 Task: Research Airbnb accommodation in Zuru, Nigeria from 10th January 2024 to 25th January 2024 for 3 adults, 1 child. Place can be shared room with 2 bedrooms having 3 beds and 2 bathrooms. Property type can be guest house. Amenities needed are: wifi, TV, free parkinig on premises, gym, breakfast.
Action: Mouse moved to (482, 130)
Screenshot: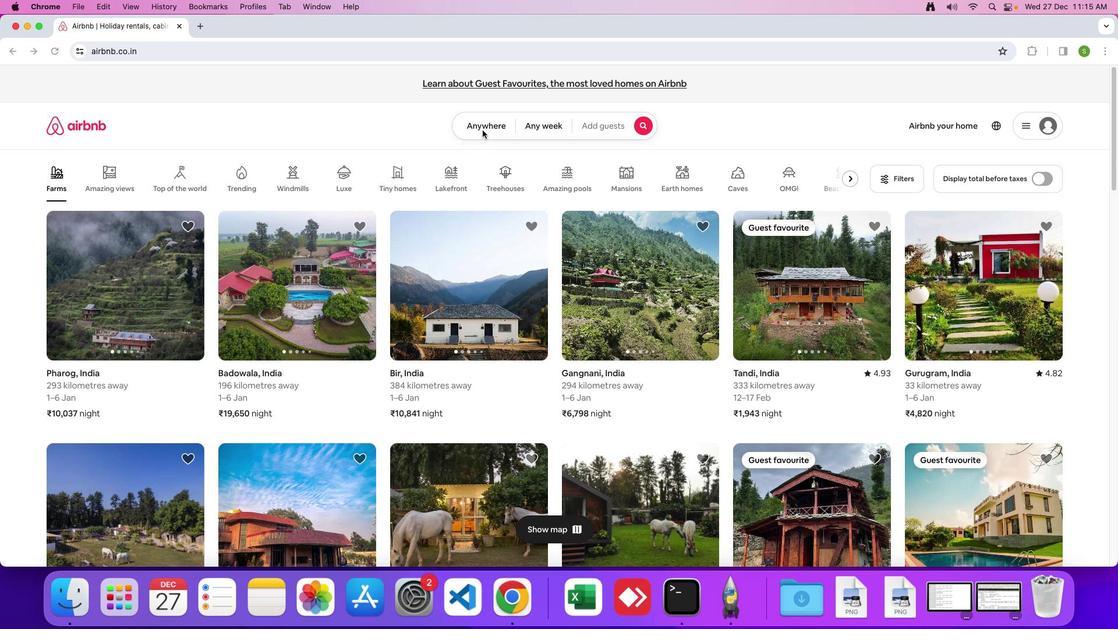 
Action: Mouse pressed left at (482, 130)
Screenshot: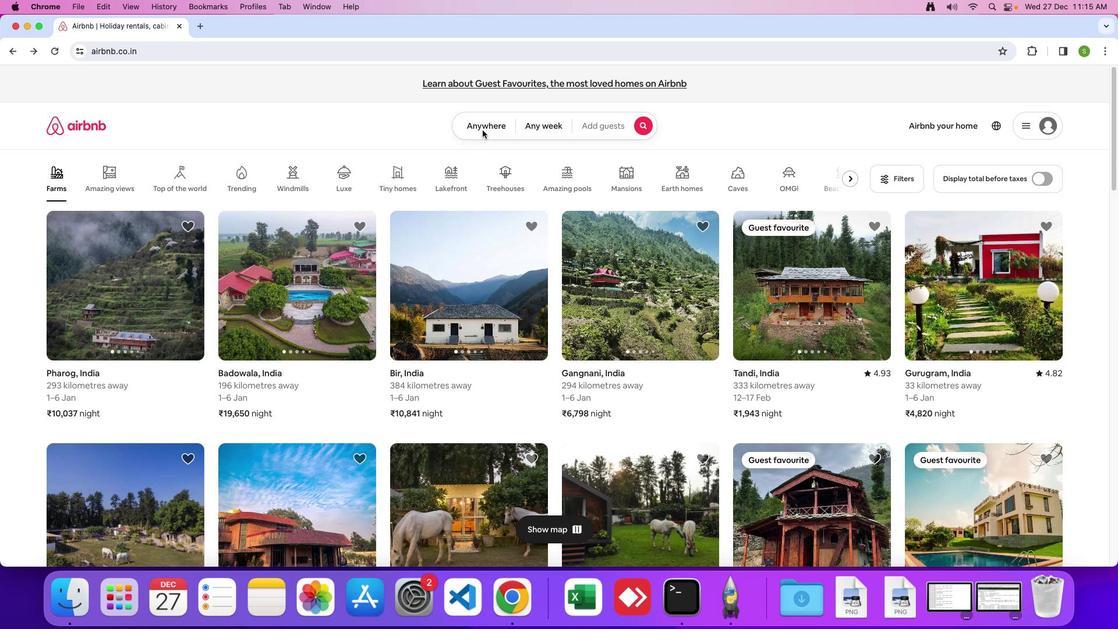 
Action: Mouse moved to (478, 128)
Screenshot: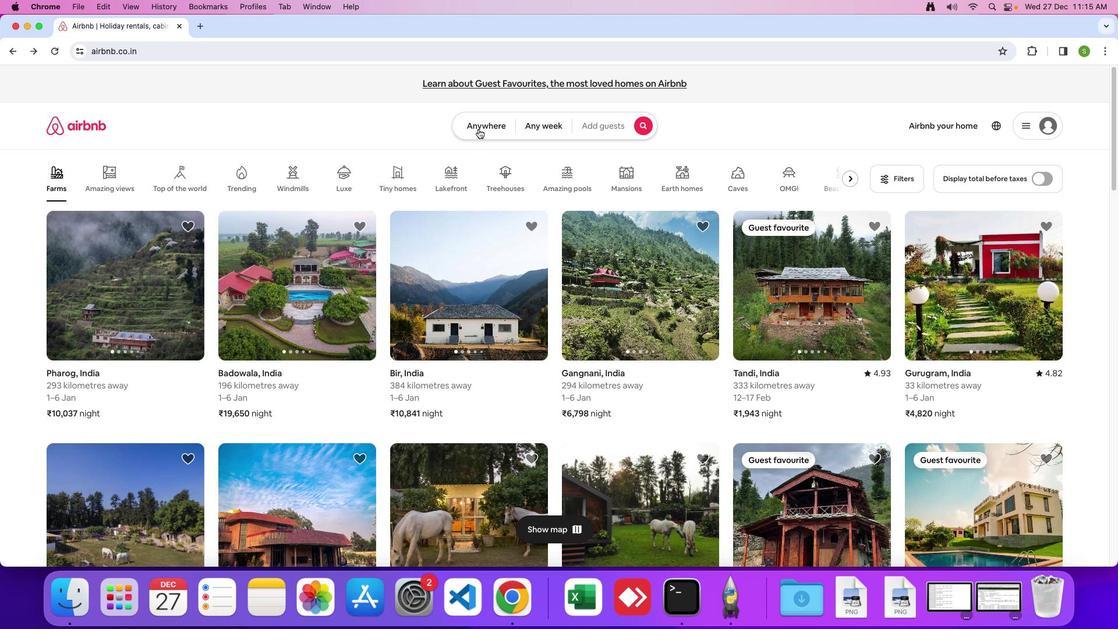 
Action: Mouse pressed left at (478, 128)
Screenshot: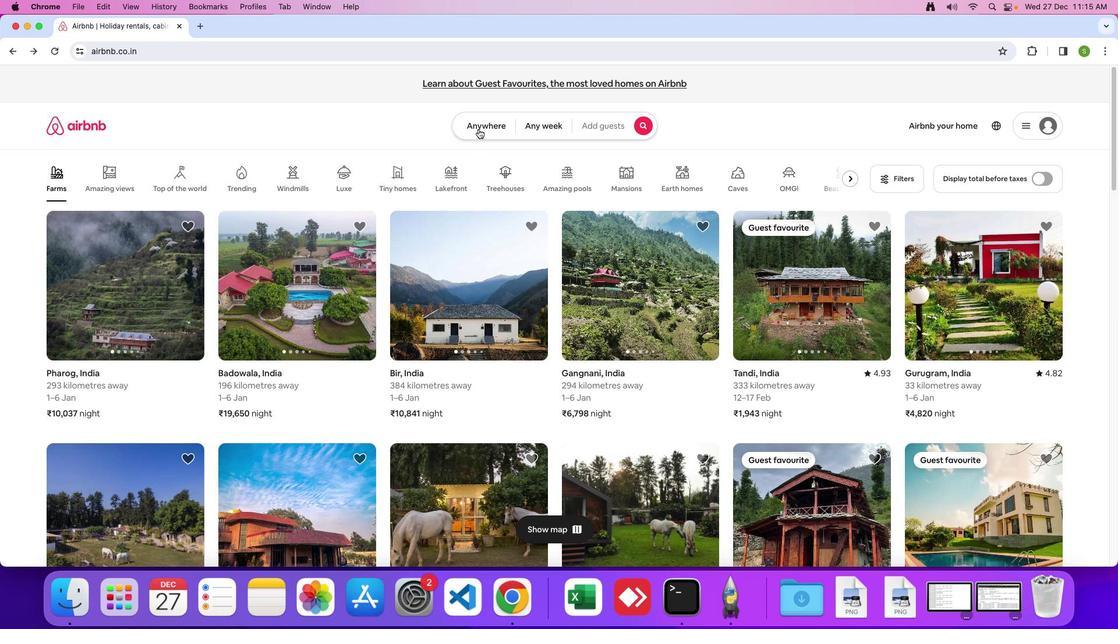 
Action: Mouse moved to (392, 163)
Screenshot: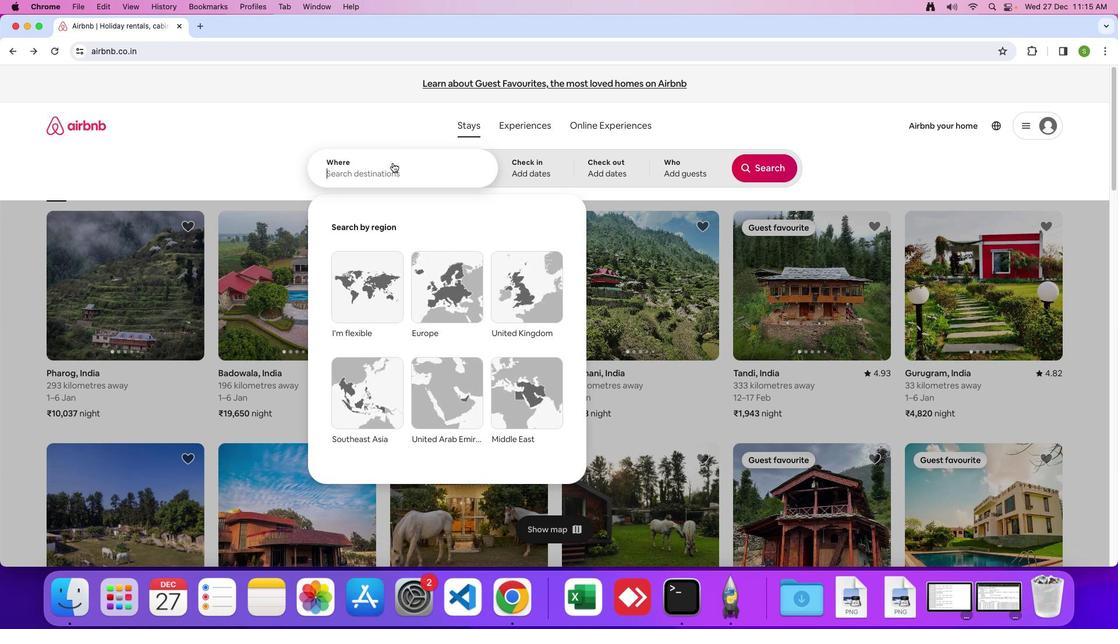 
Action: Mouse pressed left at (392, 163)
Screenshot: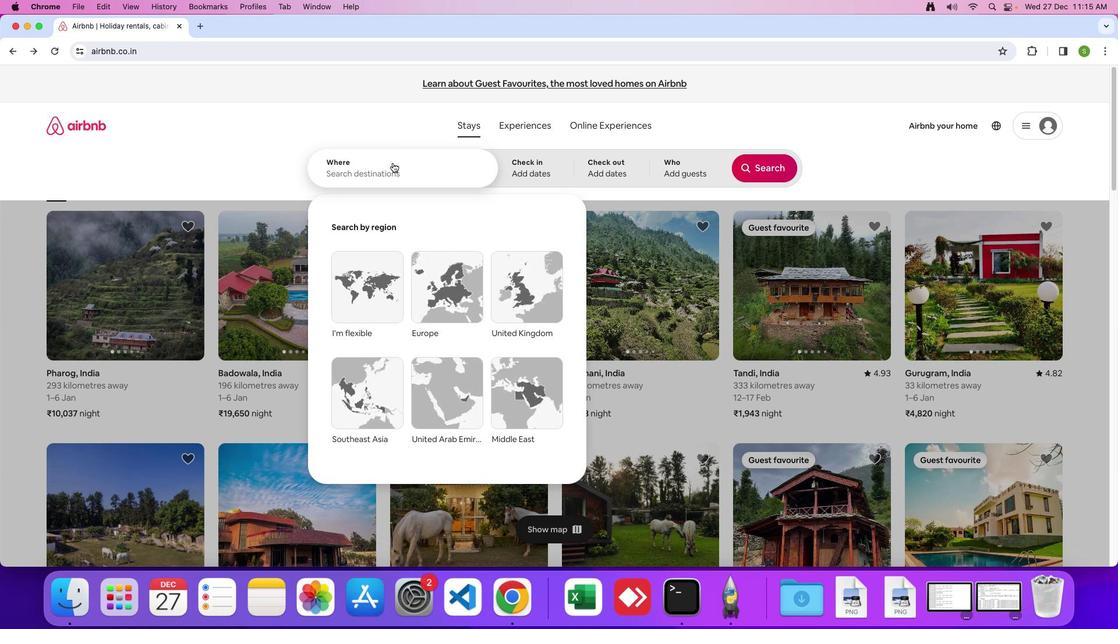 
Action: Mouse moved to (391, 160)
Screenshot: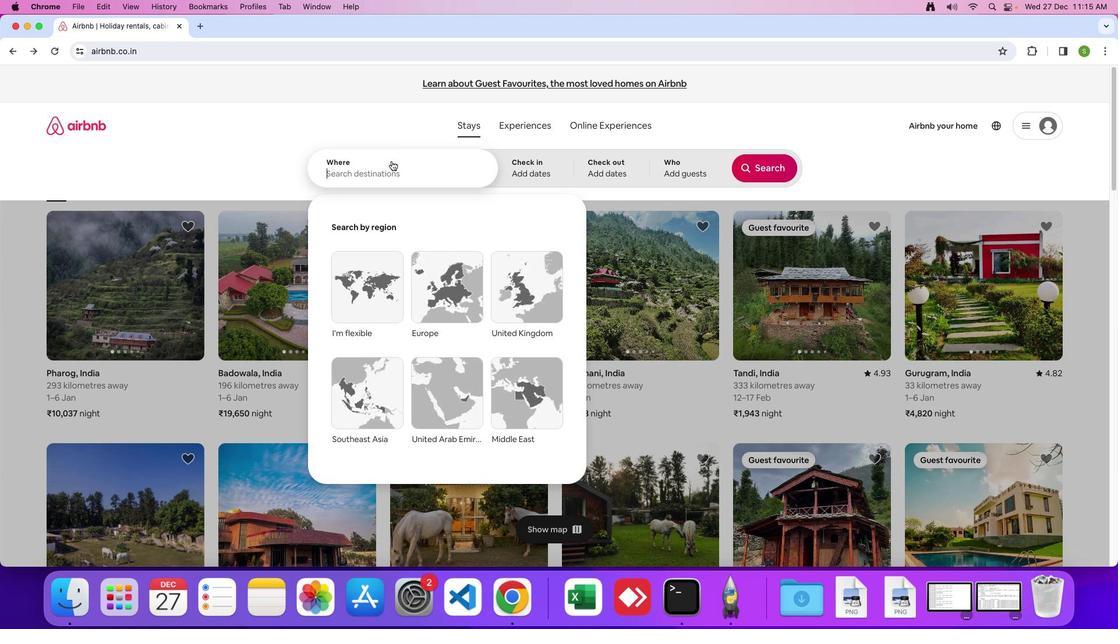 
Action: Key pressed 'Z'Key.caps_lock'u''r''u'','Key.spaceKey.shift'N''i''g''e''r''i''a'Key.enter
Screenshot: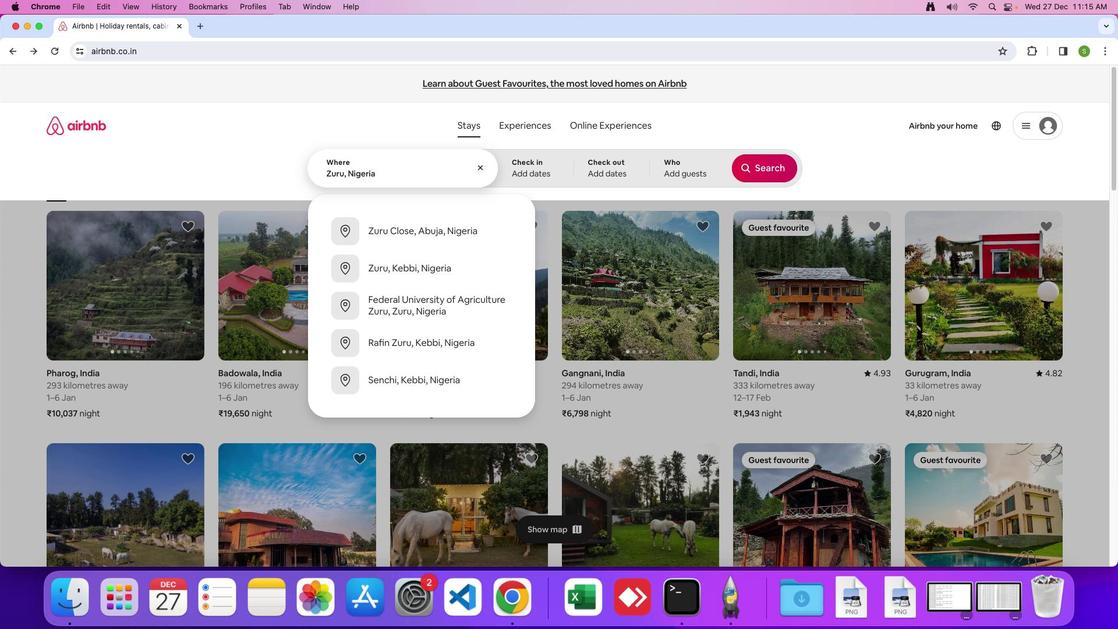 
Action: Mouse moved to (672, 345)
Screenshot: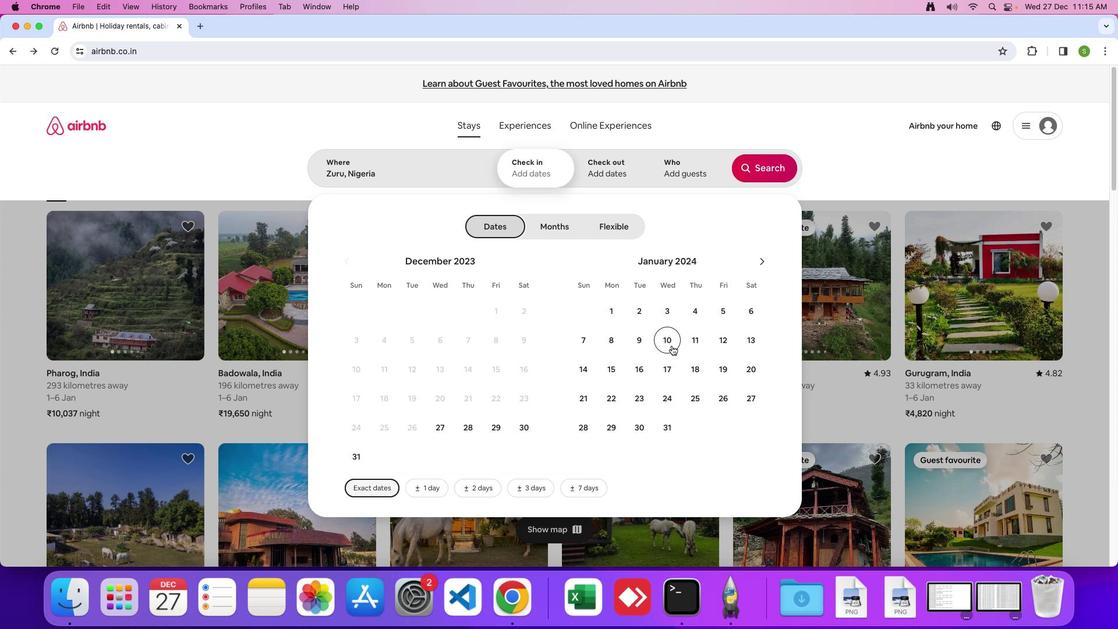 
Action: Mouse pressed left at (672, 345)
Screenshot: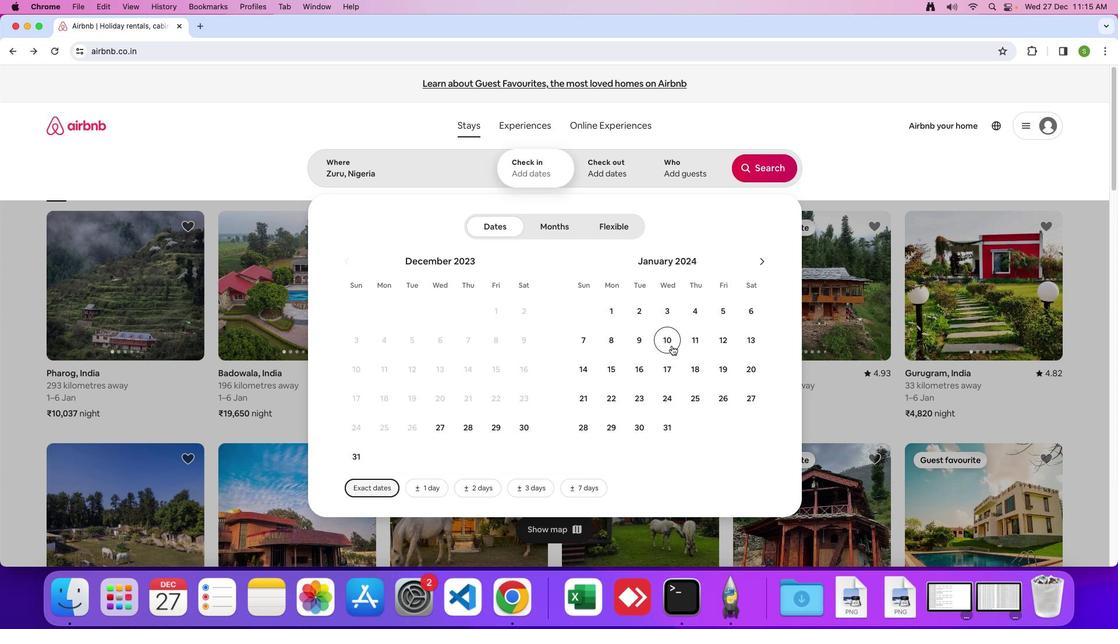 
Action: Mouse moved to (688, 392)
Screenshot: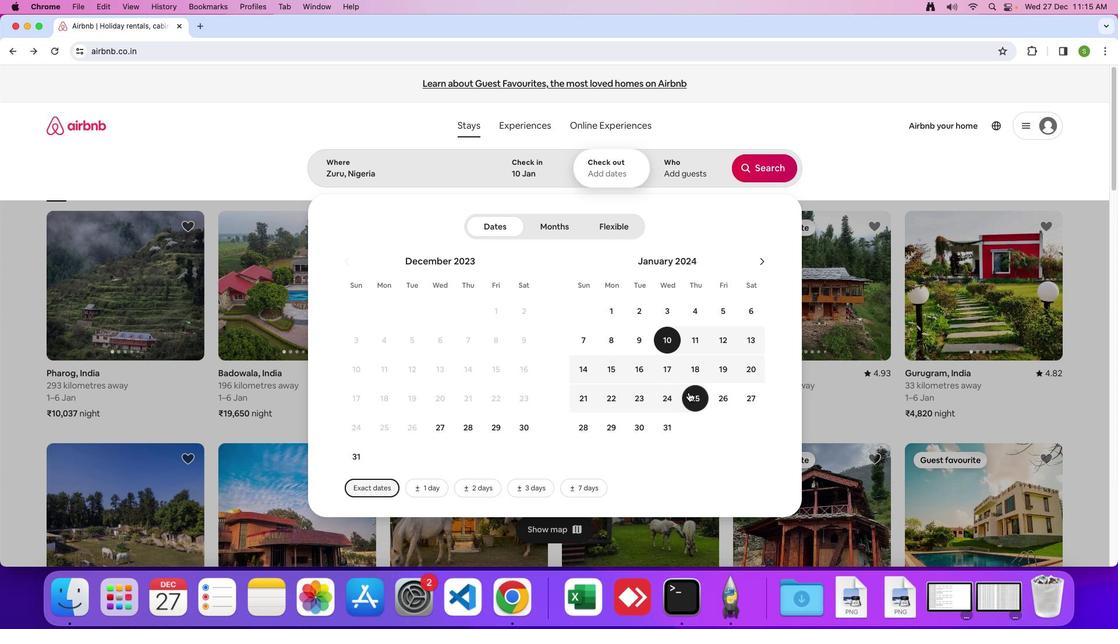 
Action: Mouse pressed left at (688, 392)
Screenshot: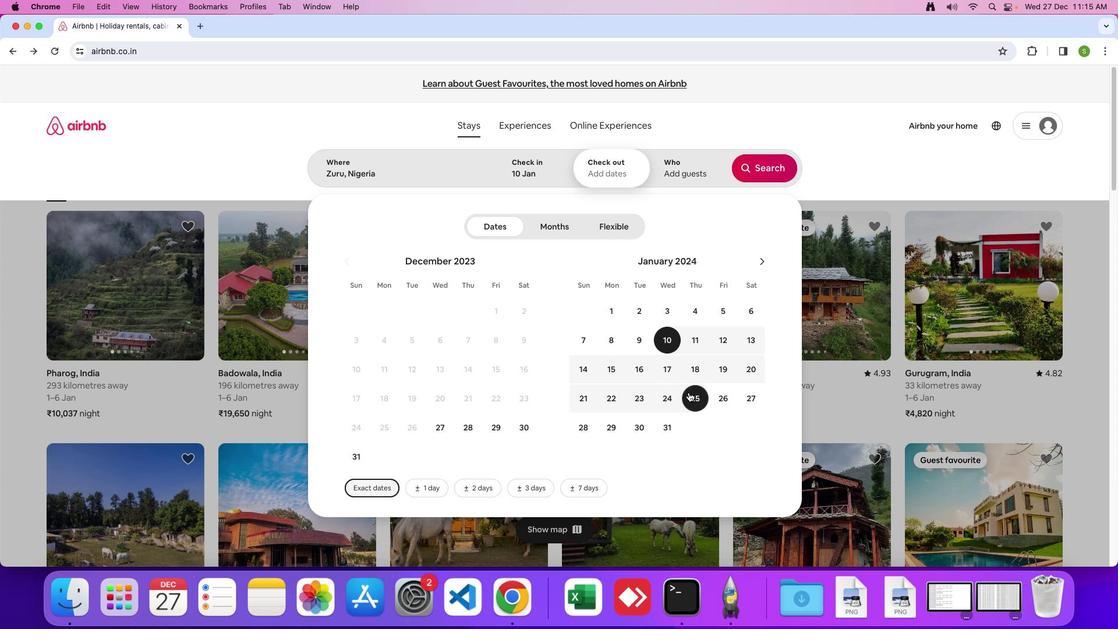 
Action: Mouse moved to (661, 163)
Screenshot: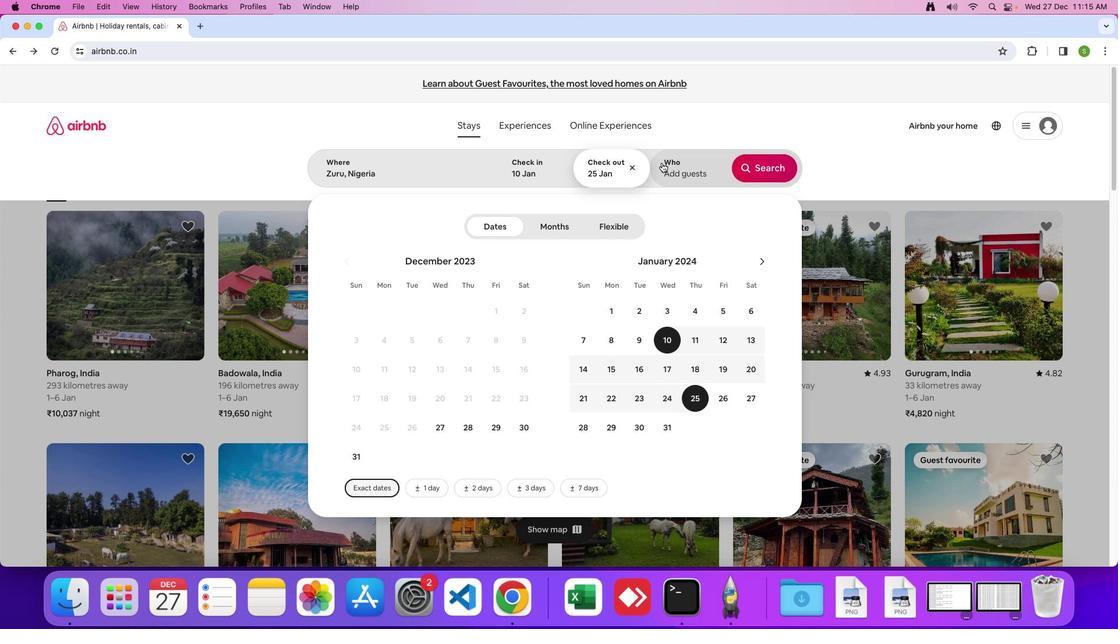 
Action: Mouse pressed left at (661, 163)
Screenshot: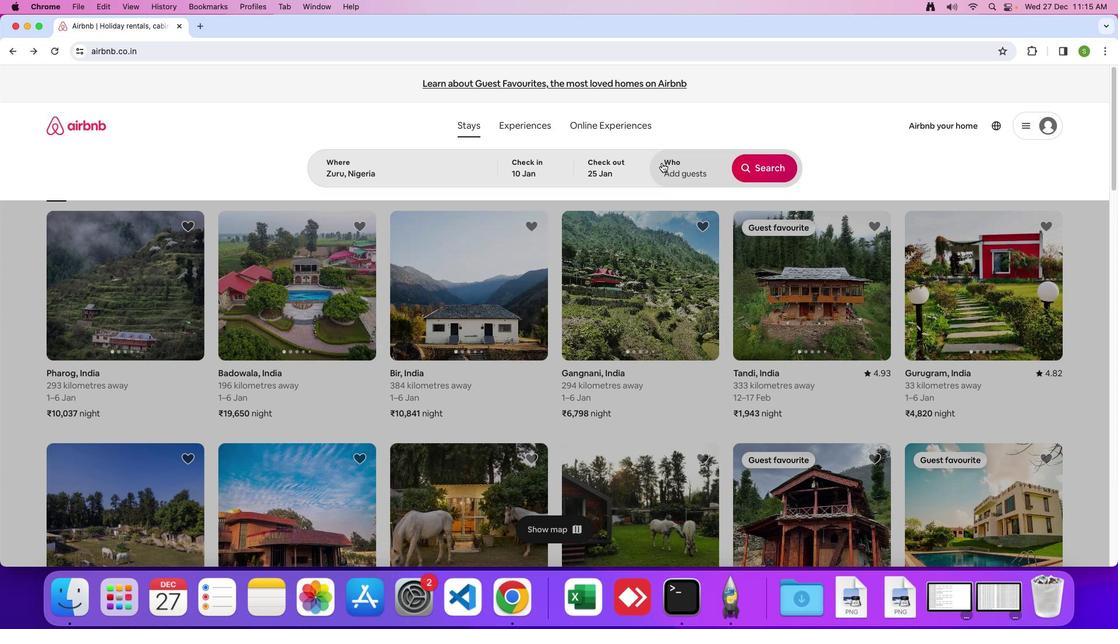 
Action: Mouse moved to (769, 234)
Screenshot: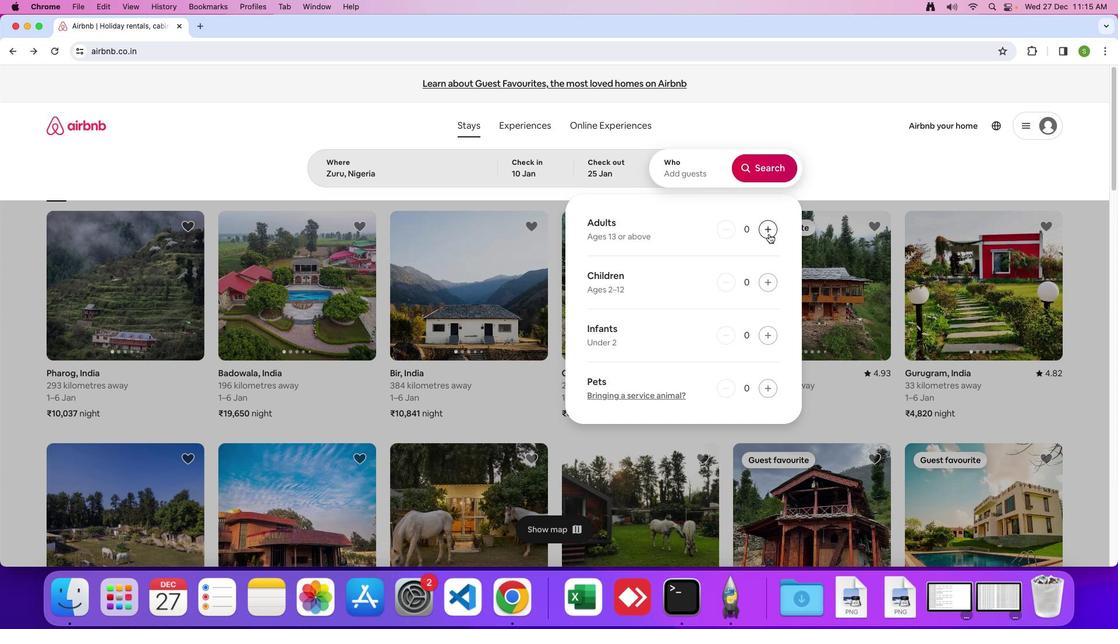 
Action: Mouse pressed left at (769, 234)
Screenshot: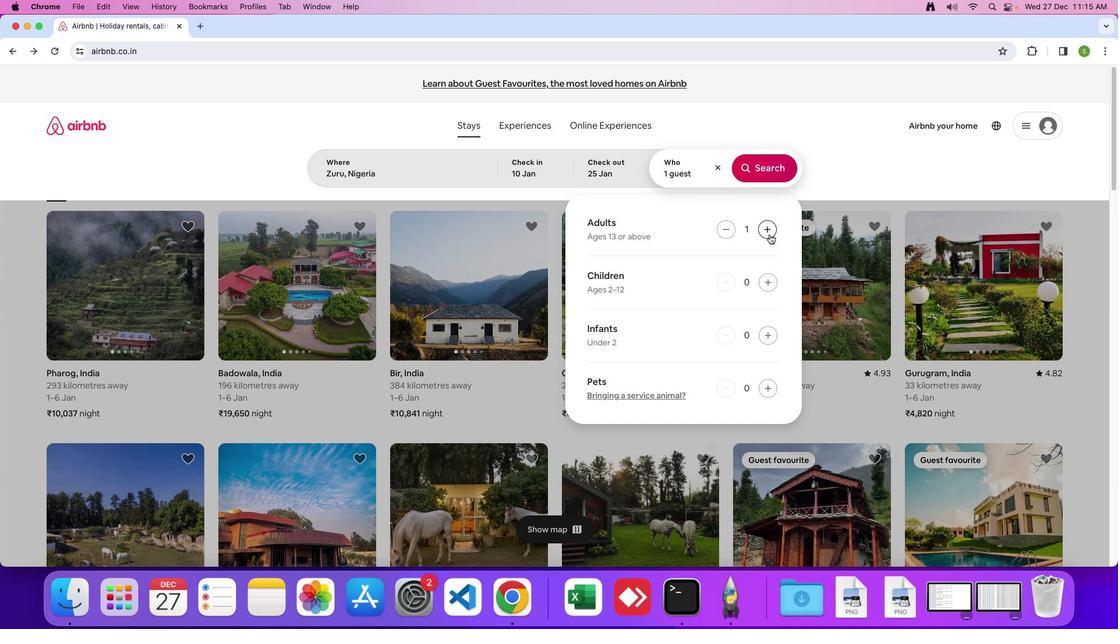 
Action: Mouse moved to (769, 234)
Screenshot: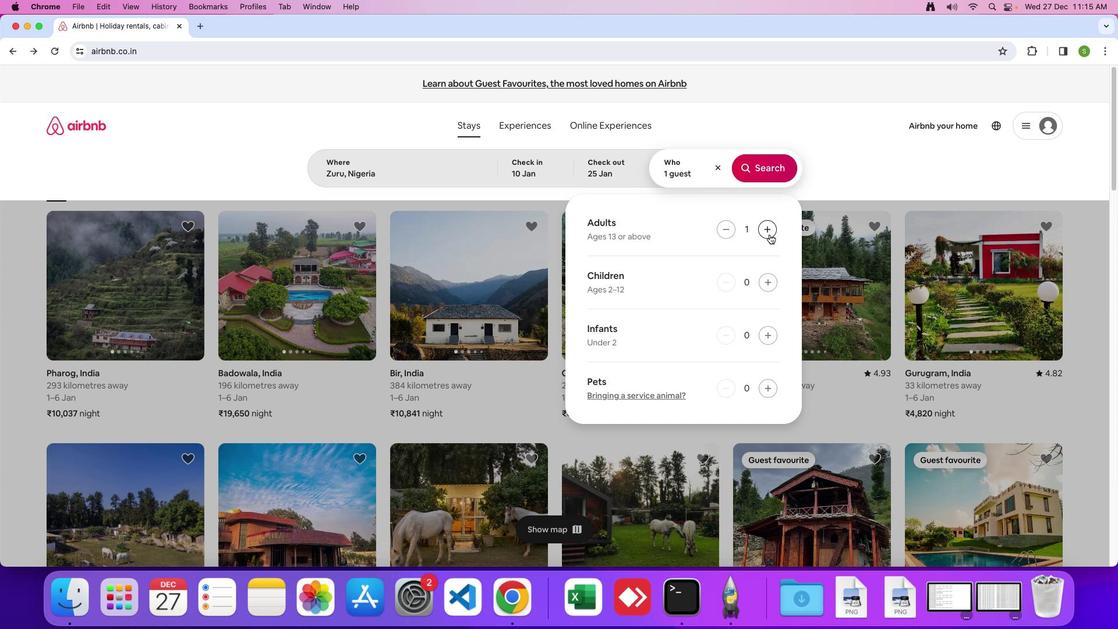 
Action: Mouse pressed left at (769, 234)
Screenshot: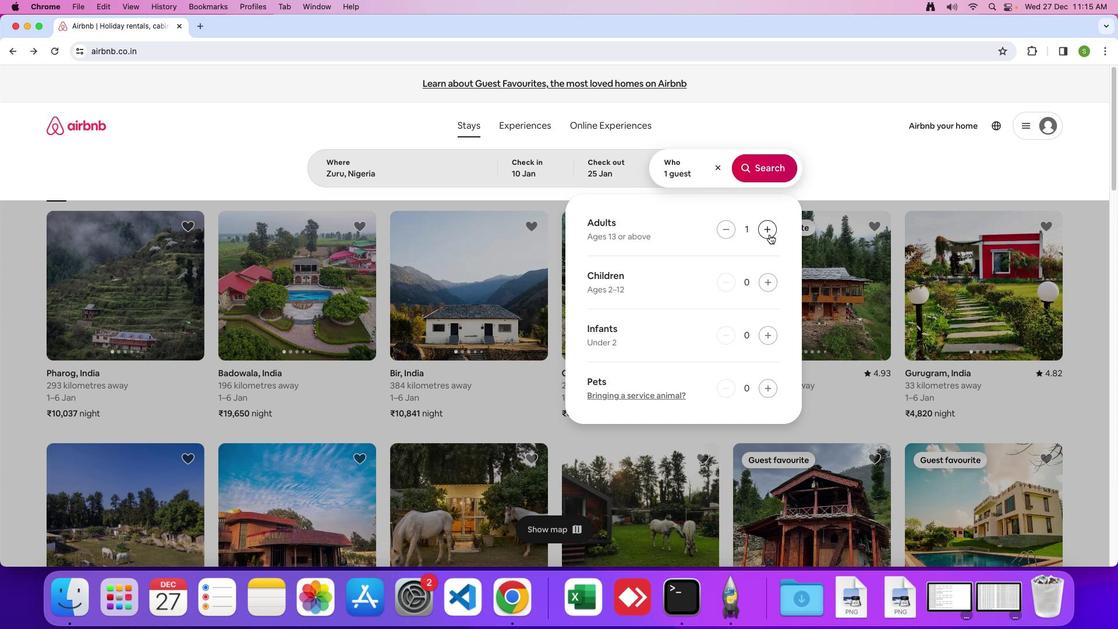 
Action: Mouse pressed left at (769, 234)
Screenshot: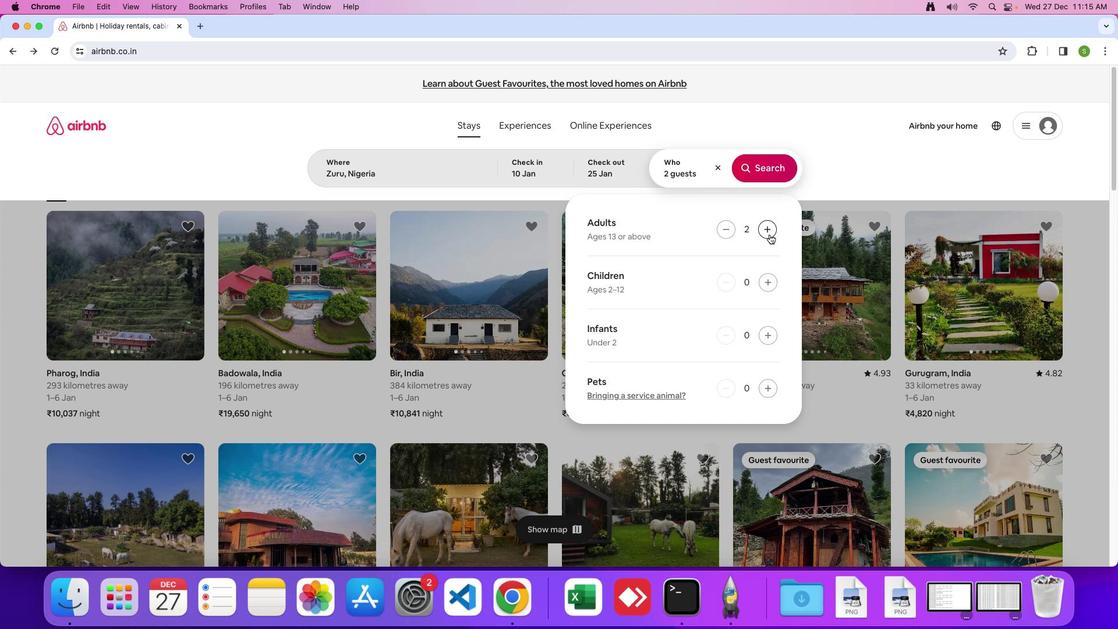 
Action: Mouse moved to (774, 277)
Screenshot: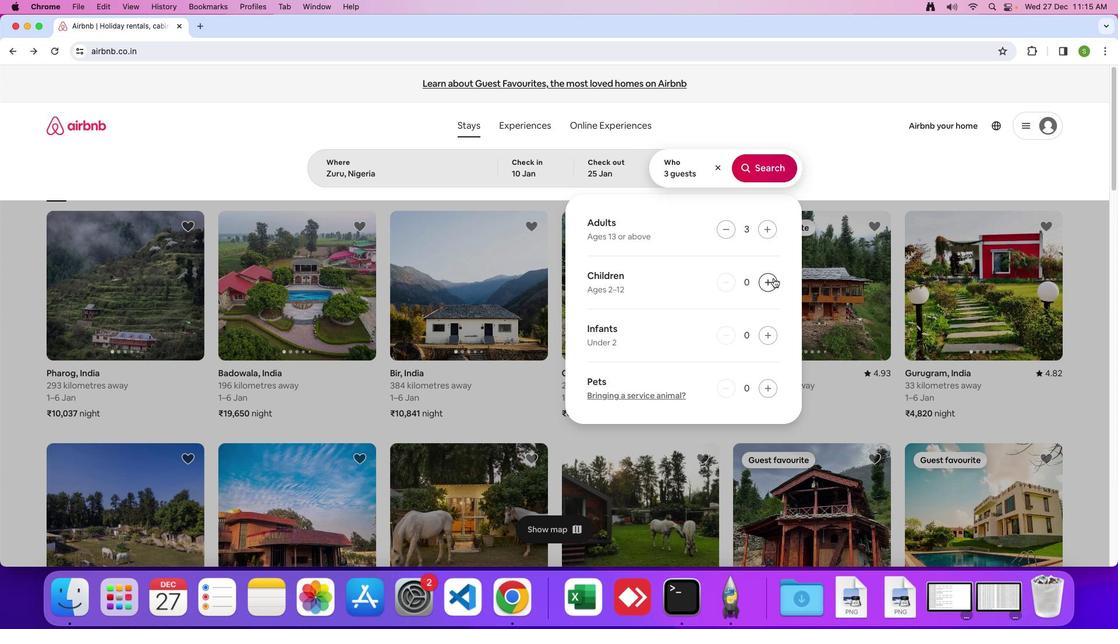 
Action: Mouse pressed left at (774, 277)
Screenshot: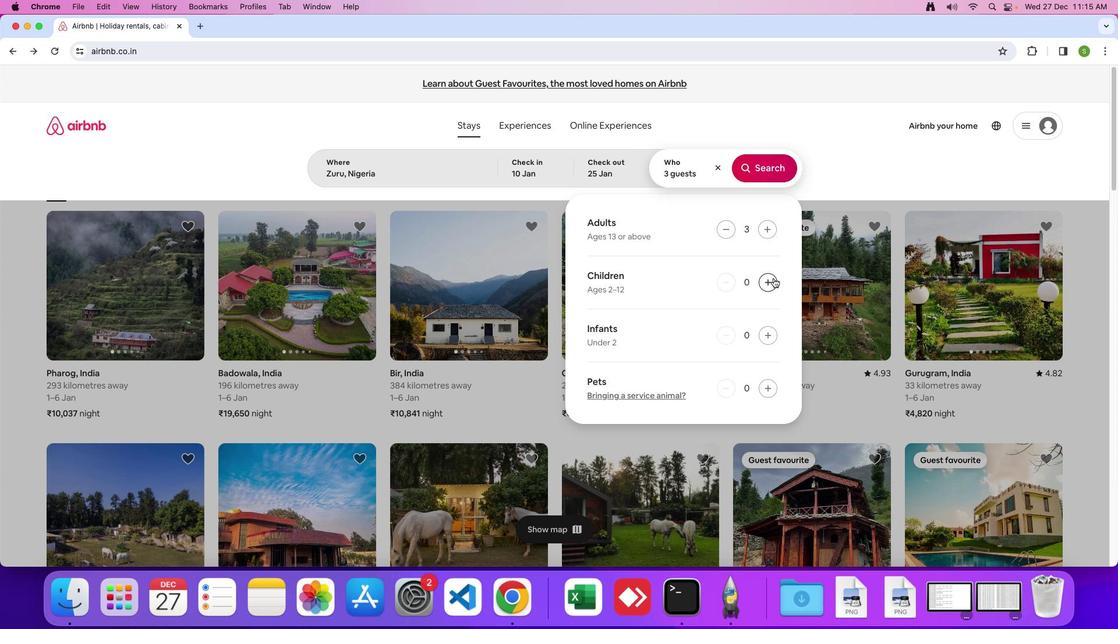 
Action: Mouse moved to (752, 172)
Screenshot: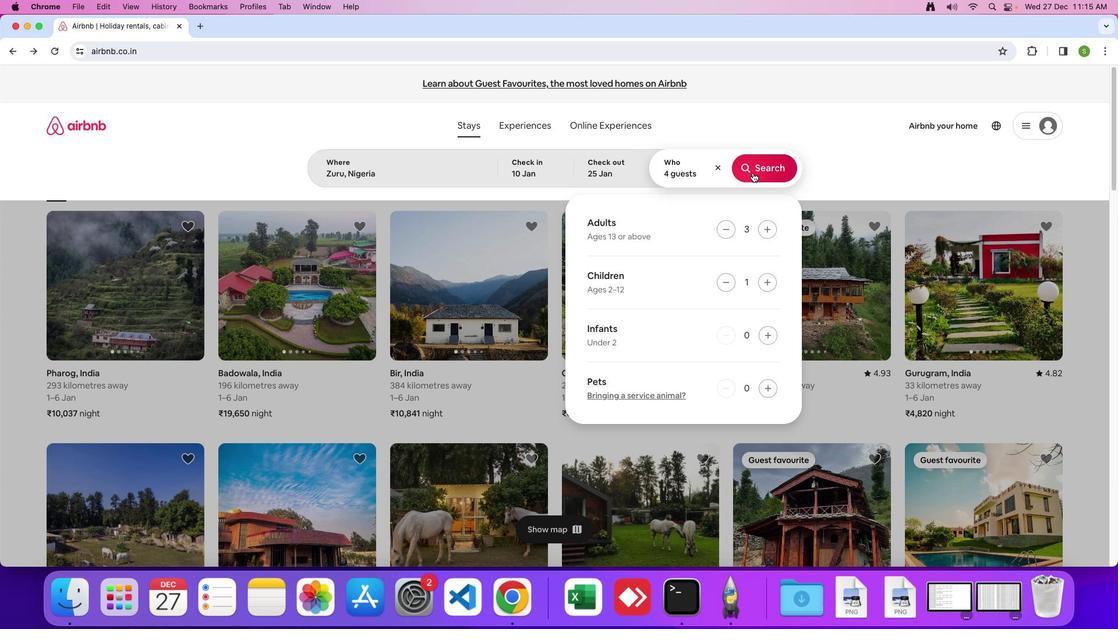 
Action: Mouse pressed left at (752, 172)
Screenshot: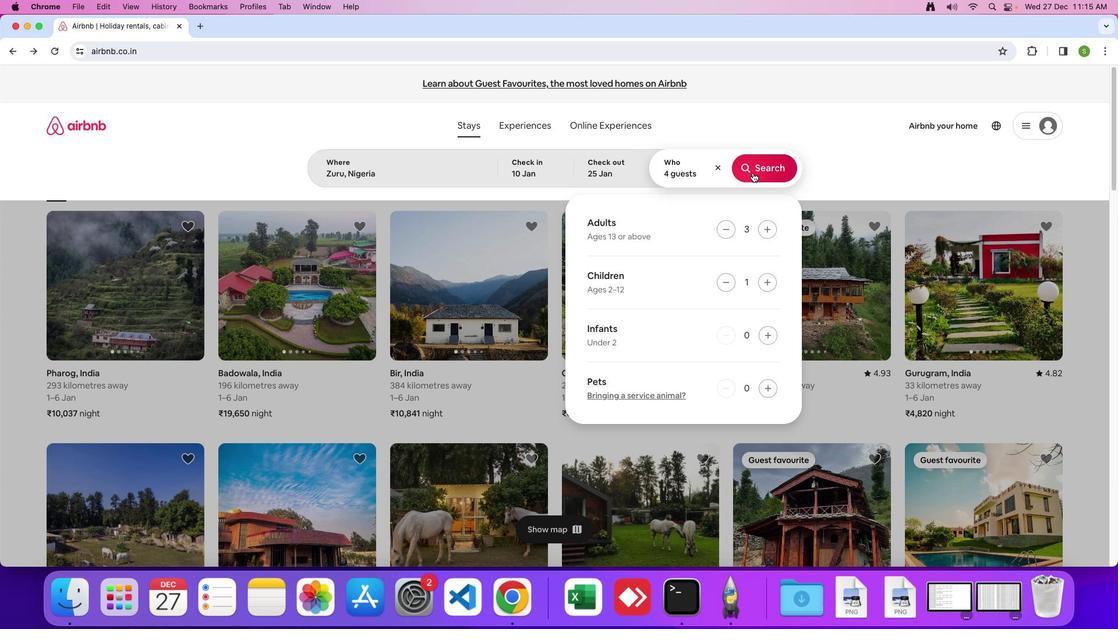 
Action: Mouse moved to (931, 138)
Screenshot: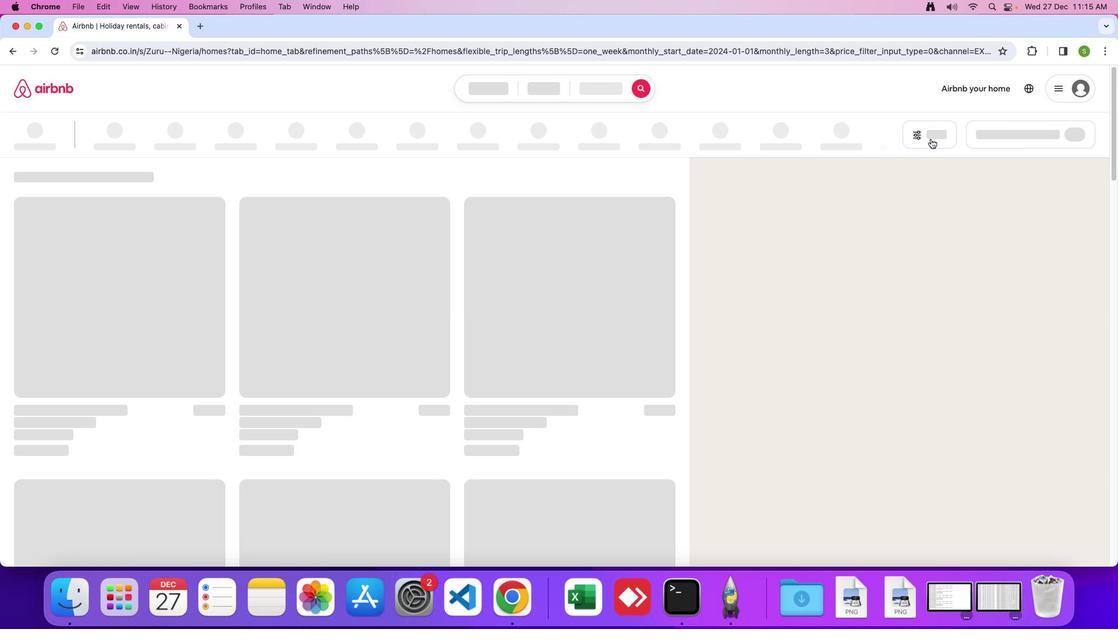 
Action: Mouse pressed left at (931, 138)
Screenshot: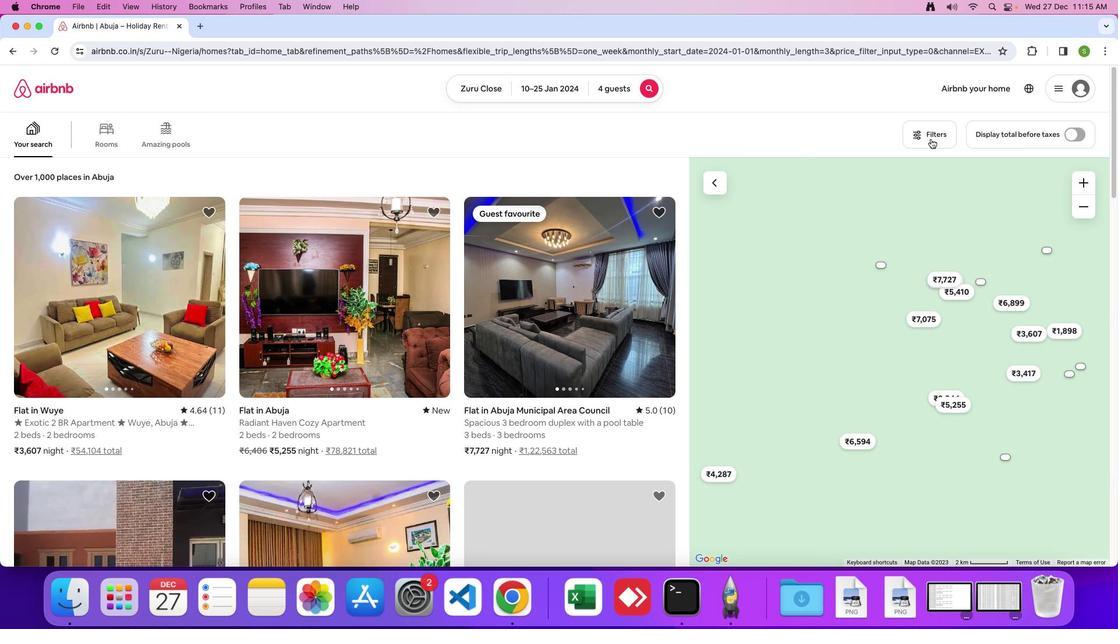 
Action: Mouse moved to (611, 291)
Screenshot: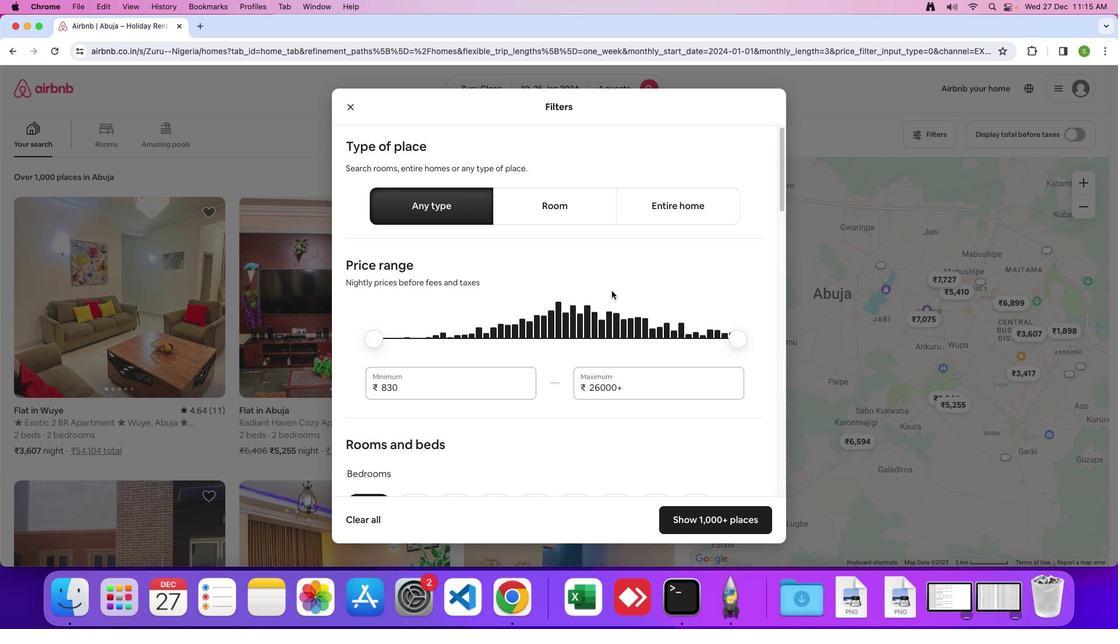 
Action: Mouse scrolled (611, 291) with delta (0, 0)
Screenshot: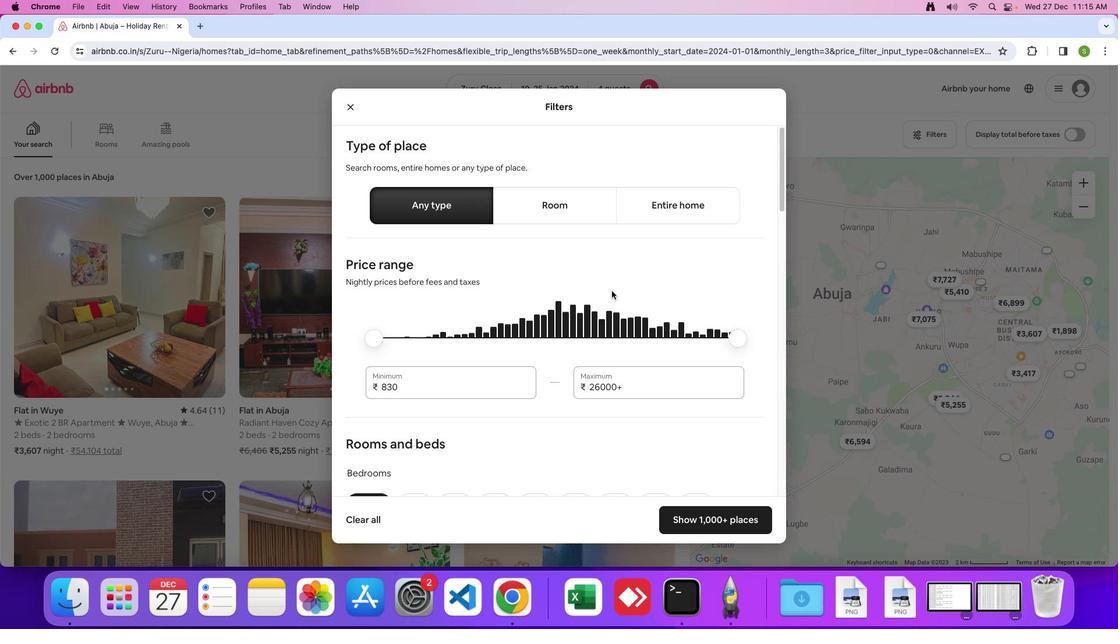 
Action: Mouse moved to (611, 291)
Screenshot: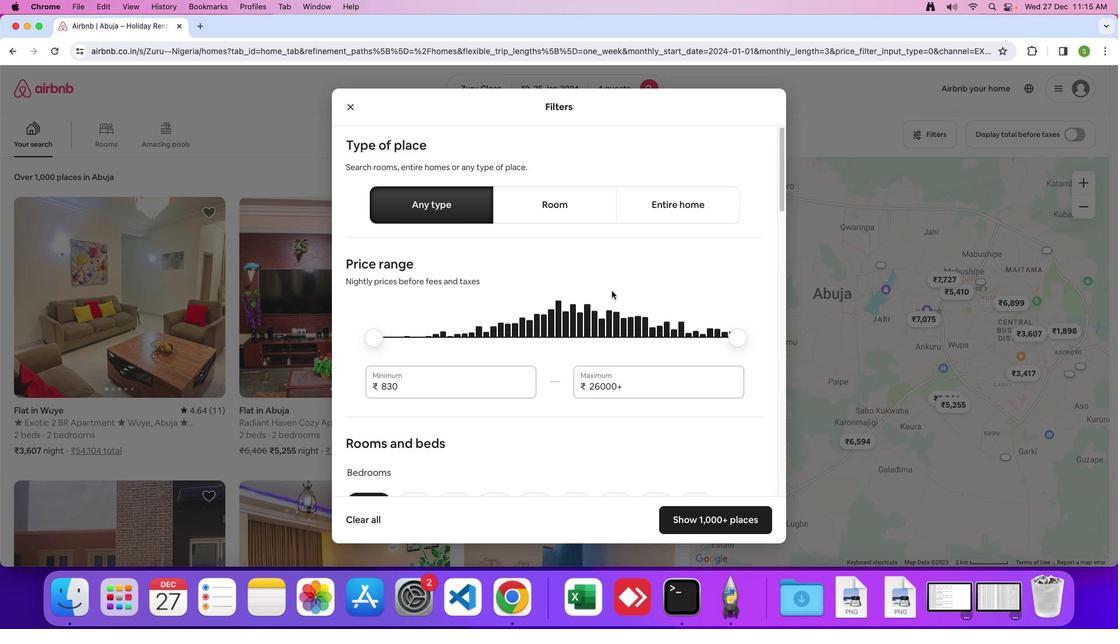 
Action: Mouse scrolled (611, 291) with delta (0, 0)
Screenshot: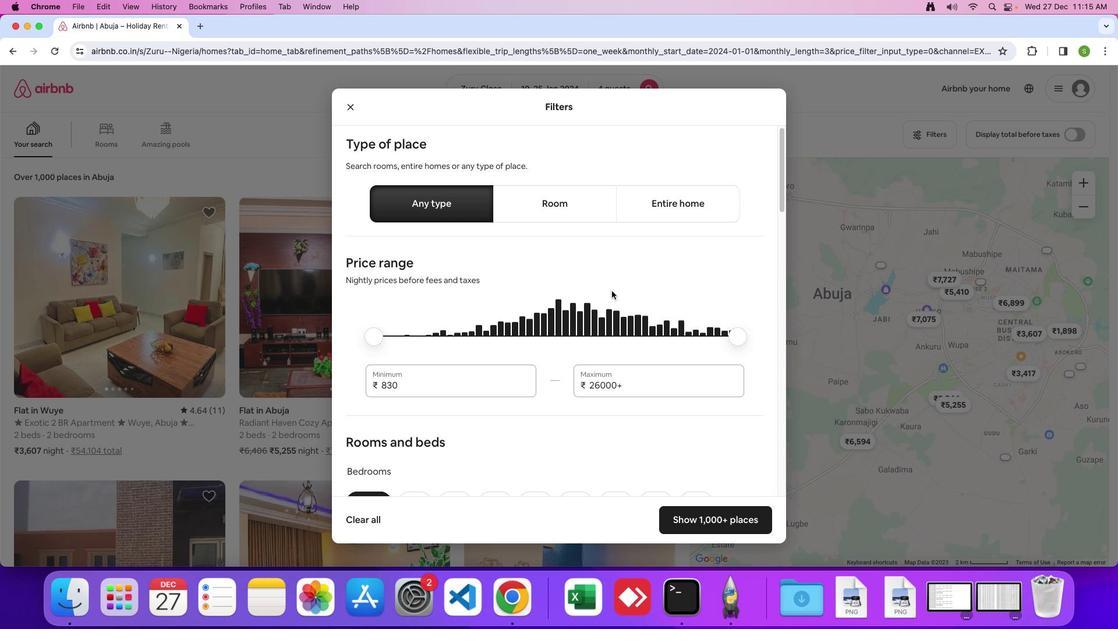
Action: Mouse scrolled (611, 291) with delta (0, 0)
Screenshot: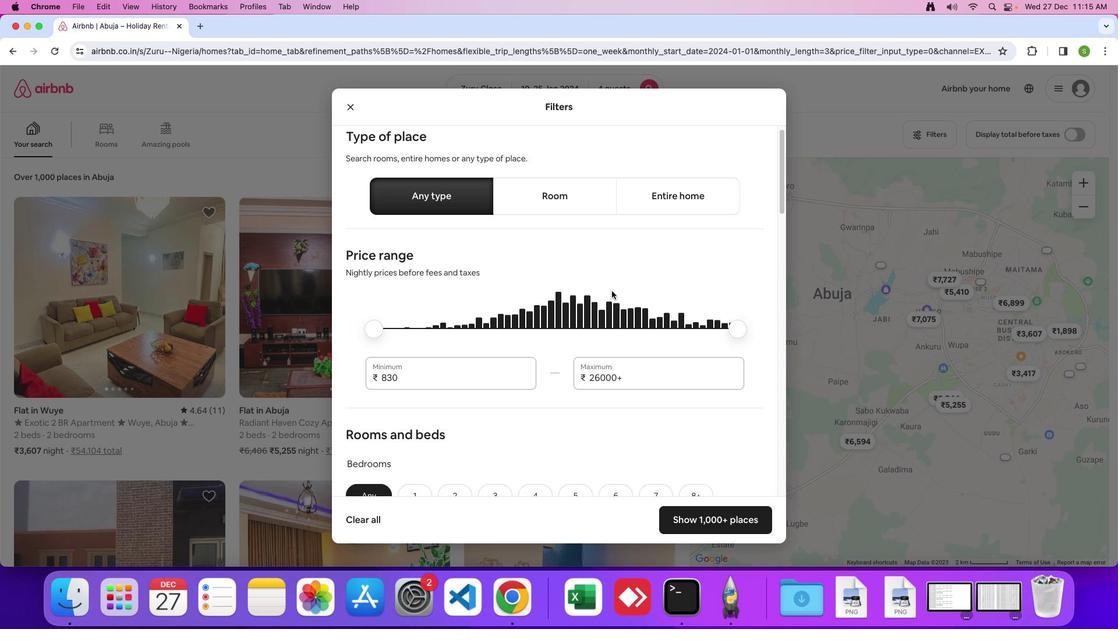 
Action: Mouse scrolled (611, 291) with delta (0, 0)
Screenshot: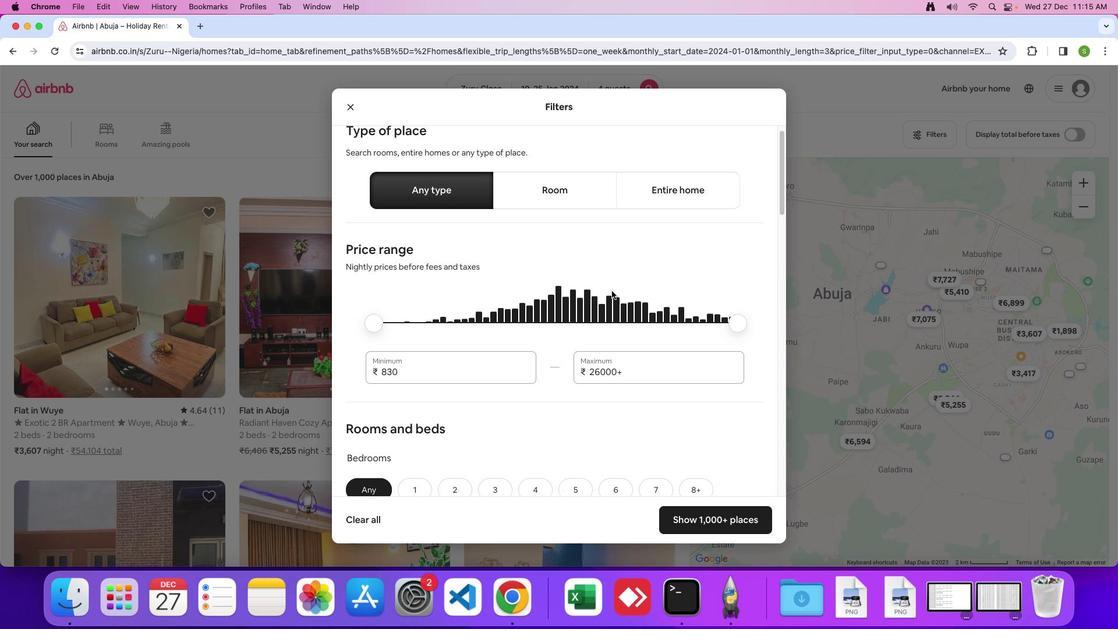 
Action: Mouse scrolled (611, 291) with delta (0, 0)
Screenshot: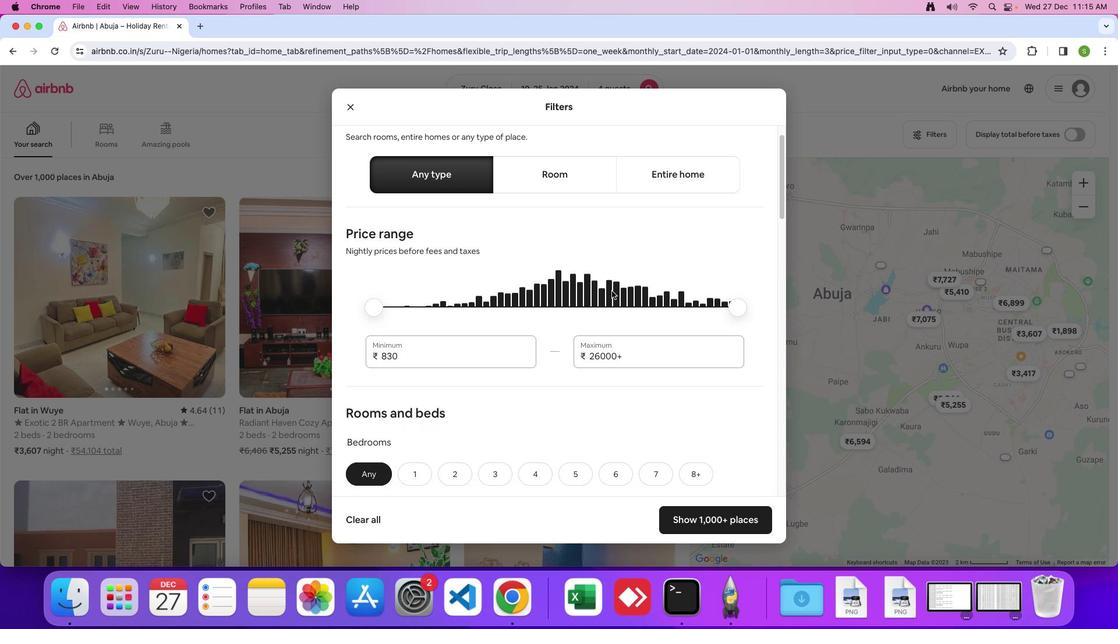 
Action: Mouse scrolled (611, 291) with delta (0, 0)
Screenshot: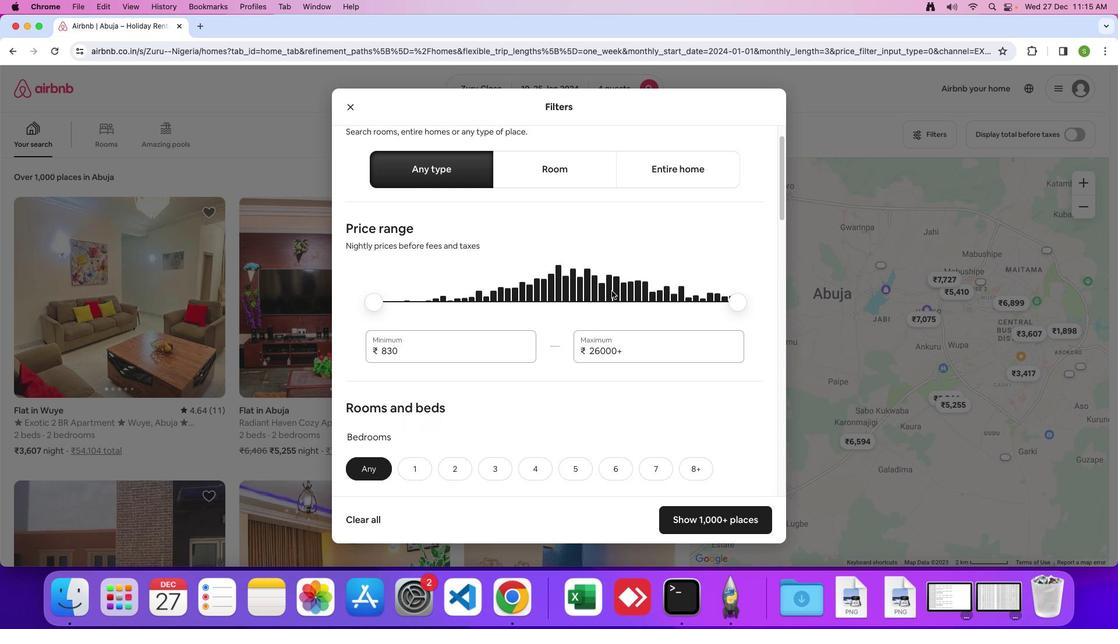 
Action: Mouse scrolled (611, 291) with delta (0, 0)
Screenshot: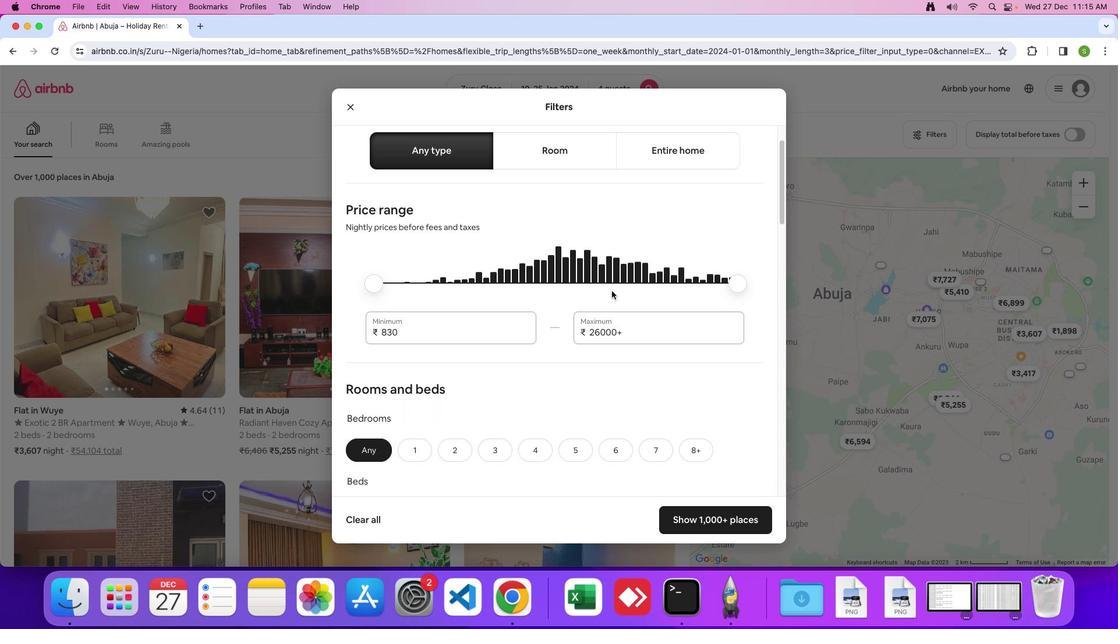 
Action: Mouse scrolled (611, 291) with delta (0, 0)
Screenshot: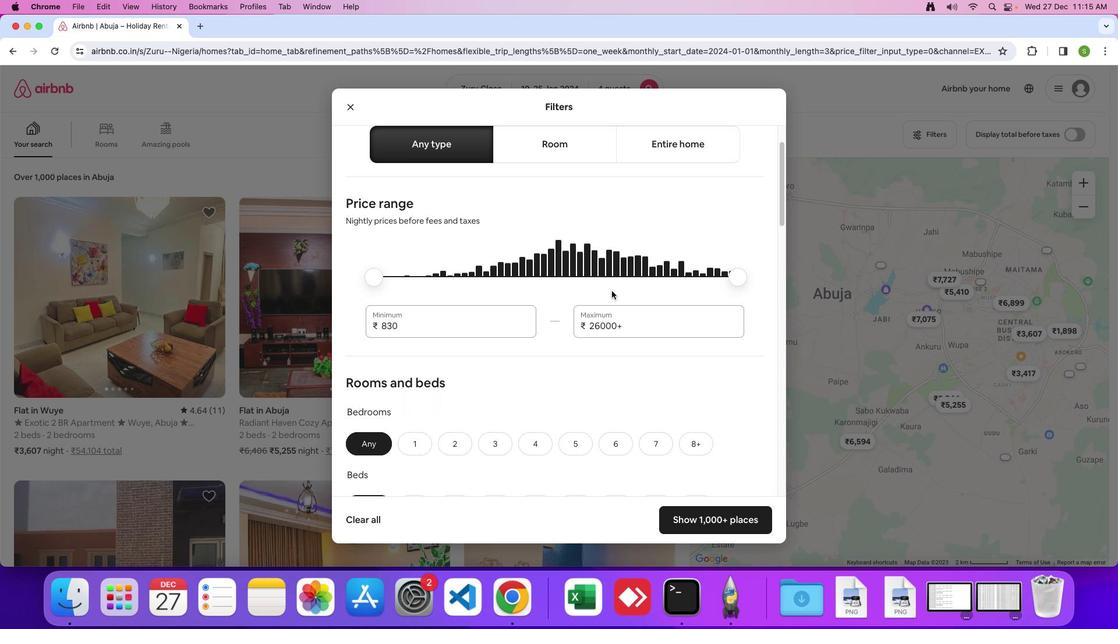 
Action: Mouse scrolled (611, 291) with delta (0, 0)
Screenshot: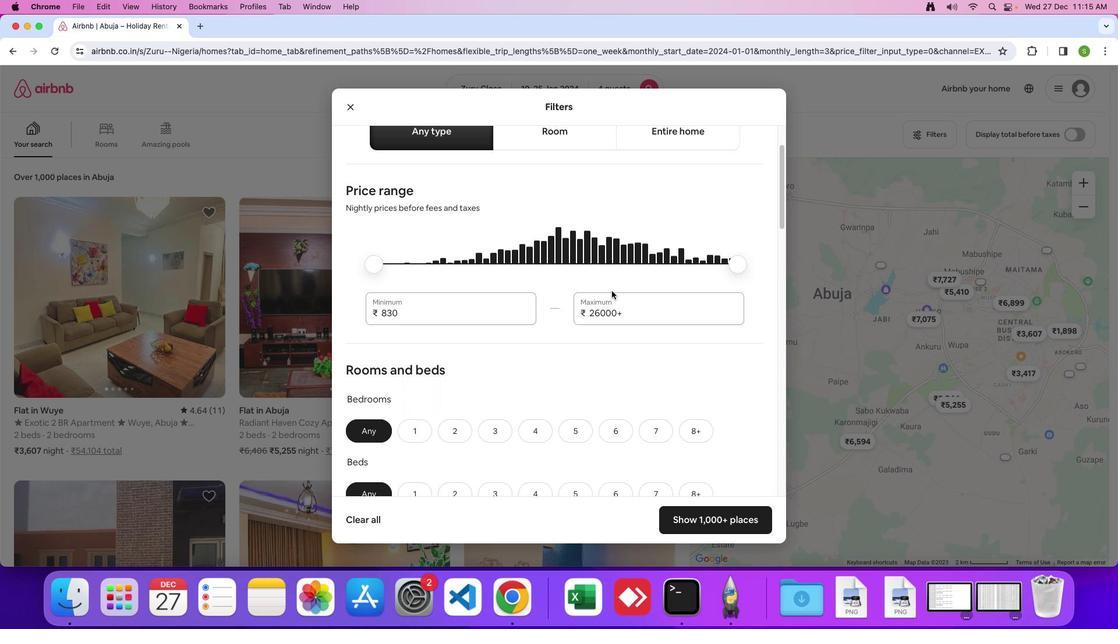 
Action: Mouse scrolled (611, 291) with delta (0, 0)
Screenshot: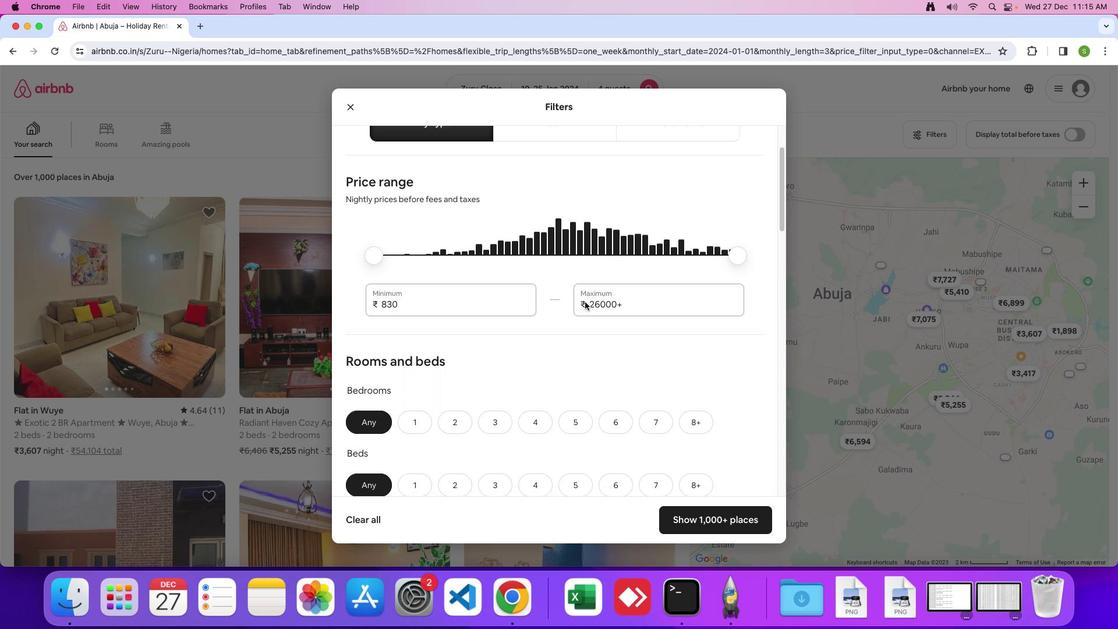 
Action: Mouse moved to (529, 311)
Screenshot: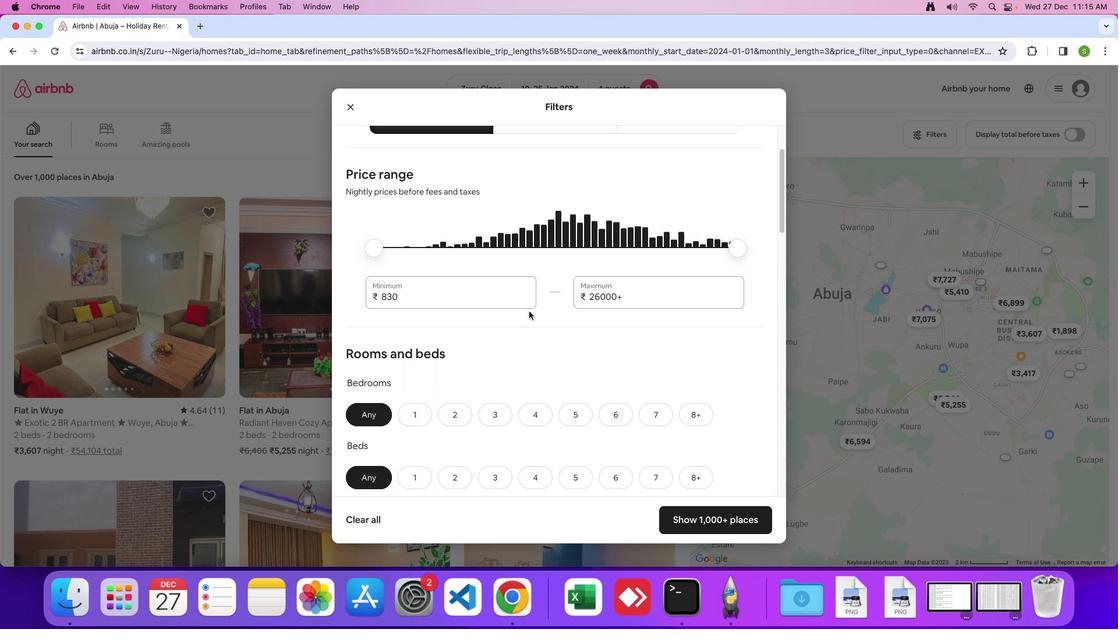 
Action: Mouse scrolled (529, 311) with delta (0, 0)
Screenshot: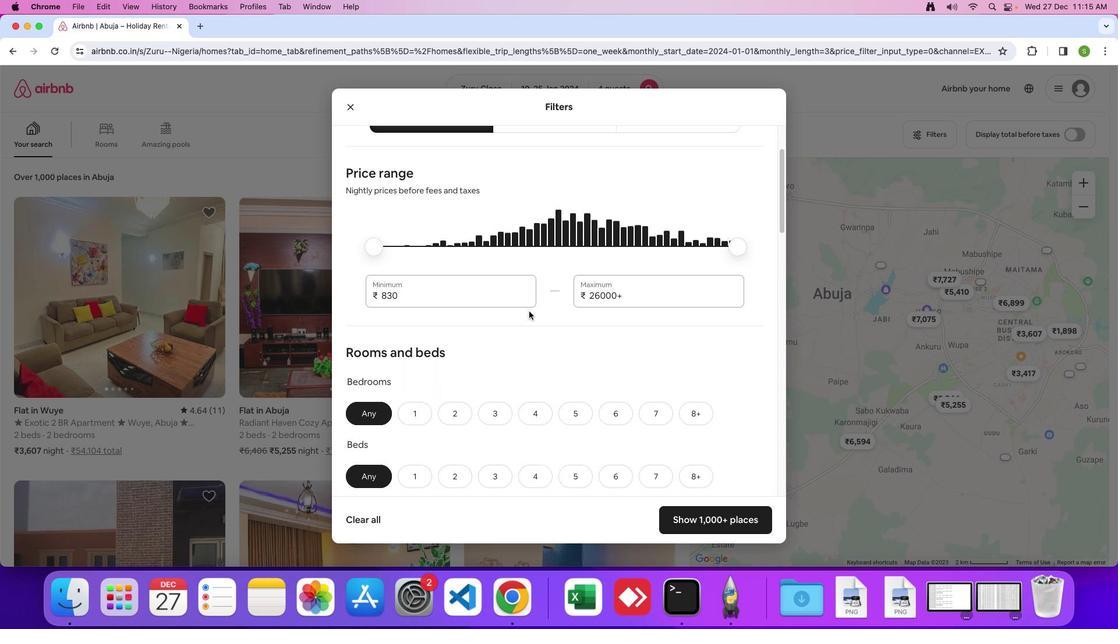 
Action: Mouse scrolled (529, 311) with delta (0, 0)
Screenshot: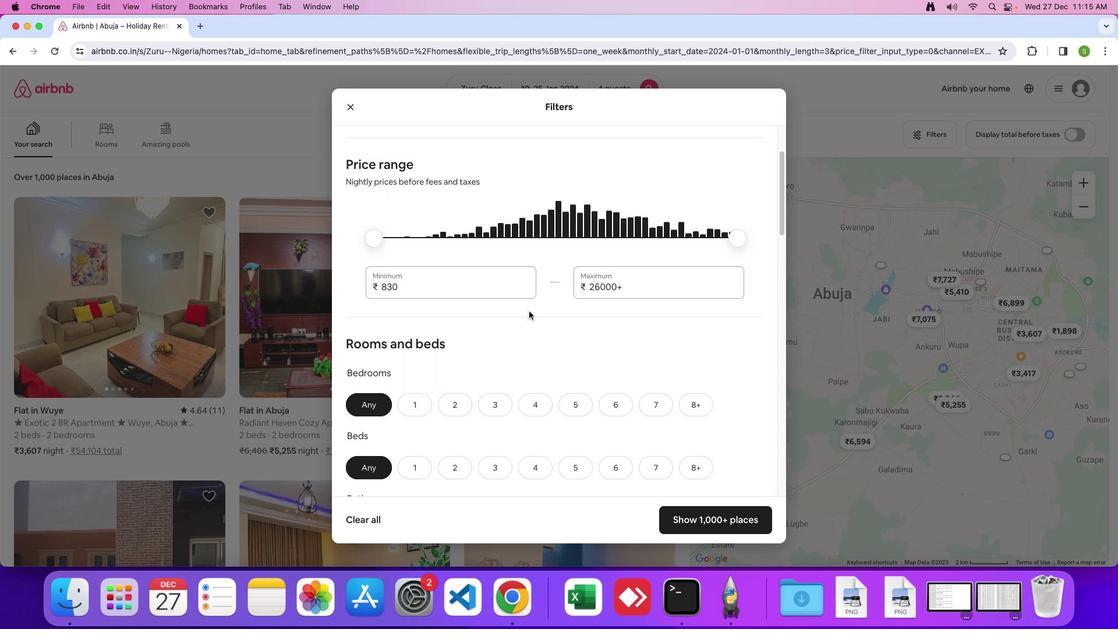
Action: Mouse scrolled (529, 311) with delta (0, 0)
Screenshot: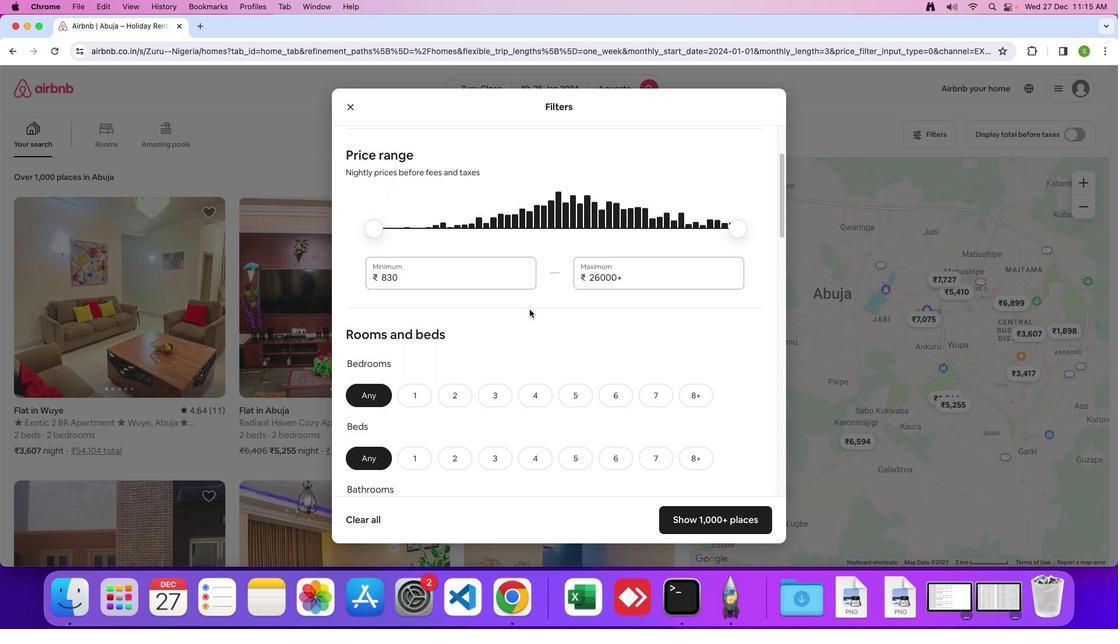 
Action: Mouse moved to (529, 311)
Screenshot: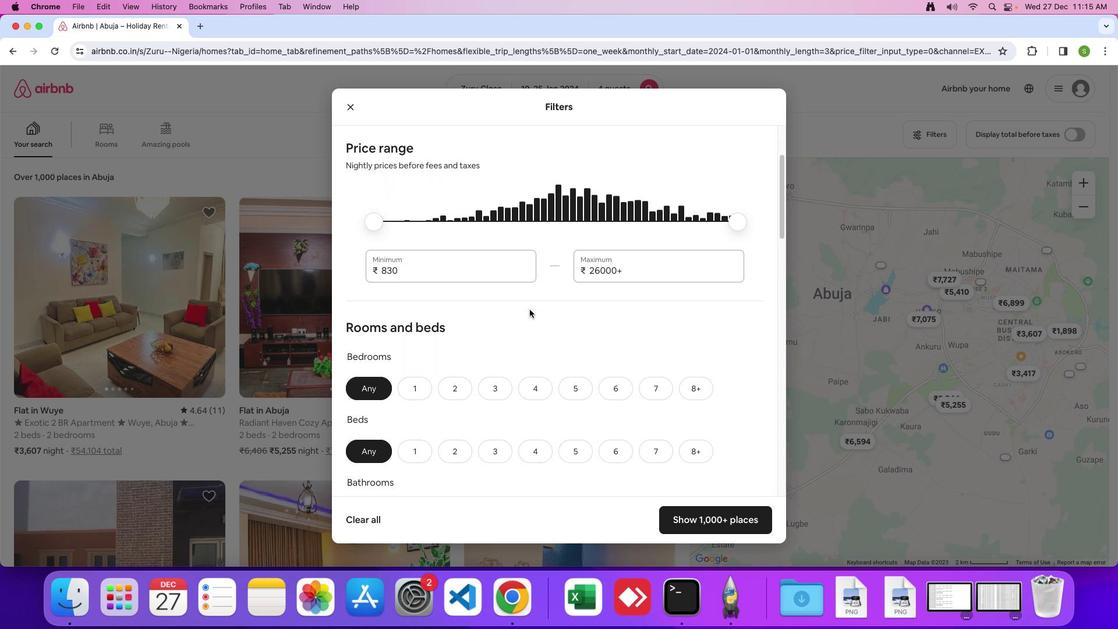 
Action: Mouse scrolled (529, 311) with delta (0, 0)
Screenshot: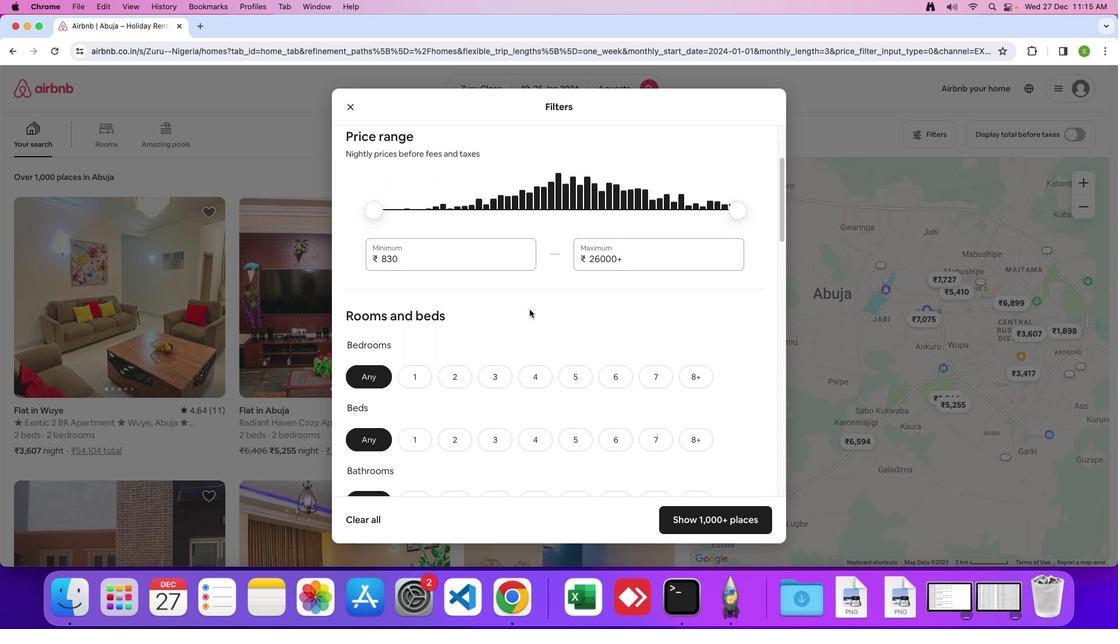 
Action: Mouse moved to (530, 309)
Screenshot: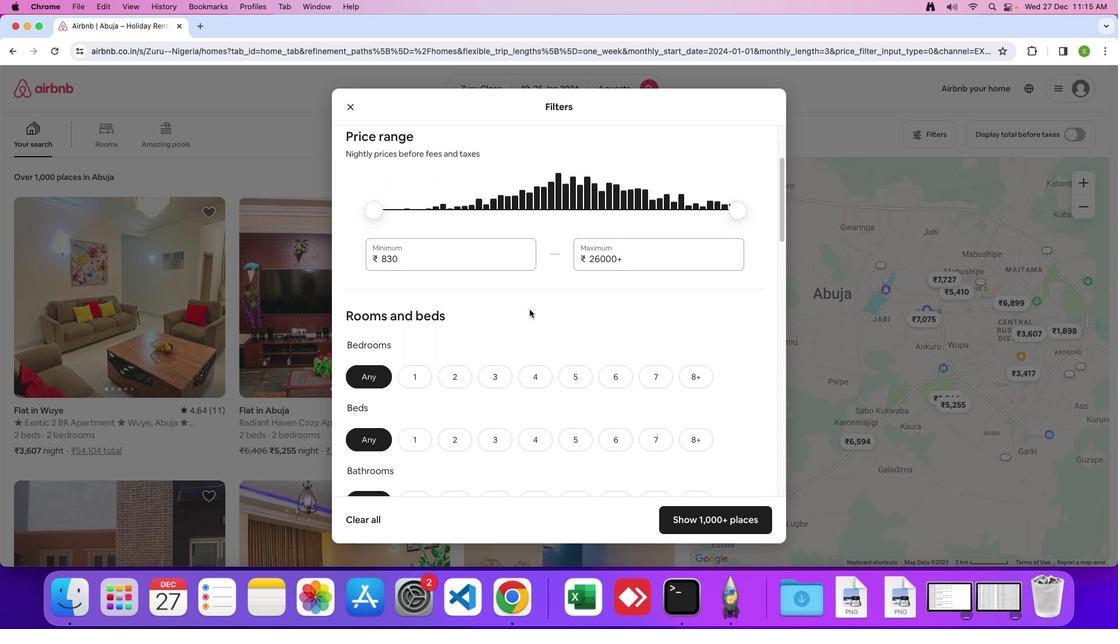 
Action: Mouse scrolled (530, 309) with delta (0, -1)
Screenshot: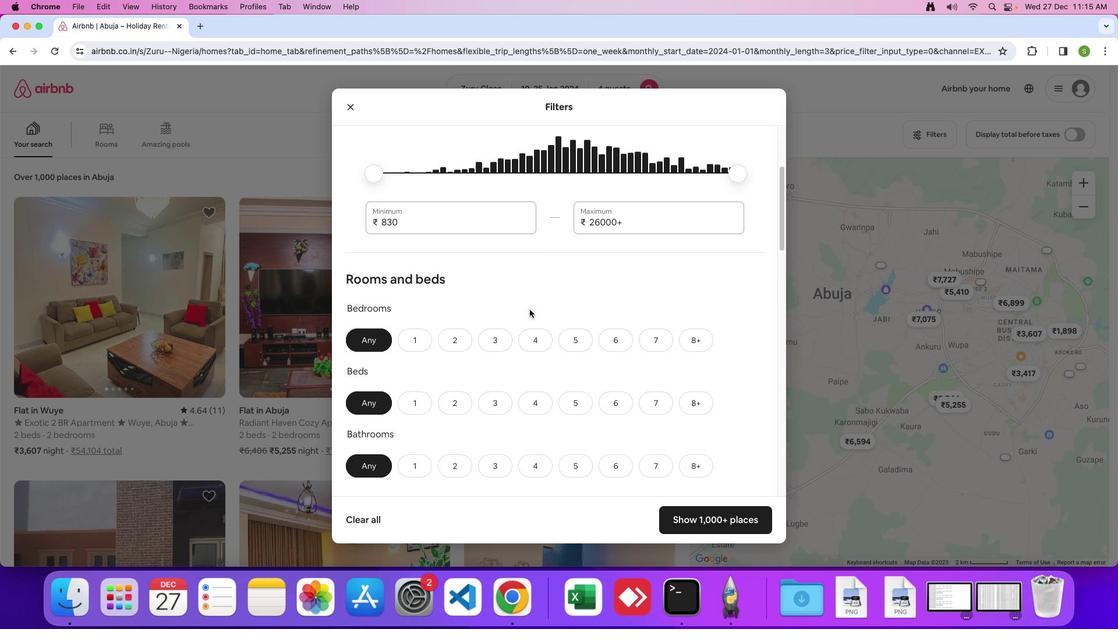 
Action: Mouse scrolled (530, 309) with delta (0, 0)
Screenshot: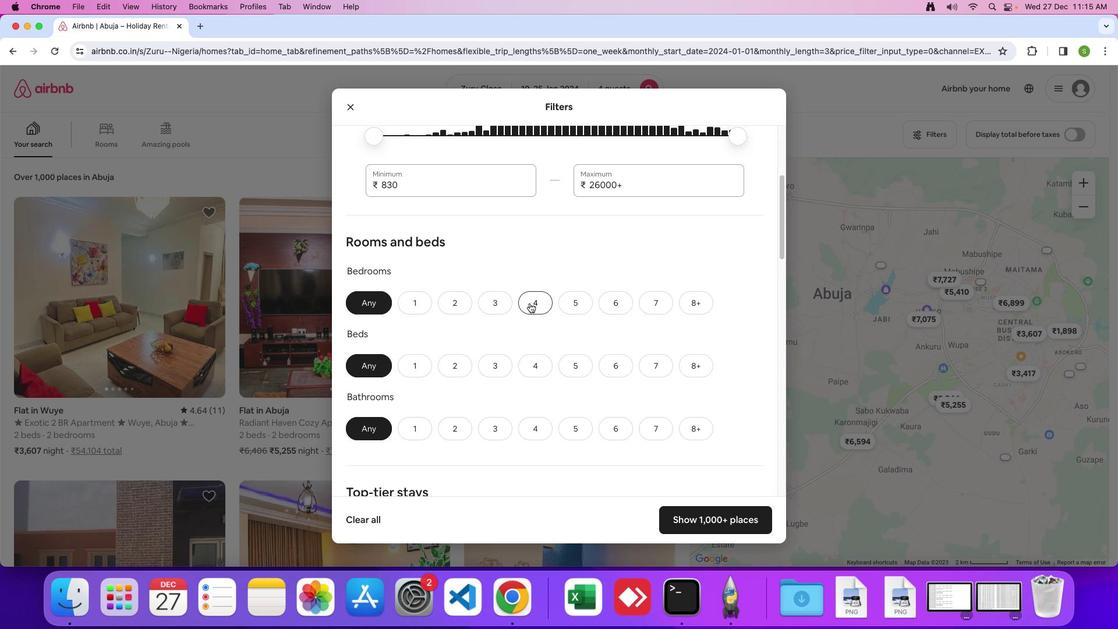 
Action: Mouse scrolled (530, 309) with delta (0, 0)
Screenshot: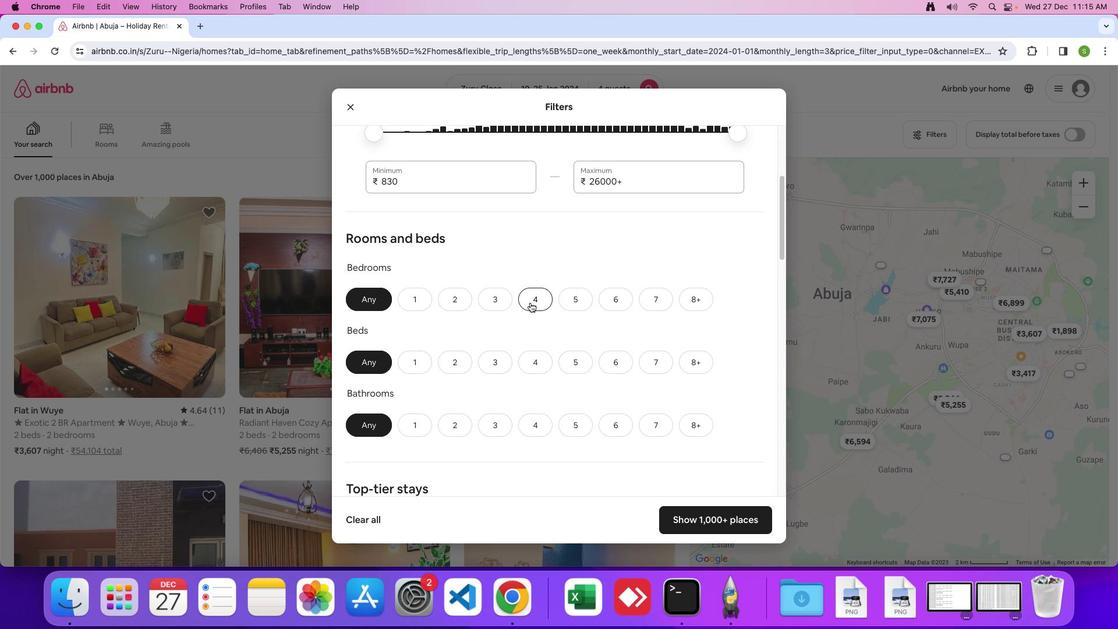 
Action: Mouse moved to (455, 284)
Screenshot: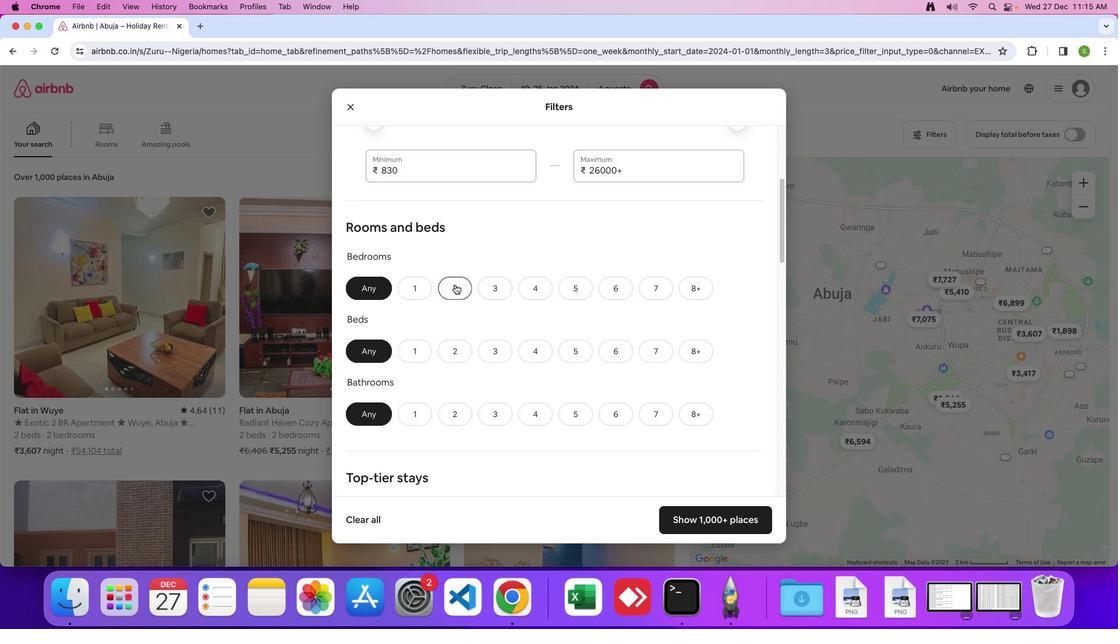 
Action: Mouse pressed left at (455, 284)
Screenshot: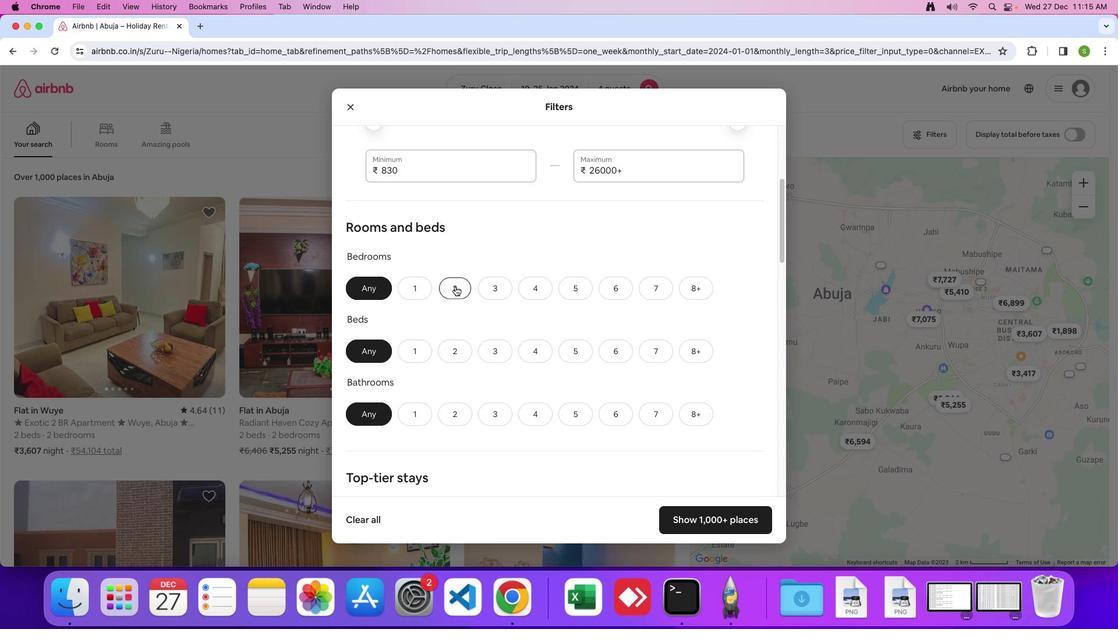 
Action: Mouse moved to (499, 351)
Screenshot: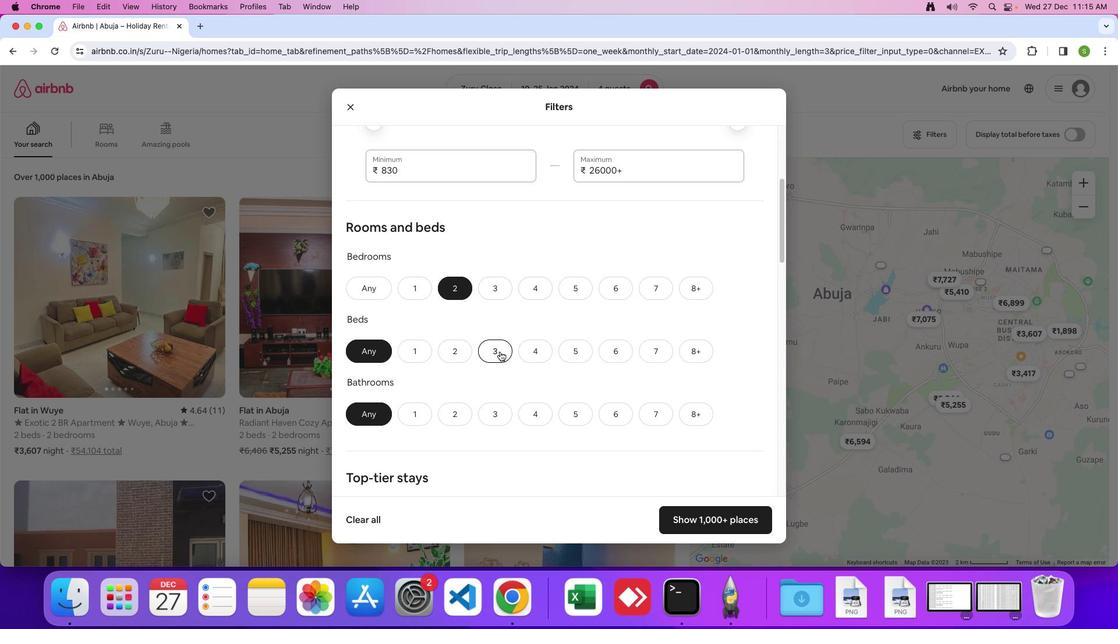 
Action: Mouse pressed left at (499, 351)
Screenshot: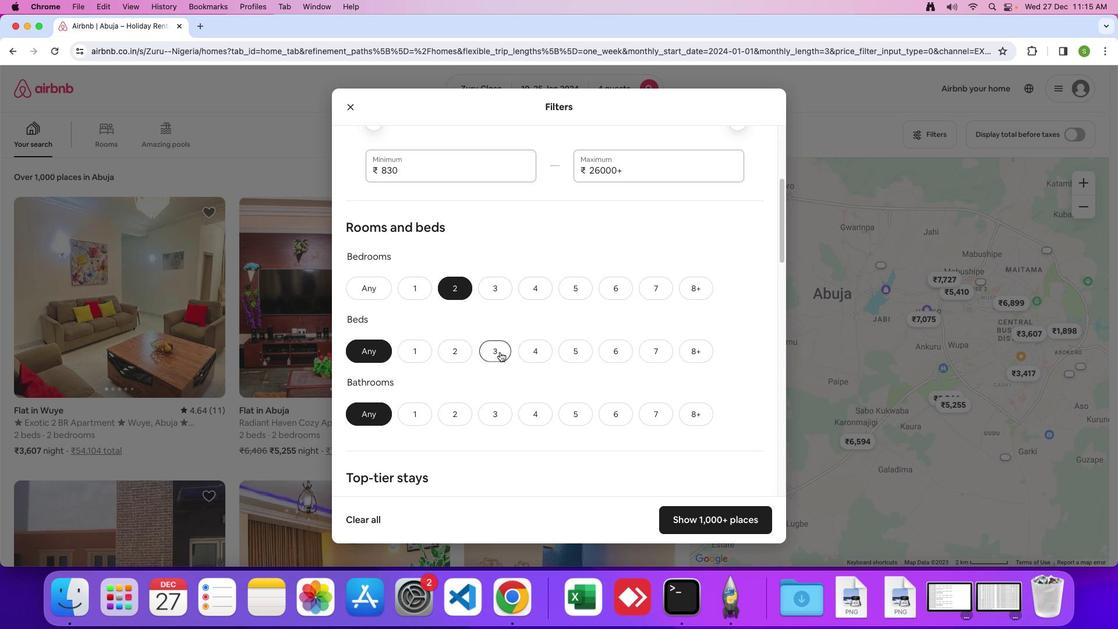
Action: Mouse moved to (455, 417)
Screenshot: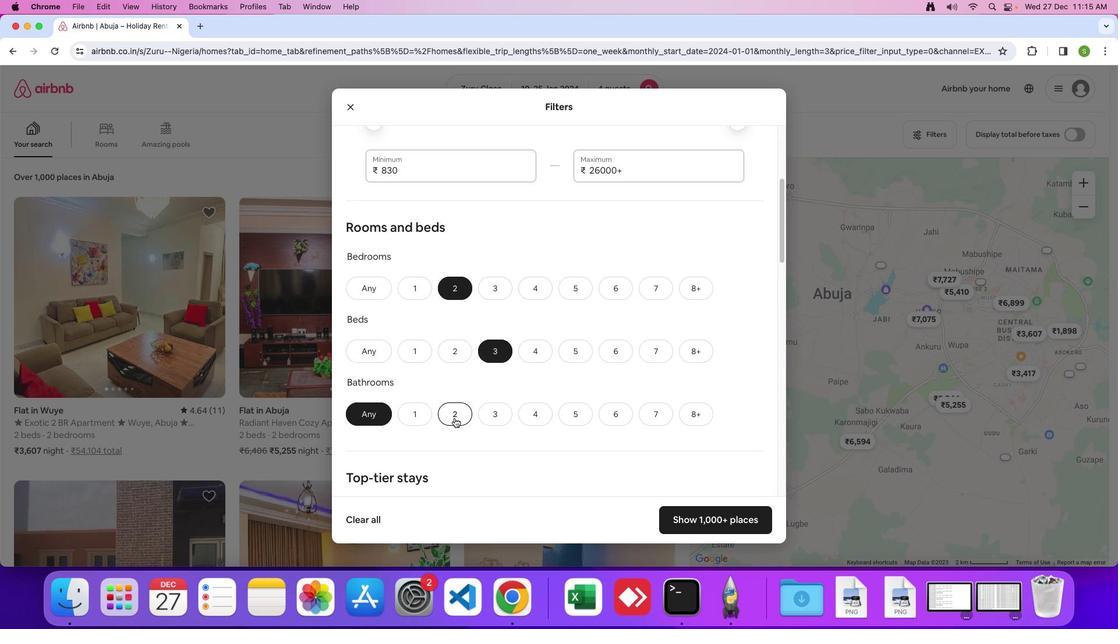 
Action: Mouse pressed left at (455, 417)
Screenshot: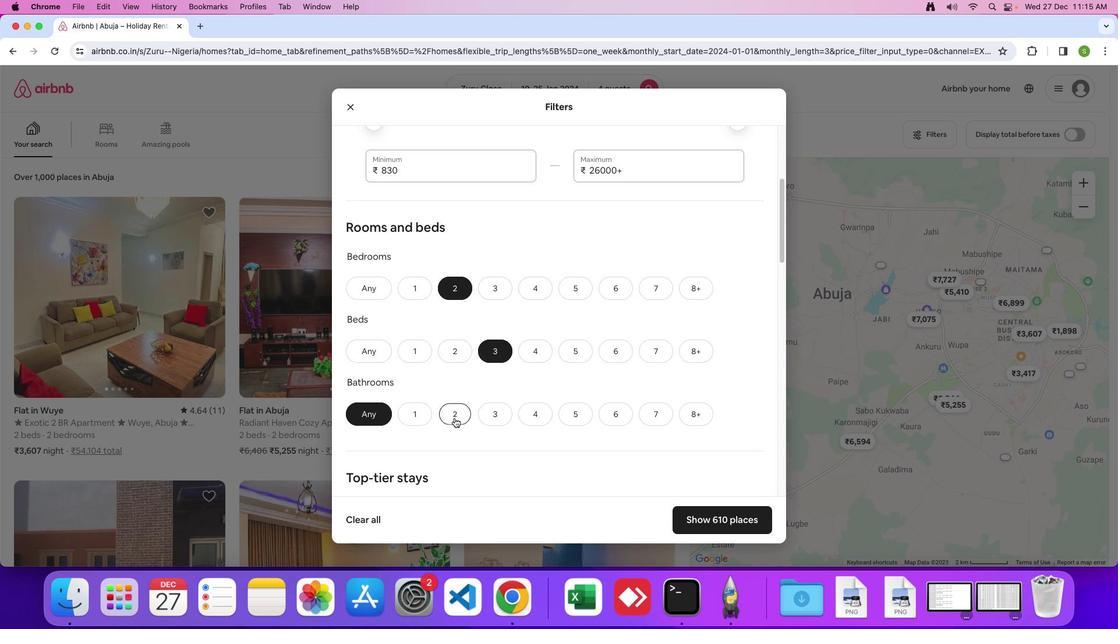 
Action: Mouse moved to (587, 348)
Screenshot: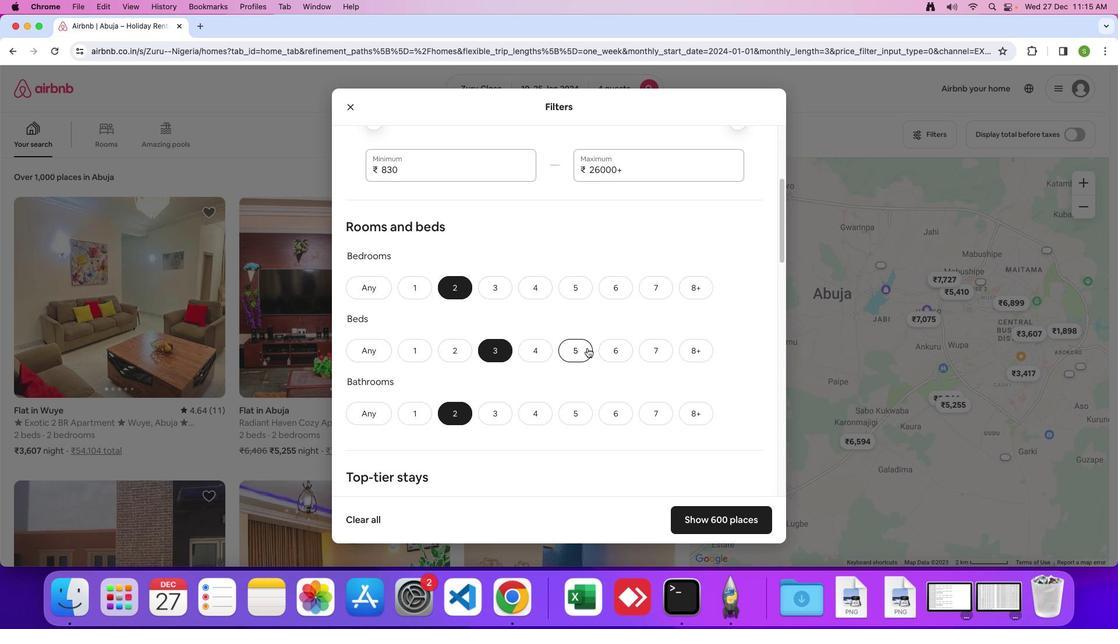 
Action: Mouse scrolled (587, 348) with delta (0, 0)
Screenshot: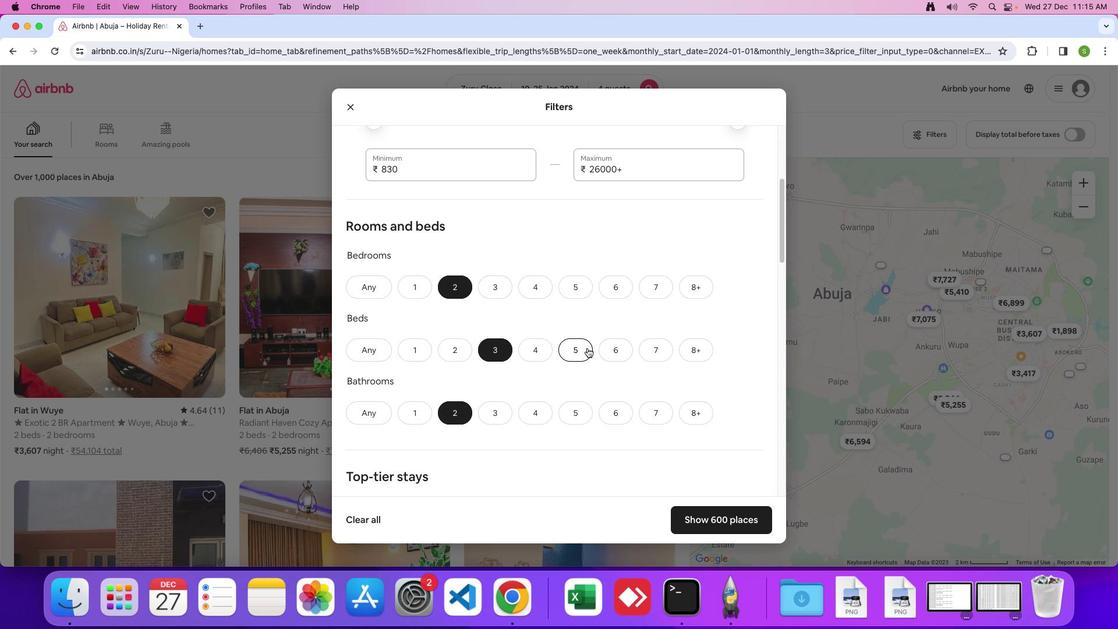 
Action: Mouse moved to (587, 347)
Screenshot: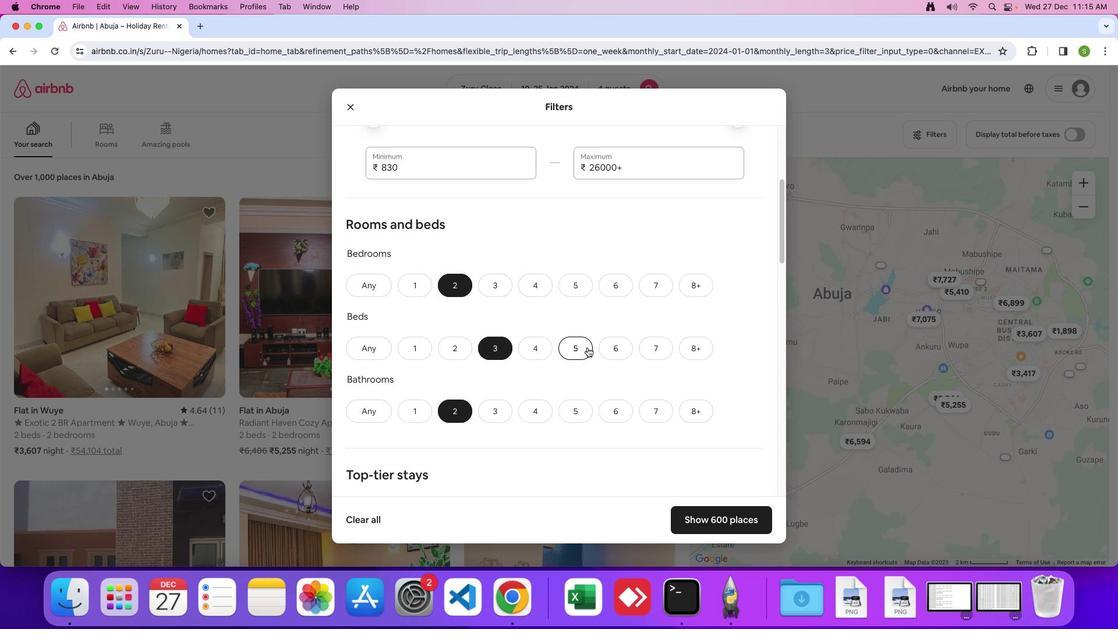 
Action: Mouse scrolled (587, 347) with delta (0, 0)
Screenshot: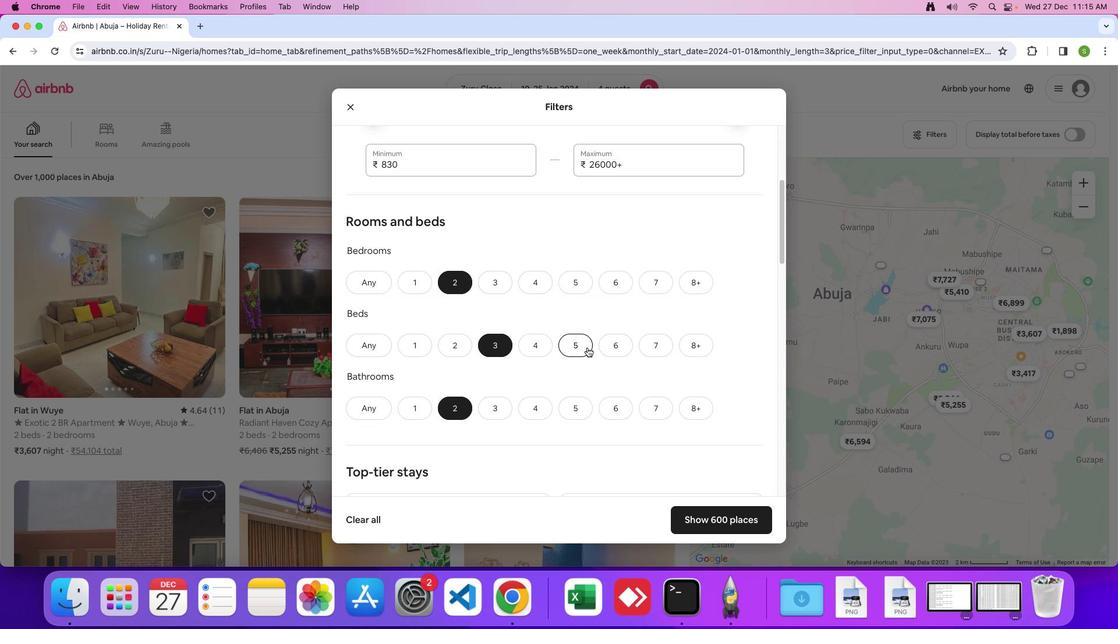 
Action: Mouse moved to (587, 347)
Screenshot: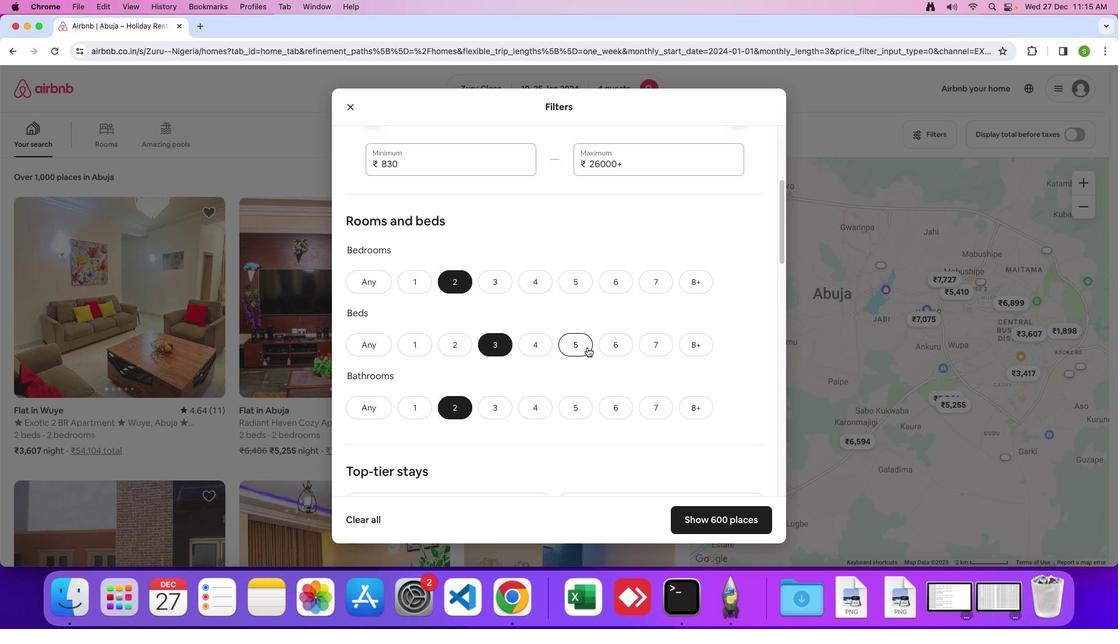
Action: Mouse scrolled (587, 347) with delta (0, 0)
Screenshot: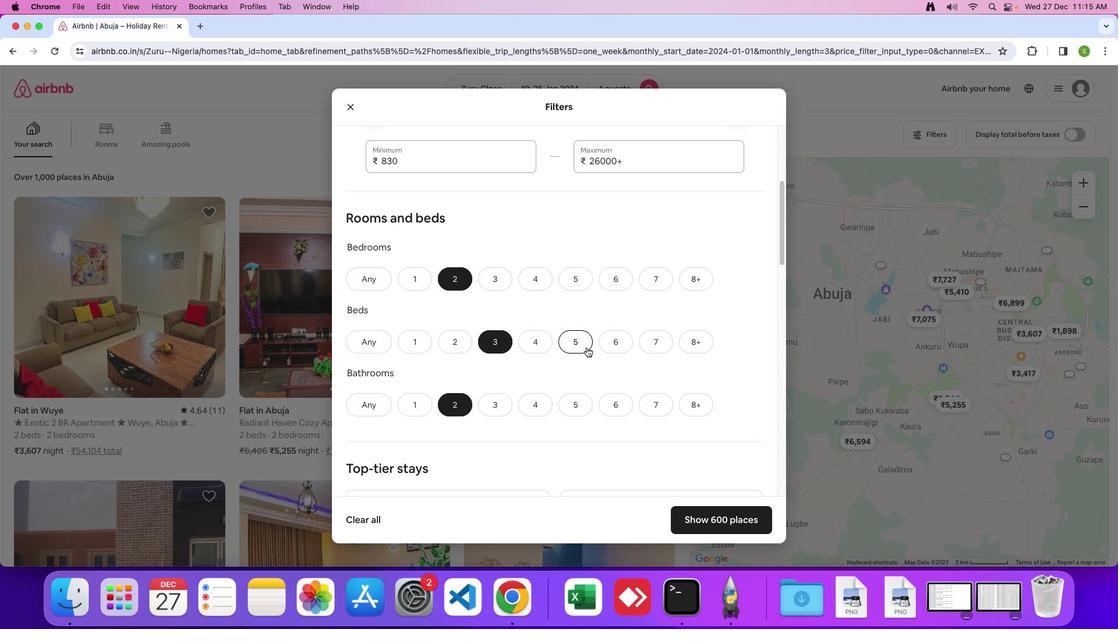 
Action: Mouse scrolled (587, 347) with delta (0, 0)
Screenshot: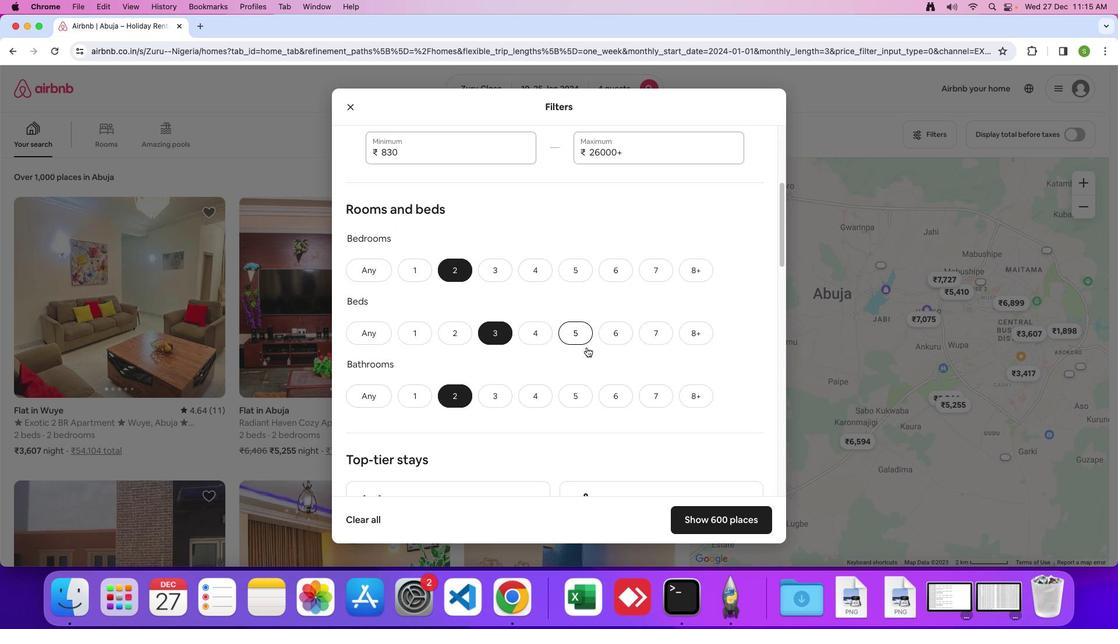 
Action: Mouse moved to (587, 347)
Screenshot: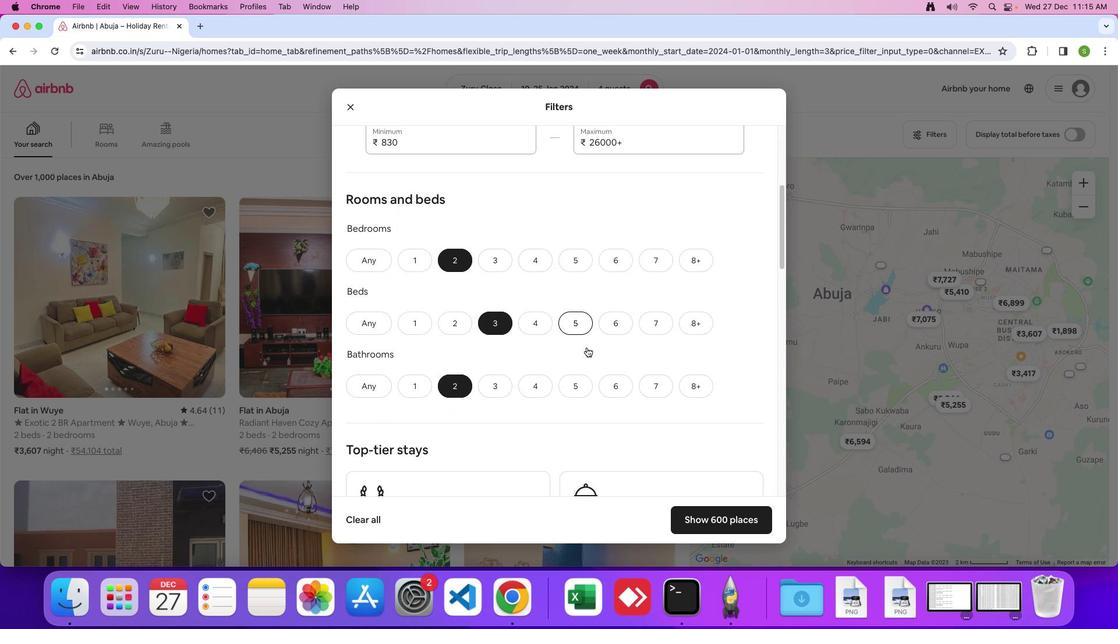 
Action: Mouse scrolled (587, 347) with delta (0, 0)
Screenshot: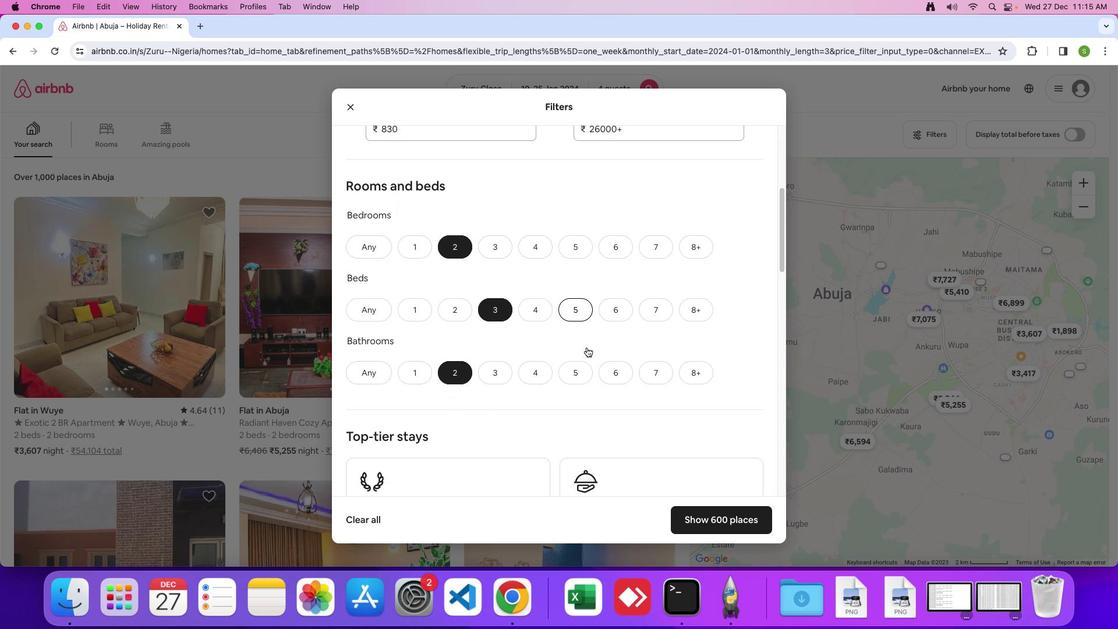 
Action: Mouse scrolled (587, 347) with delta (0, 0)
Screenshot: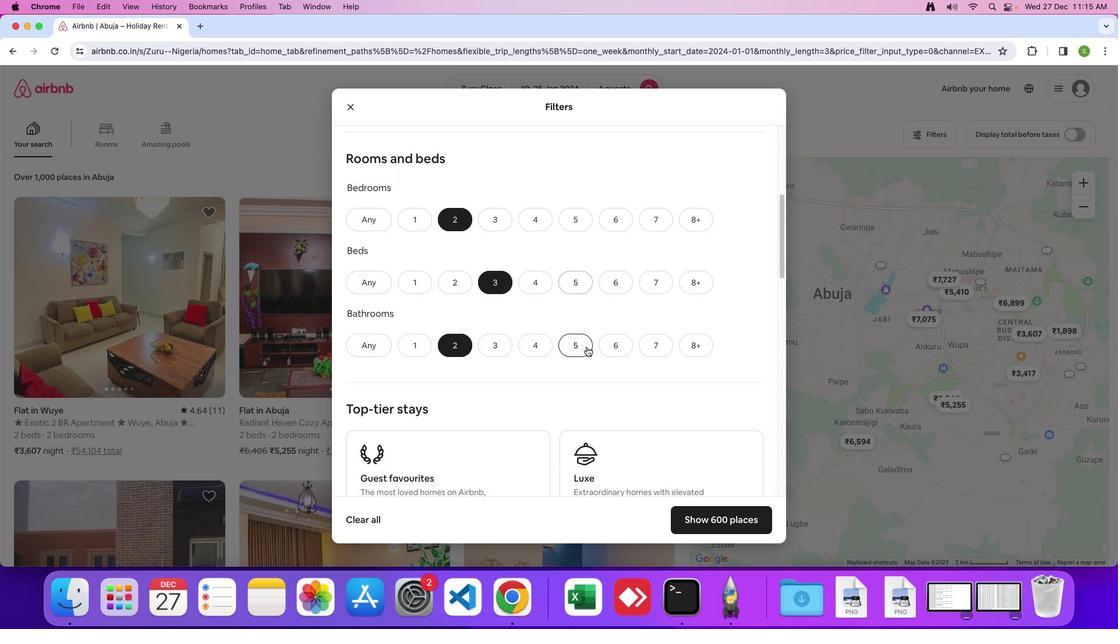 
Action: Mouse moved to (586, 347)
Screenshot: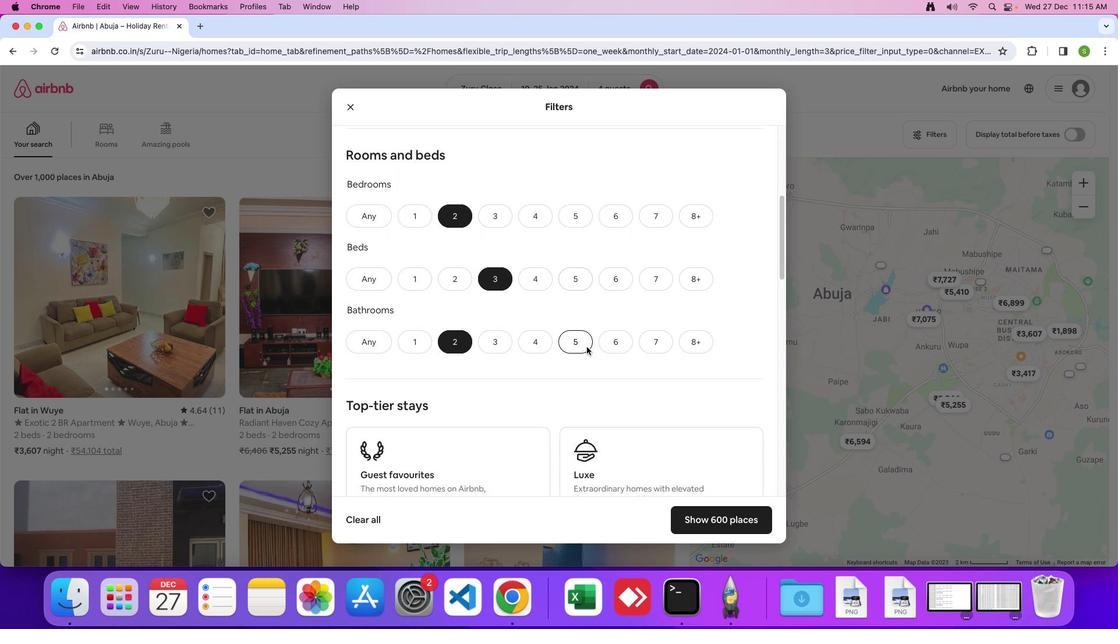 
Action: Mouse scrolled (586, 347) with delta (0, 0)
Screenshot: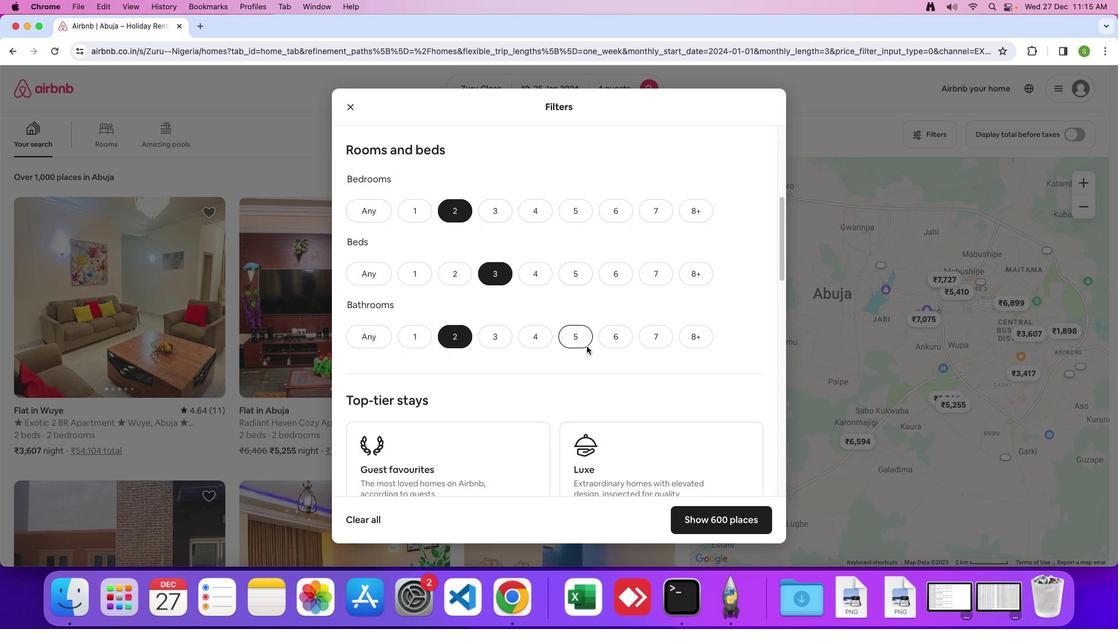 
Action: Mouse moved to (586, 346)
Screenshot: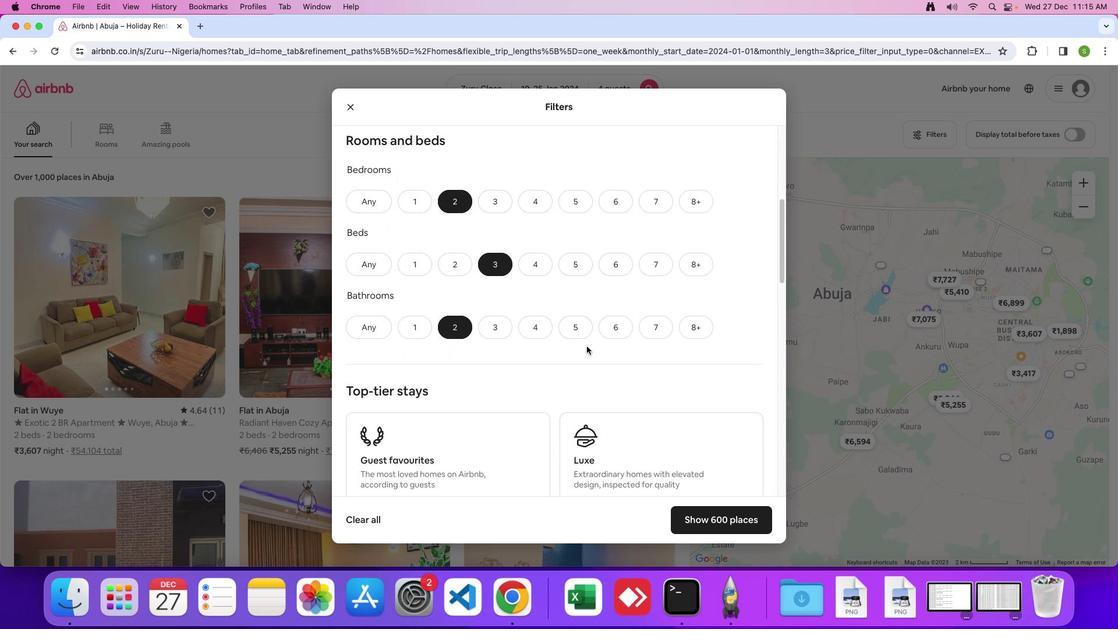 
Action: Mouse scrolled (586, 346) with delta (0, 0)
Screenshot: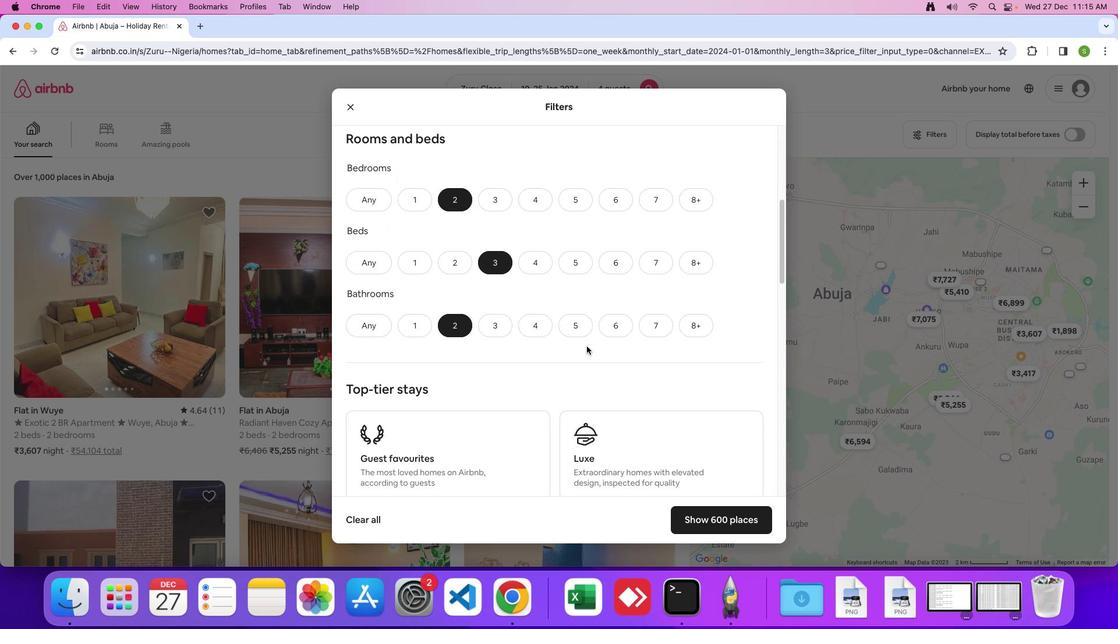 
Action: Mouse scrolled (586, 346) with delta (0, 0)
Screenshot: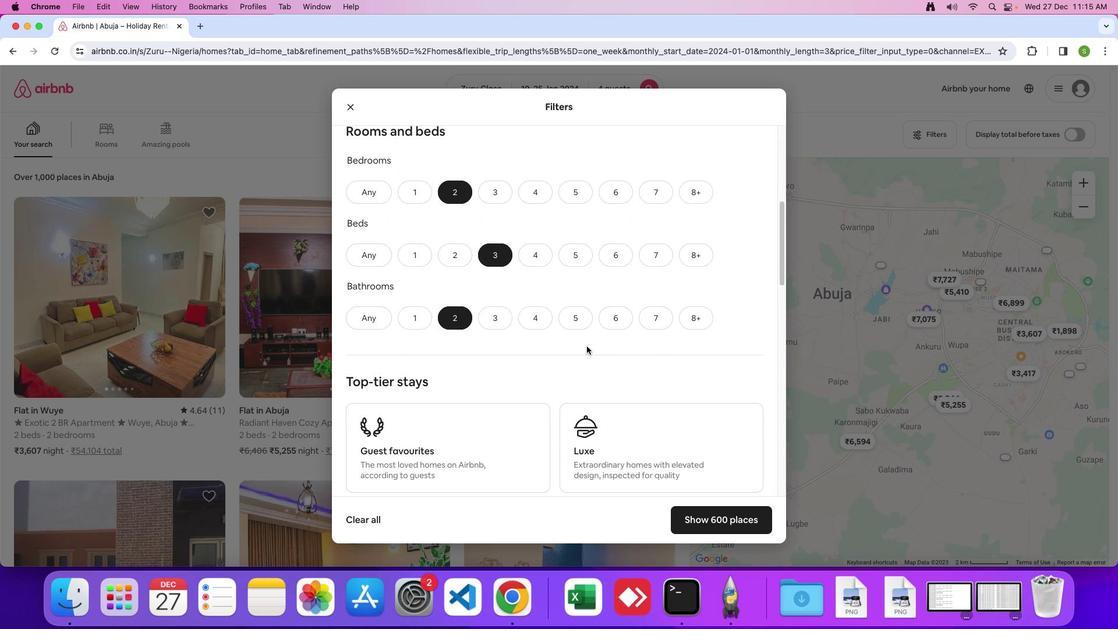 
Action: Mouse scrolled (586, 346) with delta (0, 0)
Screenshot: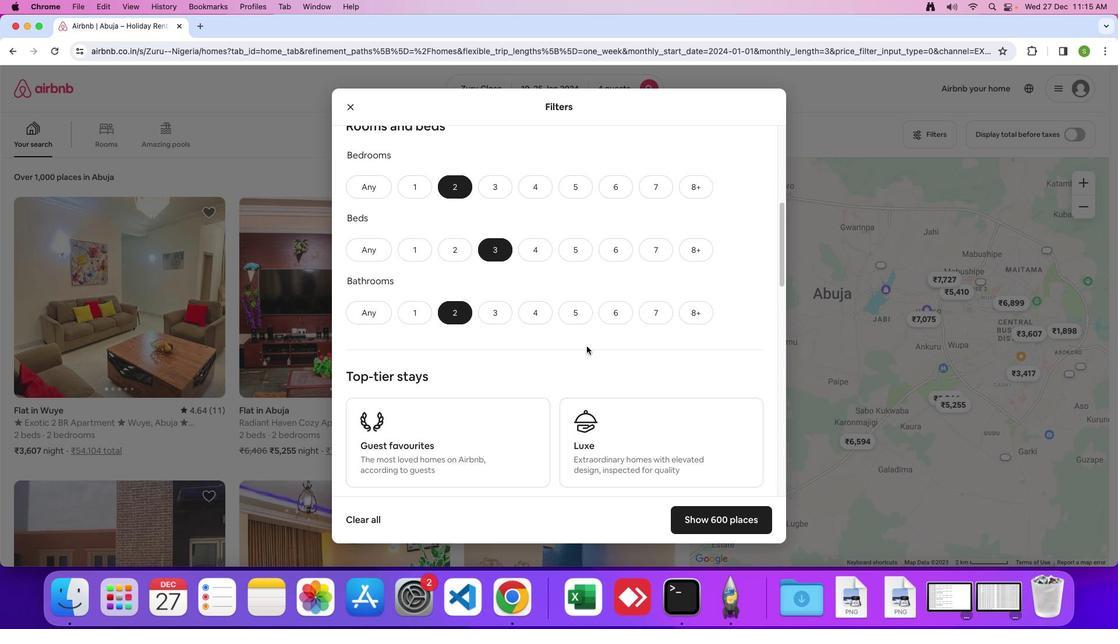 
Action: Mouse moved to (537, 344)
Screenshot: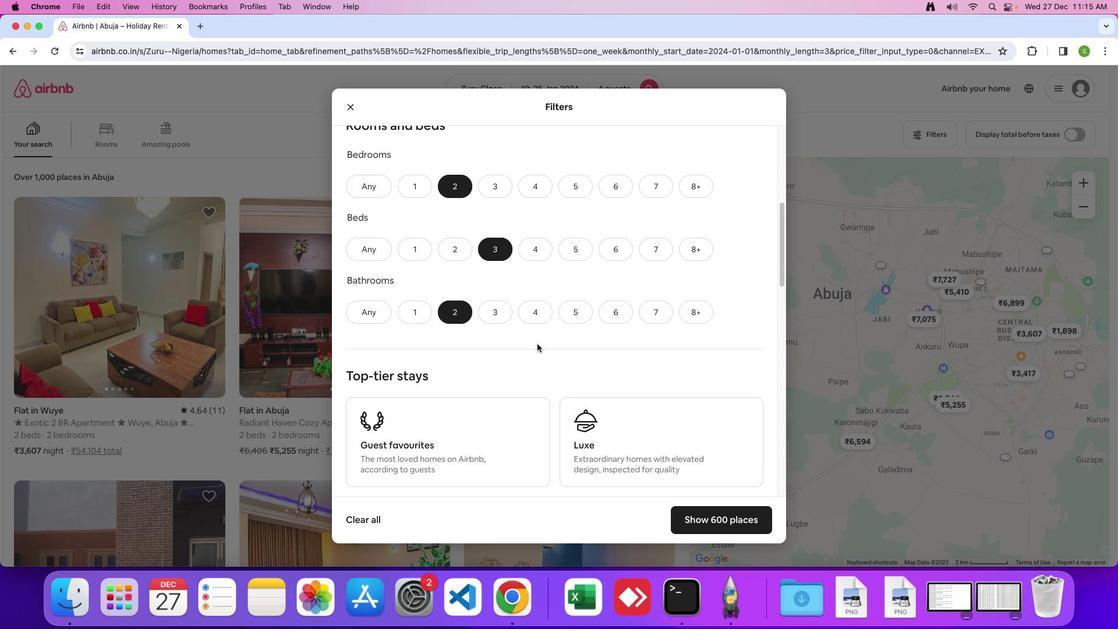 
Action: Mouse scrolled (537, 344) with delta (0, 0)
Screenshot: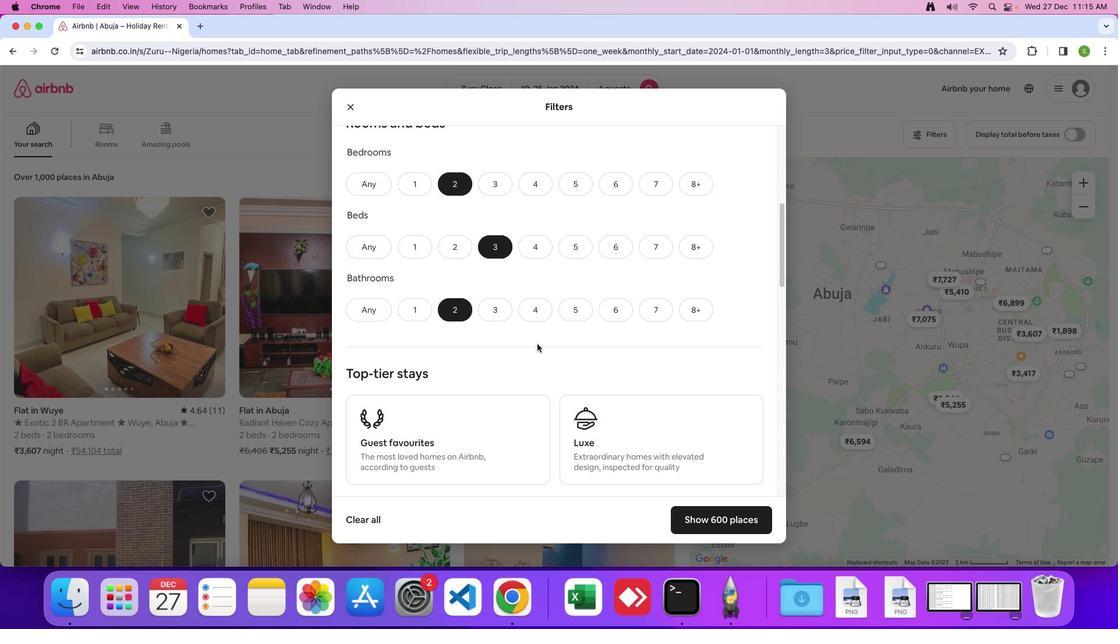 
Action: Mouse moved to (541, 344)
Screenshot: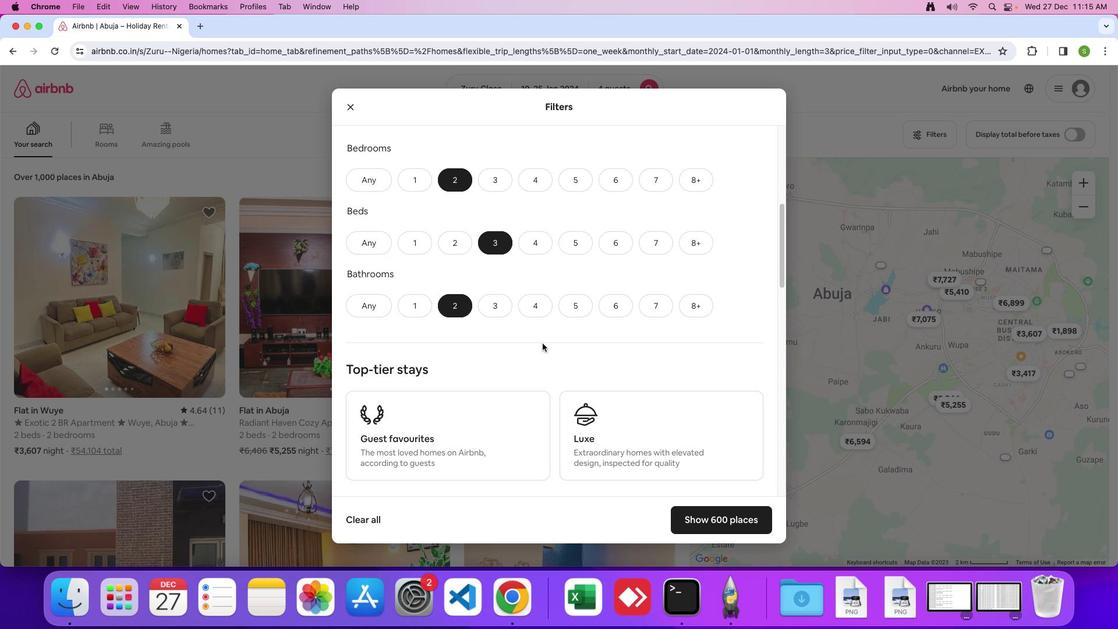 
Action: Mouse scrolled (541, 344) with delta (0, 0)
Screenshot: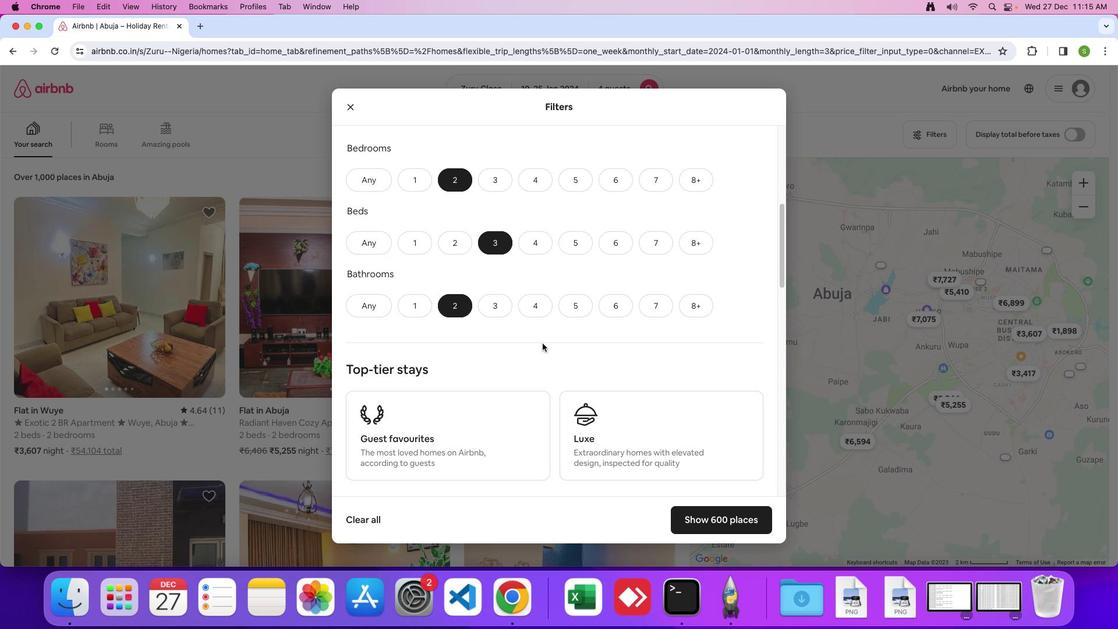 
Action: Mouse moved to (542, 344)
Screenshot: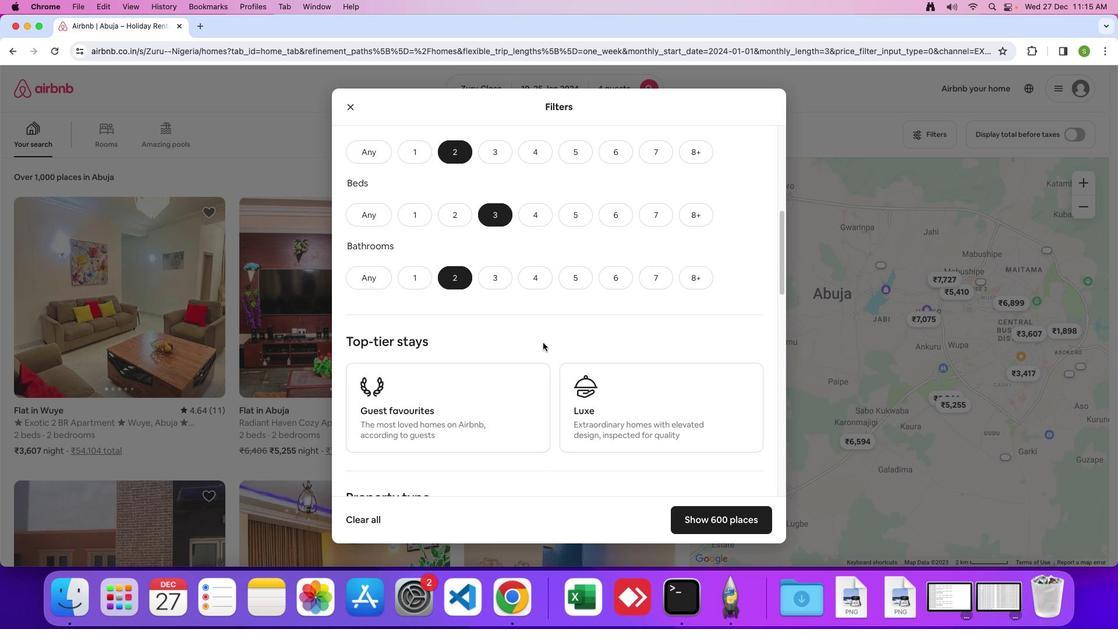
Action: Mouse scrolled (542, 344) with delta (0, 0)
Screenshot: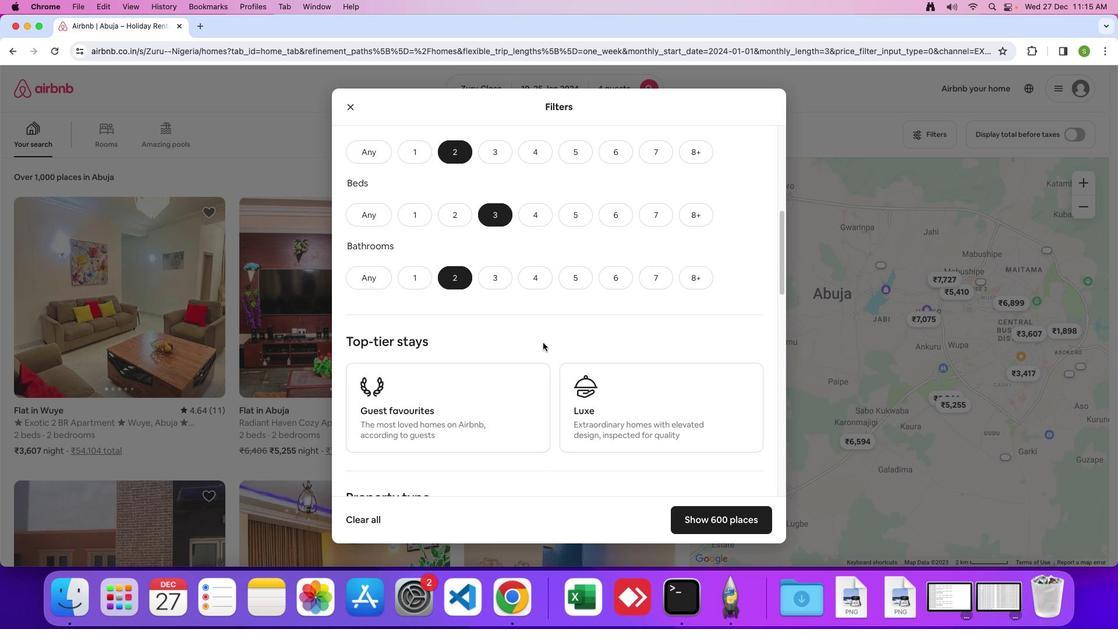 
Action: Mouse moved to (542, 343)
Screenshot: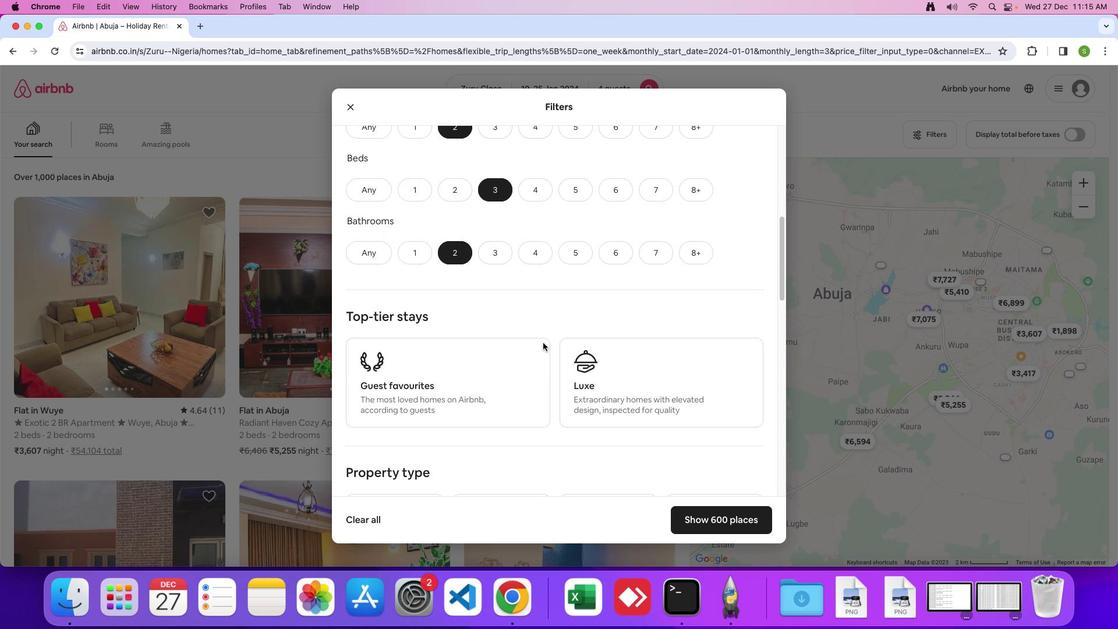 
Action: Mouse scrolled (542, 343) with delta (0, -1)
Screenshot: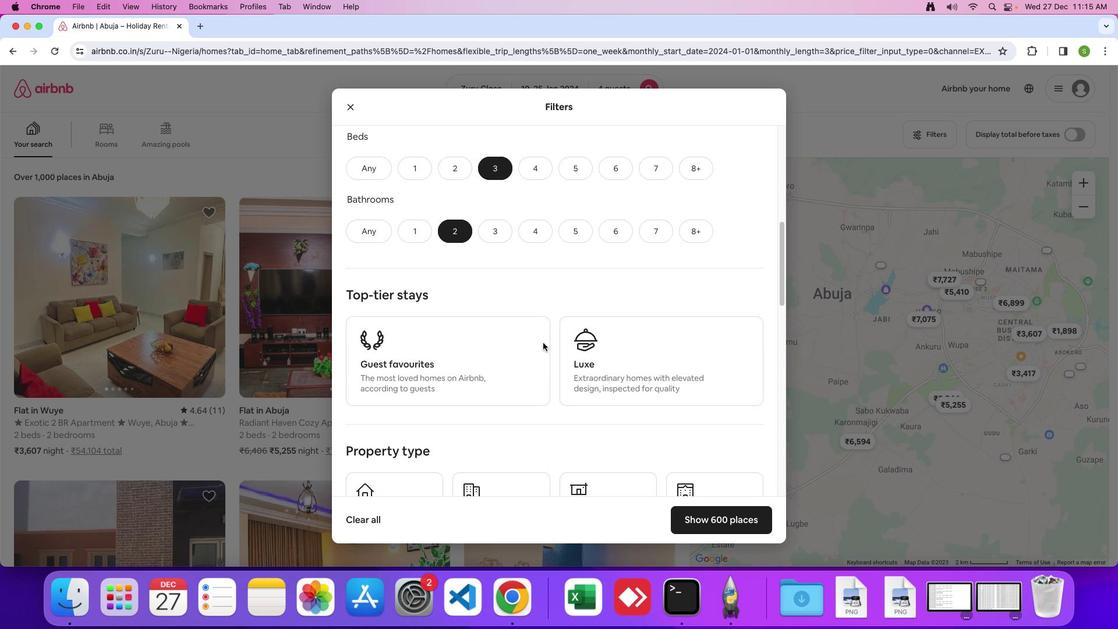 
Action: Mouse moved to (542, 343)
Screenshot: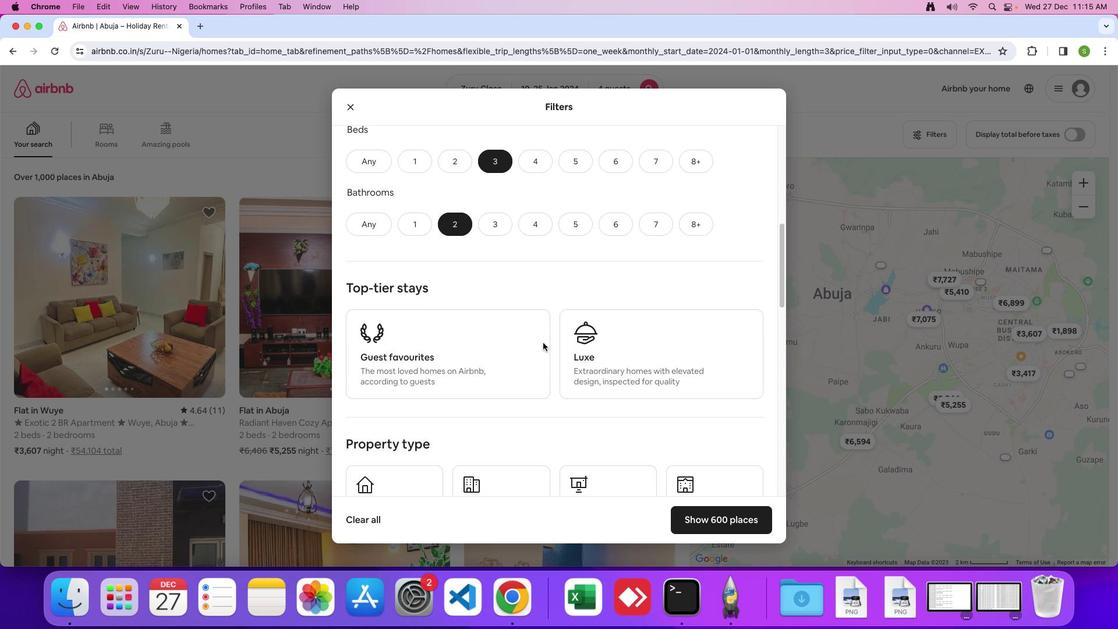 
Action: Mouse scrolled (542, 343) with delta (0, 0)
Screenshot: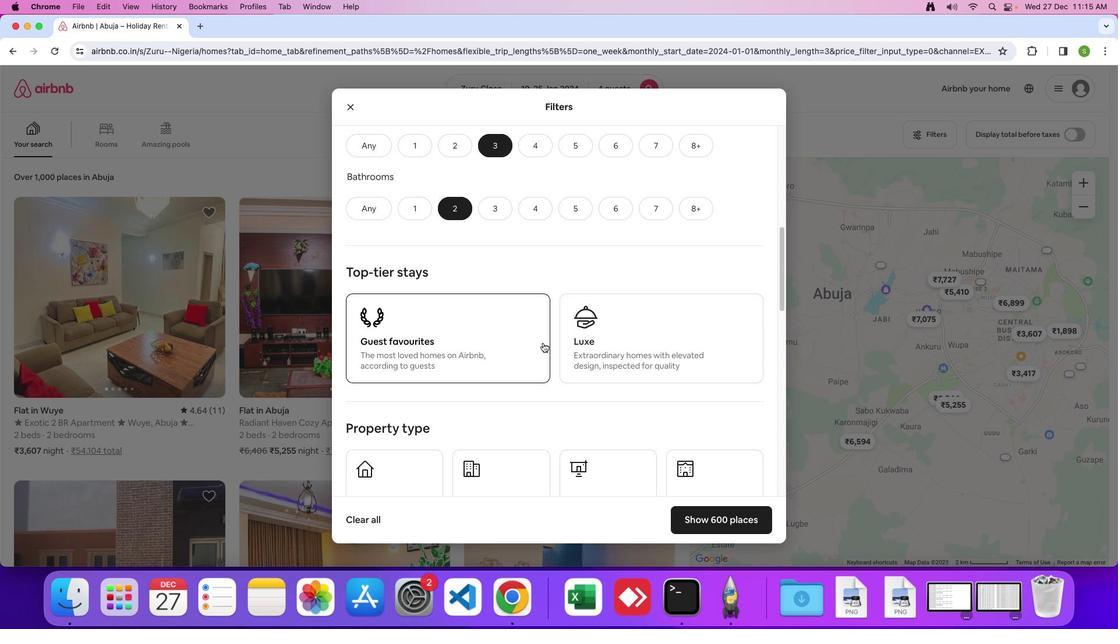 
Action: Mouse scrolled (542, 343) with delta (0, 0)
Screenshot: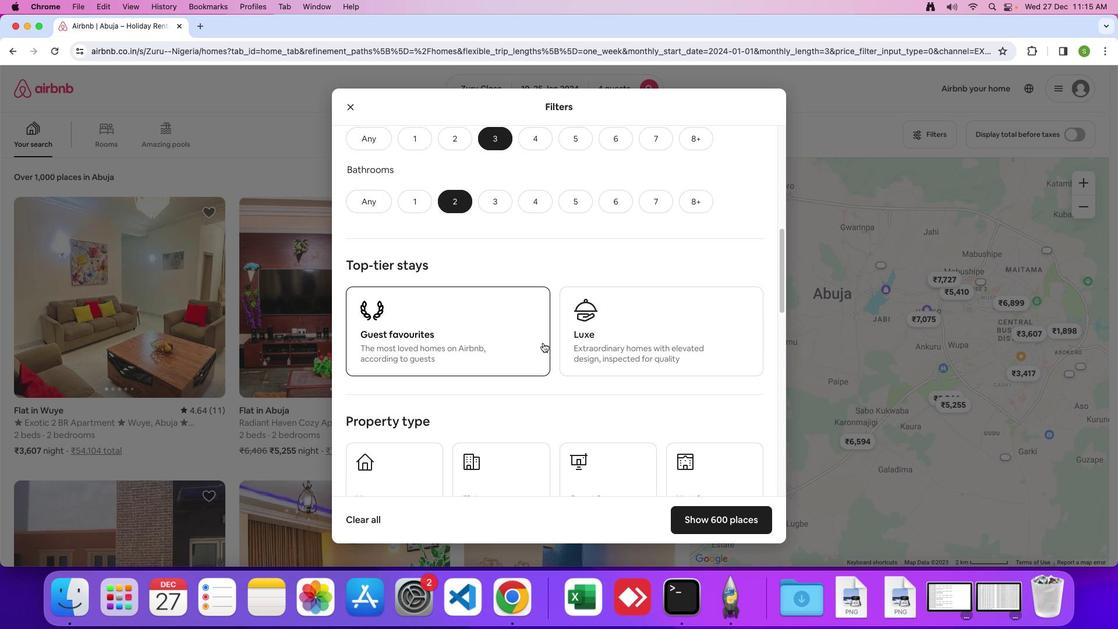 
Action: Mouse scrolled (542, 343) with delta (0, 0)
Screenshot: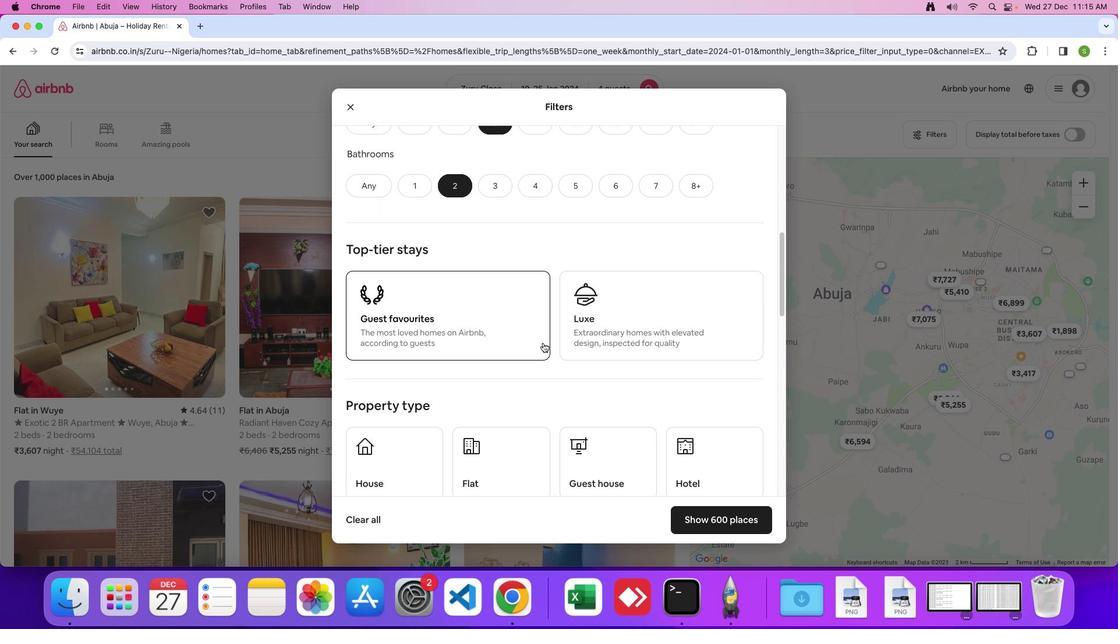 
Action: Mouse scrolled (542, 343) with delta (0, 0)
Screenshot: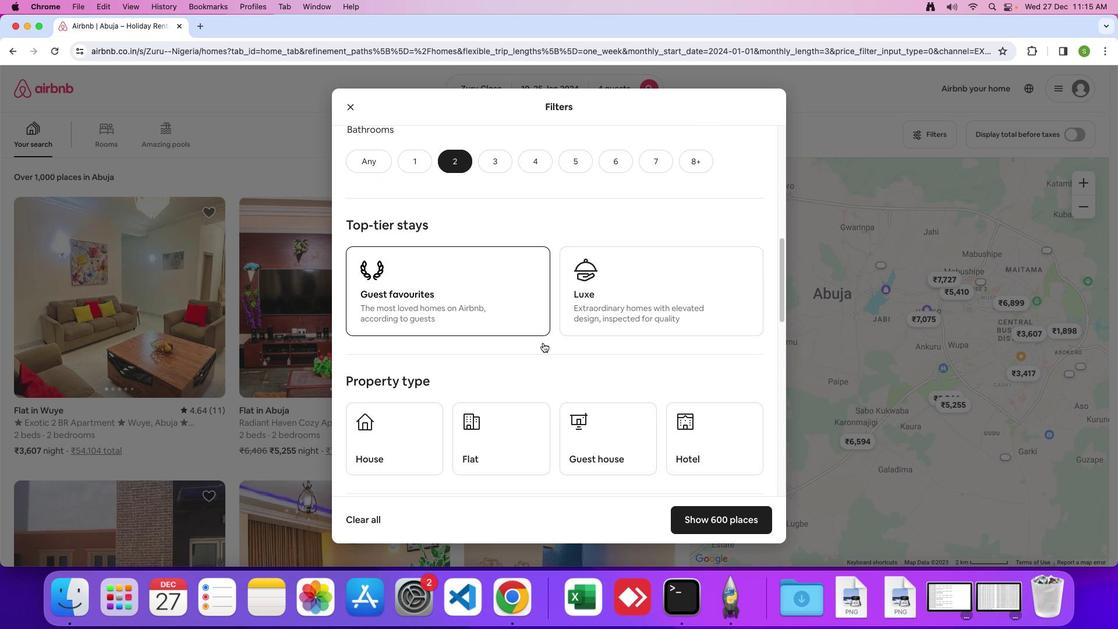 
Action: Mouse scrolled (542, 343) with delta (0, -1)
Screenshot: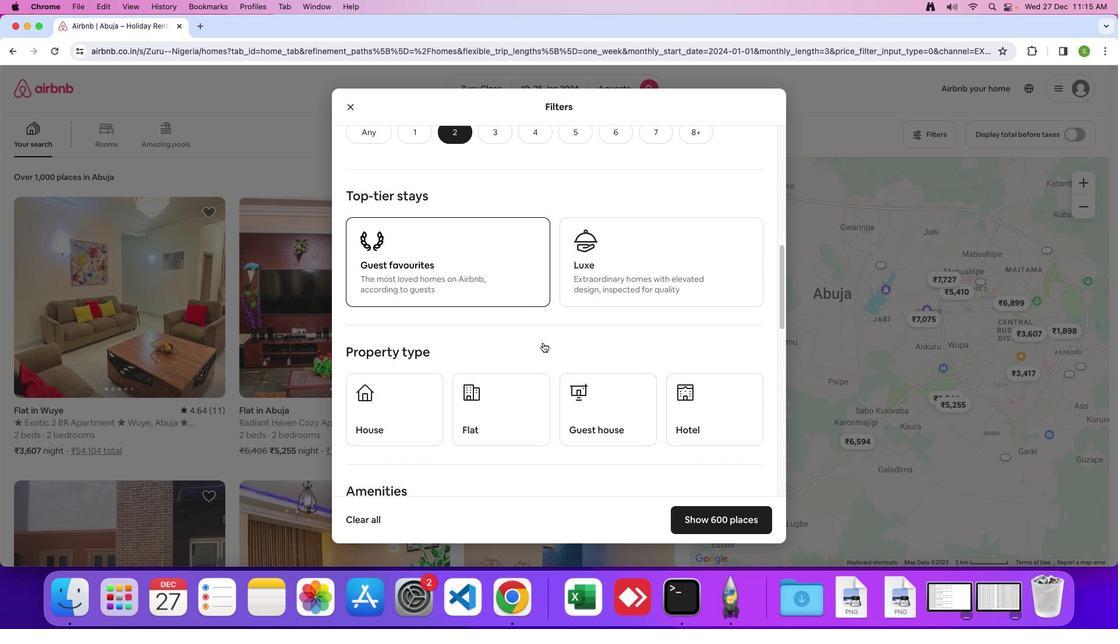 
Action: Mouse scrolled (542, 343) with delta (0, 0)
Screenshot: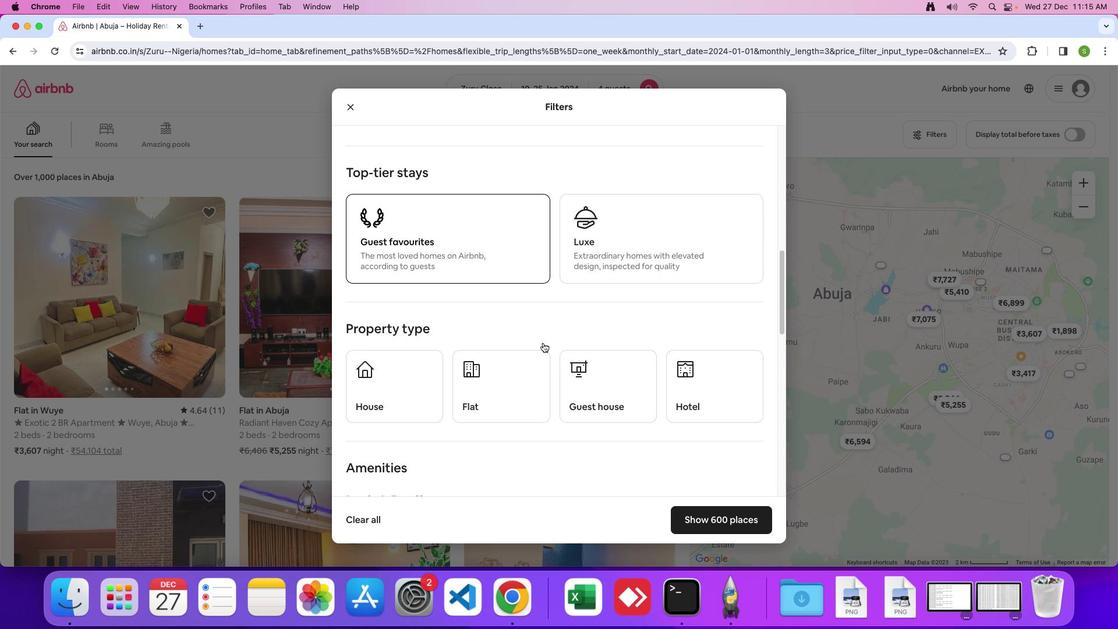 
Action: Mouse scrolled (542, 343) with delta (0, 0)
Screenshot: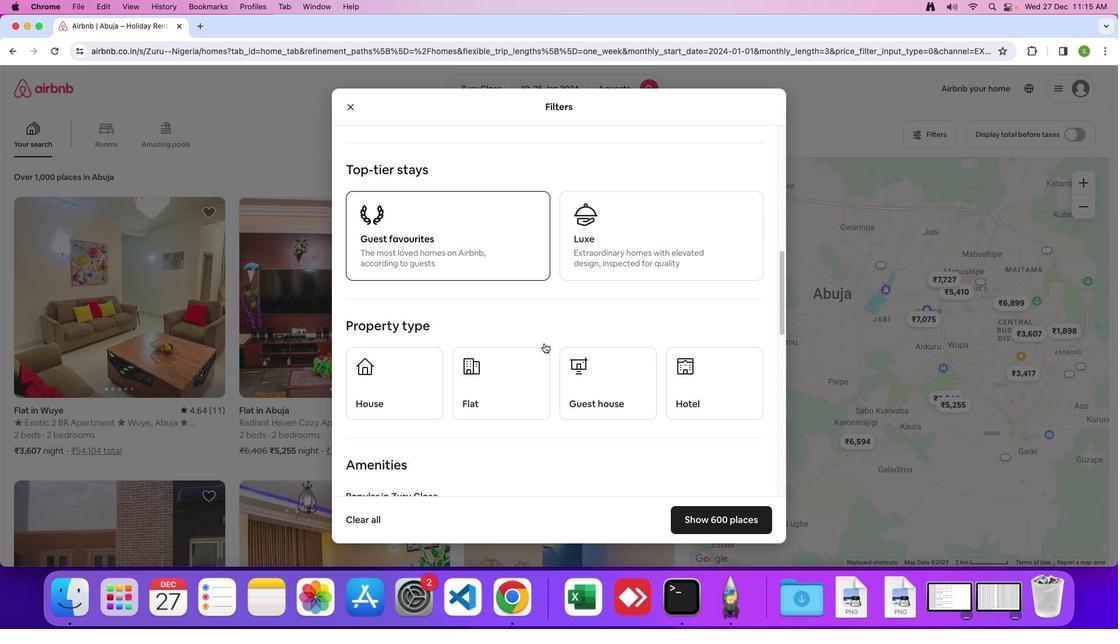 
Action: Mouse moved to (610, 361)
Screenshot: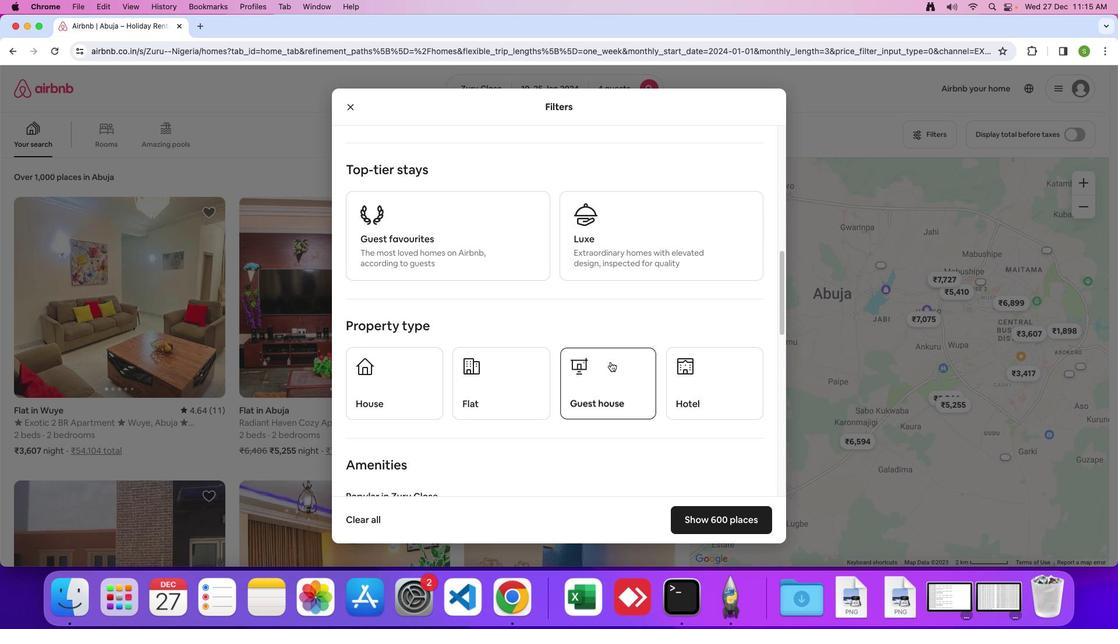 
Action: Mouse pressed left at (610, 361)
Screenshot: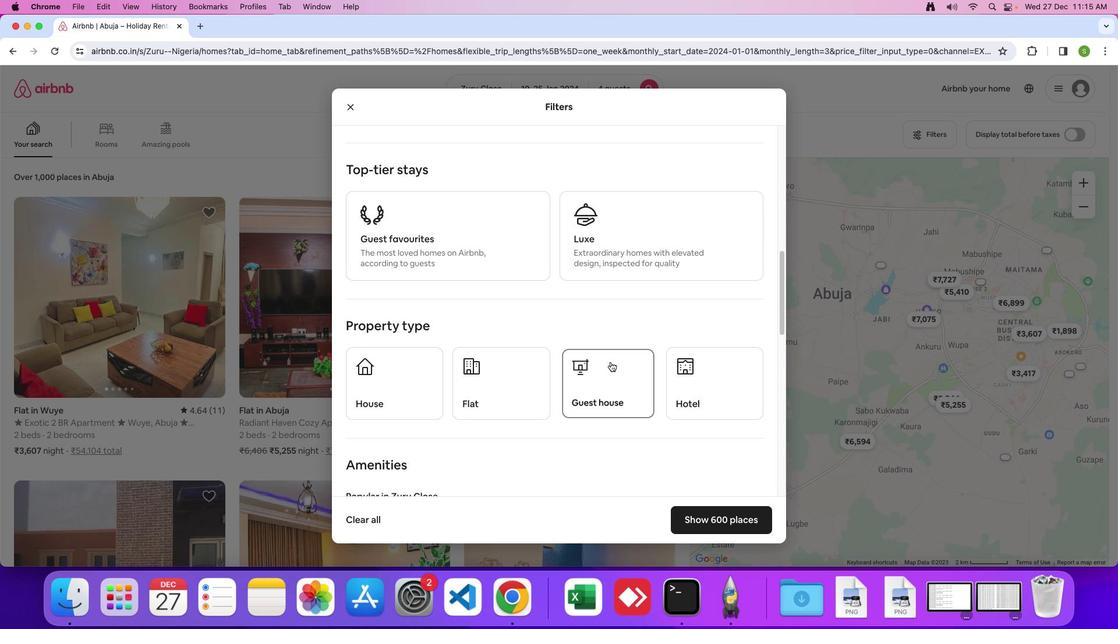 
Action: Mouse moved to (535, 321)
Screenshot: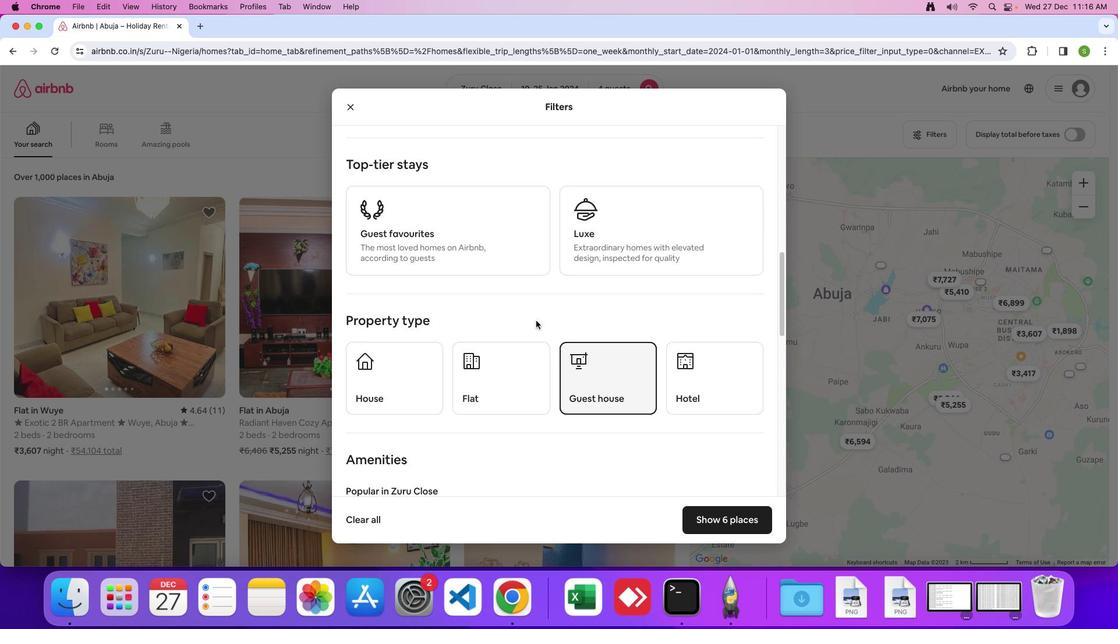 
Action: Mouse scrolled (535, 321) with delta (0, 0)
Screenshot: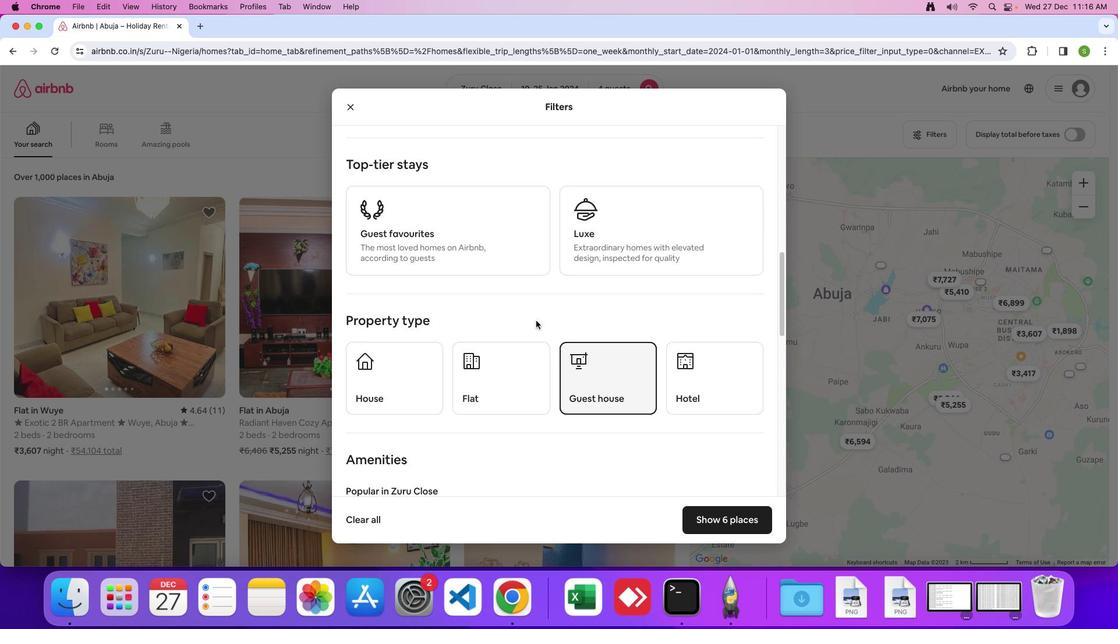 
Action: Mouse moved to (535, 321)
Screenshot: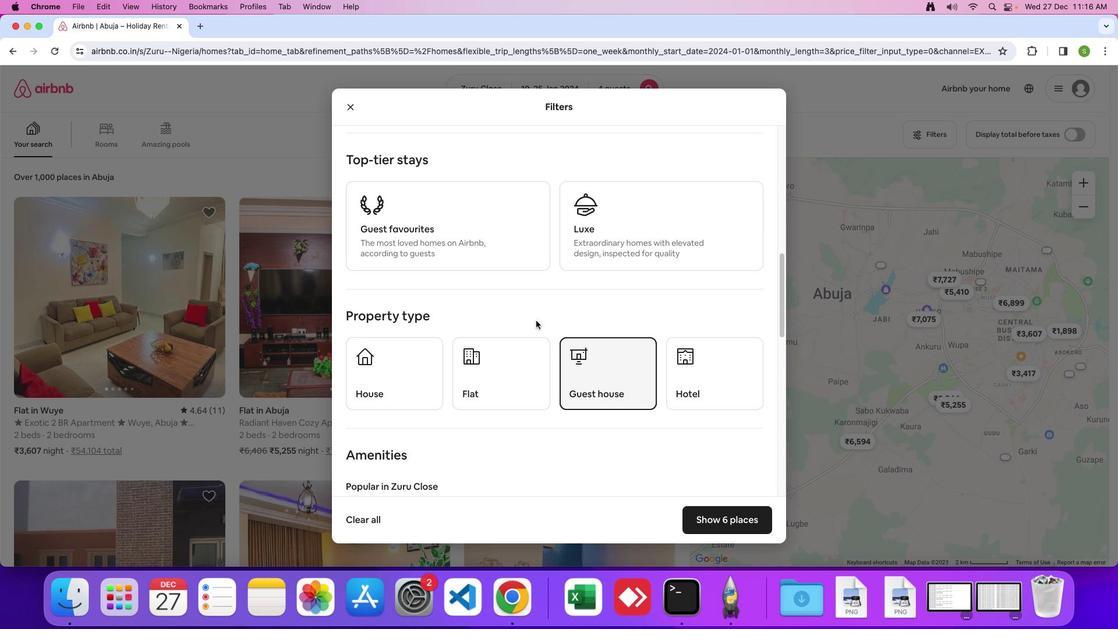 
Action: Mouse scrolled (535, 321) with delta (0, 0)
Screenshot: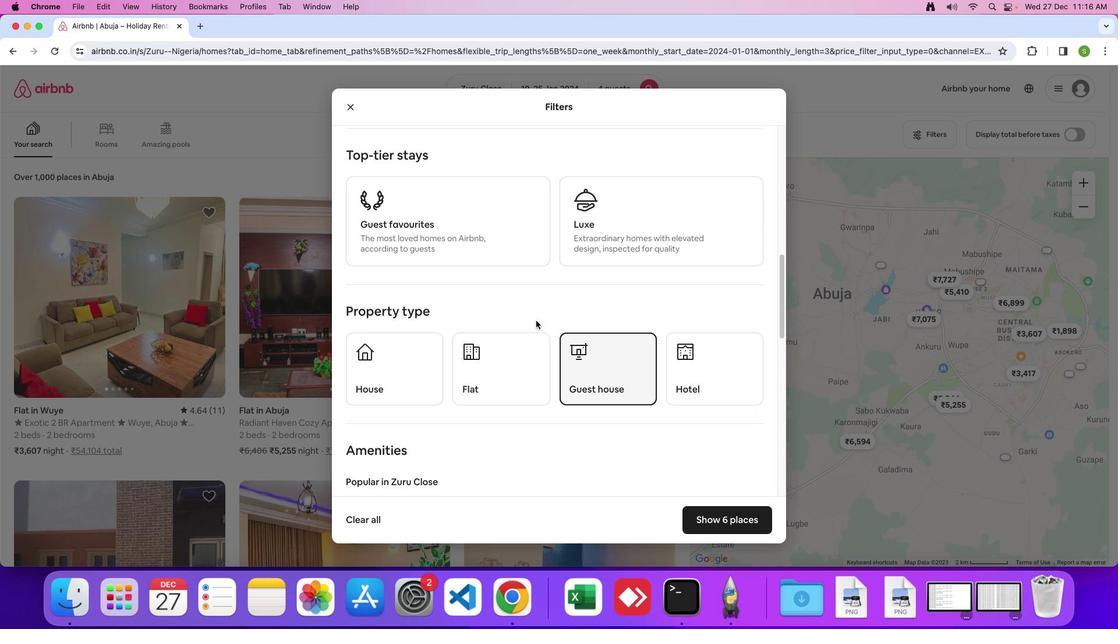 
Action: Mouse scrolled (535, 321) with delta (0, 0)
Screenshot: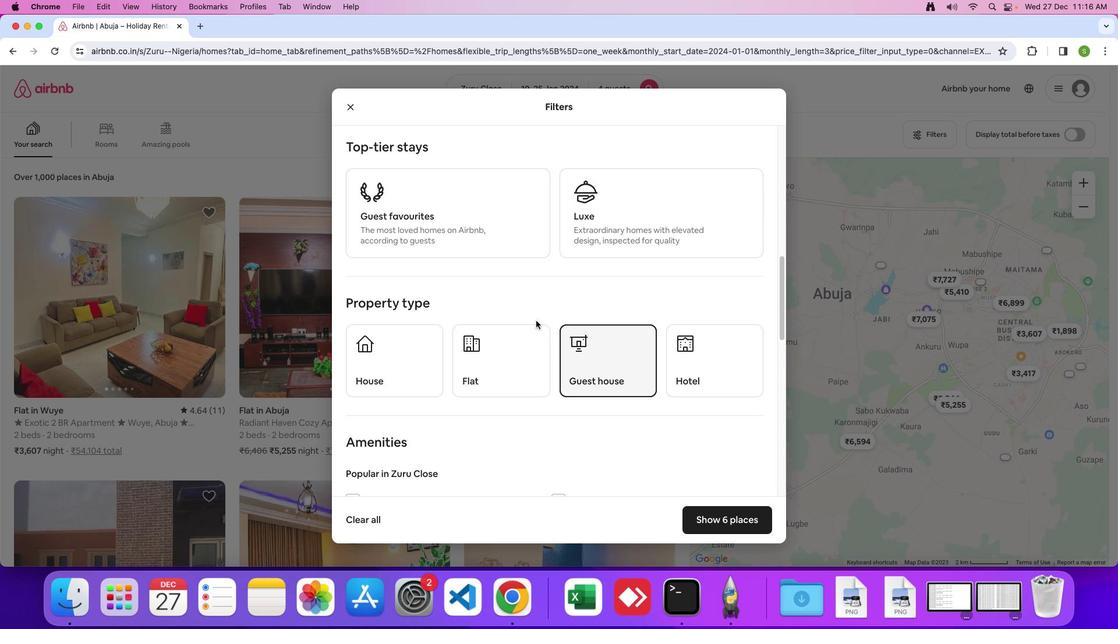 
Action: Mouse scrolled (535, 321) with delta (0, 0)
Screenshot: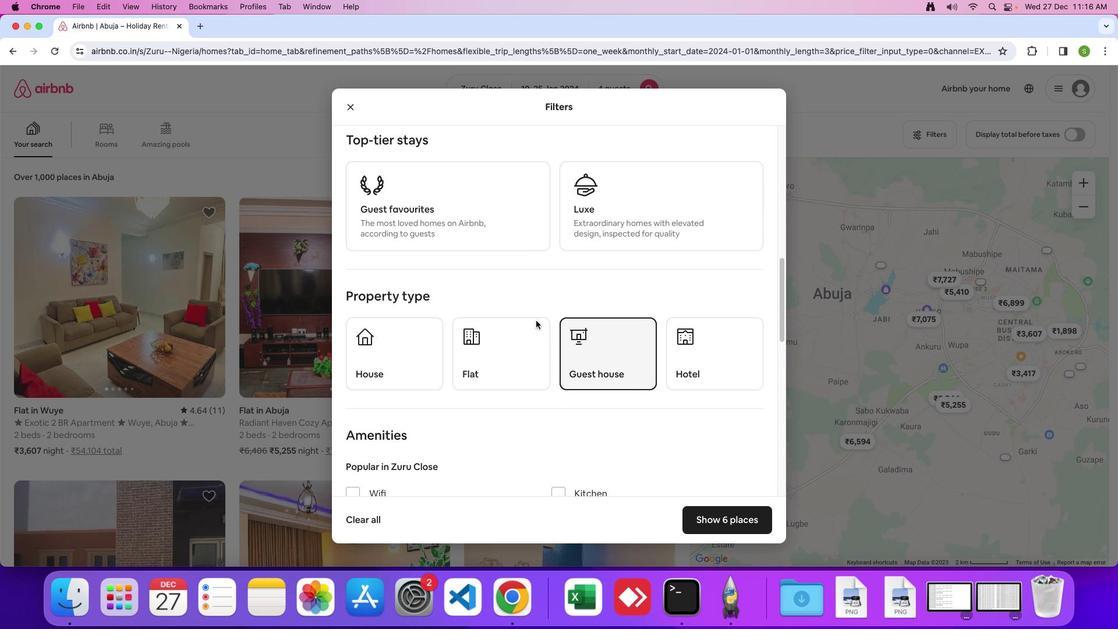 
Action: Mouse scrolled (535, 321) with delta (0, 0)
Screenshot: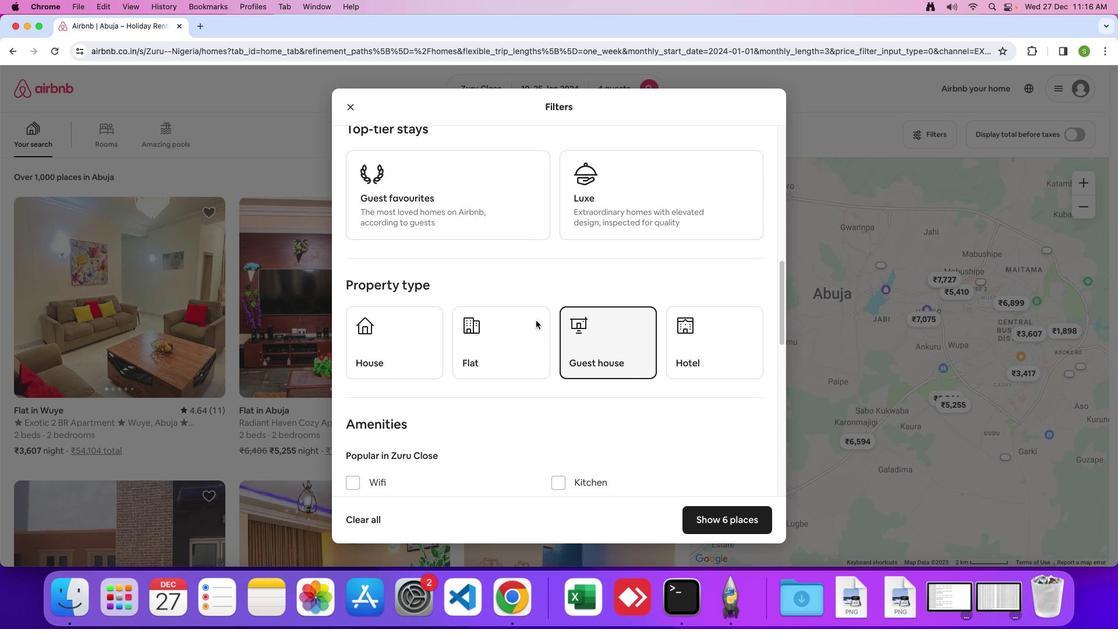 
Action: Mouse scrolled (535, 321) with delta (0, 0)
Screenshot: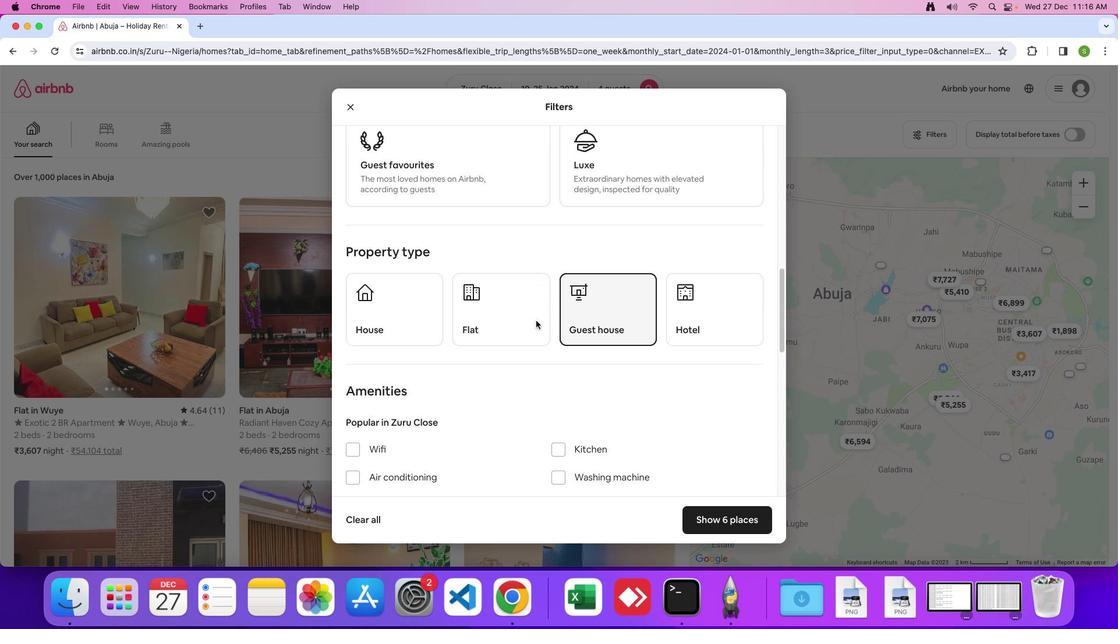
Action: Mouse scrolled (535, 321) with delta (0, -1)
Screenshot: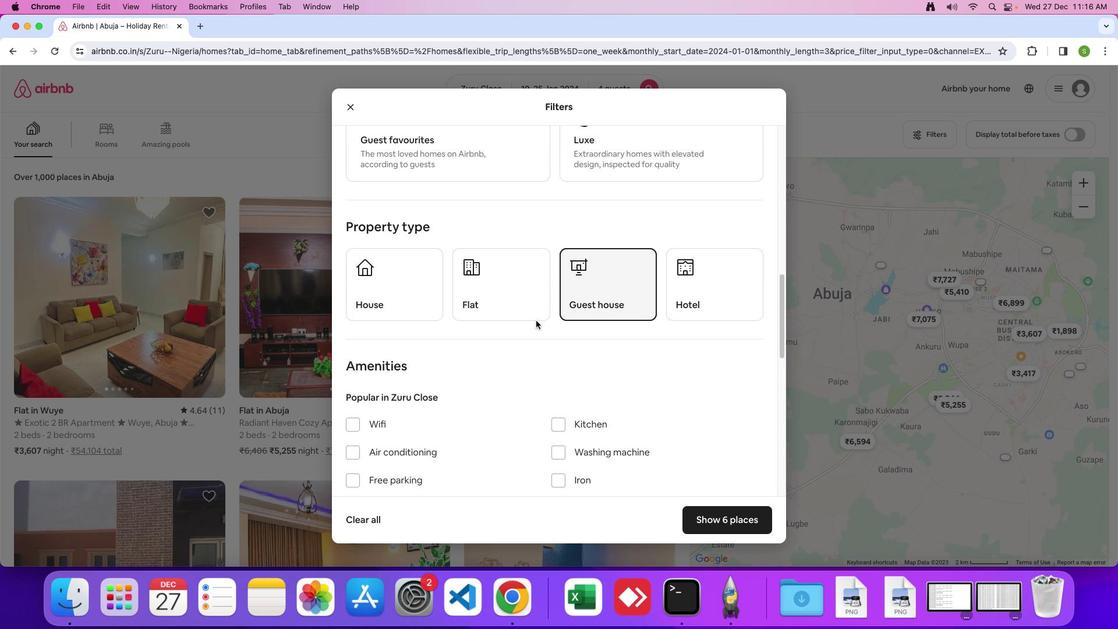 
Action: Mouse scrolled (535, 321) with delta (0, 0)
Screenshot: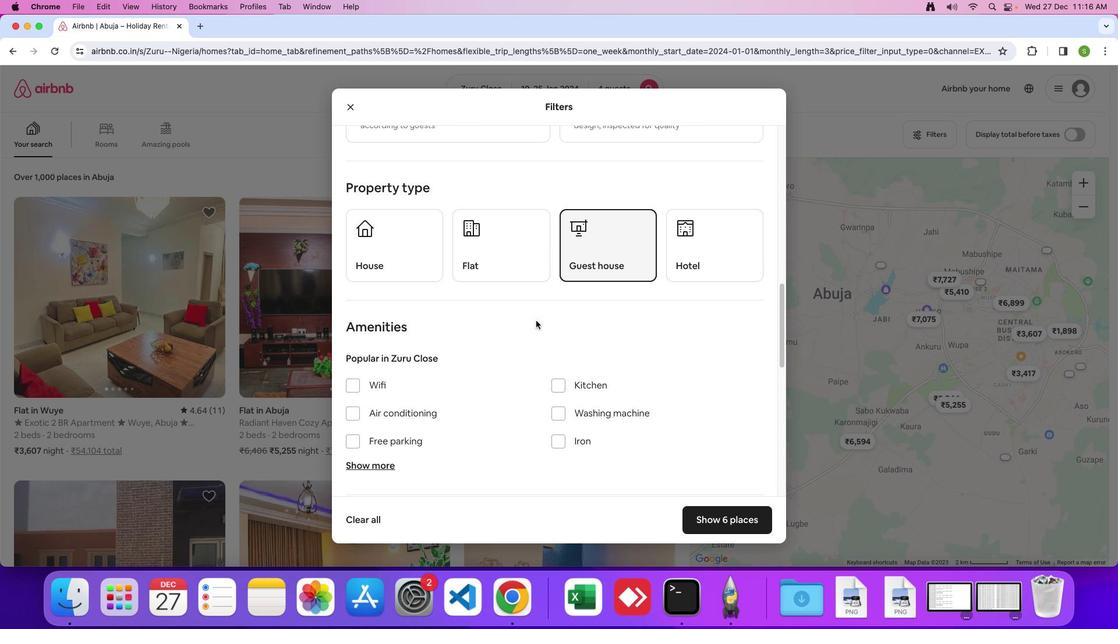 
Action: Mouse scrolled (535, 321) with delta (0, 0)
Screenshot: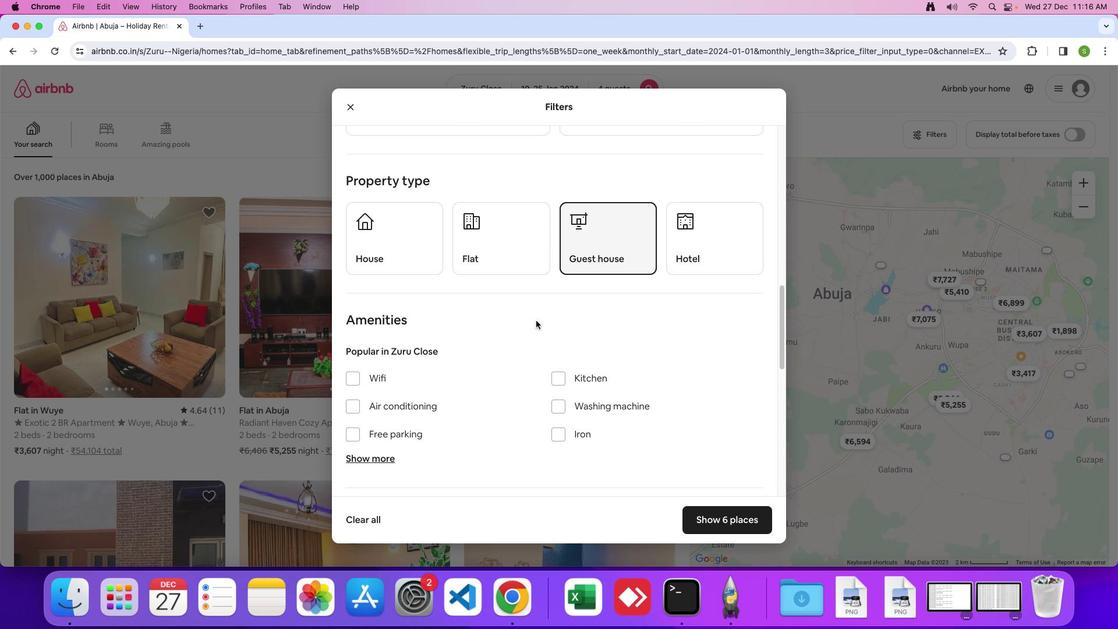 
Action: Mouse scrolled (535, 321) with delta (0, 0)
Screenshot: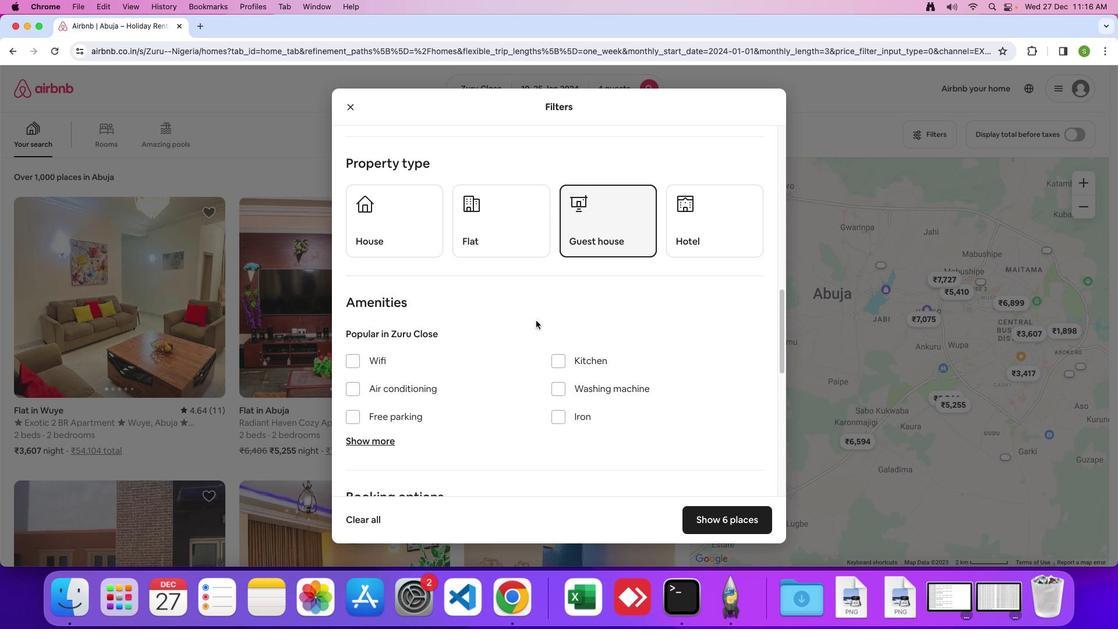 
Action: Mouse scrolled (535, 321) with delta (0, 0)
Screenshot: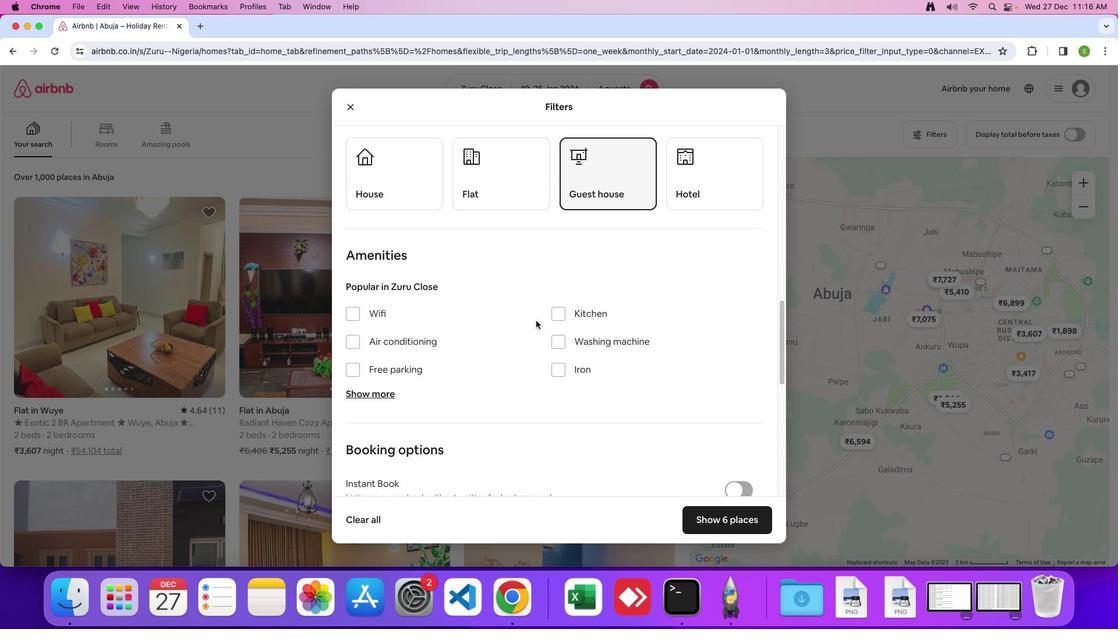 
Action: Mouse scrolled (535, 321) with delta (0, -1)
Screenshot: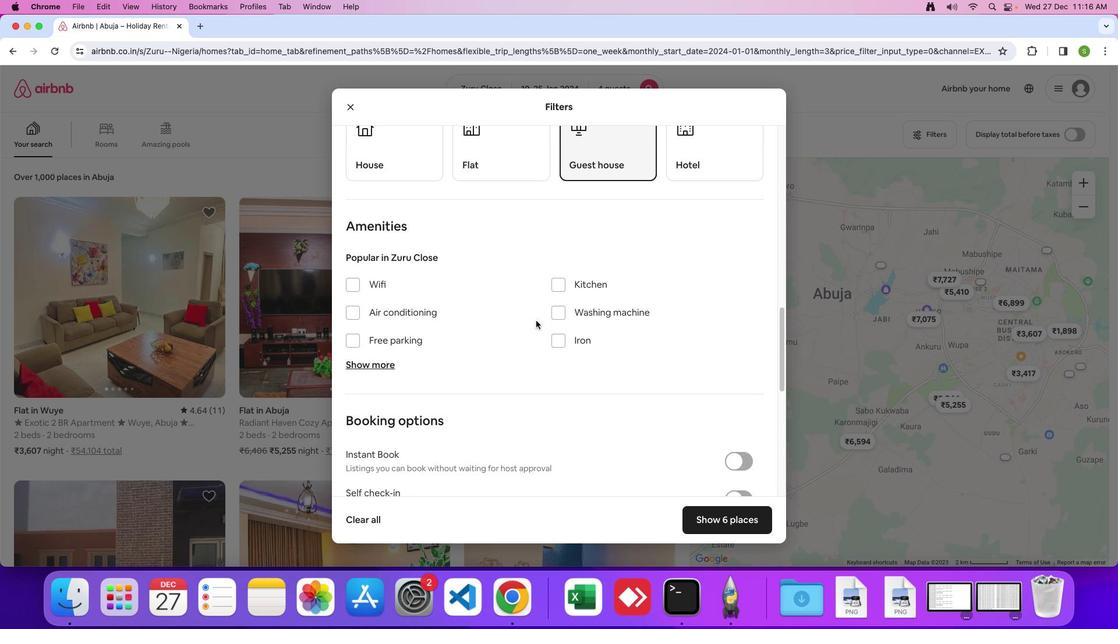 
Action: Mouse moved to (354, 259)
Screenshot: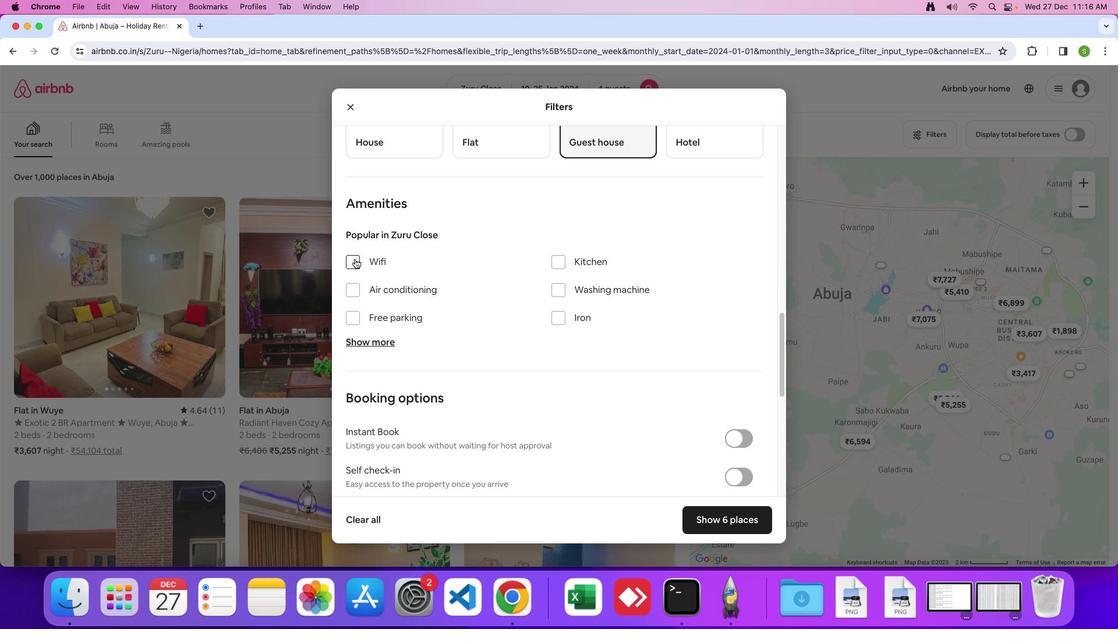 
Action: Mouse pressed left at (354, 259)
Screenshot: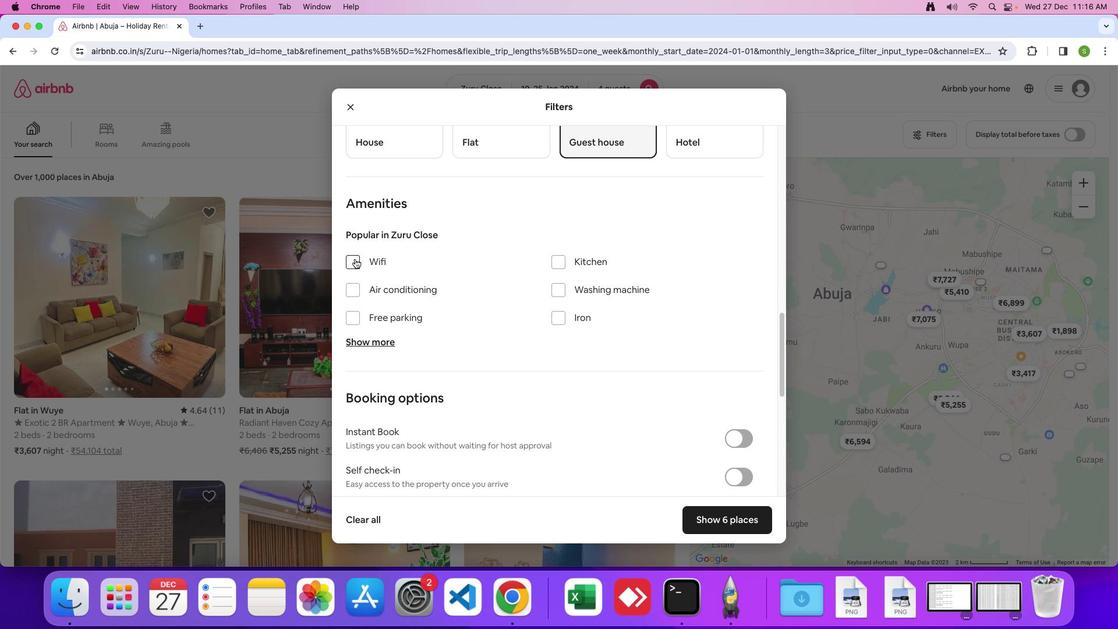 
Action: Mouse moved to (350, 319)
Screenshot: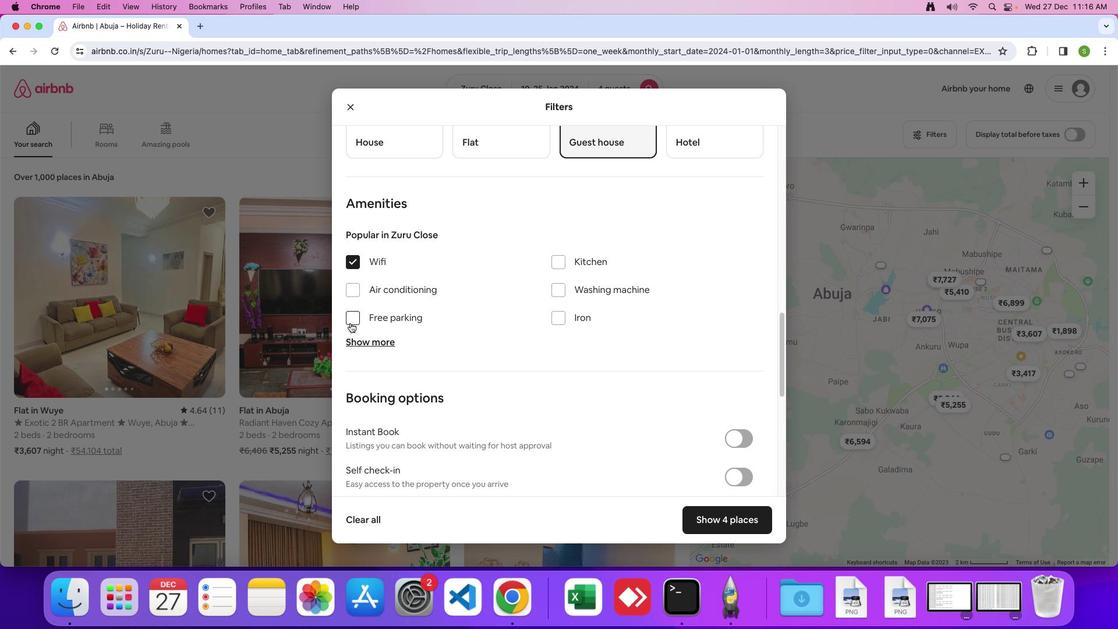
Action: Mouse pressed left at (350, 319)
Screenshot: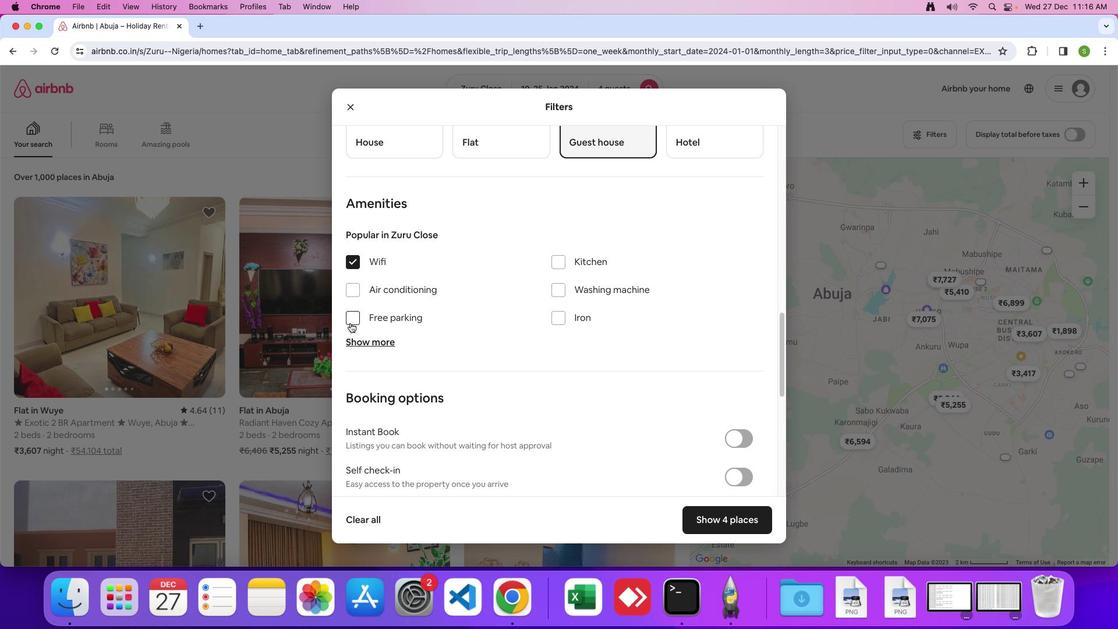 
Action: Mouse moved to (350, 338)
Screenshot: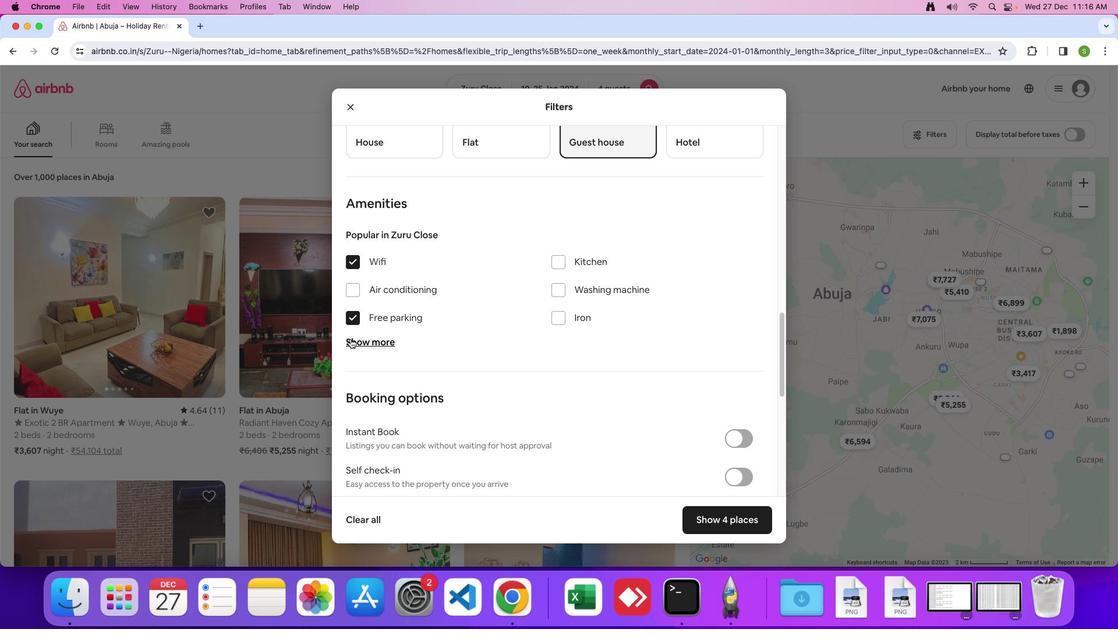 
Action: Mouse pressed left at (350, 338)
Screenshot: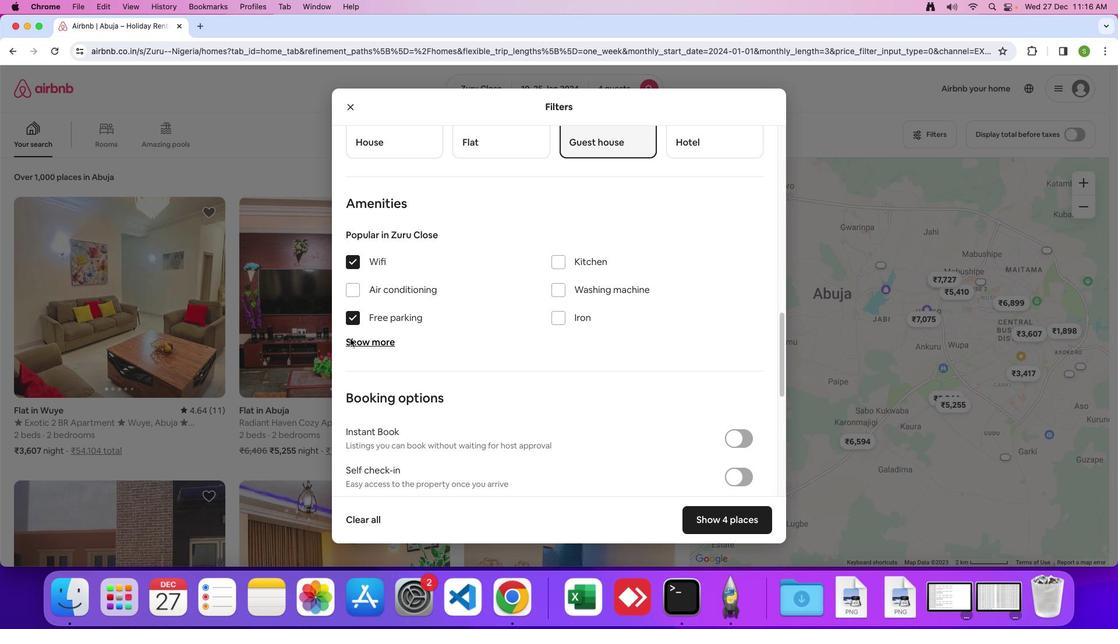 
Action: Mouse moved to (470, 321)
Screenshot: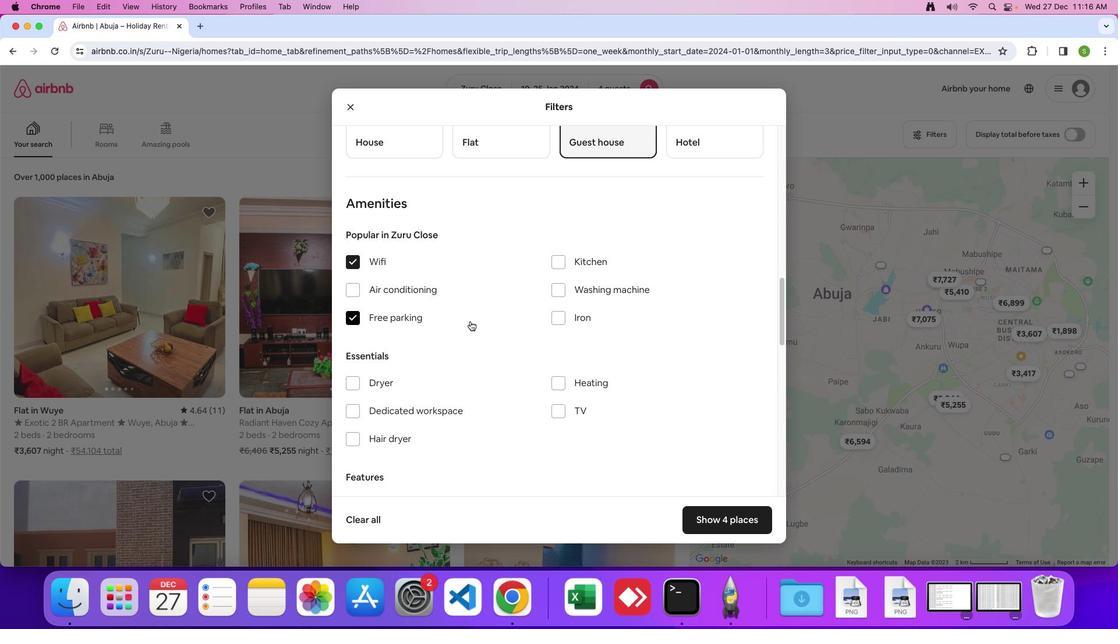 
Action: Mouse scrolled (470, 321) with delta (0, 0)
Screenshot: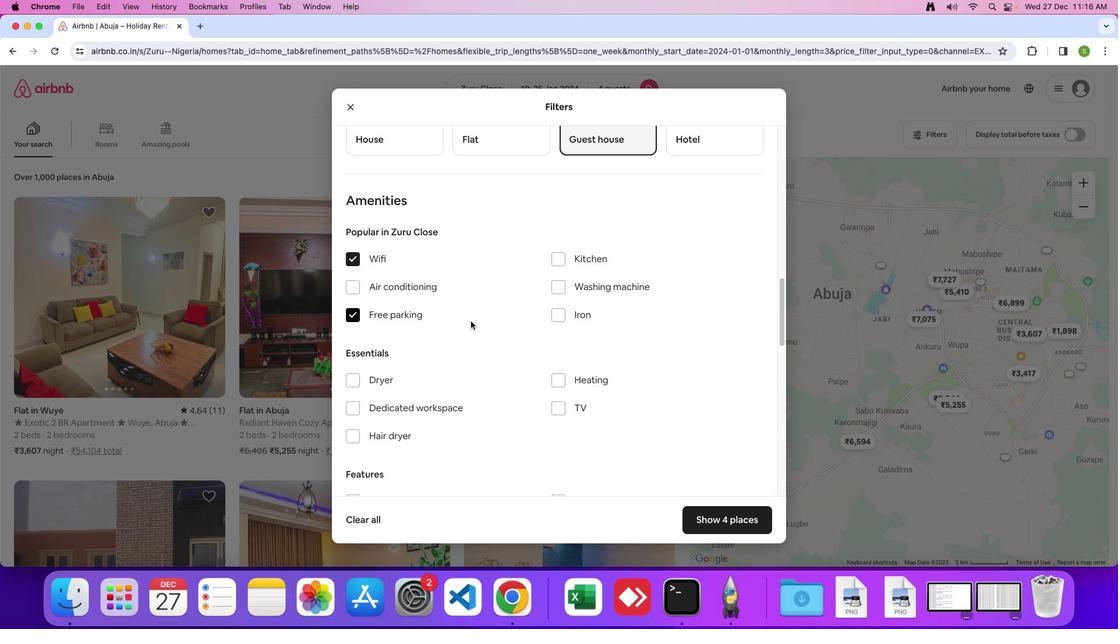 
Action: Mouse scrolled (470, 321) with delta (0, 0)
Screenshot: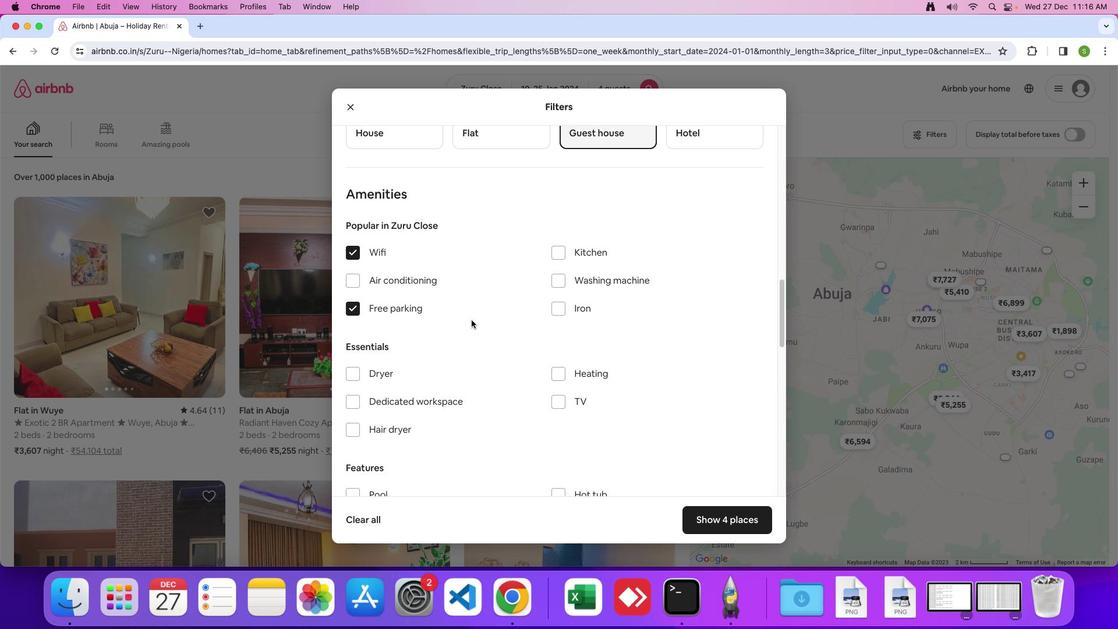 
Action: Mouse moved to (471, 320)
Screenshot: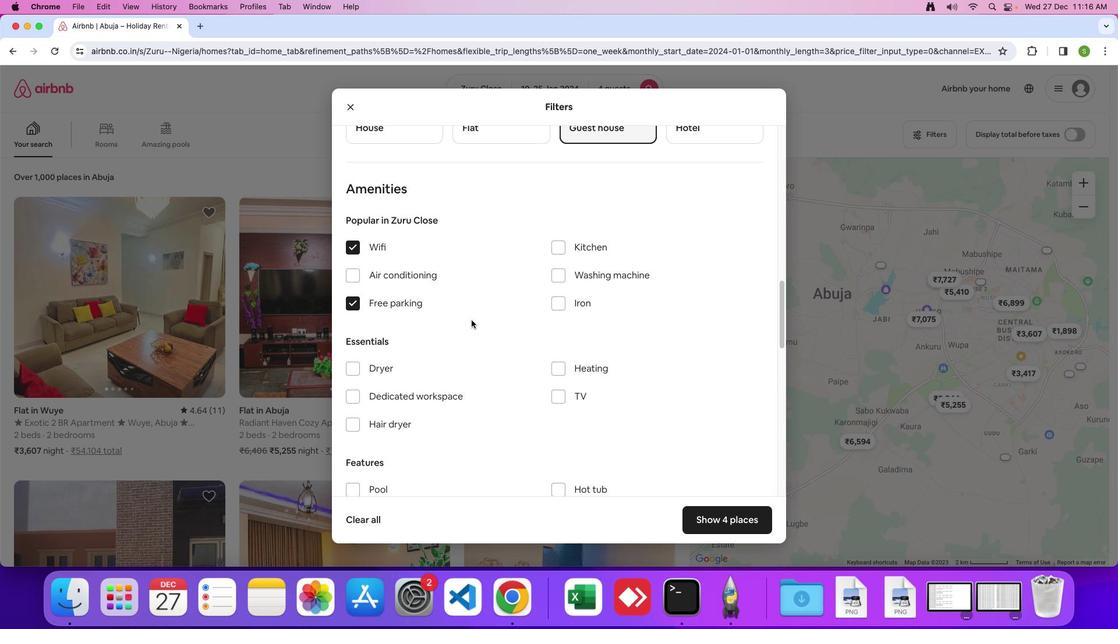 
Action: Mouse scrolled (471, 320) with delta (0, 0)
Screenshot: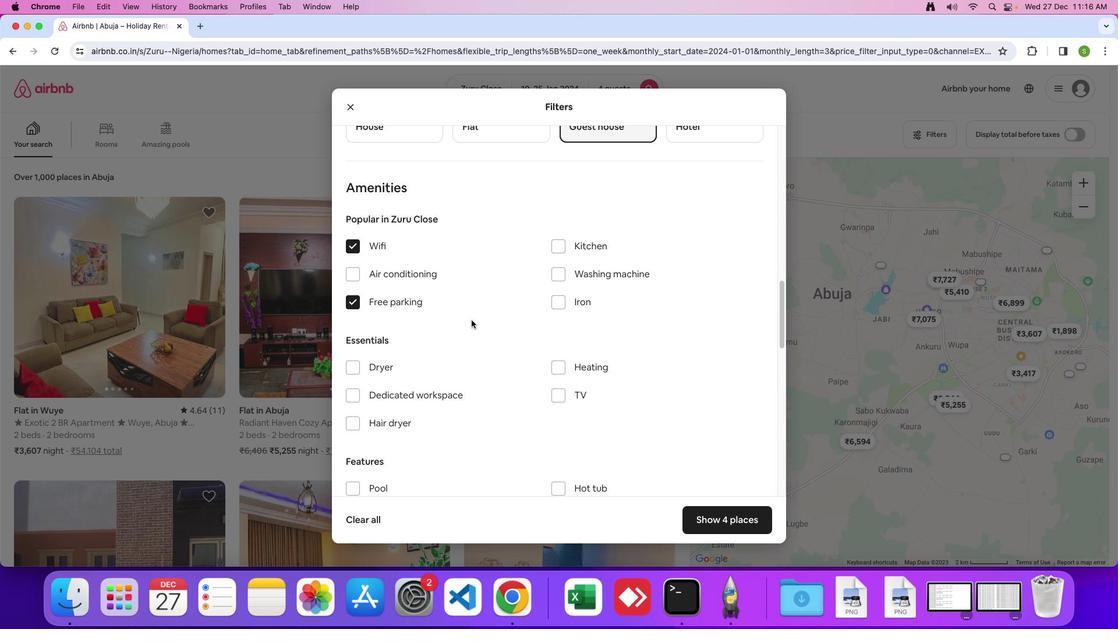 
Action: Mouse moved to (471, 320)
Screenshot: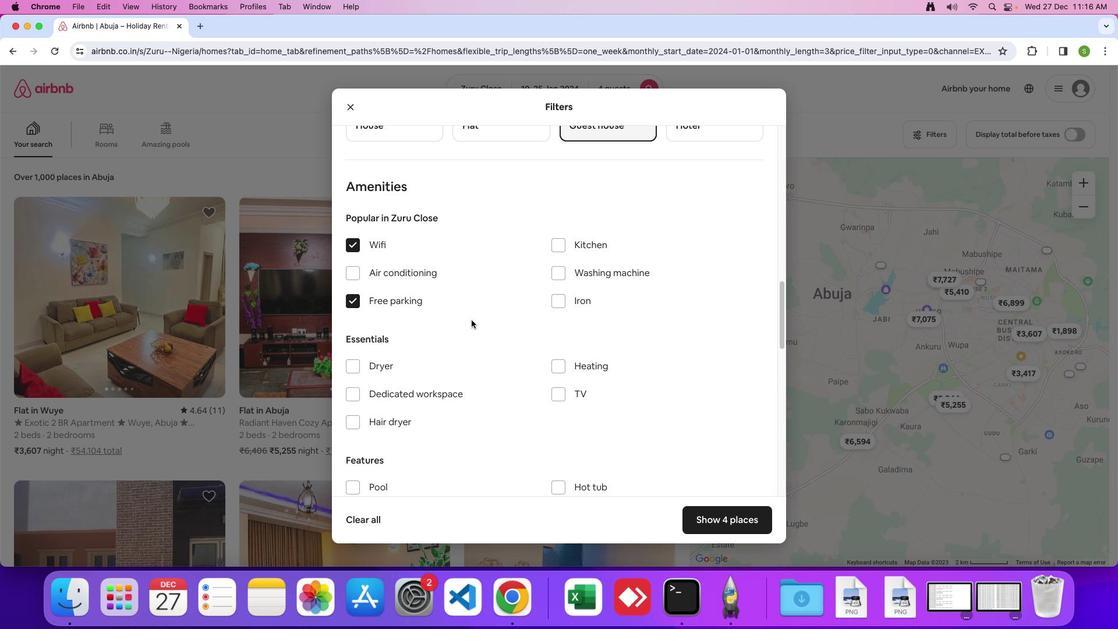 
Action: Mouse scrolled (471, 320) with delta (0, 0)
Screenshot: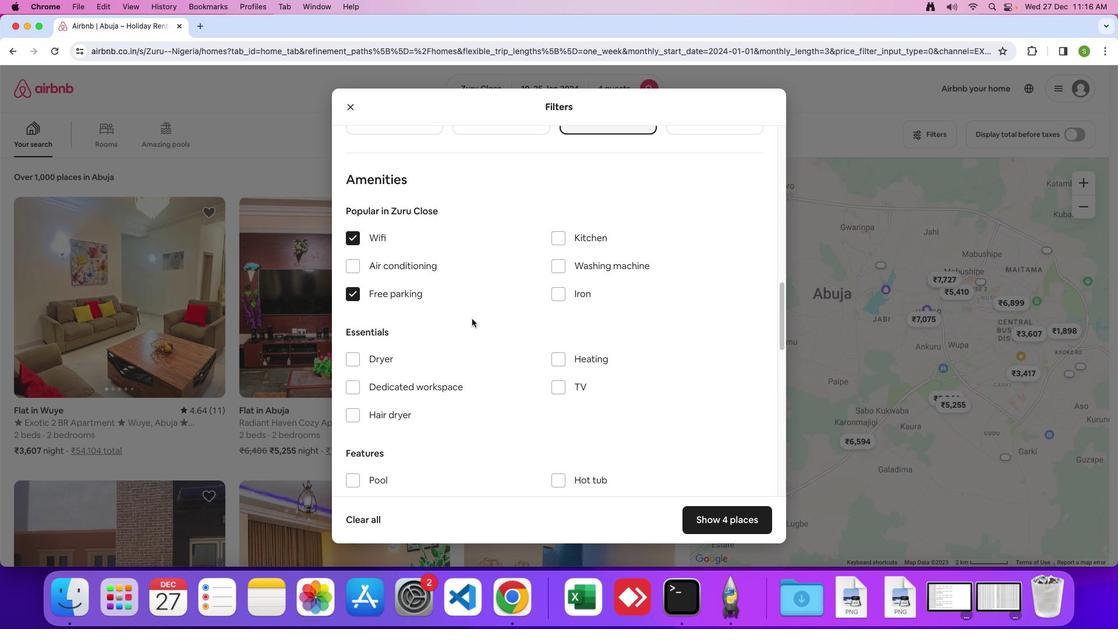 
Action: Mouse moved to (471, 319)
Screenshot: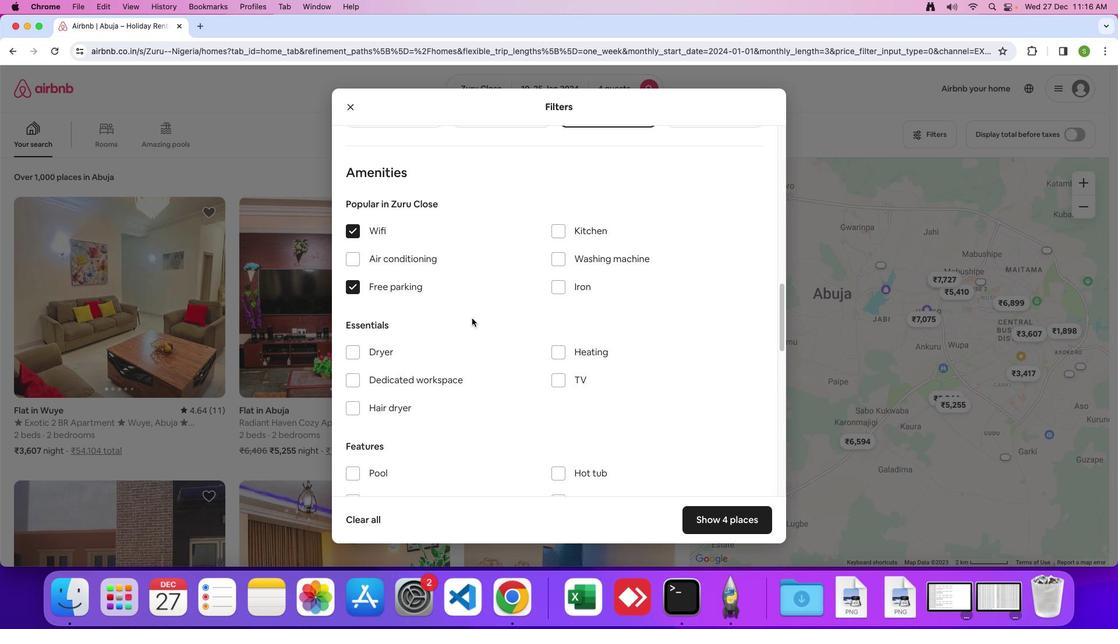 
Action: Mouse scrolled (471, 319) with delta (0, 0)
Screenshot: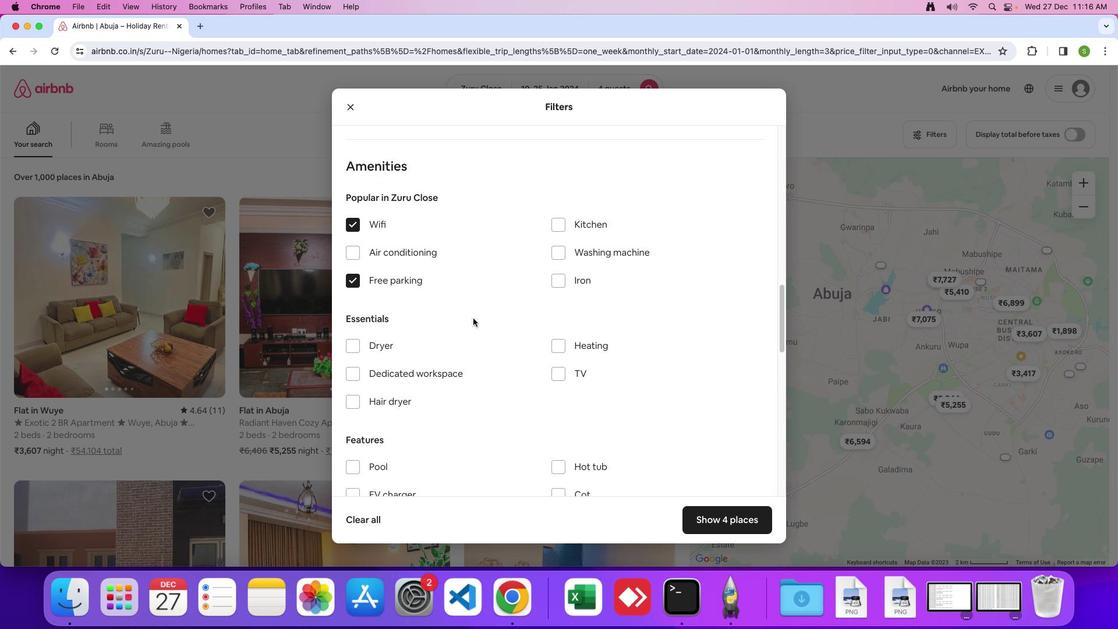 
Action: Mouse moved to (479, 313)
Screenshot: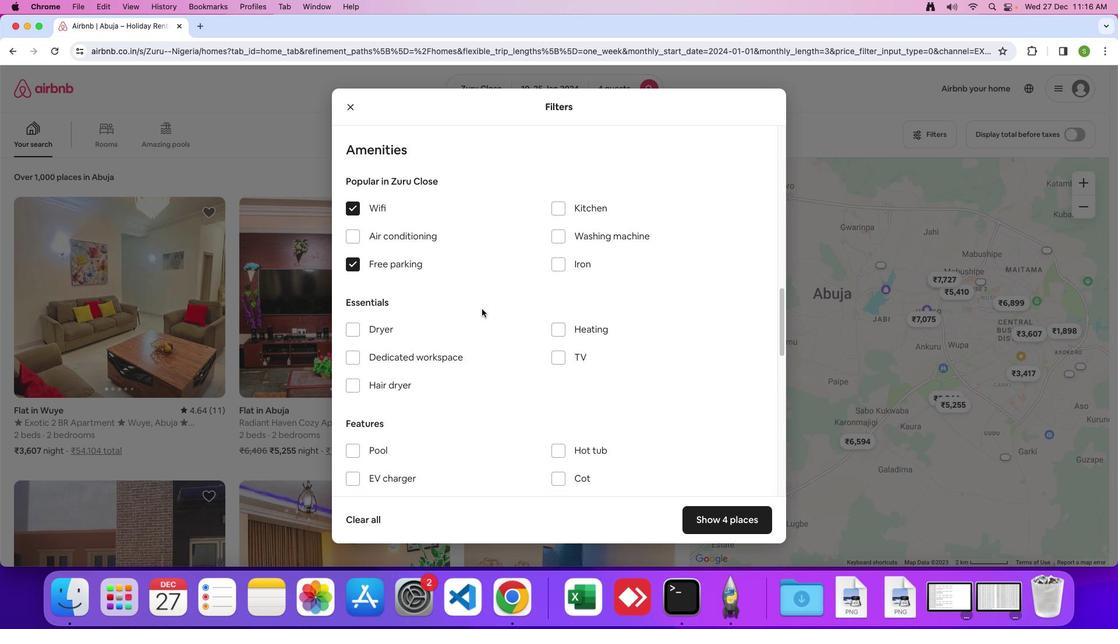 
Action: Mouse scrolled (479, 313) with delta (0, 0)
Screenshot: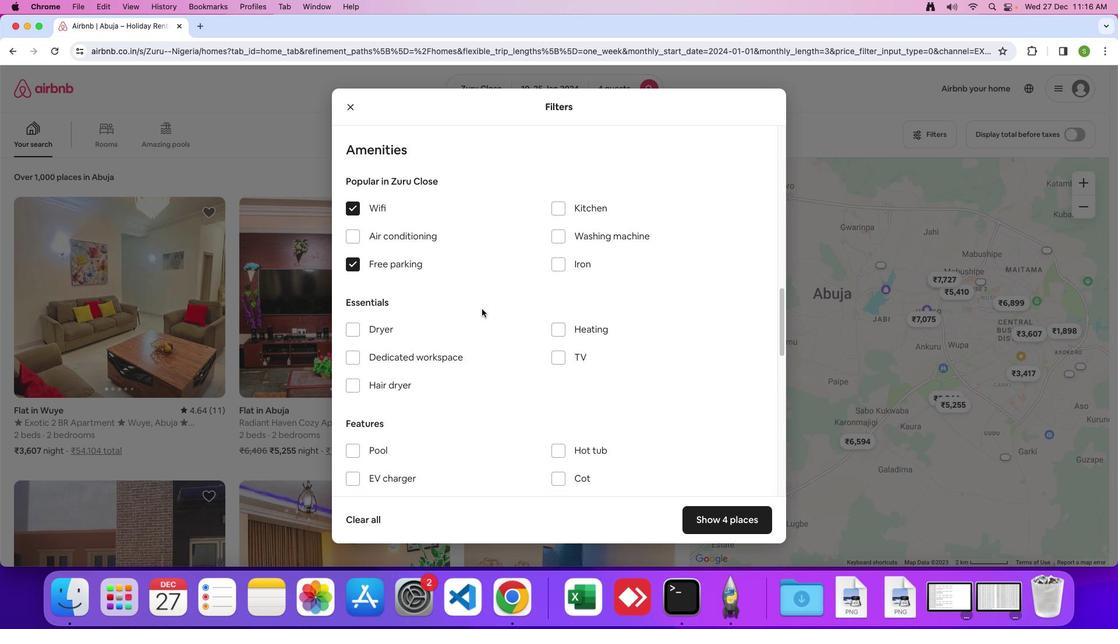 
Action: Mouse moved to (480, 311)
Screenshot: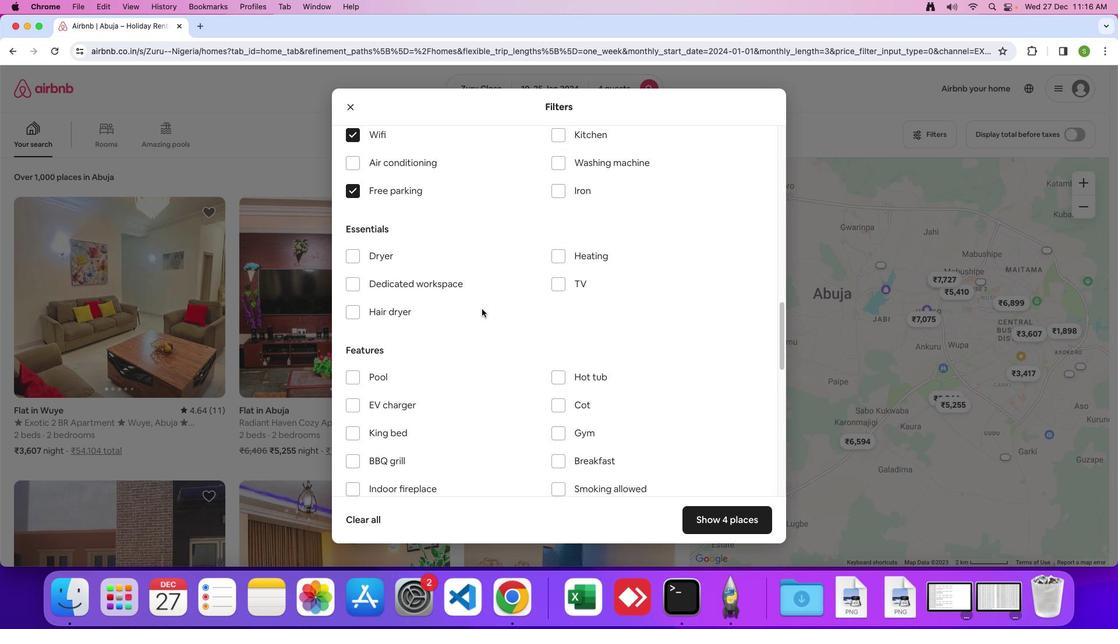 
Action: Mouse scrolled (480, 311) with delta (0, 0)
Screenshot: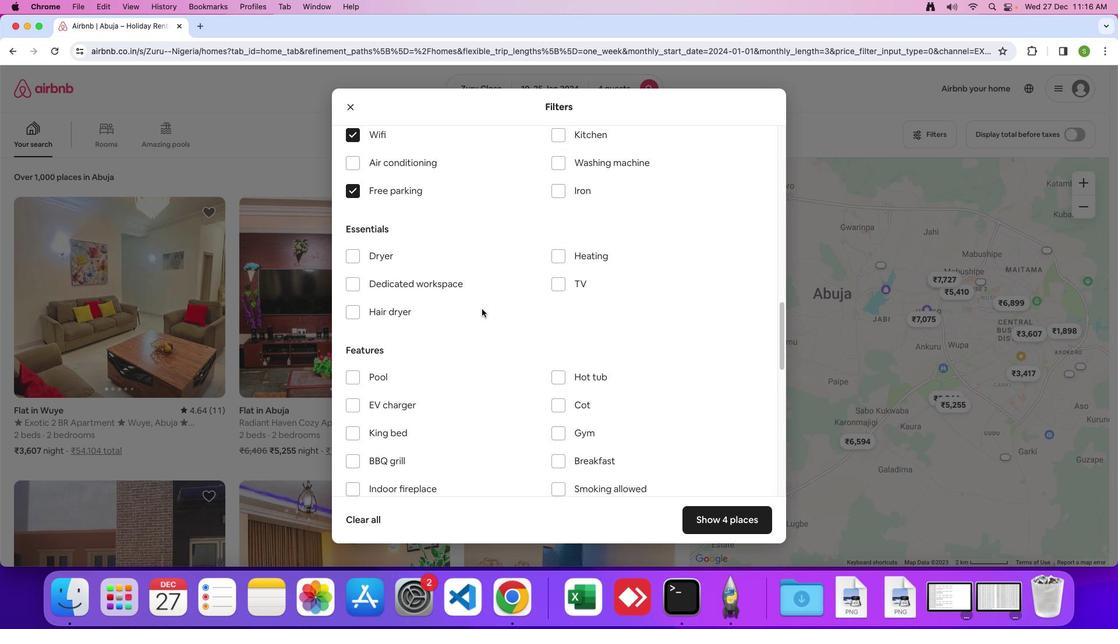 
Action: Mouse moved to (481, 309)
Screenshot: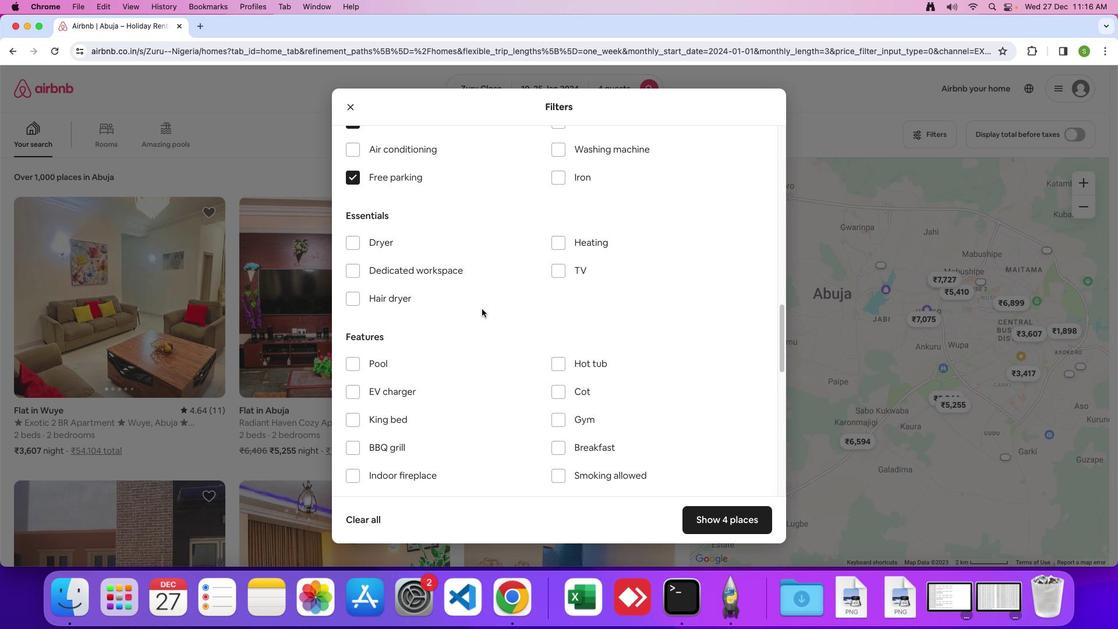 
Action: Mouse scrolled (481, 309) with delta (0, -1)
Screenshot: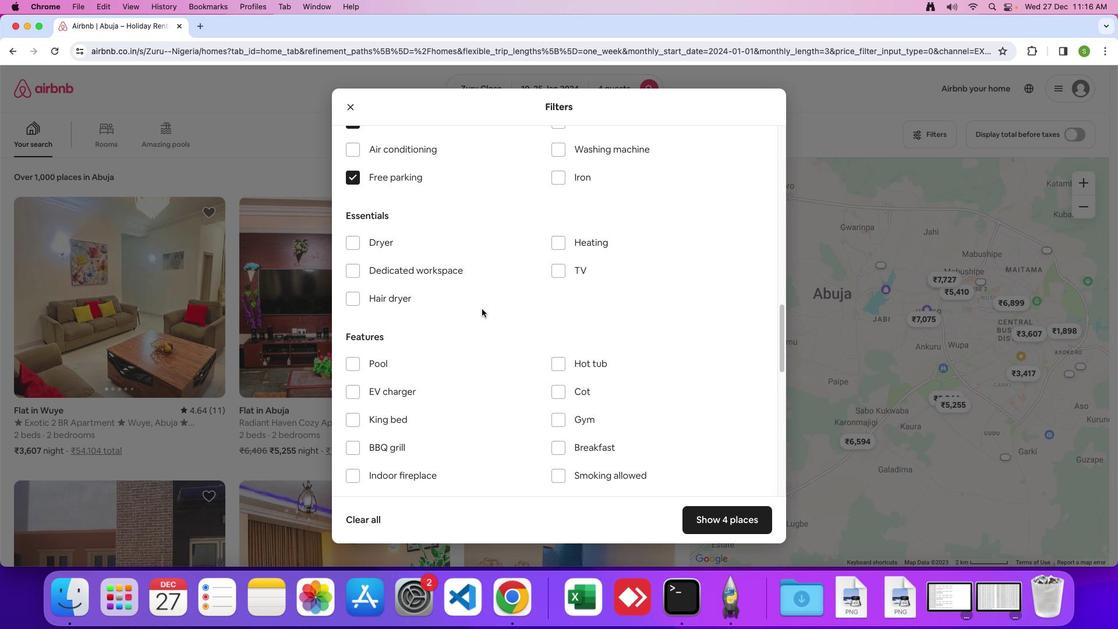 
Action: Mouse moved to (482, 308)
Screenshot: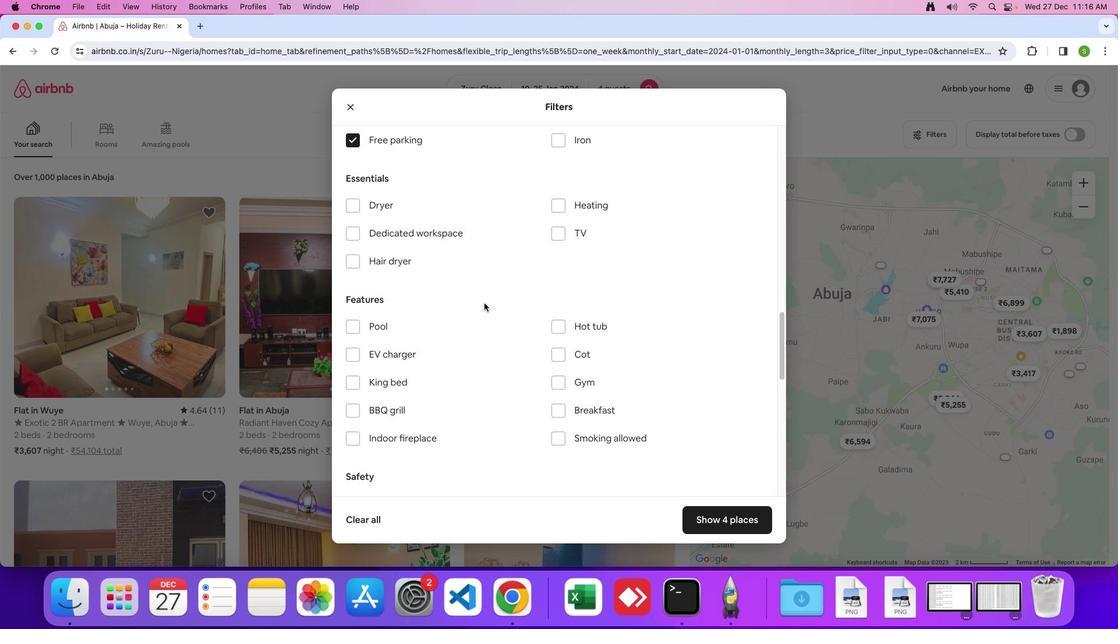 
Action: Mouse scrolled (482, 308) with delta (0, 0)
Screenshot: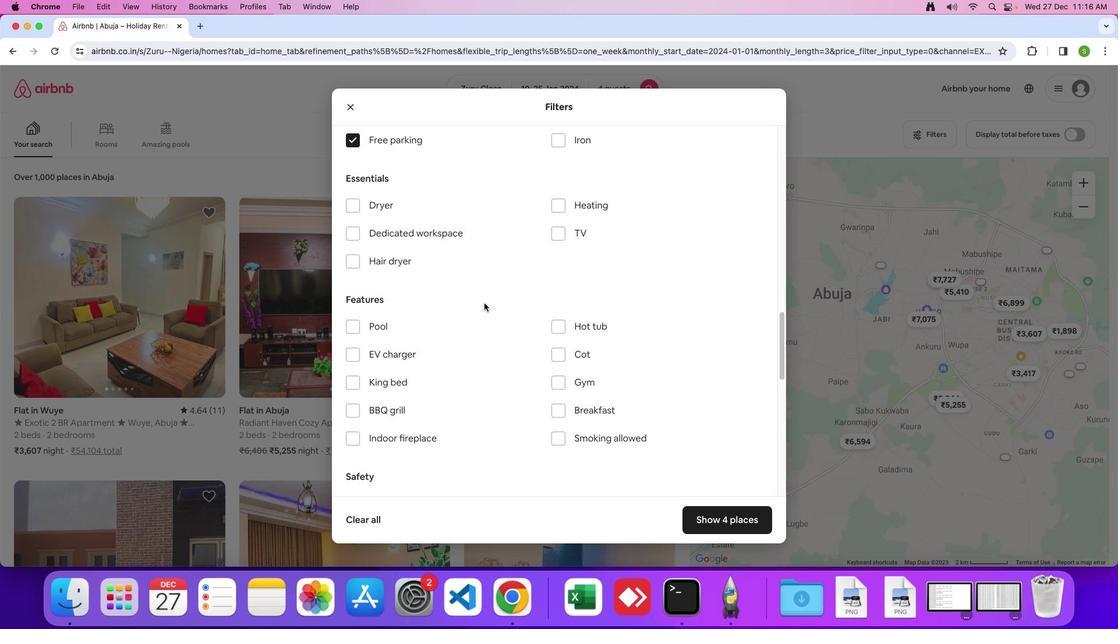 
Action: Mouse moved to (483, 307)
Screenshot: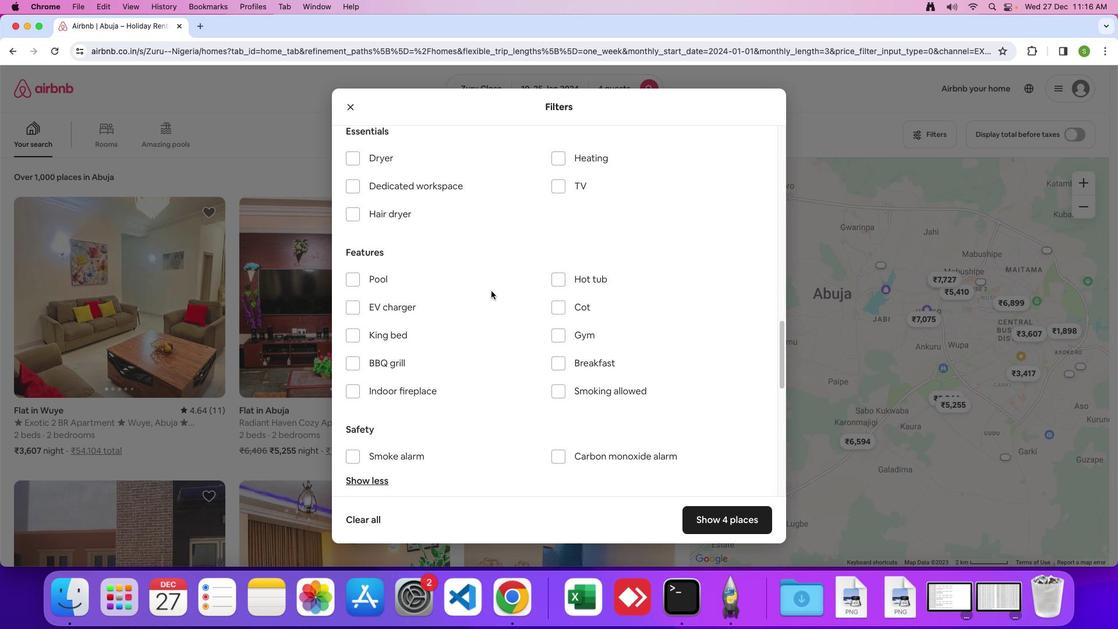 
Action: Mouse scrolled (483, 307) with delta (0, 0)
Screenshot: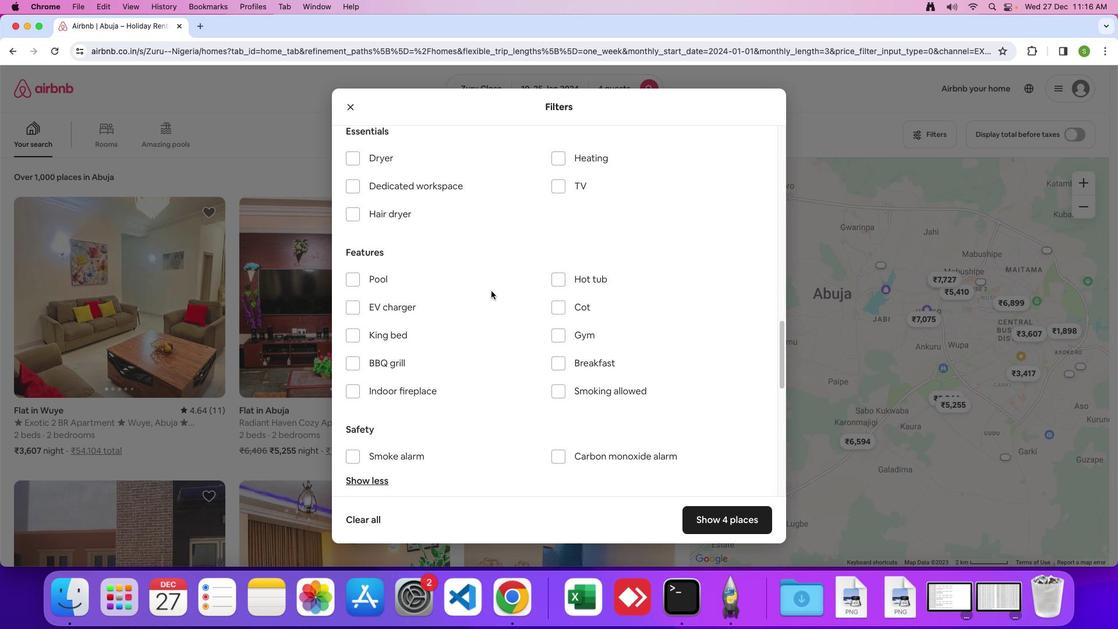 
Action: Mouse moved to (483, 305)
Screenshot: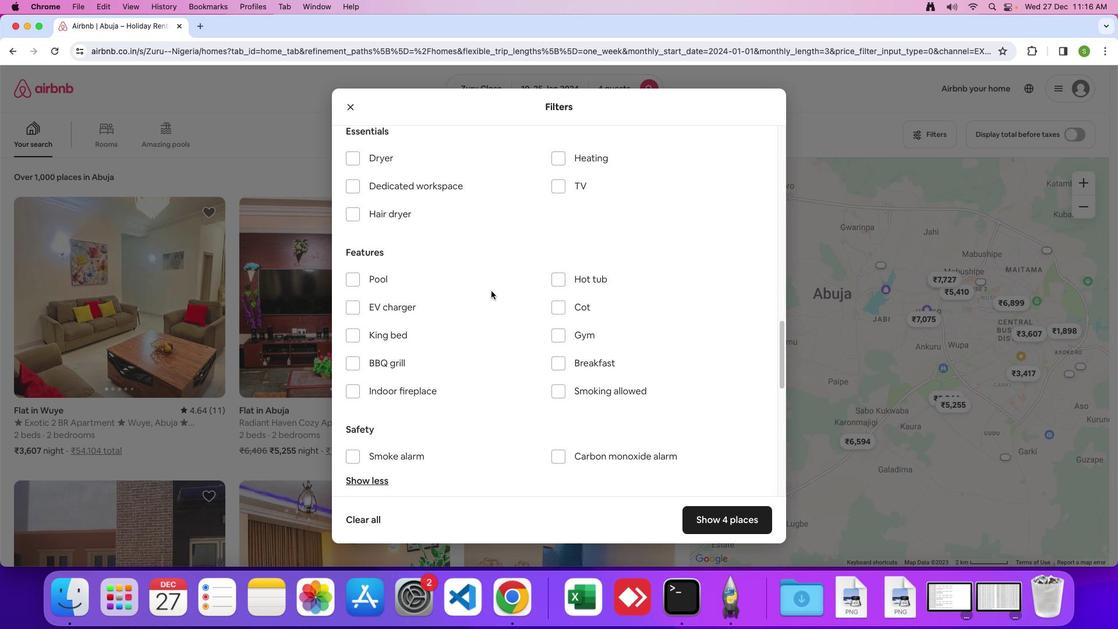 
Action: Mouse scrolled (483, 305) with delta (0, -1)
Screenshot: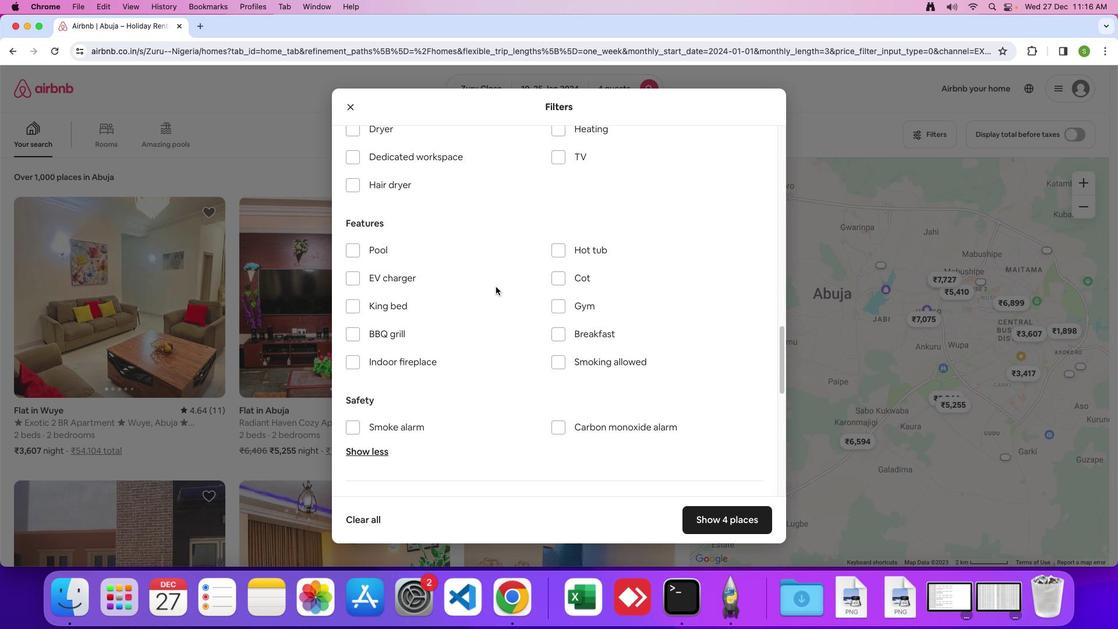 
Action: Mouse moved to (556, 139)
Screenshot: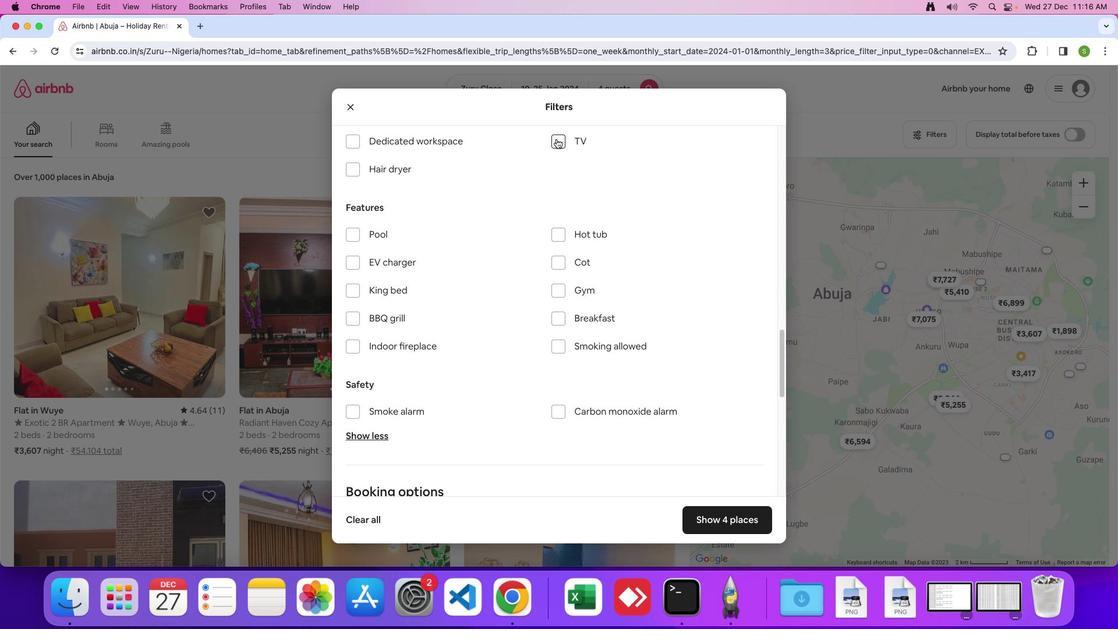 
Action: Mouse pressed left at (556, 139)
Screenshot: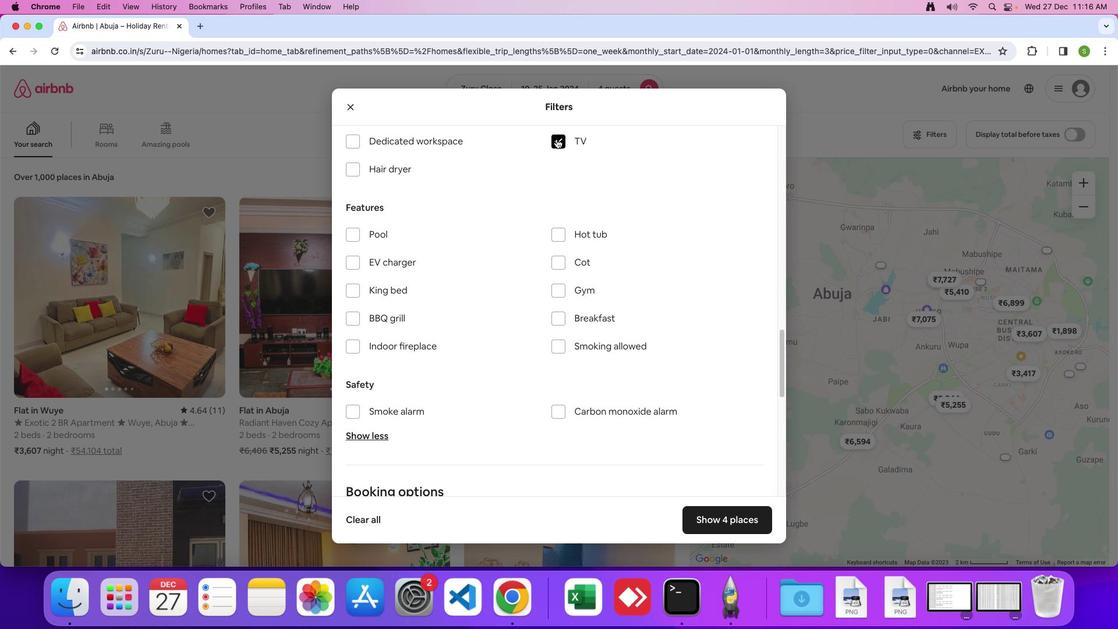 
Action: Mouse moved to (488, 251)
Screenshot: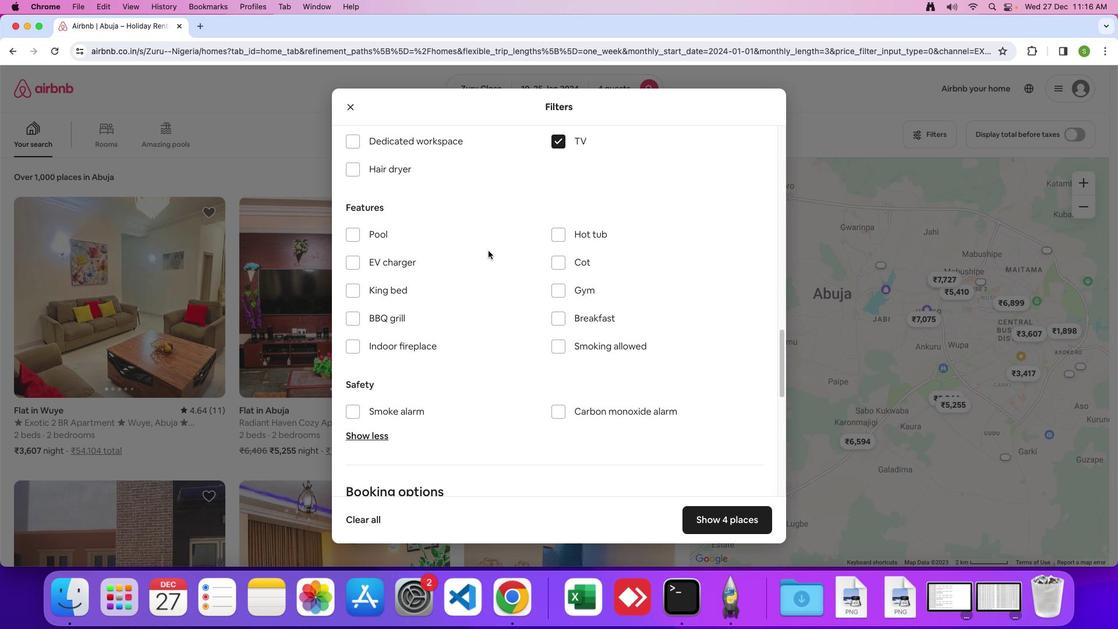 
Action: Mouse scrolled (488, 251) with delta (0, 0)
Screenshot: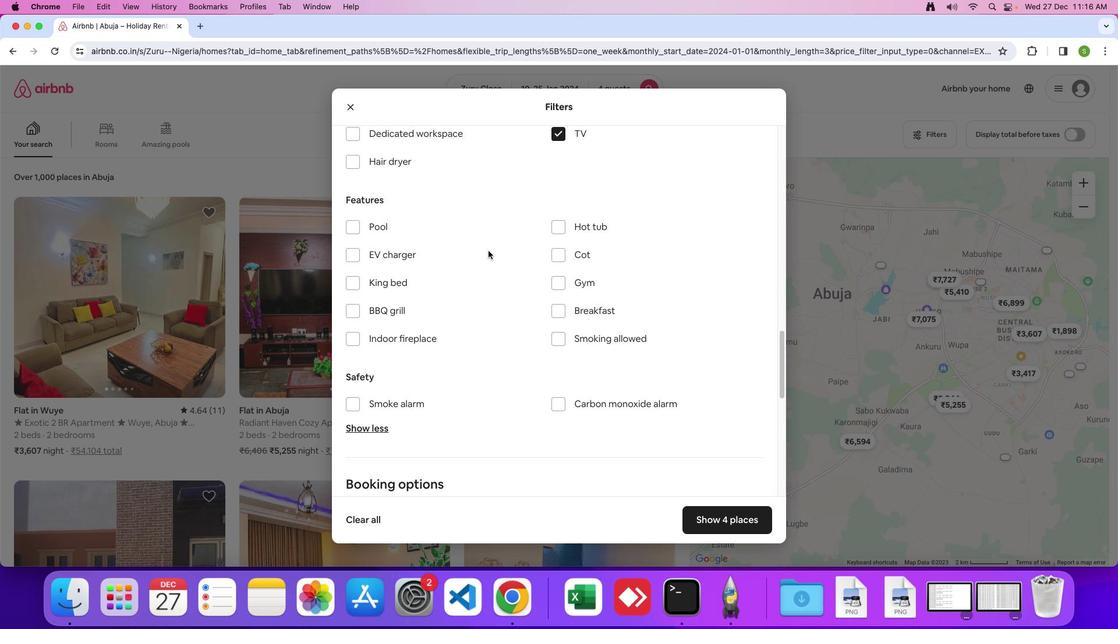 
Action: Mouse scrolled (488, 251) with delta (0, 0)
Screenshot: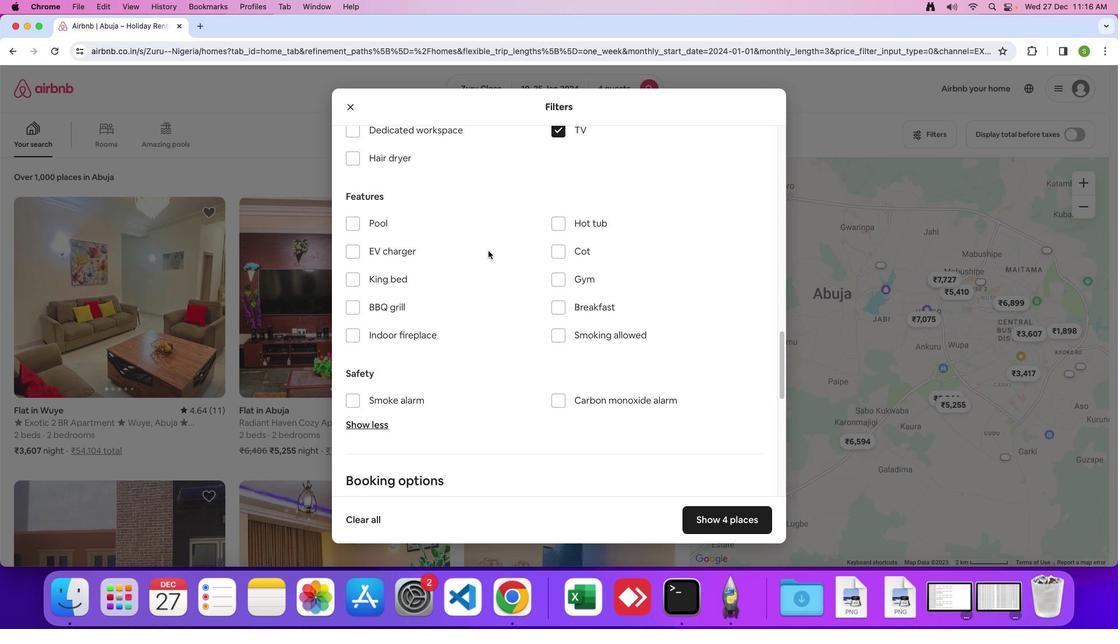 
Action: Mouse scrolled (488, 251) with delta (0, -1)
Screenshot: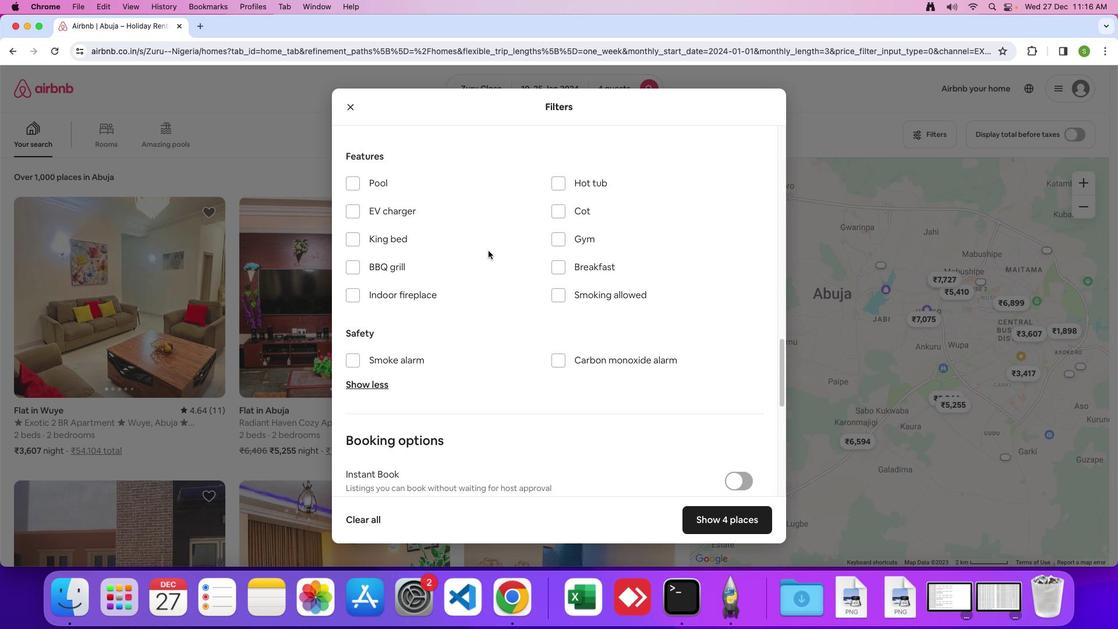 
Action: Mouse moved to (561, 214)
Screenshot: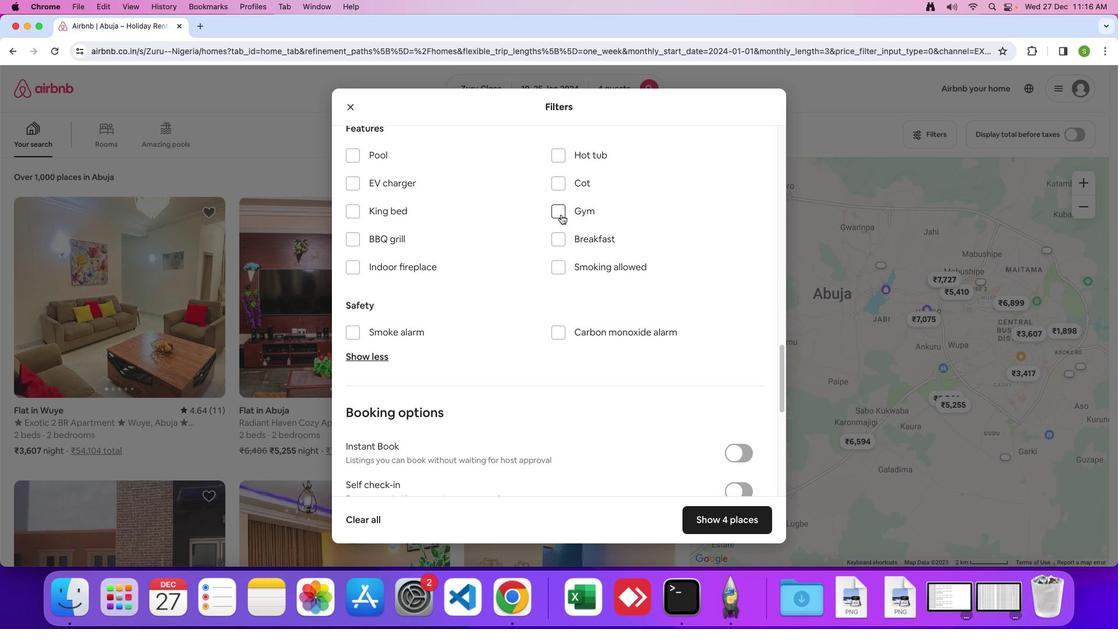 
Action: Mouse pressed left at (561, 214)
Screenshot: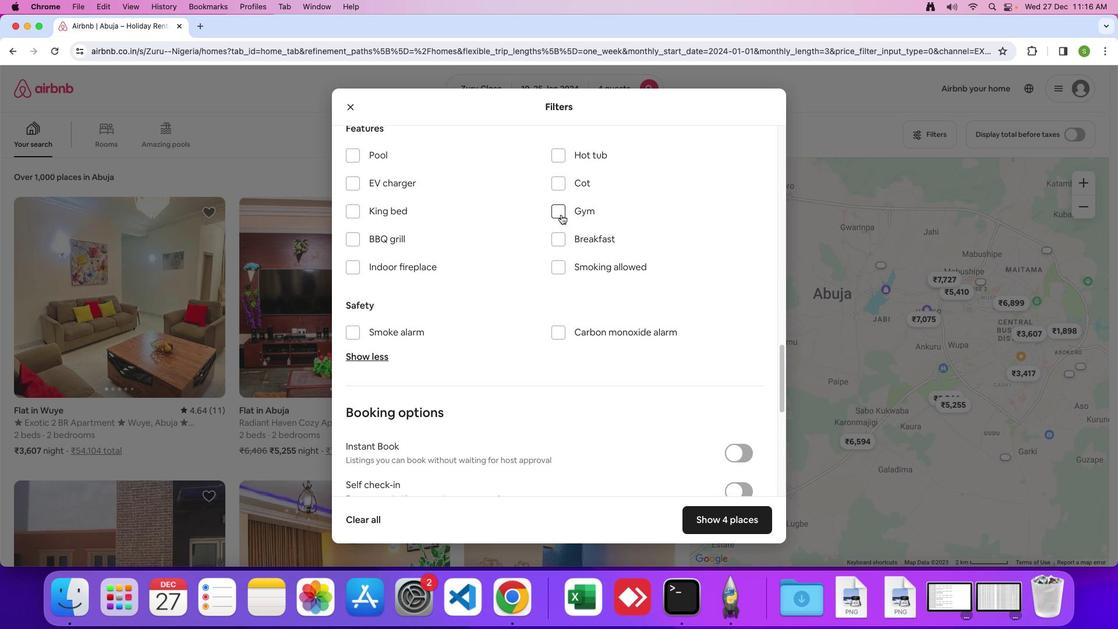 
Action: Mouse moved to (552, 238)
Screenshot: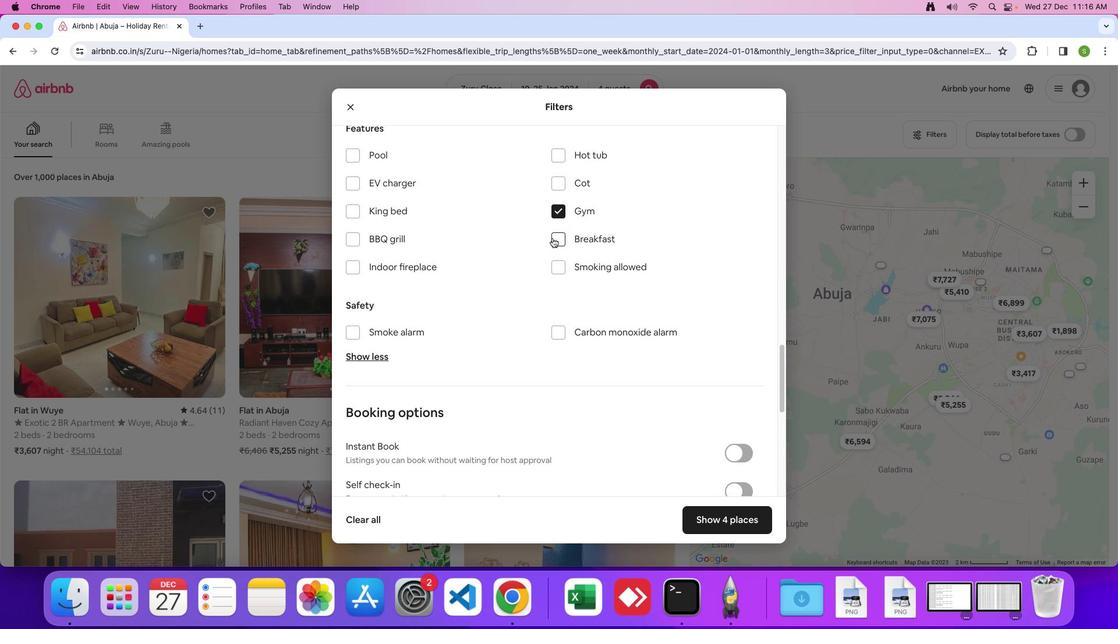 
Action: Mouse pressed left at (552, 238)
Screenshot: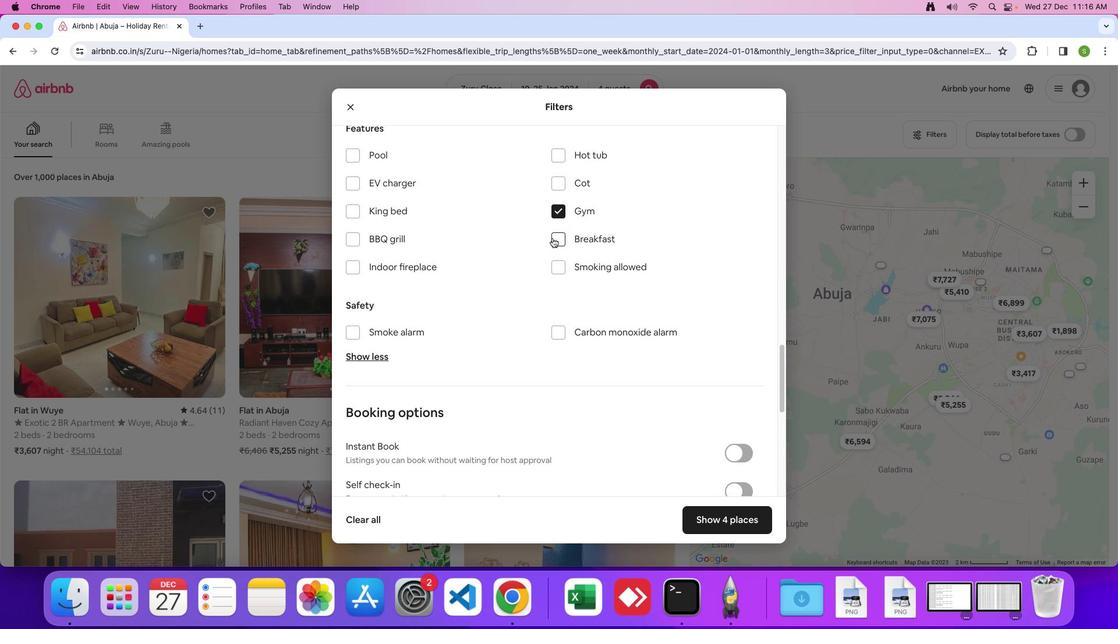 
Action: Mouse moved to (490, 302)
Screenshot: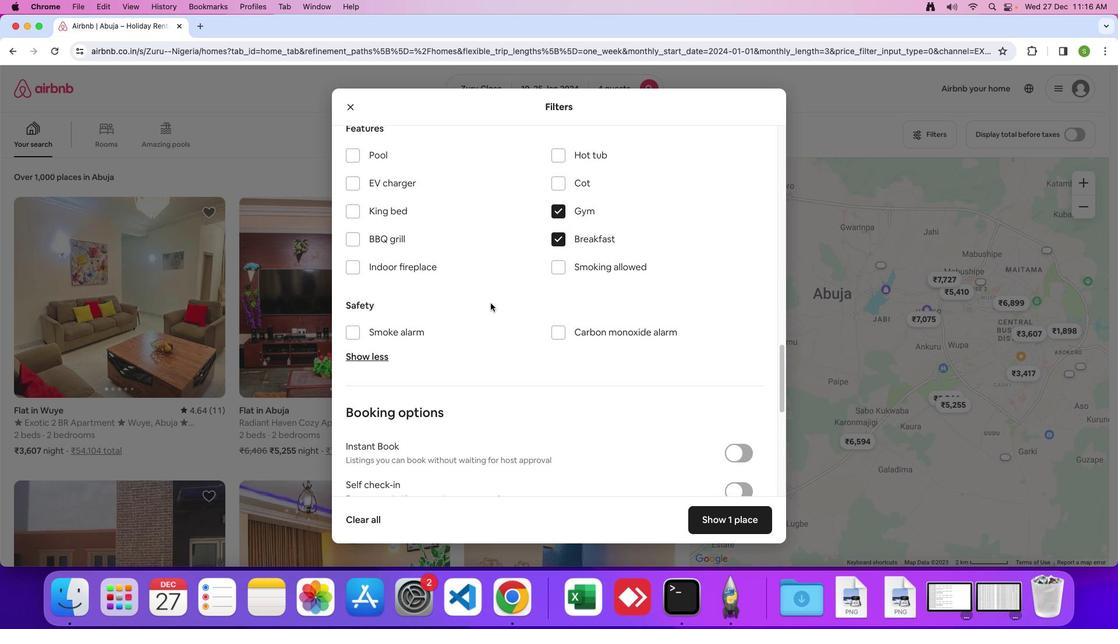 
Action: Mouse scrolled (490, 302) with delta (0, 0)
Screenshot: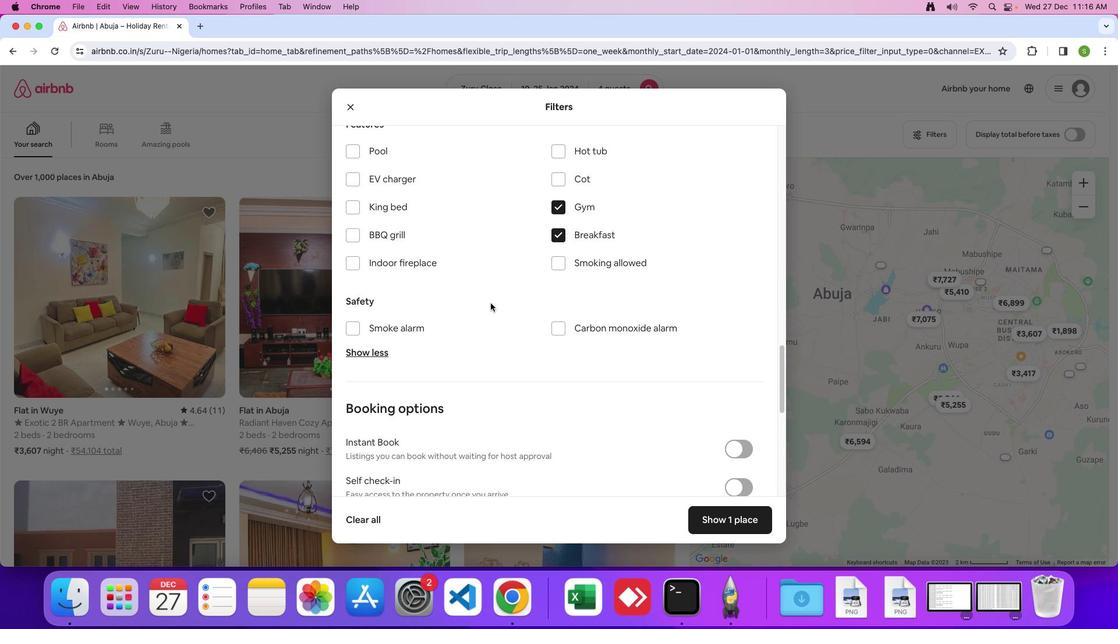 
Action: Mouse scrolled (490, 302) with delta (0, 0)
Screenshot: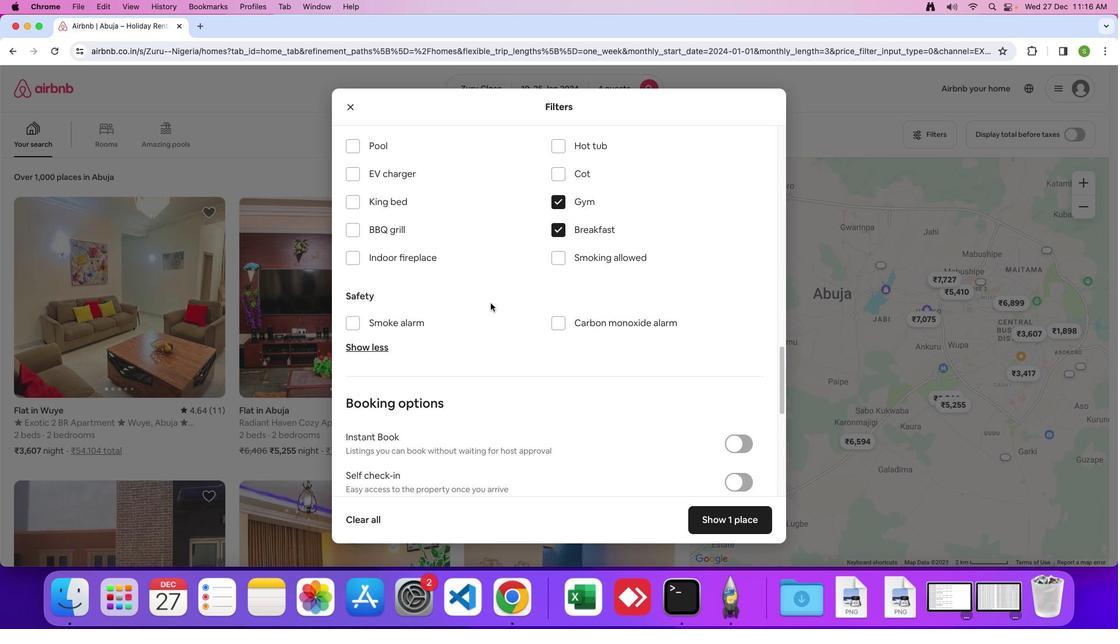 
Action: Mouse moved to (537, 316)
Screenshot: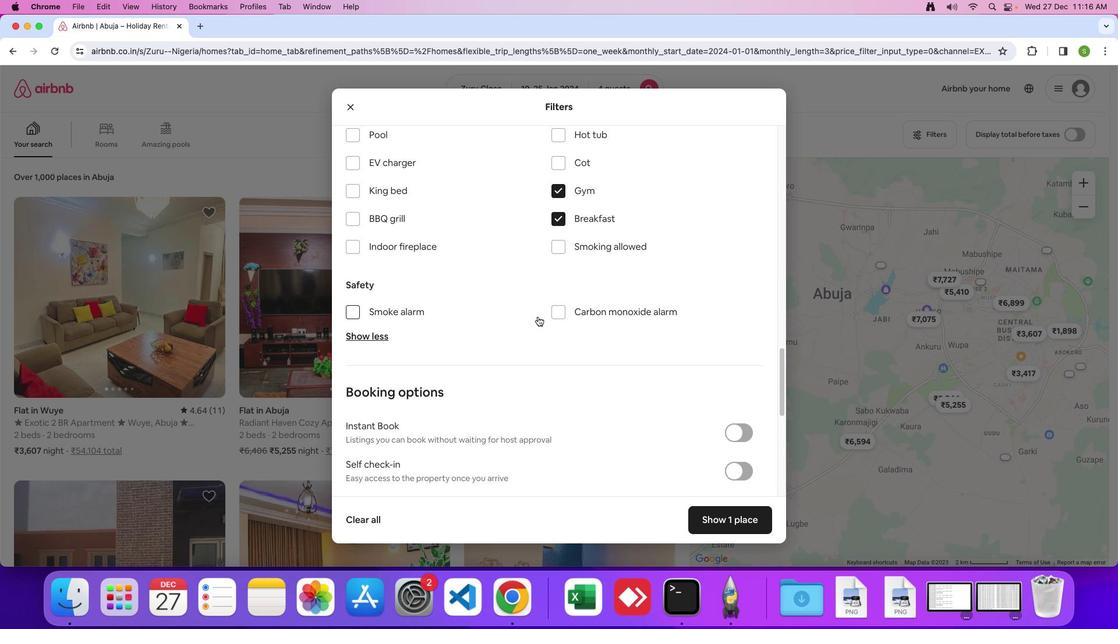 
Action: Mouse scrolled (537, 316) with delta (0, 0)
Screenshot: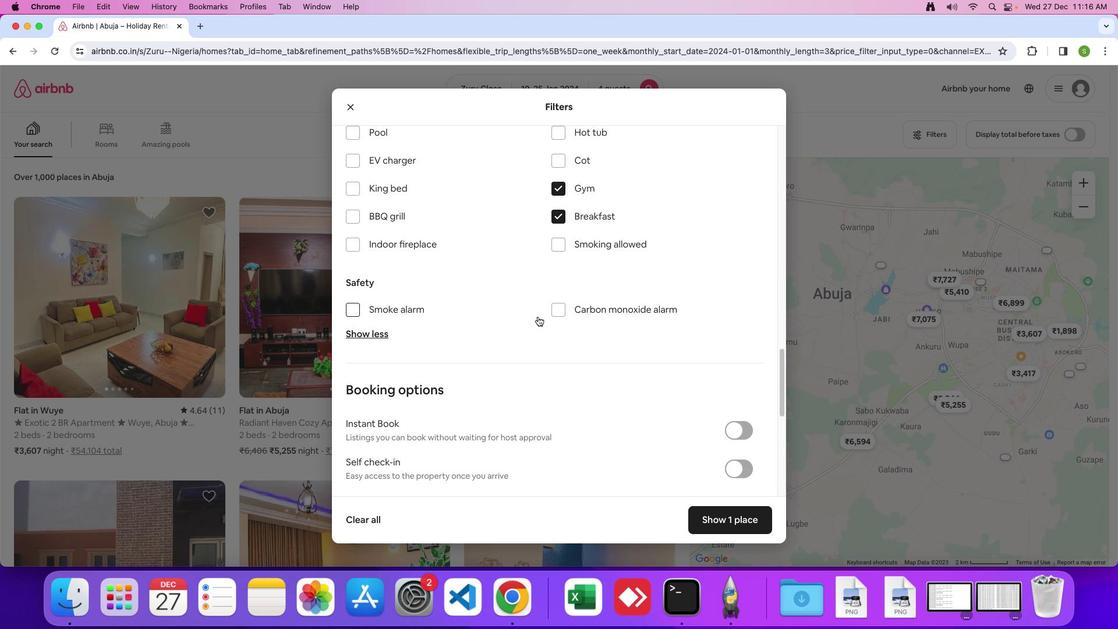 
Action: Mouse scrolled (537, 316) with delta (0, 0)
Screenshot: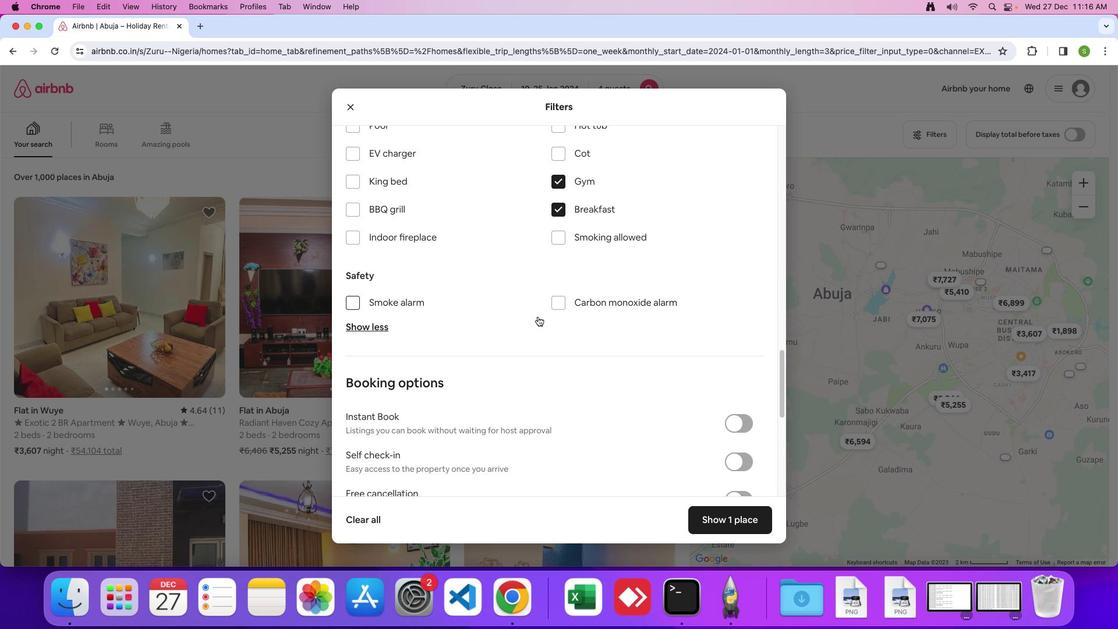 
Action: Mouse scrolled (537, 316) with delta (0, 0)
Screenshot: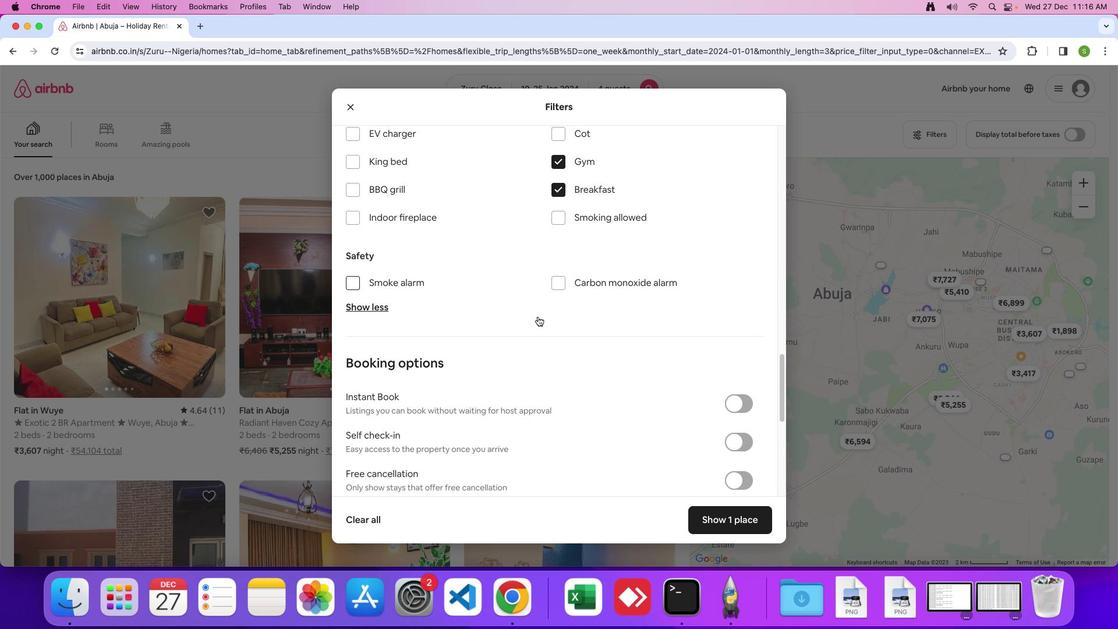 
Action: Mouse scrolled (537, 316) with delta (0, 0)
Screenshot: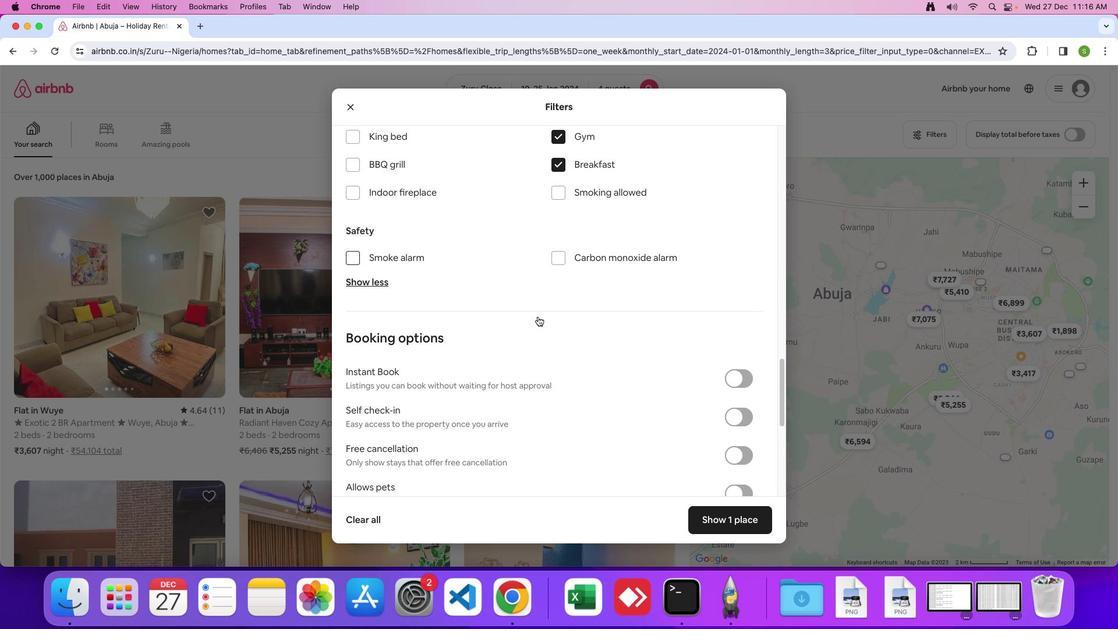 
Action: Mouse scrolled (537, 316) with delta (0, 0)
Screenshot: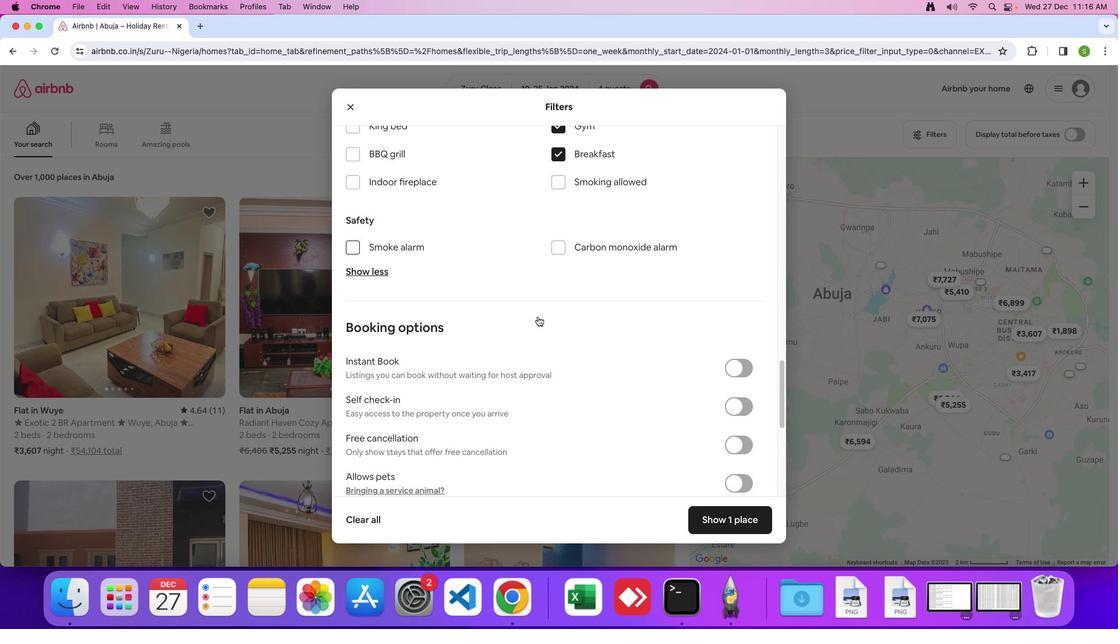 
Action: Mouse moved to (590, 327)
Screenshot: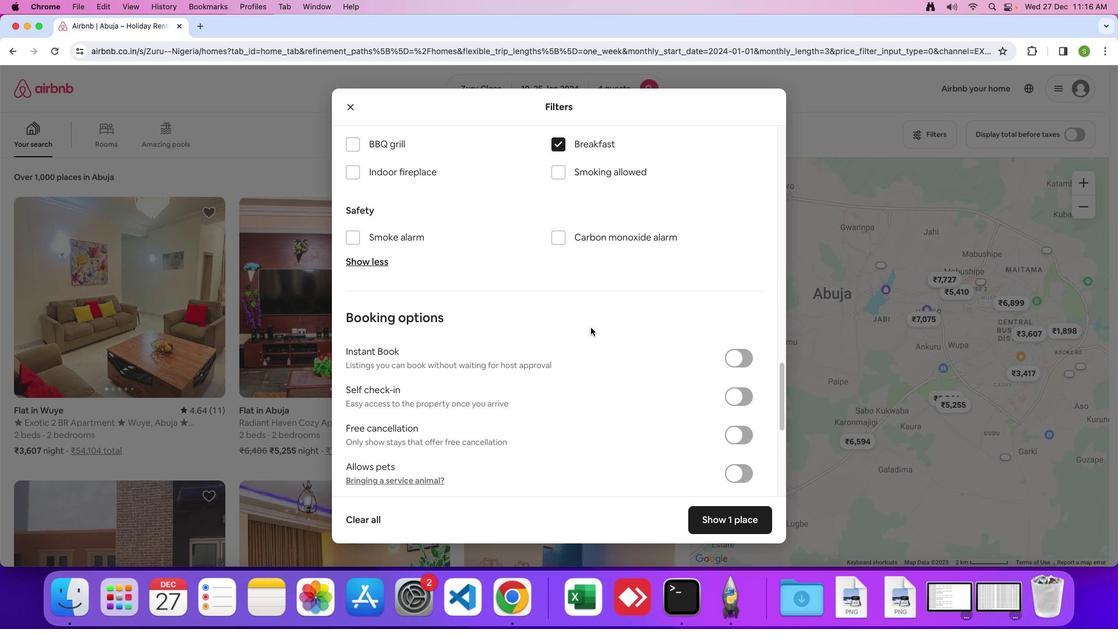 
Action: Mouse scrolled (590, 327) with delta (0, 0)
Screenshot: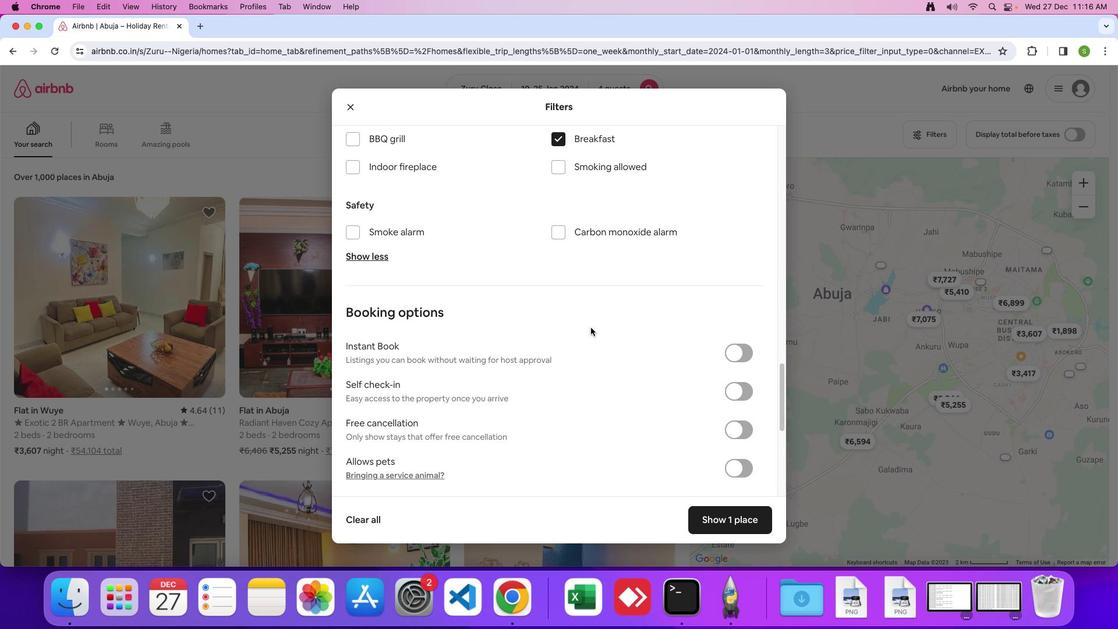 
Action: Mouse scrolled (590, 327) with delta (0, 0)
Screenshot: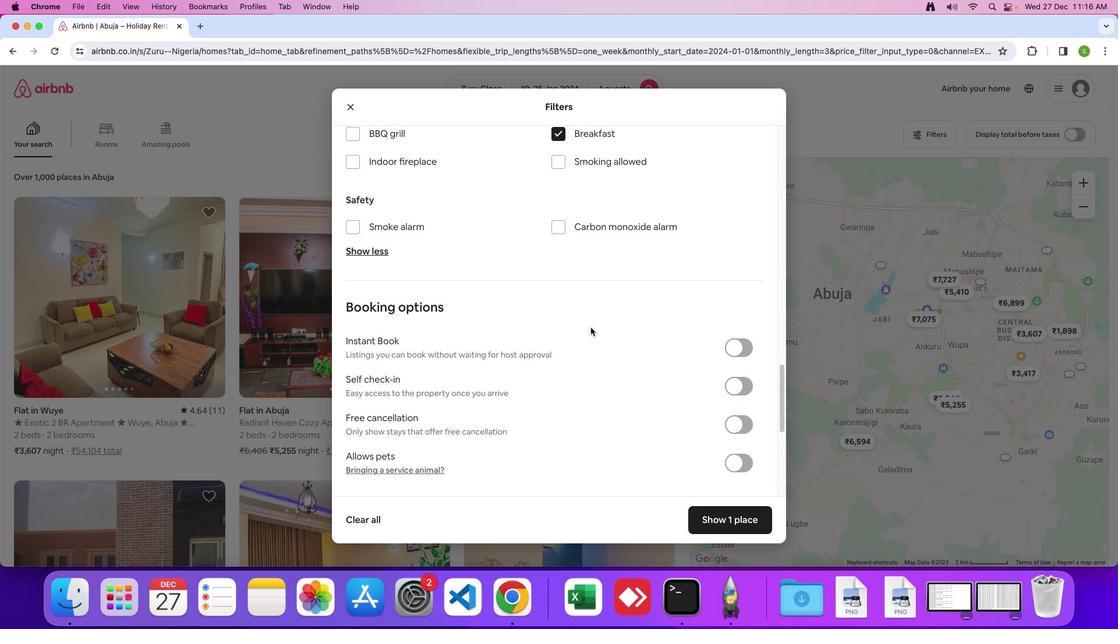 
Action: Mouse scrolled (590, 327) with delta (0, 0)
Screenshot: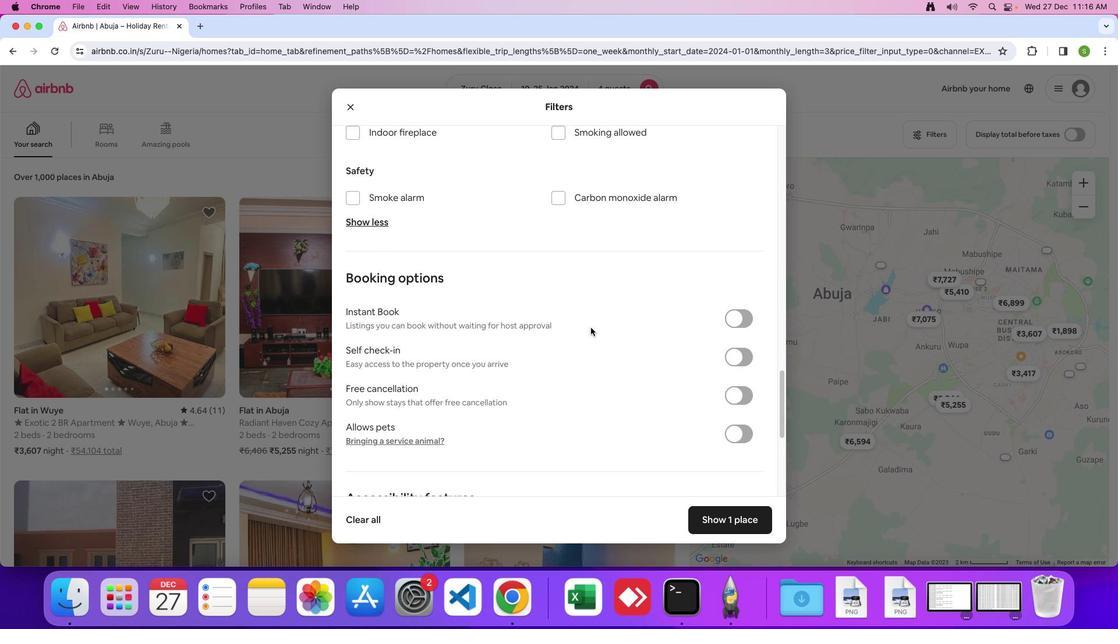 
Action: Mouse scrolled (590, 327) with delta (0, 0)
Screenshot: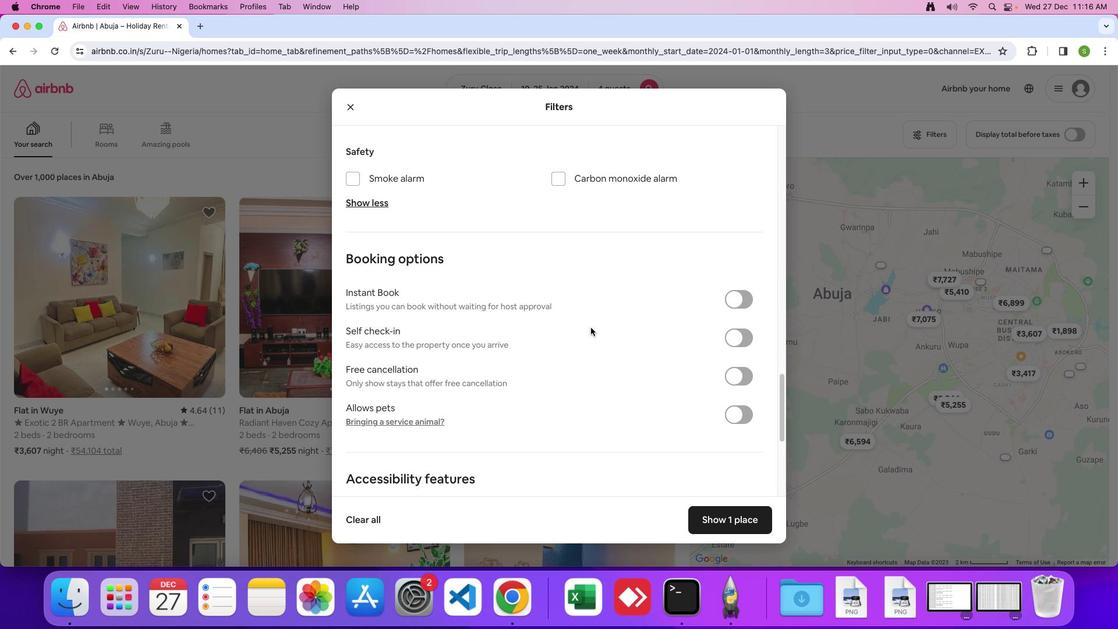 
Action: Mouse scrolled (590, 327) with delta (0, 0)
Screenshot: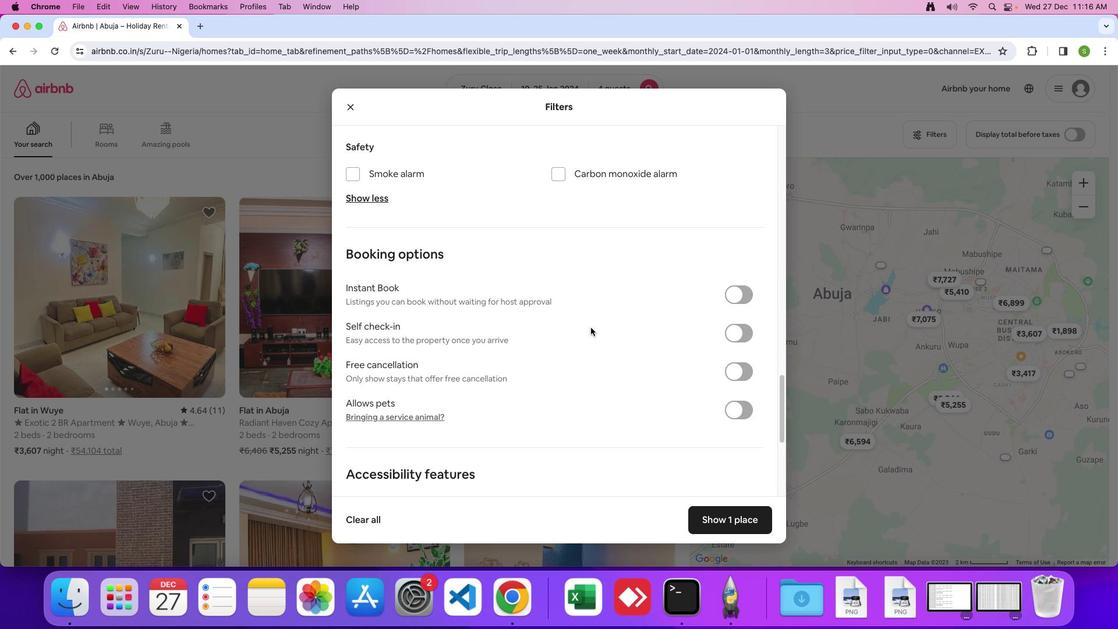 
Action: Mouse scrolled (590, 327) with delta (0, 0)
Screenshot: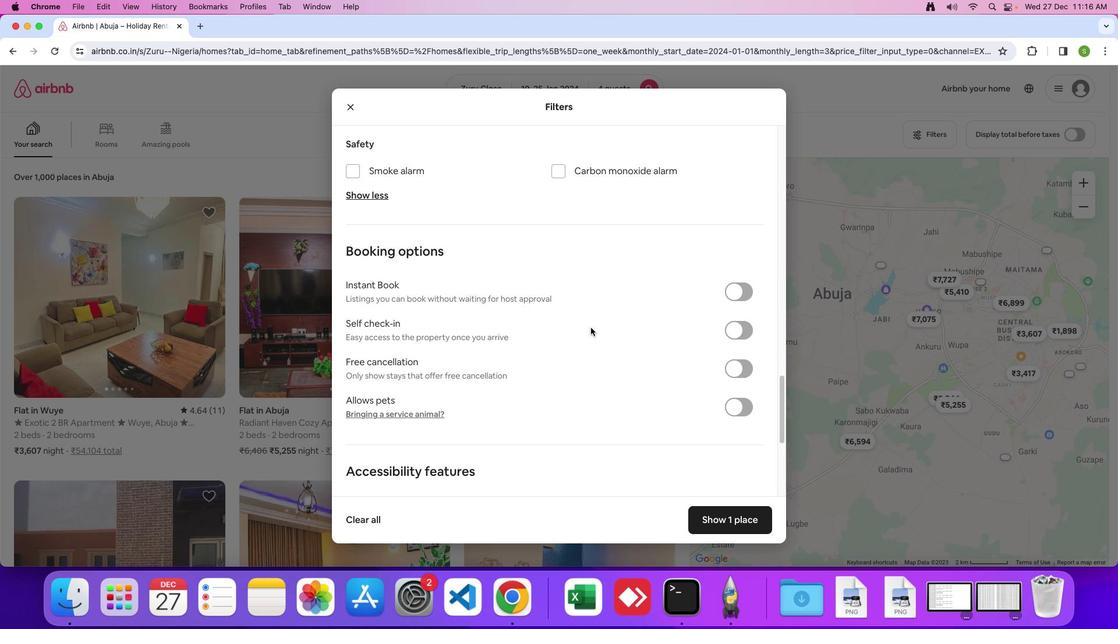 
Action: Mouse scrolled (590, 327) with delta (0, 0)
Screenshot: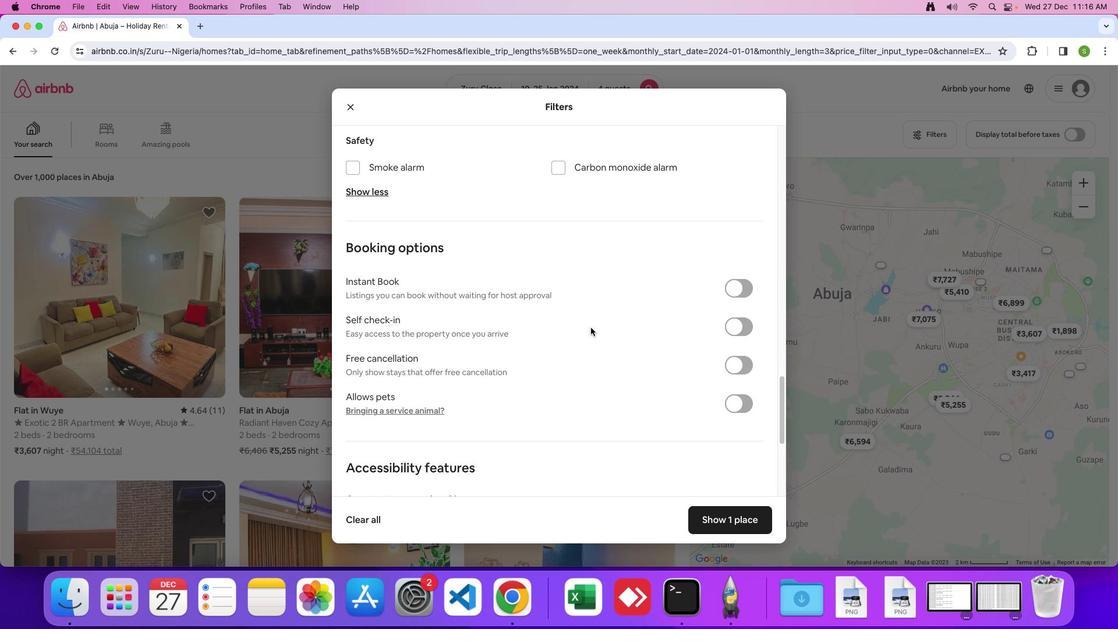 
Action: Mouse scrolled (590, 327) with delta (0, 0)
Screenshot: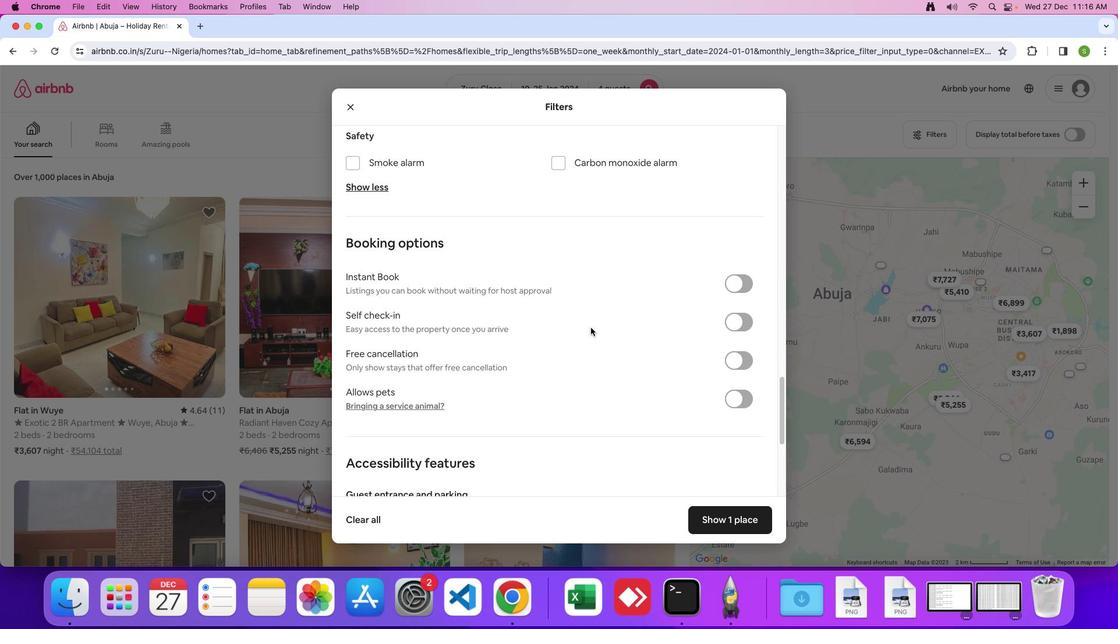 
Action: Mouse scrolled (590, 327) with delta (0, 0)
Screenshot: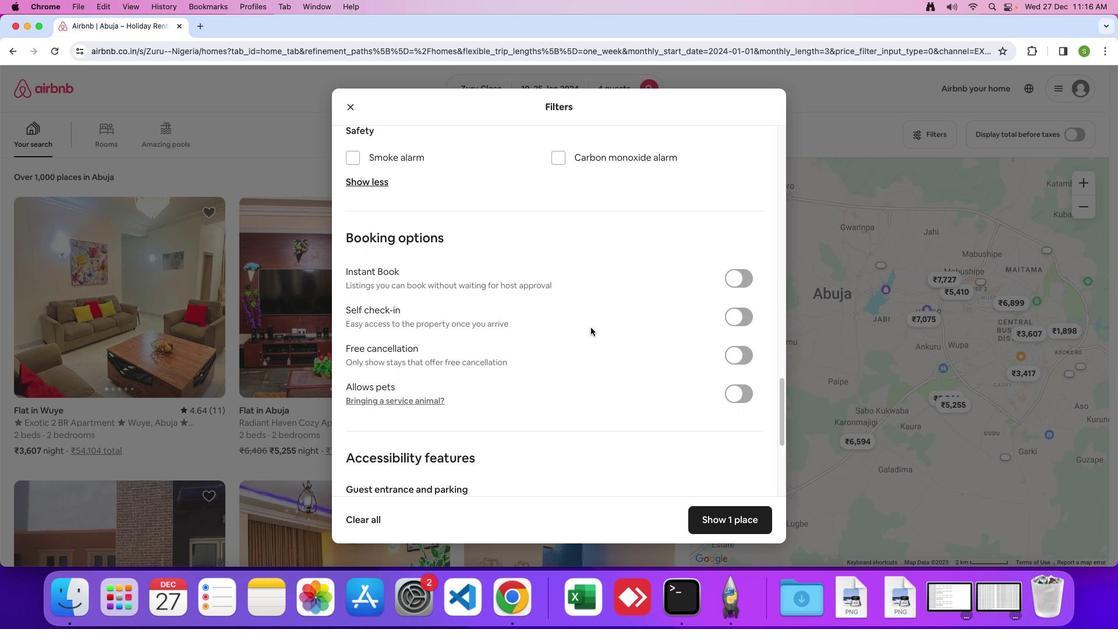 
Action: Mouse moved to (594, 317)
Screenshot: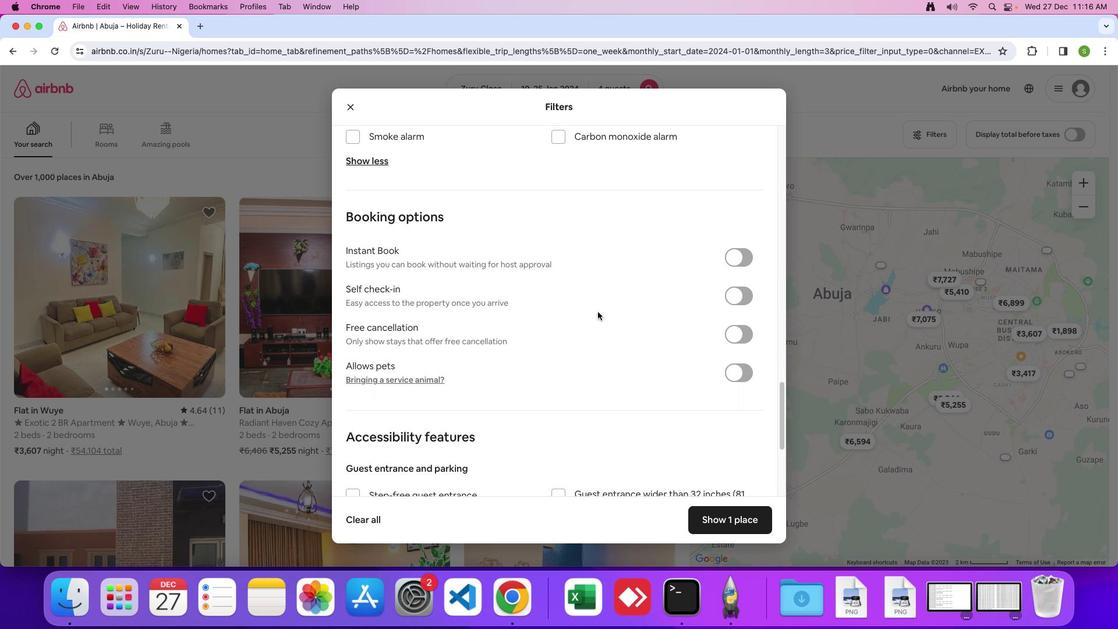 
Action: Mouse scrolled (594, 317) with delta (0, 0)
Screenshot: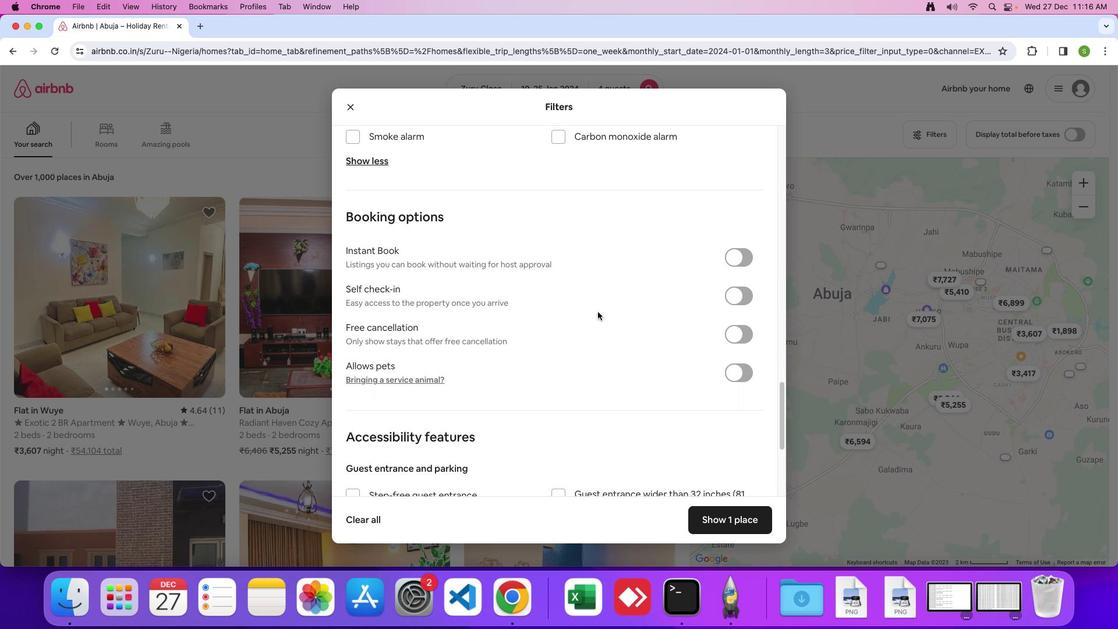 
Action: Mouse moved to (597, 312)
Screenshot: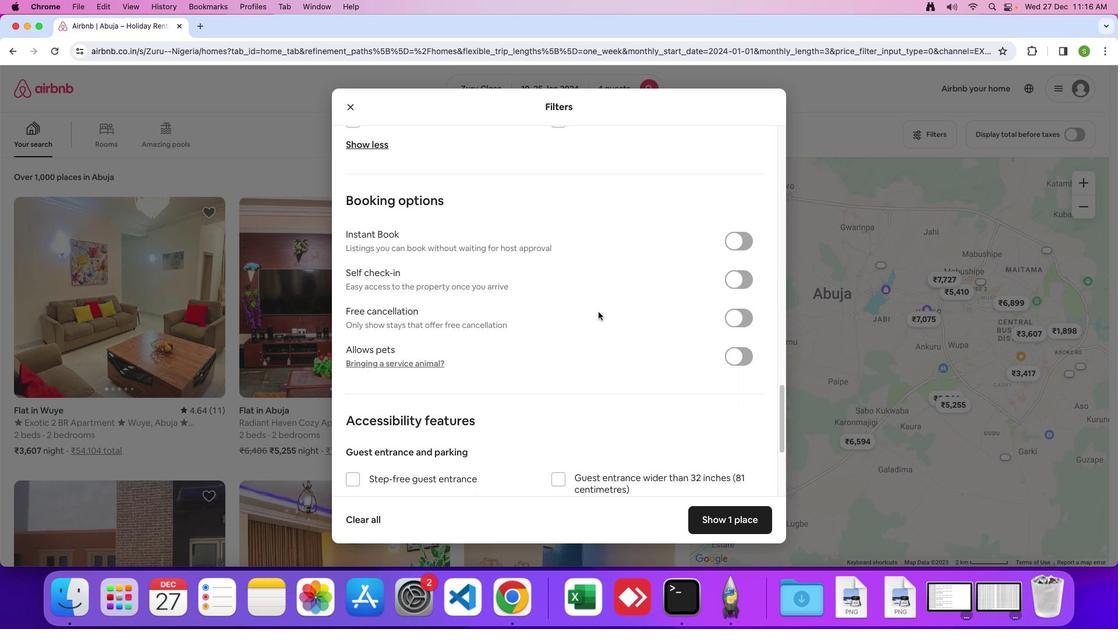 
Action: Mouse scrolled (597, 312) with delta (0, 0)
Screenshot: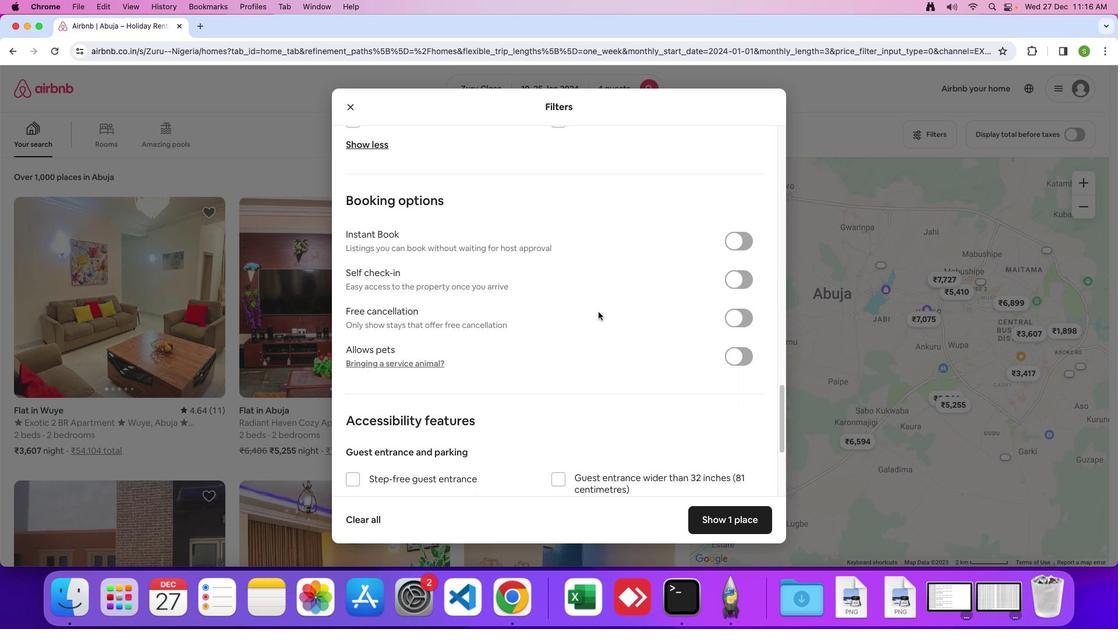 
Action: Mouse moved to (597, 312)
Screenshot: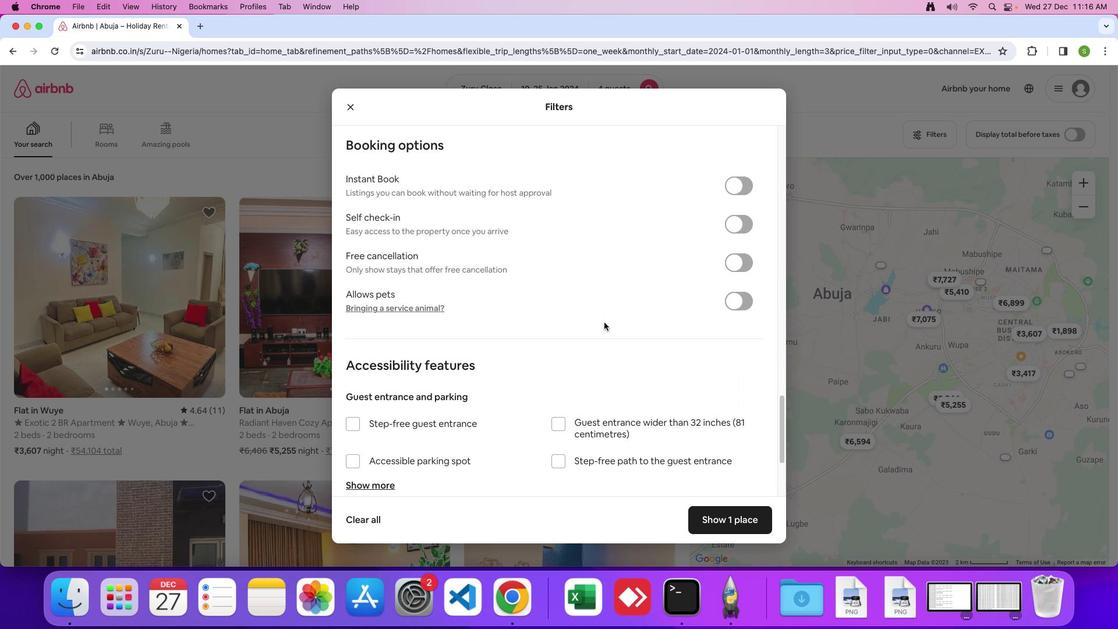 
Action: Mouse scrolled (597, 312) with delta (0, -1)
Screenshot: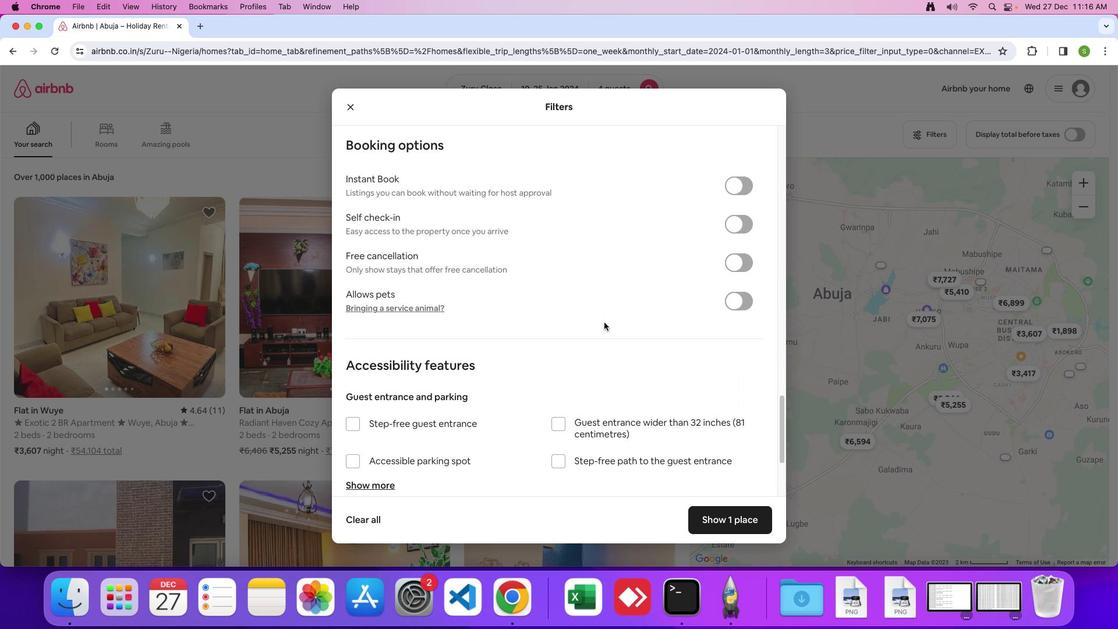 
Action: Mouse moved to (608, 338)
Screenshot: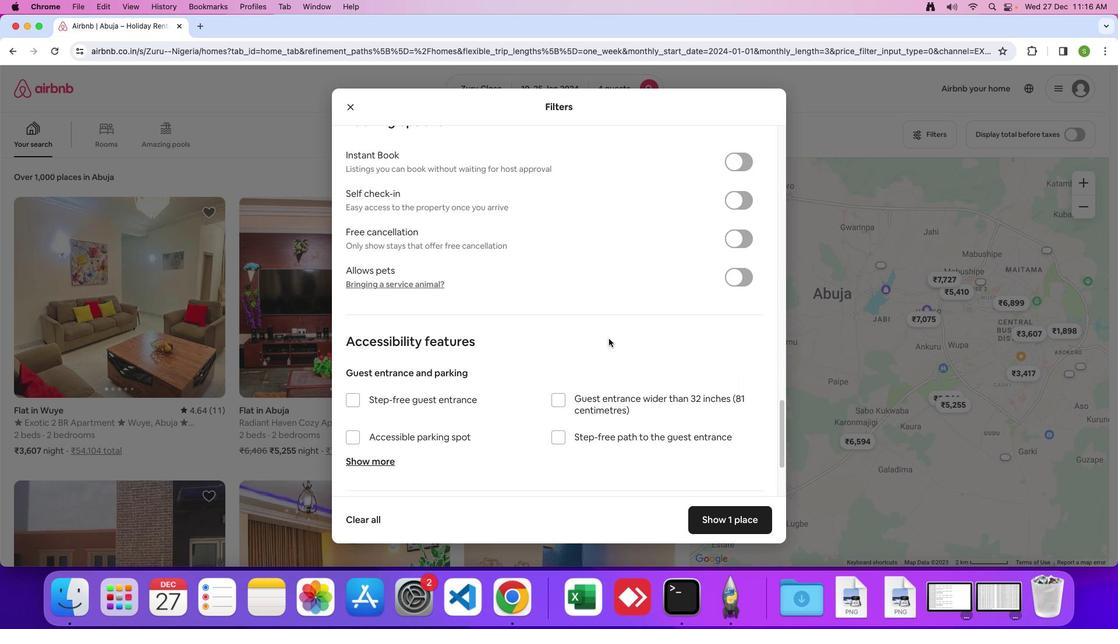 
Action: Mouse scrolled (608, 338) with delta (0, 0)
Screenshot: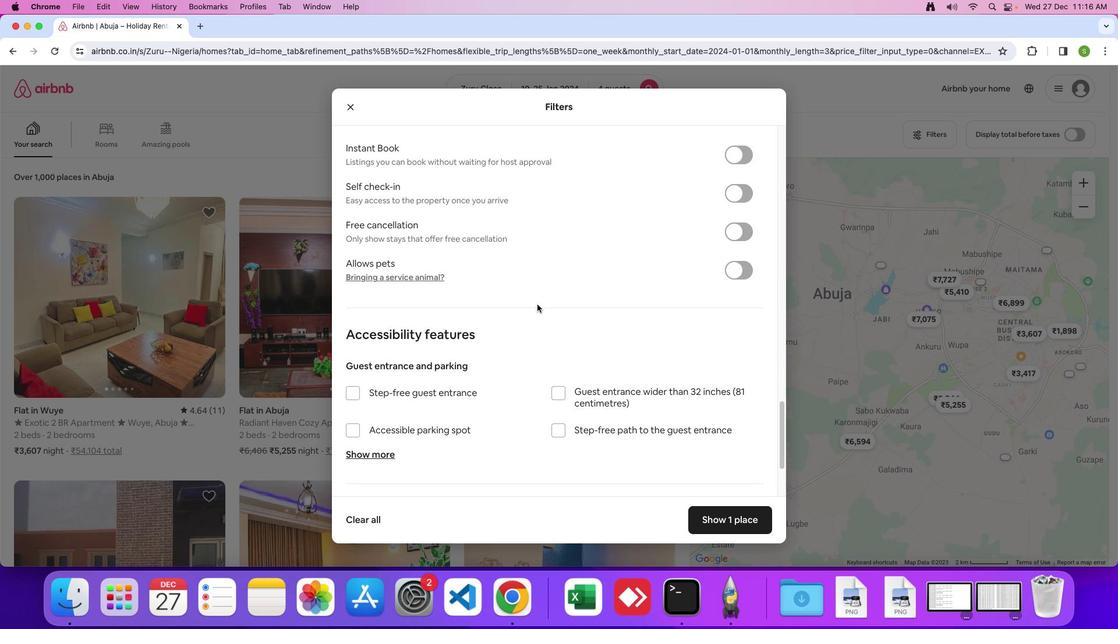 
Action: Mouse scrolled (608, 338) with delta (0, 0)
Screenshot: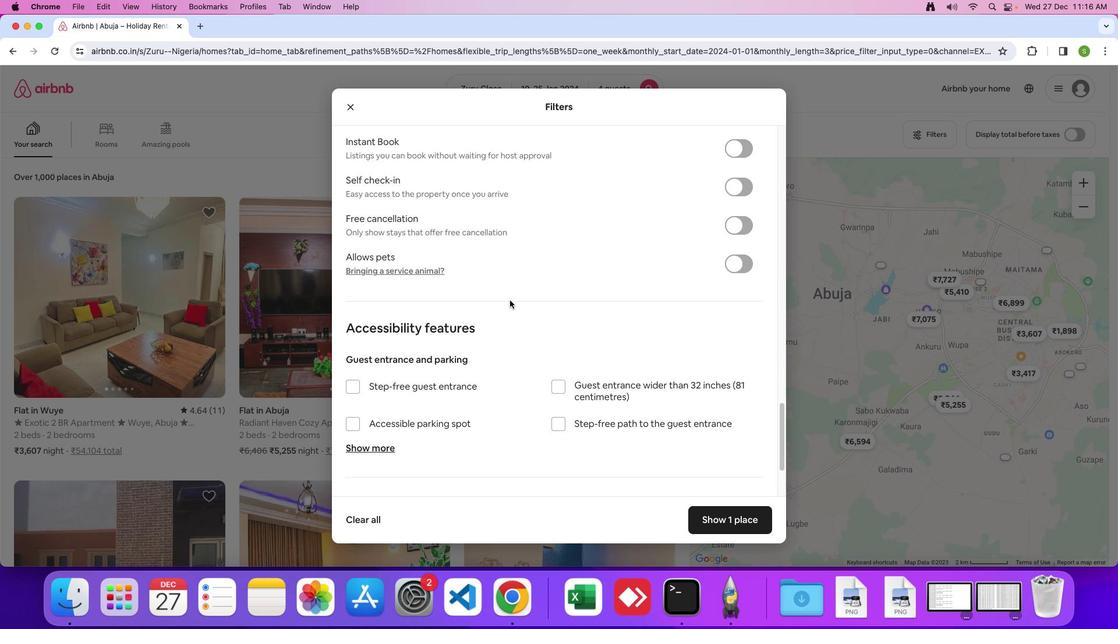 
Action: Mouse moved to (510, 308)
Screenshot: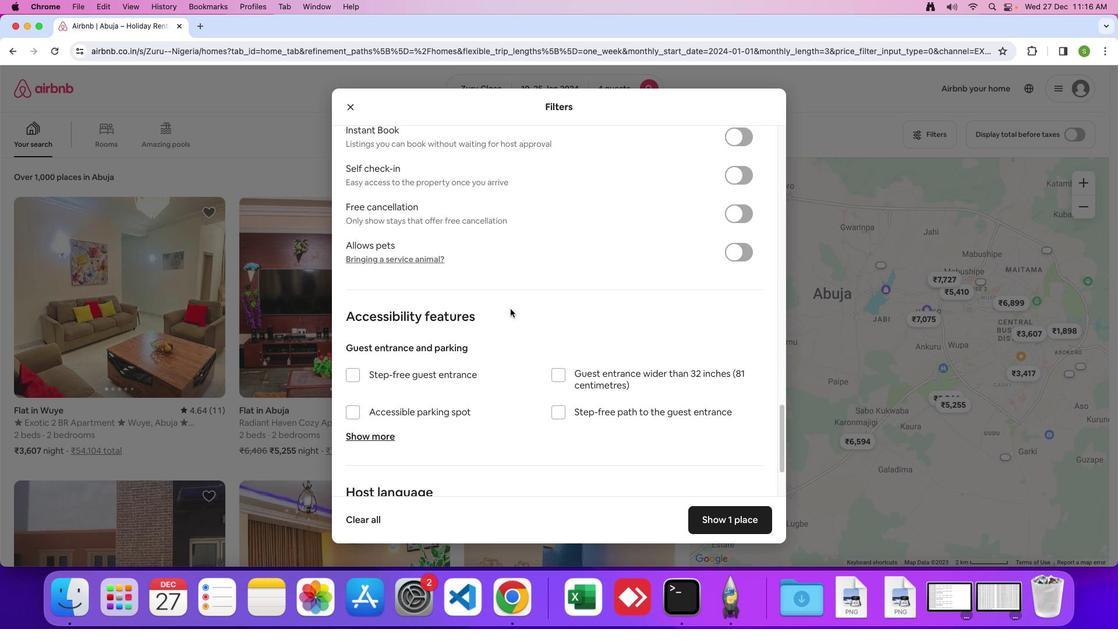 
Action: Mouse scrolled (510, 308) with delta (0, 0)
Screenshot: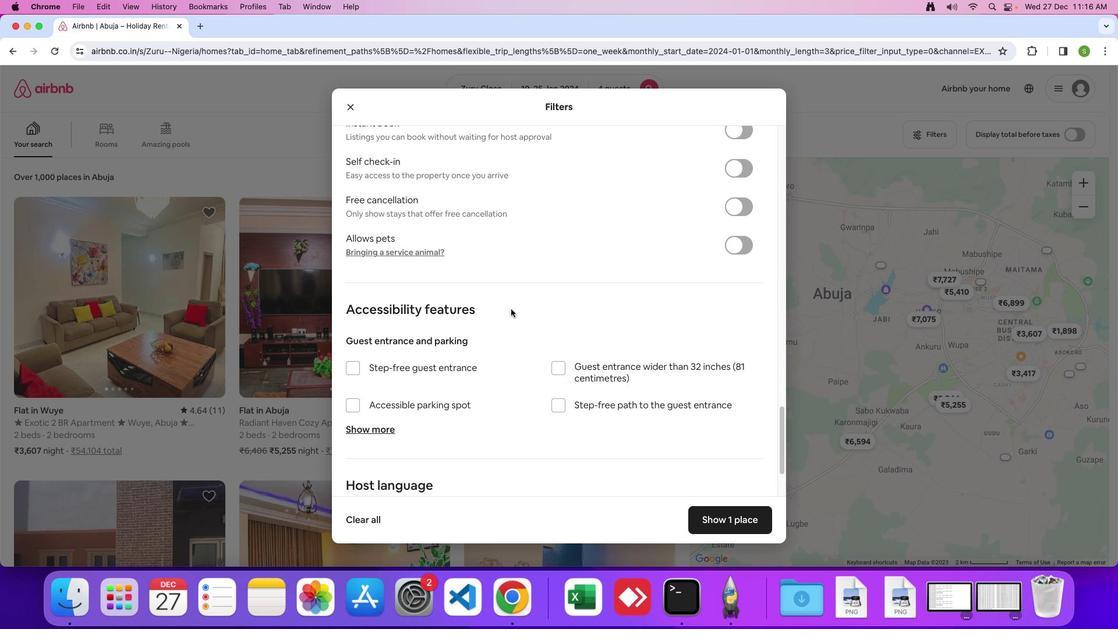 
Action: Mouse moved to (510, 308)
Screenshot: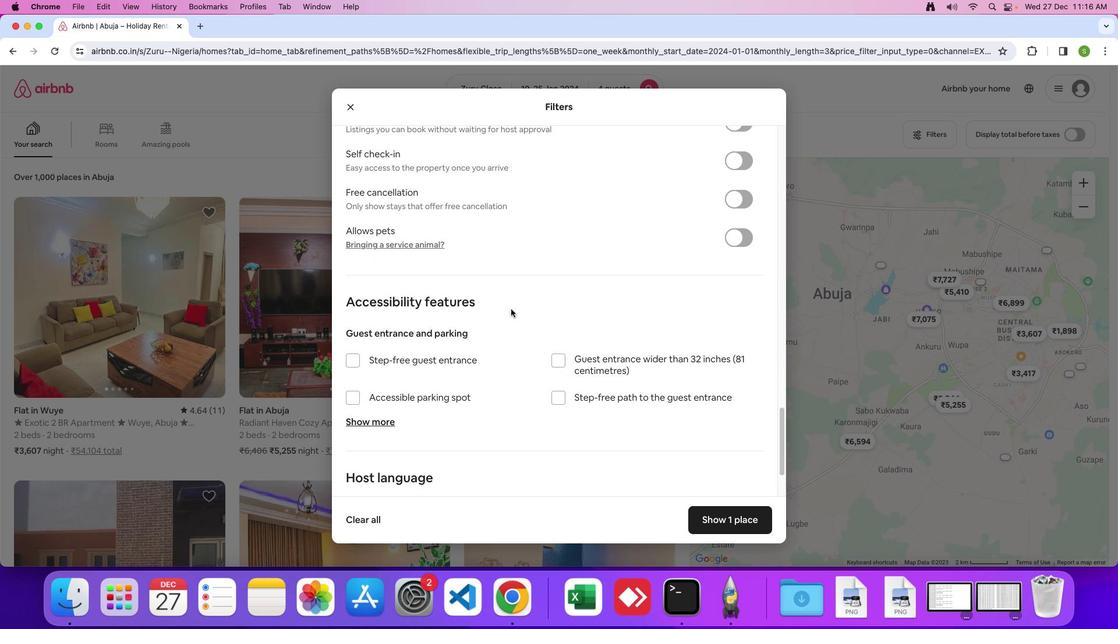 
Action: Mouse scrolled (510, 308) with delta (0, 0)
Screenshot: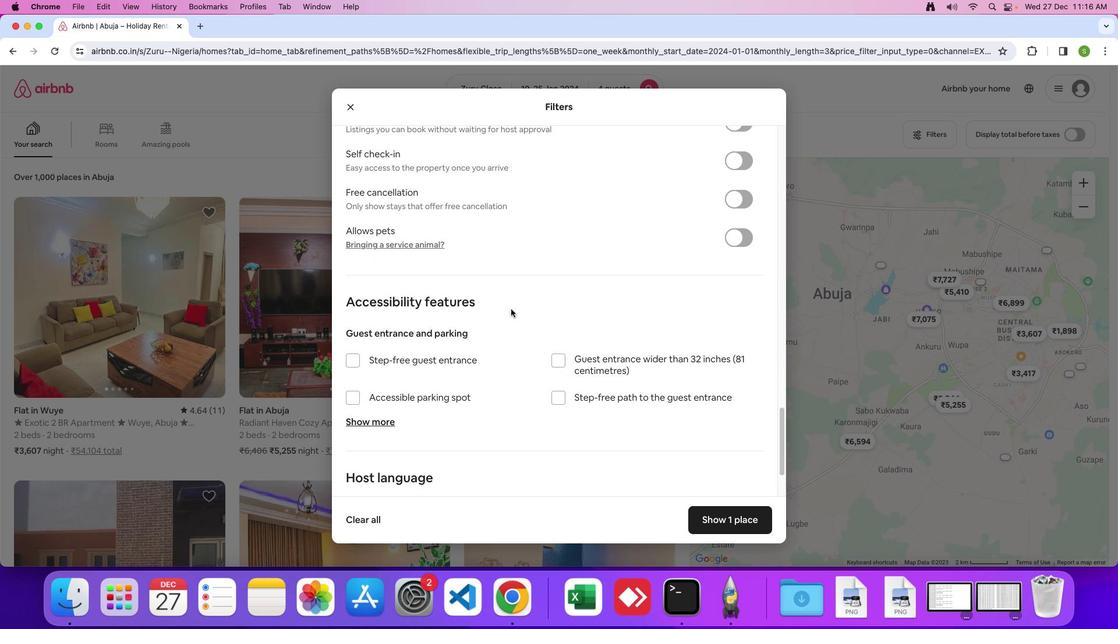 
Action: Mouse moved to (519, 321)
Screenshot: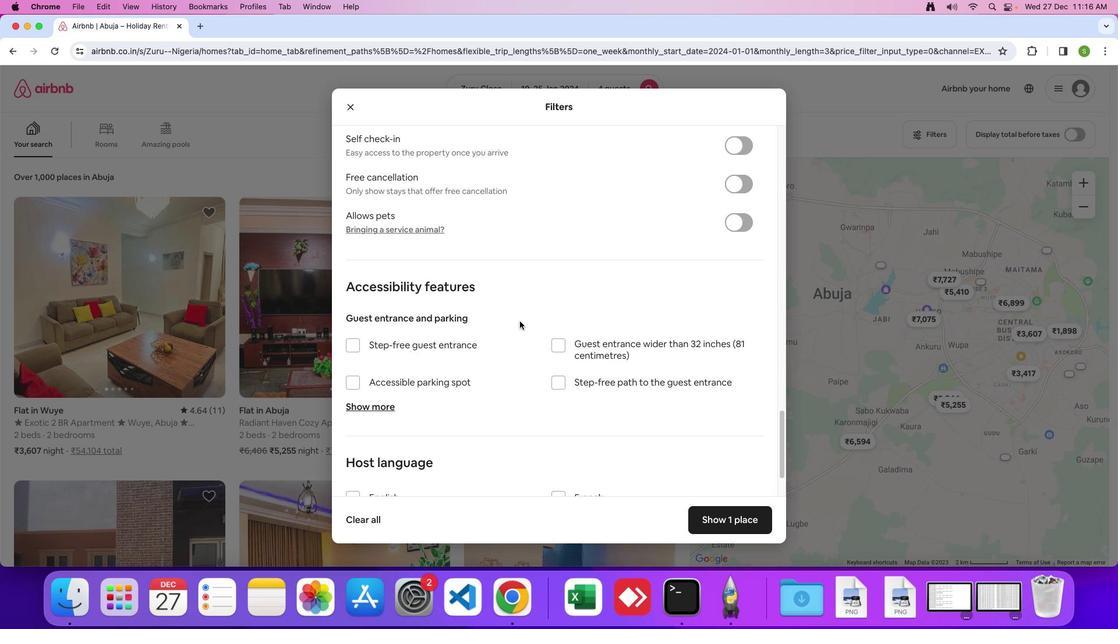 
Action: Mouse scrolled (519, 321) with delta (0, 0)
Screenshot: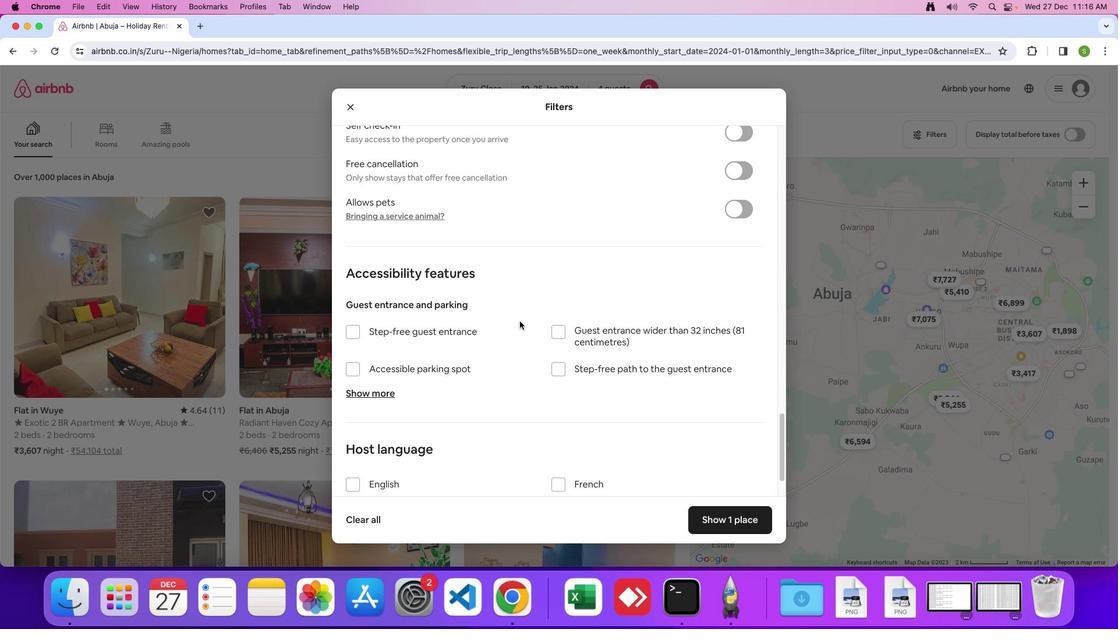 
Action: Mouse scrolled (519, 321) with delta (0, 0)
Screenshot: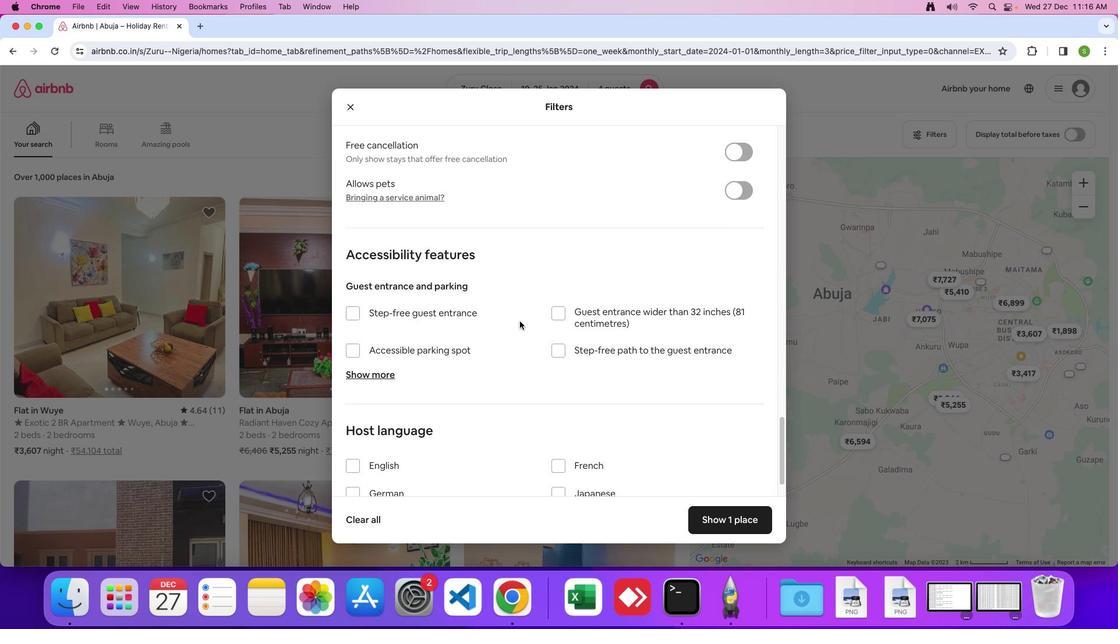 
Action: Mouse scrolled (519, 321) with delta (0, -2)
Screenshot: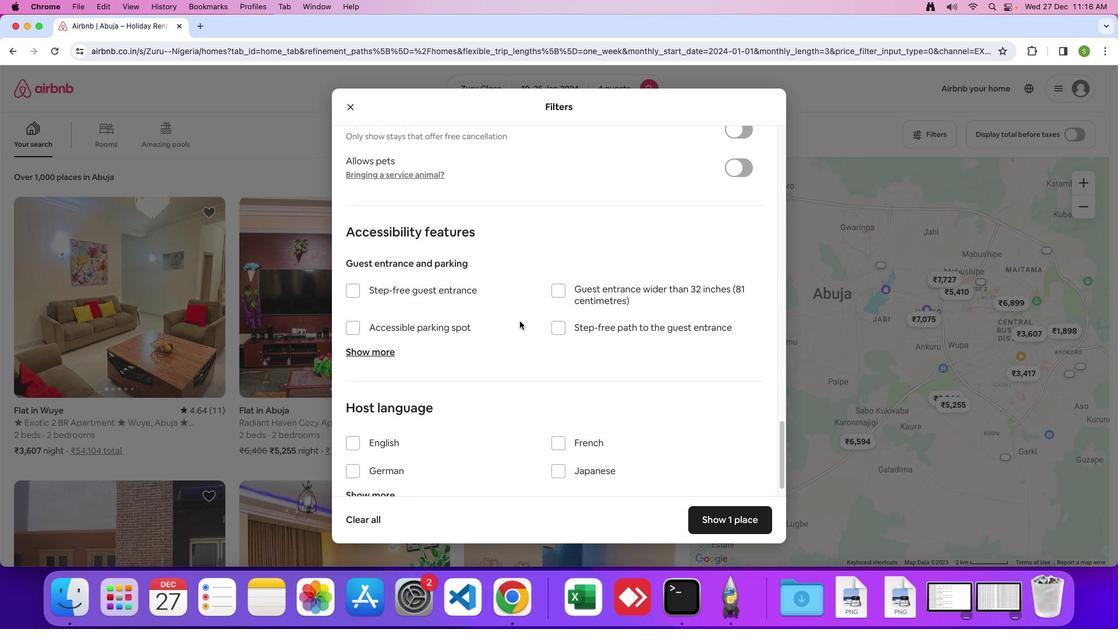 
Action: Mouse scrolled (519, 321) with delta (0, -2)
Screenshot: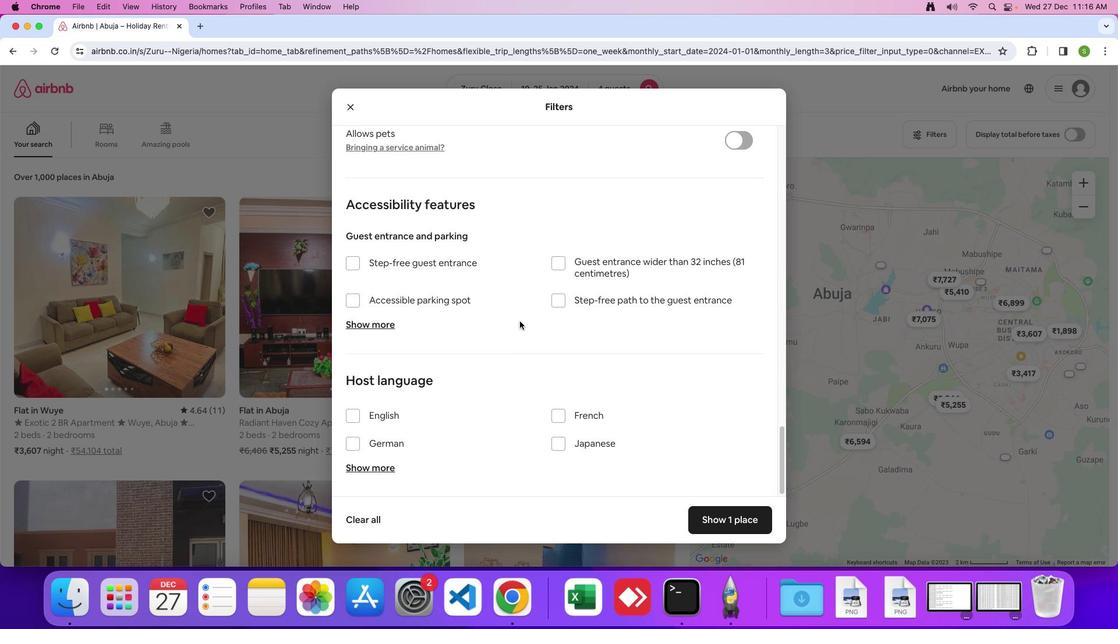 
Action: Mouse moved to (520, 322)
Screenshot: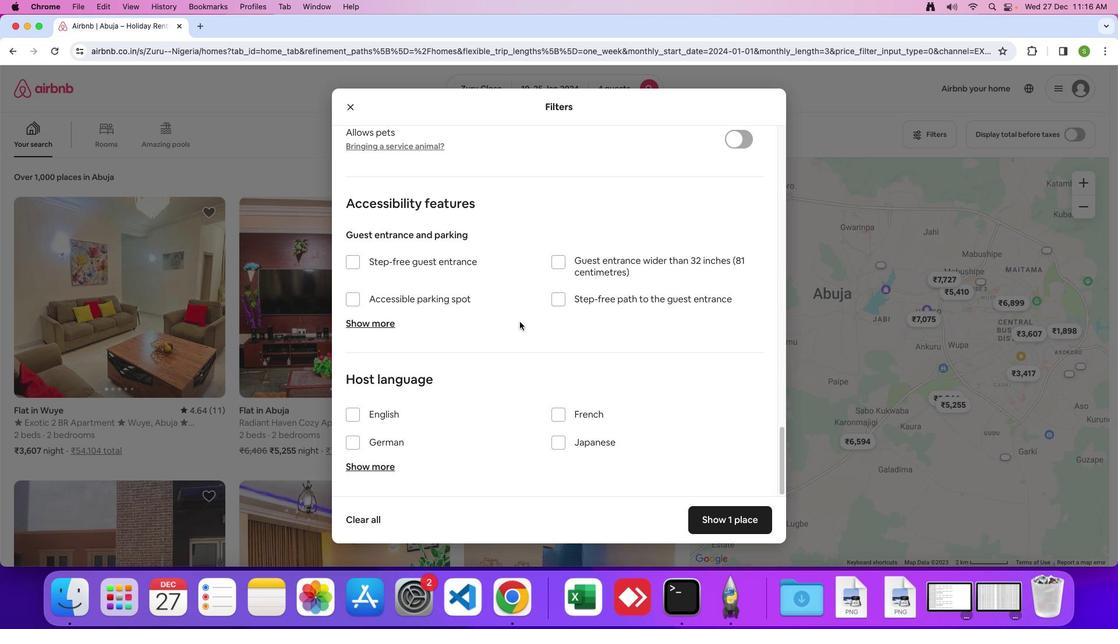 
Action: Mouse scrolled (520, 322) with delta (0, 0)
Screenshot: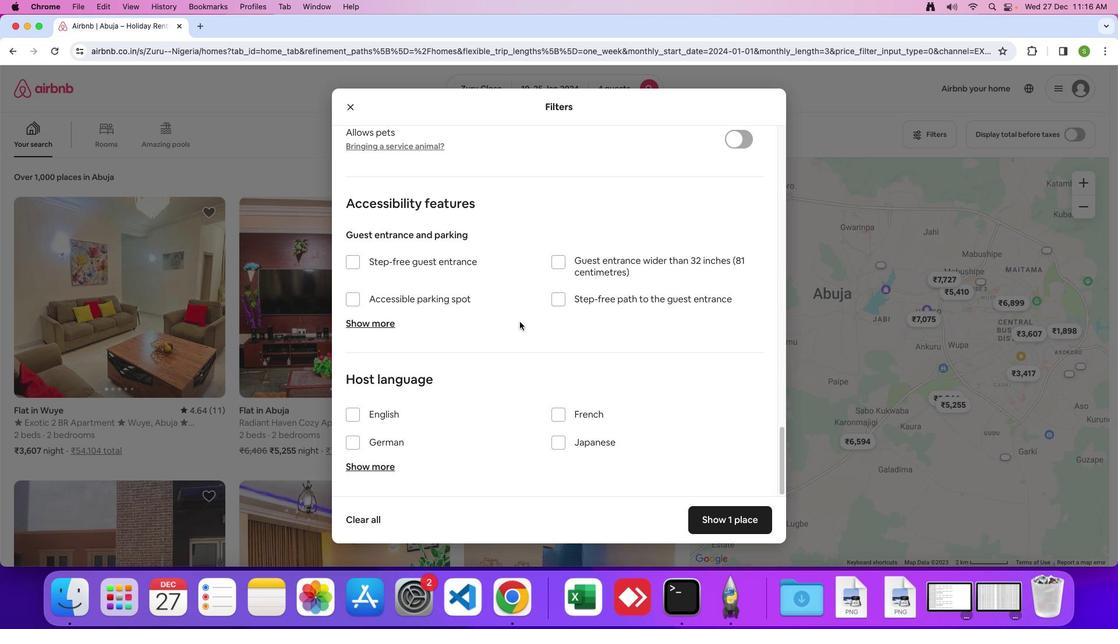 
Action: Mouse scrolled (520, 322) with delta (0, 0)
Screenshot: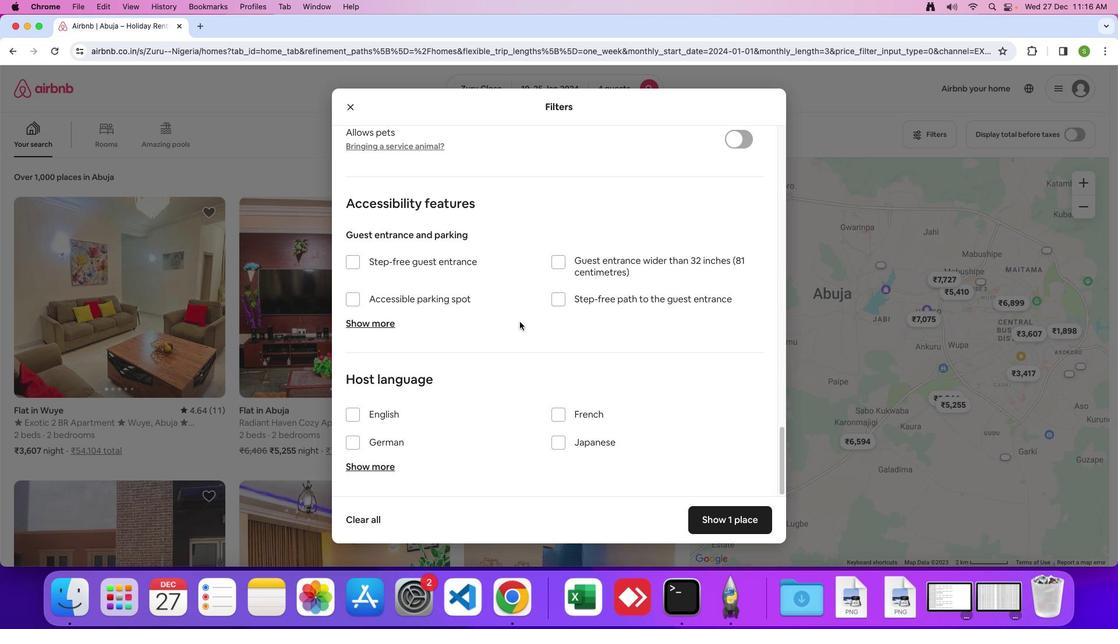 
Action: Mouse scrolled (520, 322) with delta (0, 0)
Screenshot: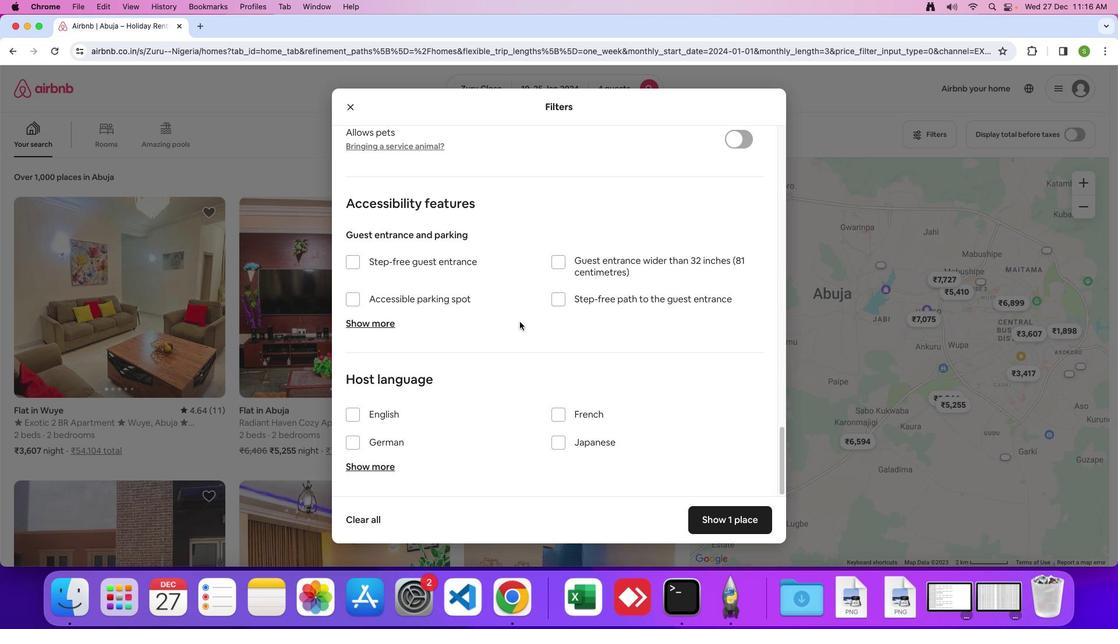 
Action: Mouse scrolled (520, 322) with delta (0, 0)
Screenshot: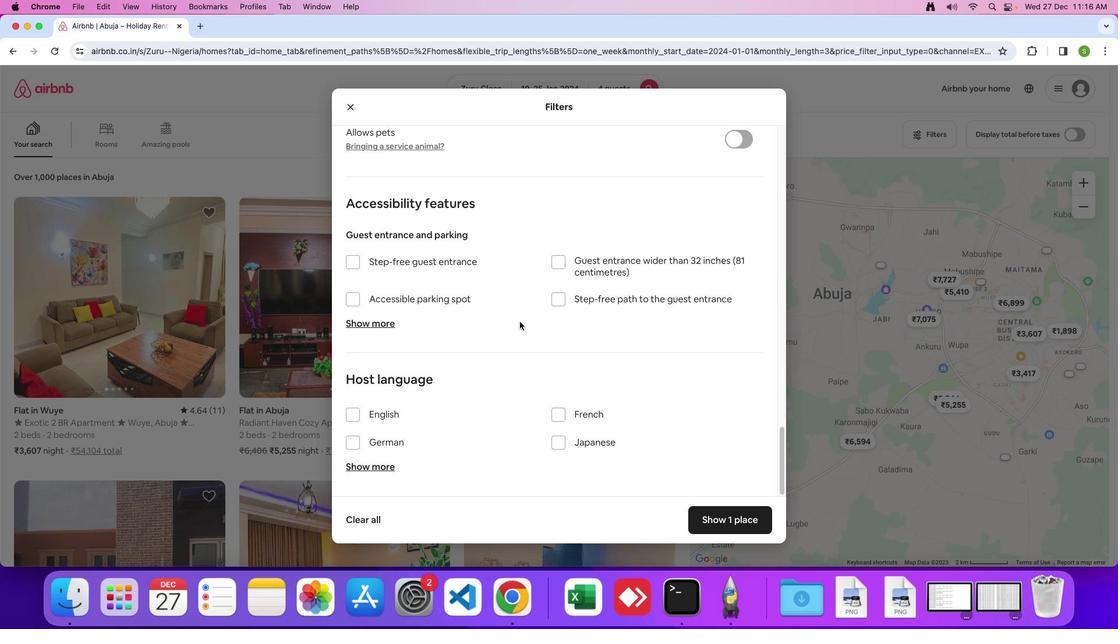 
Action: Mouse scrolled (520, 322) with delta (0, 0)
Screenshot: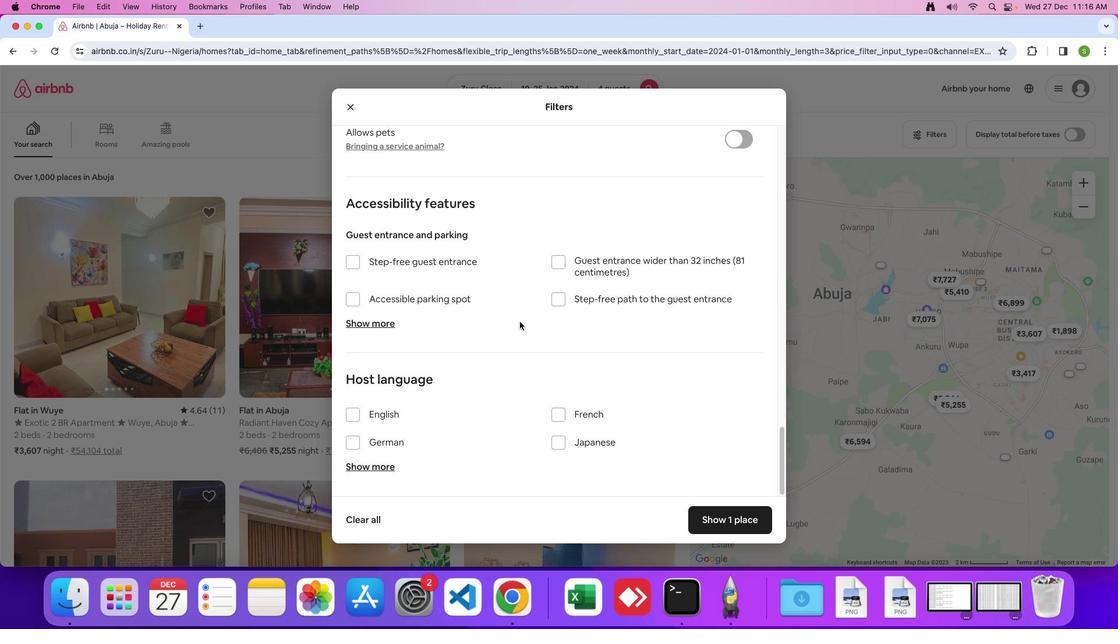 
Action: Mouse scrolled (520, 322) with delta (0, -1)
Screenshot: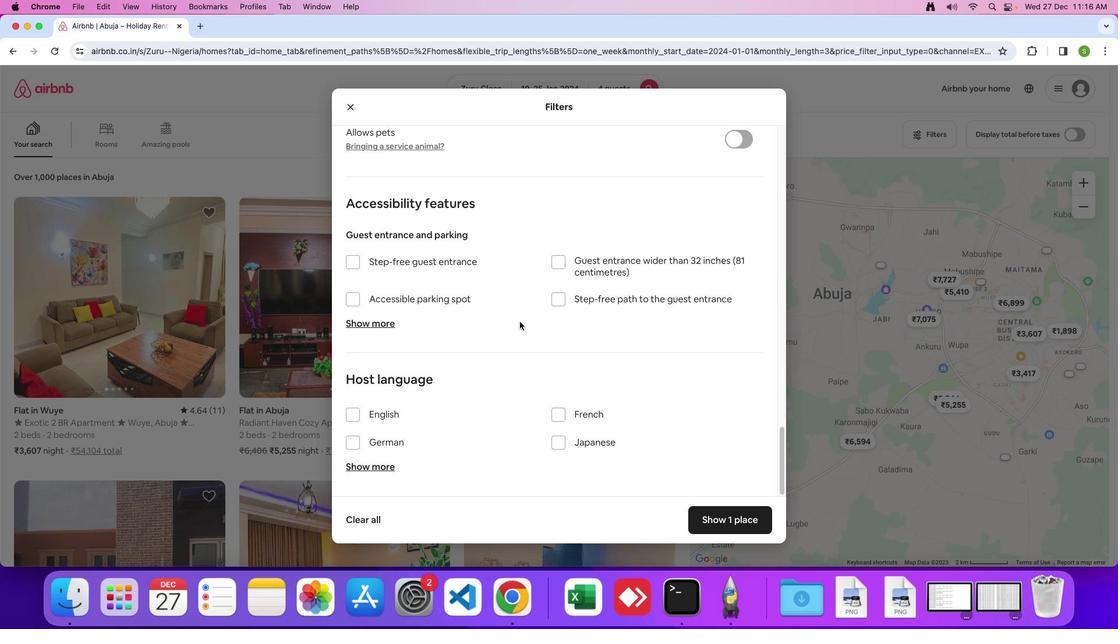 
Action: Mouse moved to (722, 526)
Screenshot: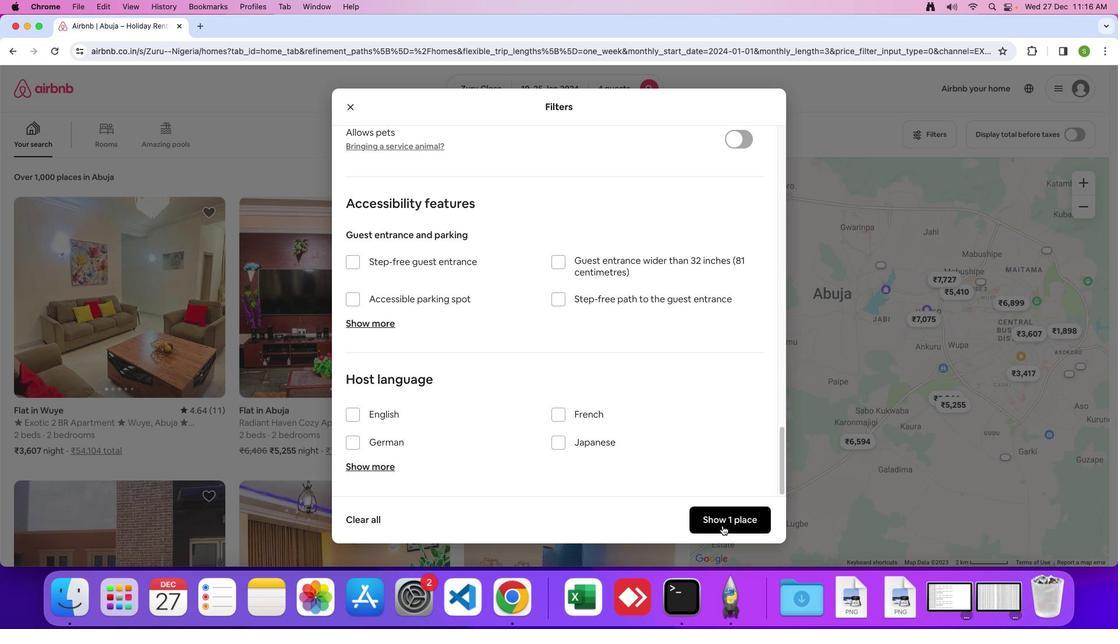 
Action: Mouse pressed left at (722, 526)
Screenshot: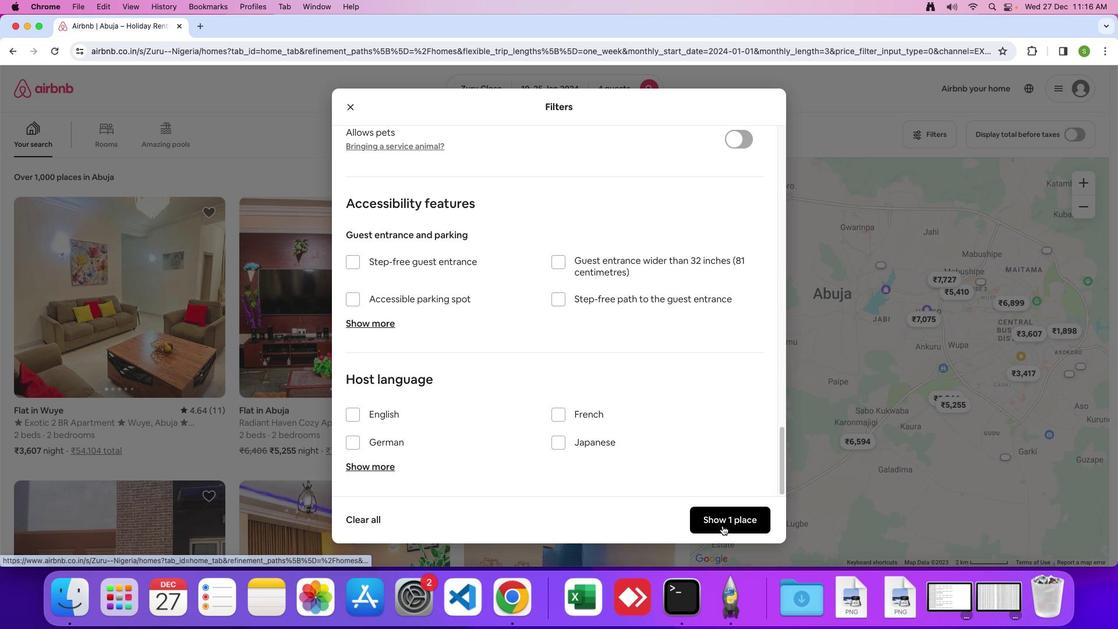 
Action: Mouse moved to (136, 311)
Screenshot: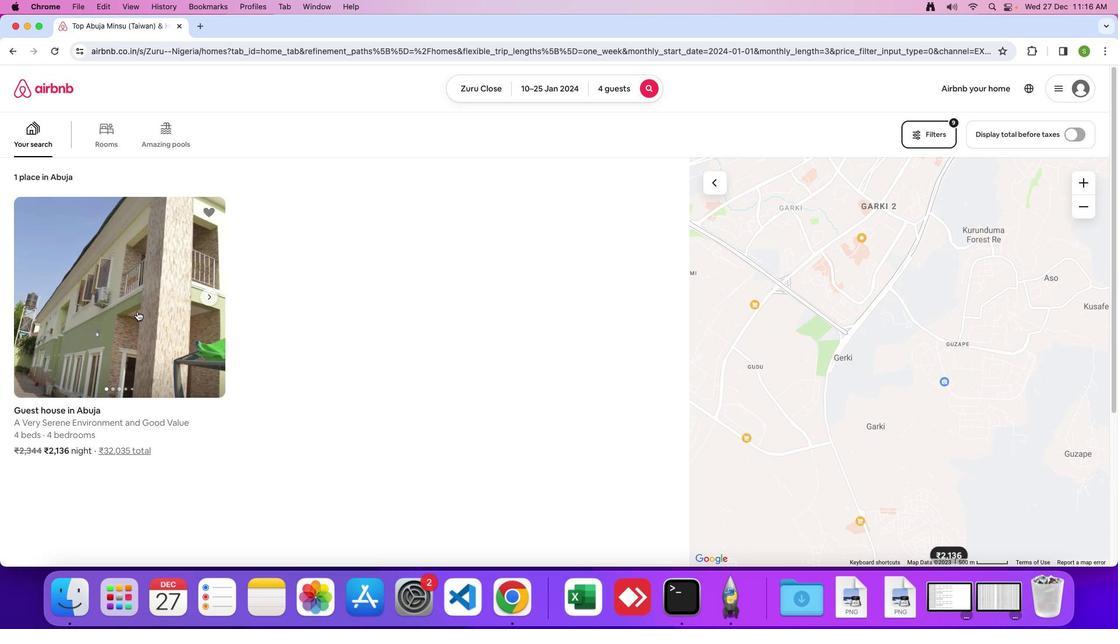 
Action: Mouse pressed left at (136, 311)
Screenshot: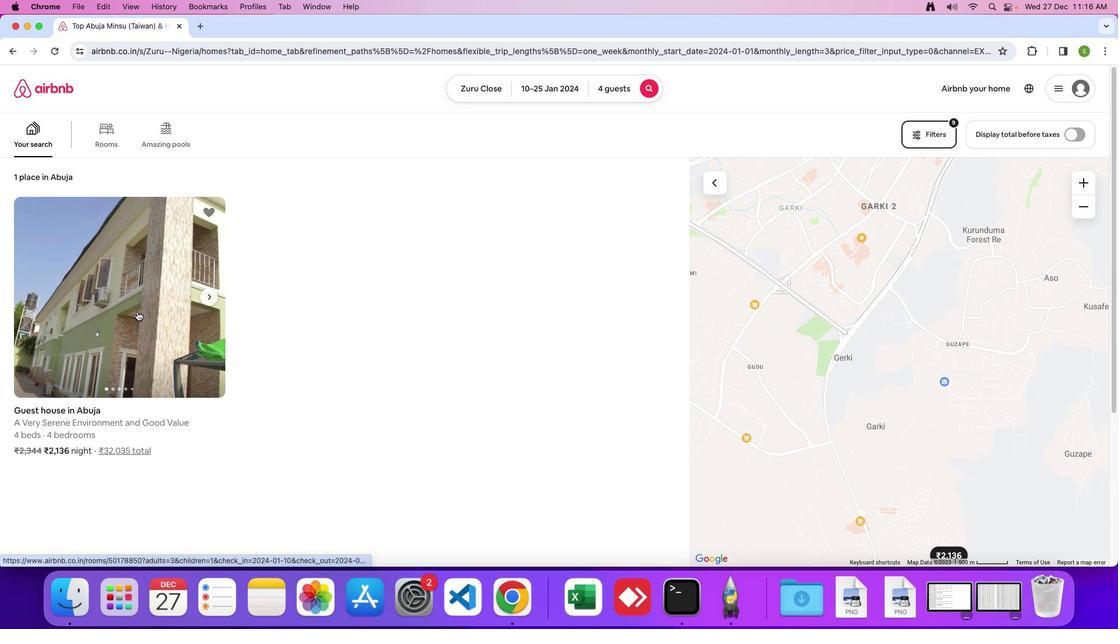 
Action: Mouse moved to (375, 288)
Screenshot: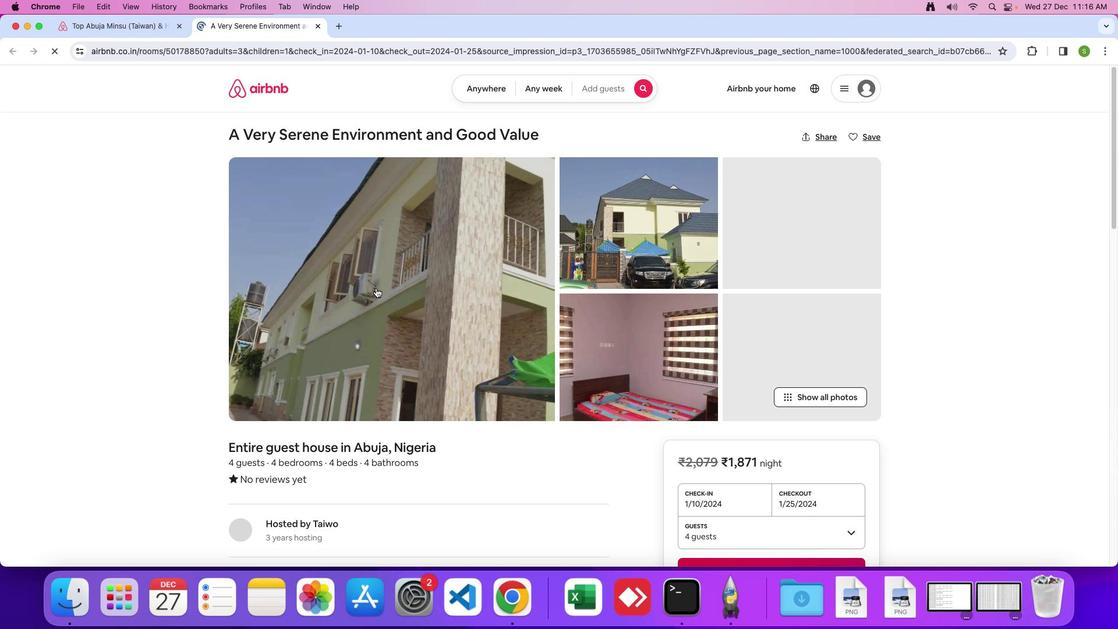
Action: Mouse pressed left at (375, 288)
Screenshot: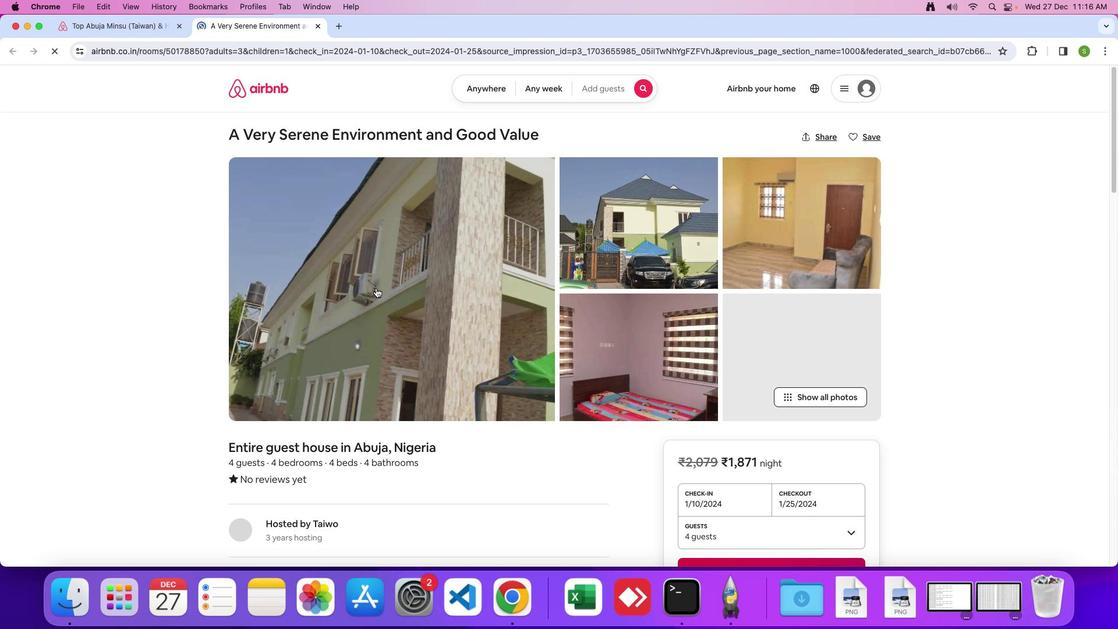 
Action: Mouse moved to (458, 343)
Screenshot: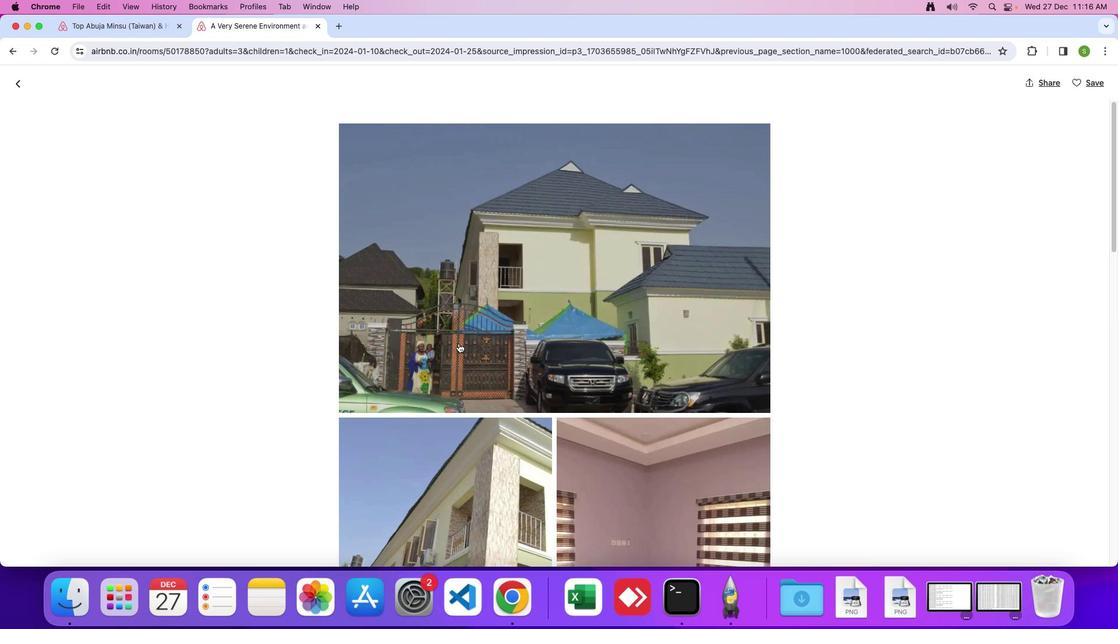 
Action: Mouse scrolled (458, 343) with delta (0, 0)
Screenshot: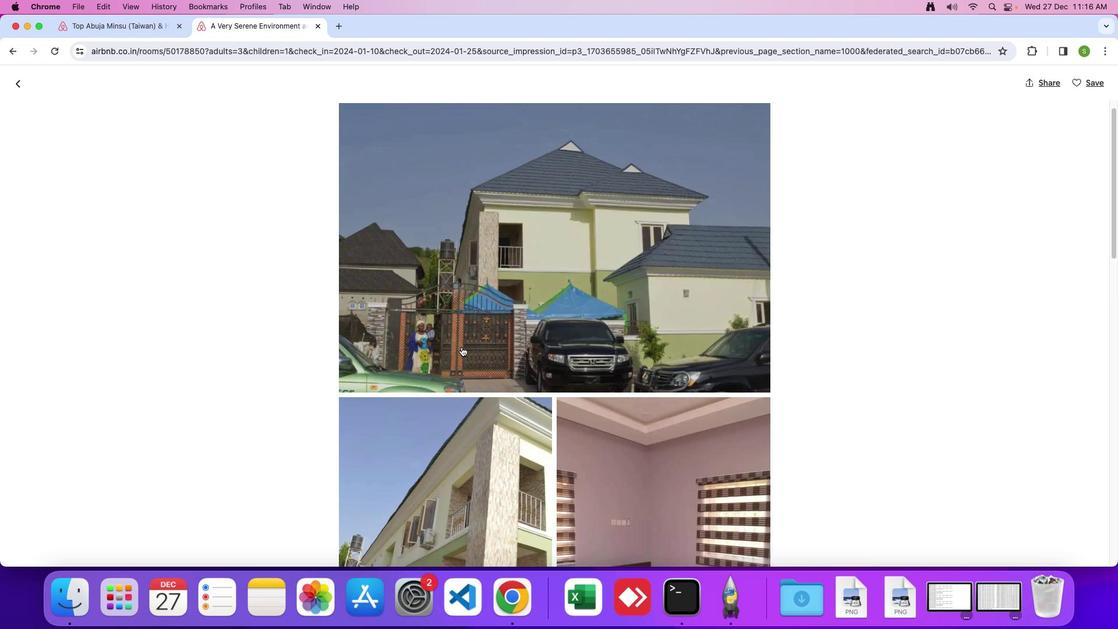 
Action: Mouse scrolled (458, 343) with delta (0, 0)
Screenshot: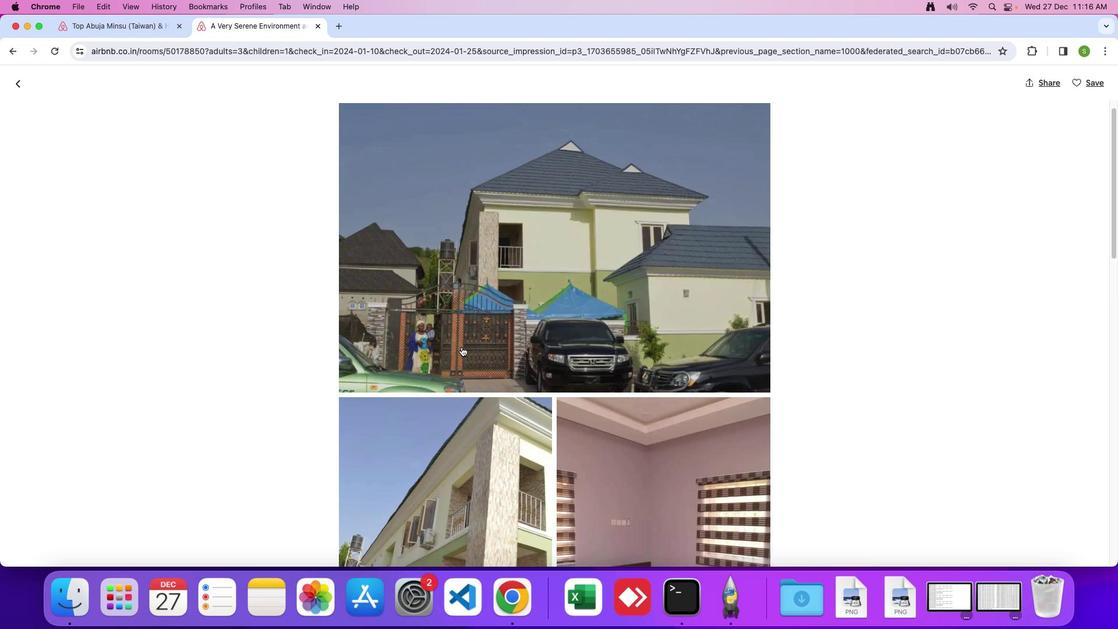 
Action: Mouse moved to (502, 369)
Screenshot: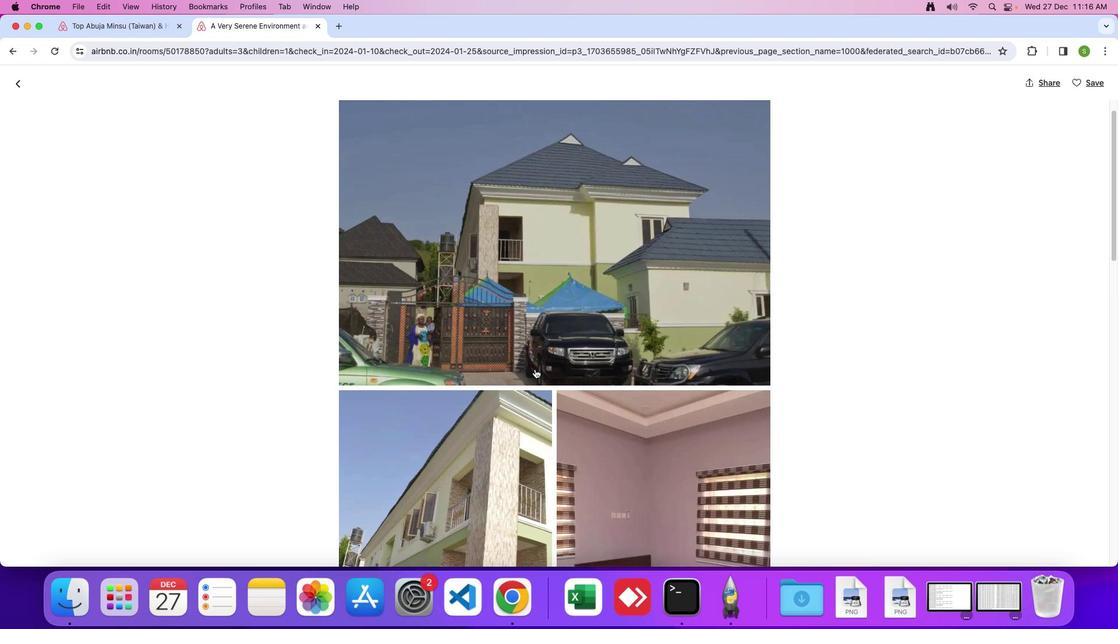 
Action: Mouse scrolled (502, 369) with delta (0, 0)
Screenshot: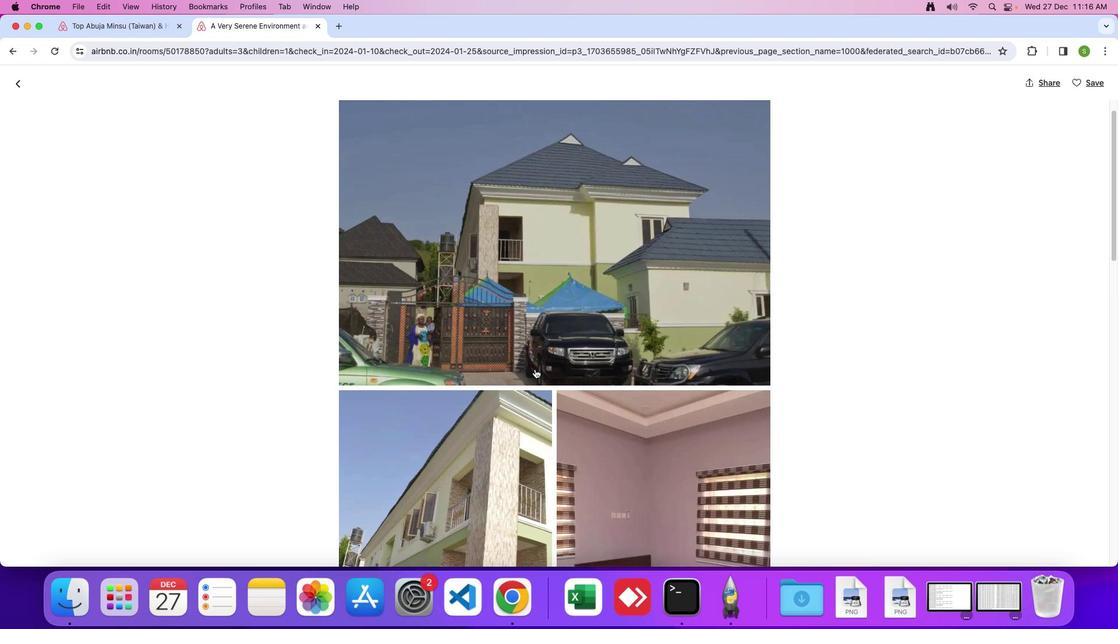 
Action: Mouse moved to (504, 369)
Screenshot: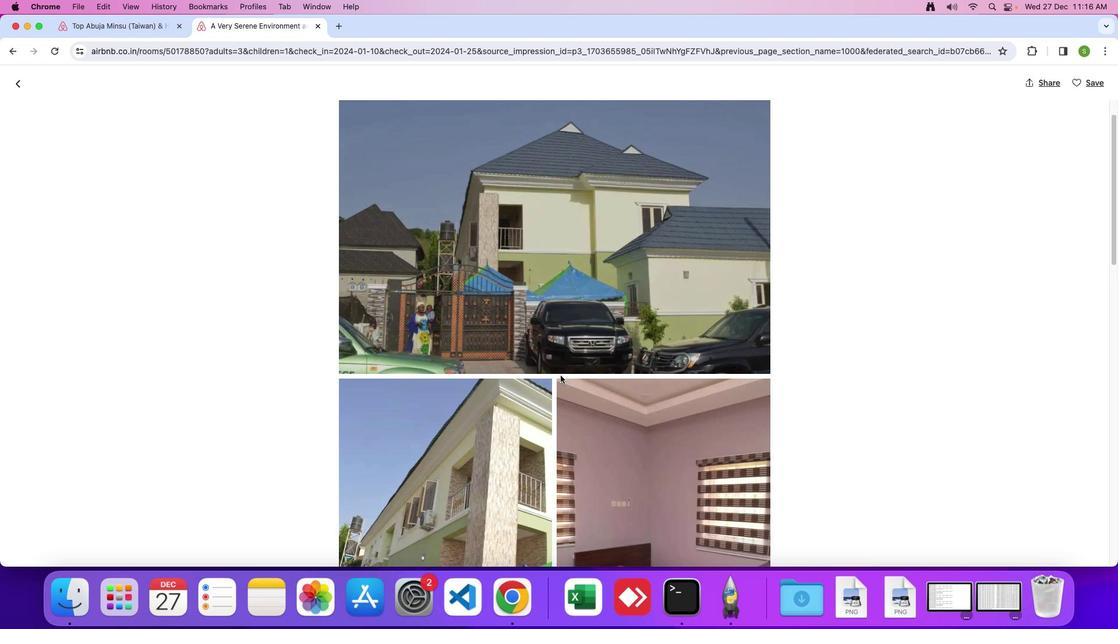 
Action: Mouse scrolled (504, 369) with delta (0, 0)
Screenshot: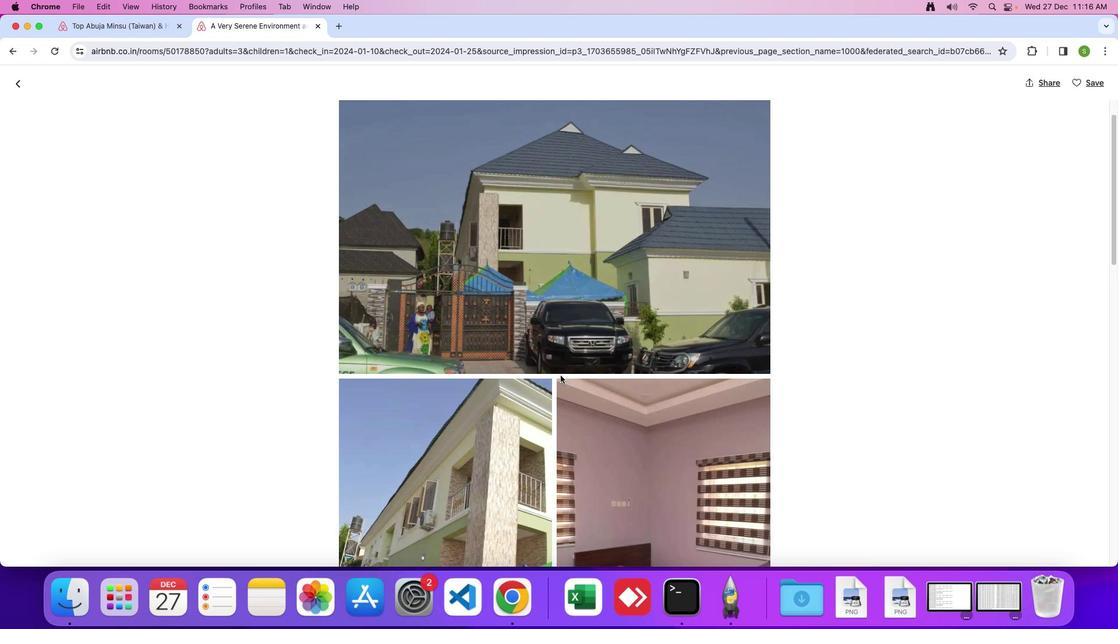 
Action: Mouse moved to (598, 381)
Screenshot: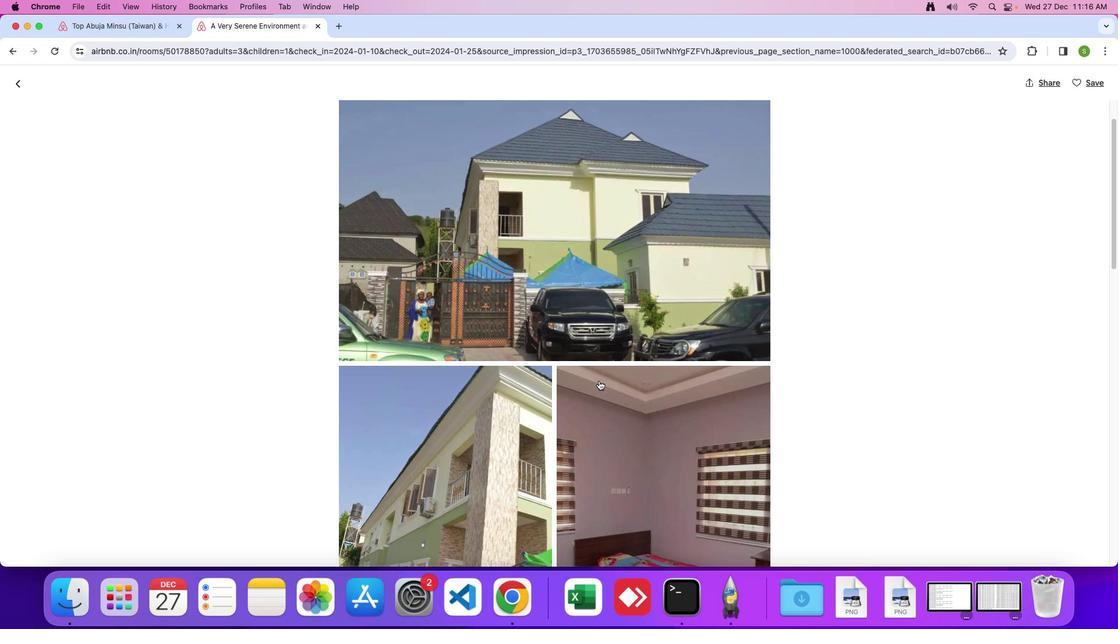 
Action: Mouse scrolled (598, 381) with delta (0, 0)
Screenshot: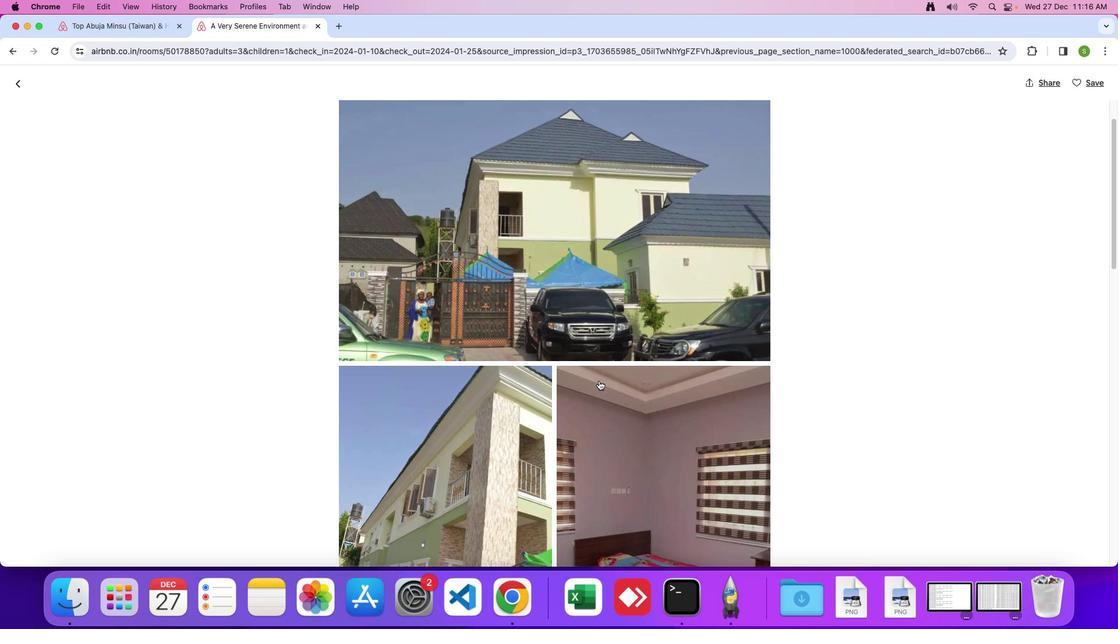 
Action: Mouse moved to (598, 381)
Screenshot: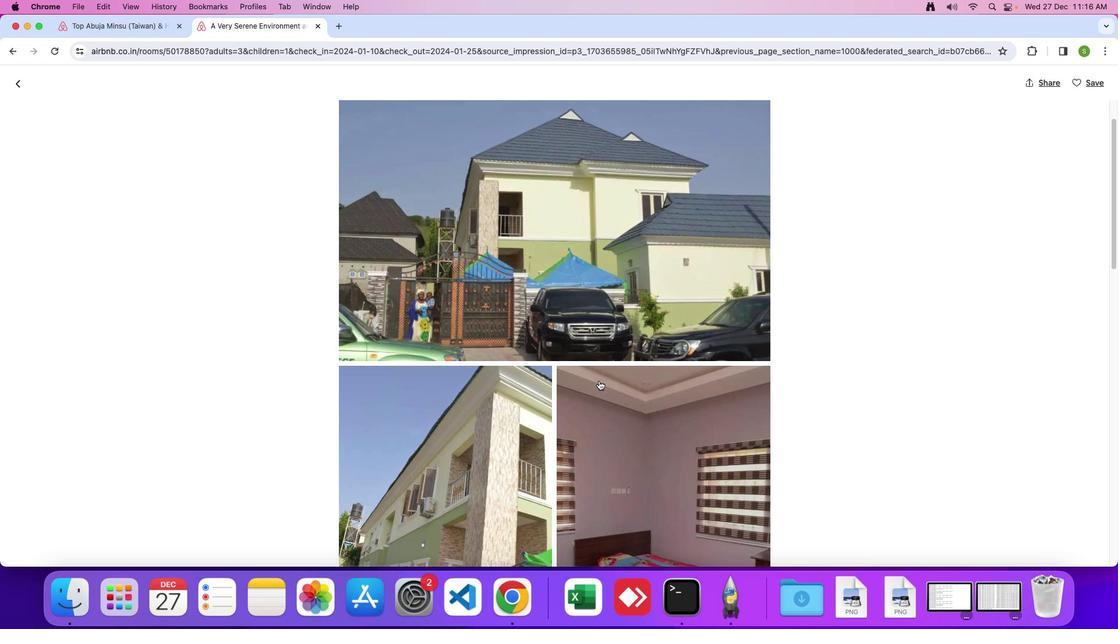 
Action: Mouse scrolled (598, 381) with delta (0, 0)
Screenshot: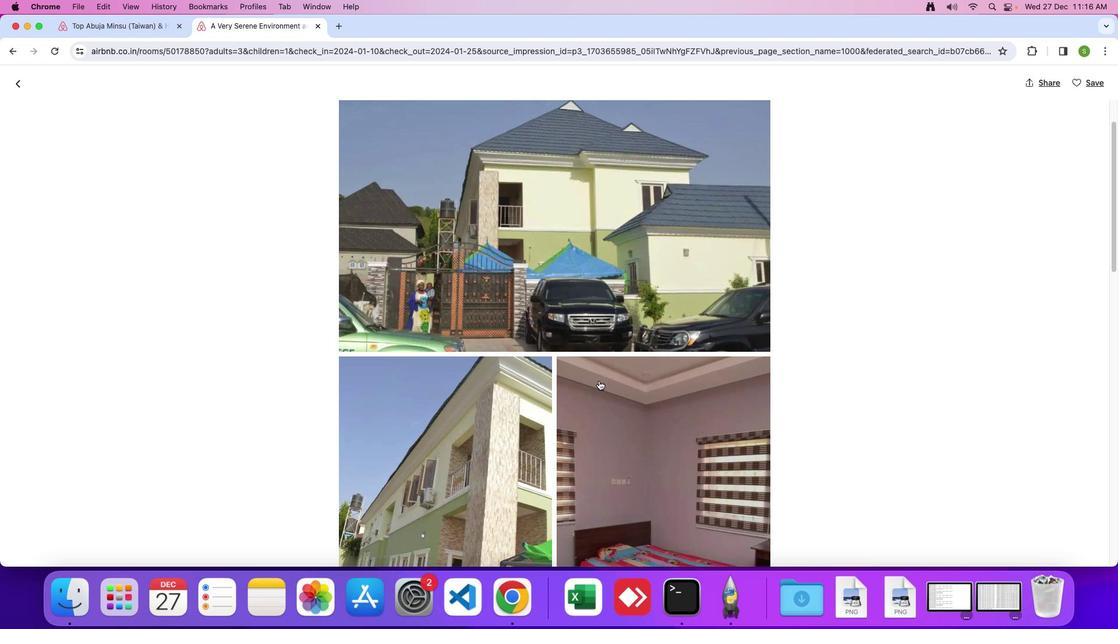 
Action: Mouse scrolled (598, 381) with delta (0, -1)
Screenshot: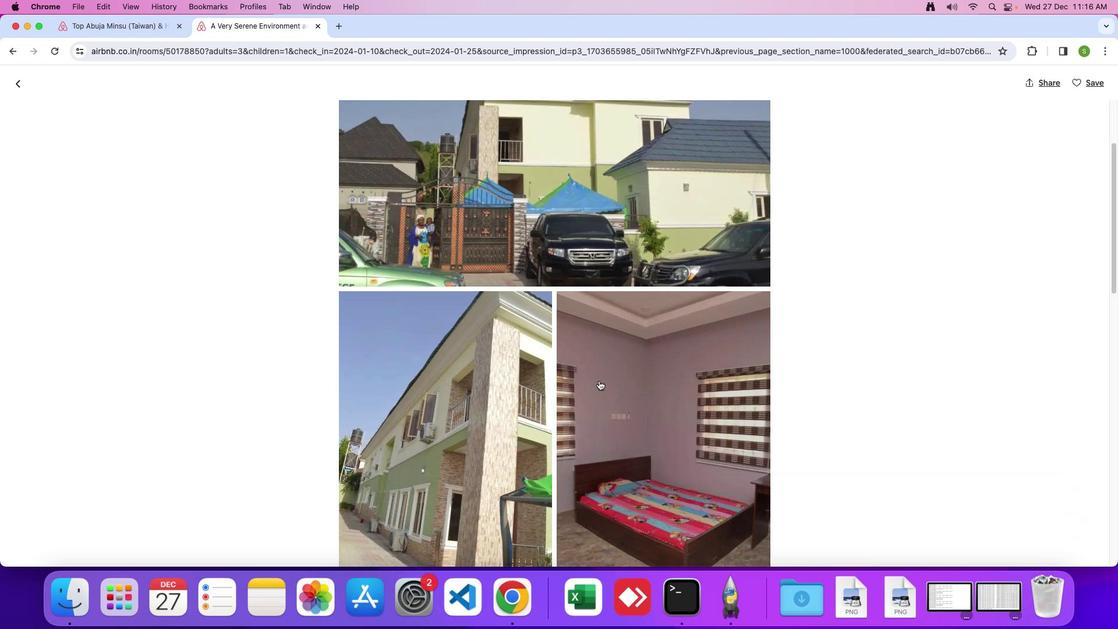 
Action: Mouse moved to (597, 381)
Screenshot: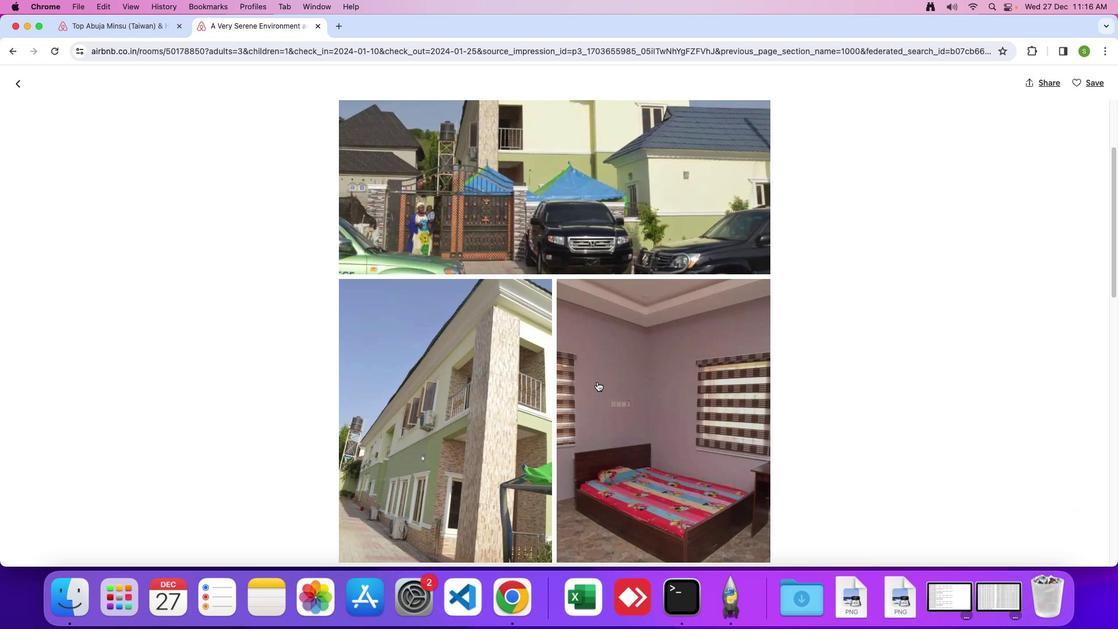 
Action: Mouse scrolled (597, 381) with delta (0, 0)
Screenshot: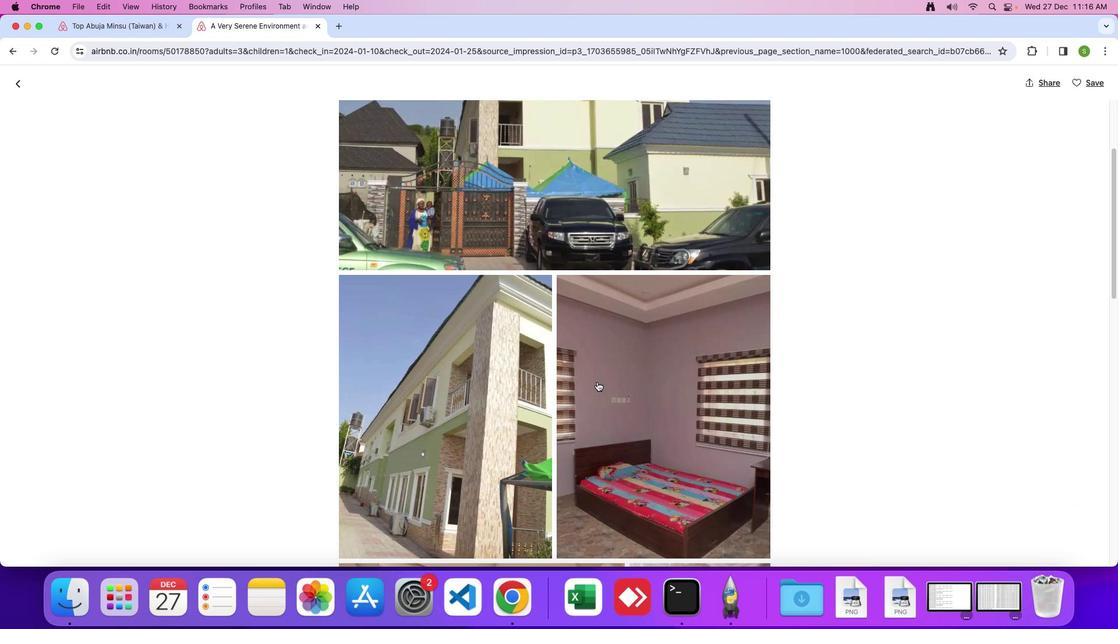 
Action: Mouse moved to (597, 381)
Screenshot: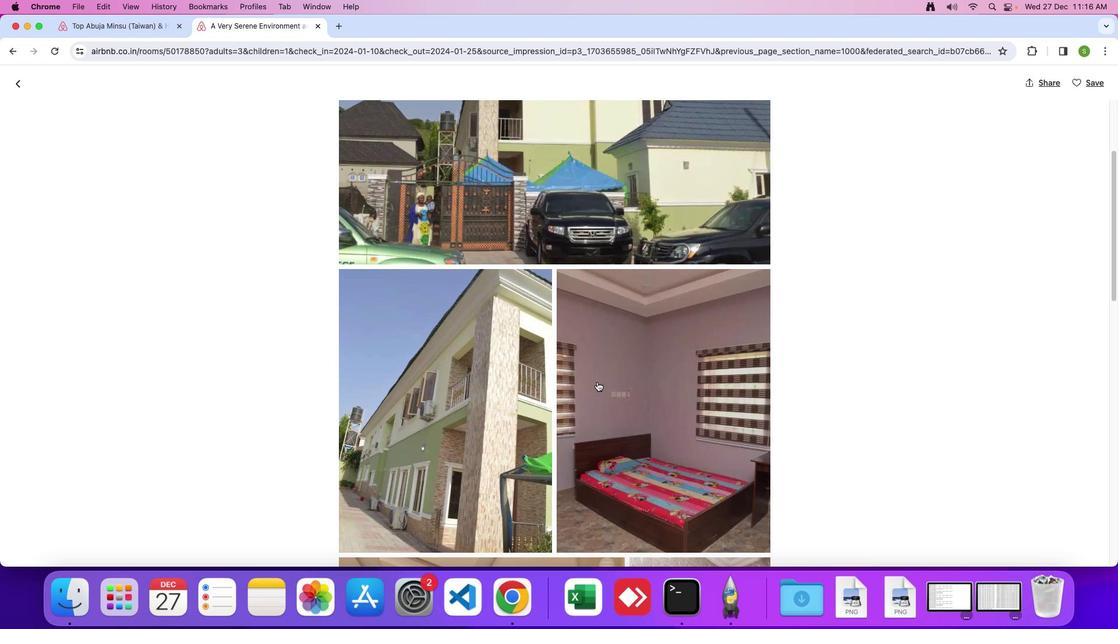 
Action: Mouse scrolled (597, 381) with delta (0, 0)
Screenshot: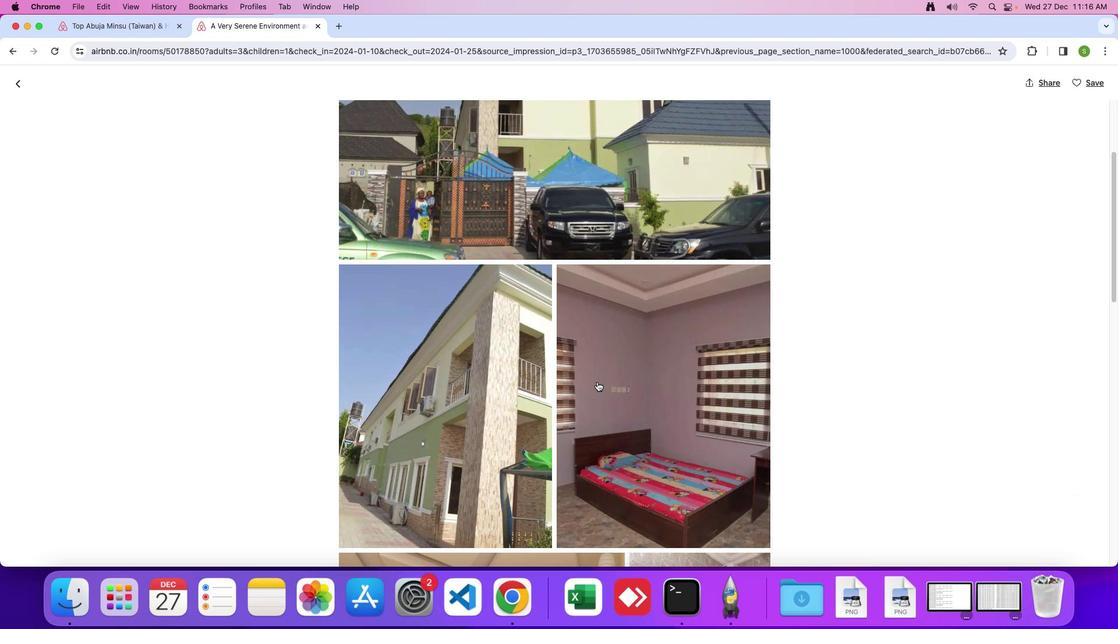 
Action: Mouse scrolled (597, 381) with delta (0, 0)
Screenshot: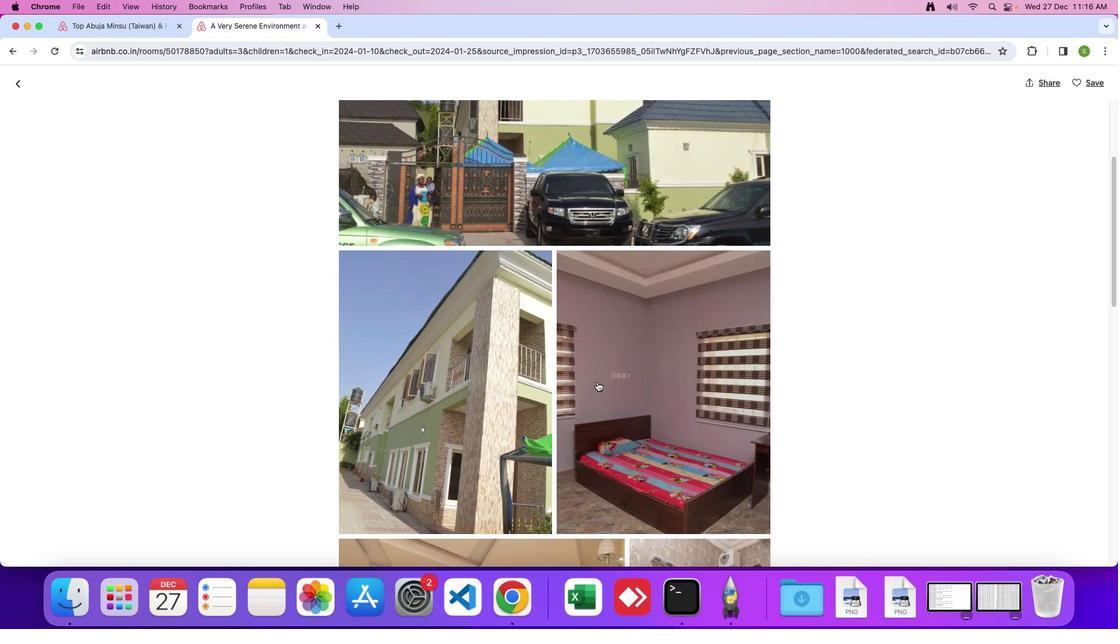 
Action: Mouse scrolled (597, 381) with delta (0, 0)
Screenshot: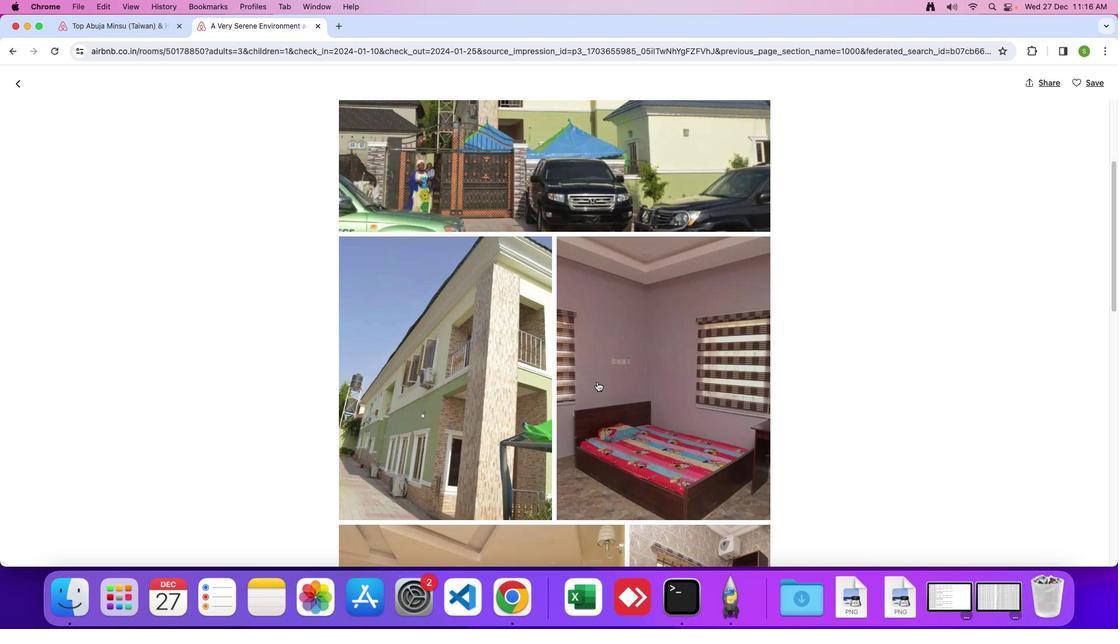 
Action: Mouse scrolled (597, 381) with delta (0, -1)
Screenshot: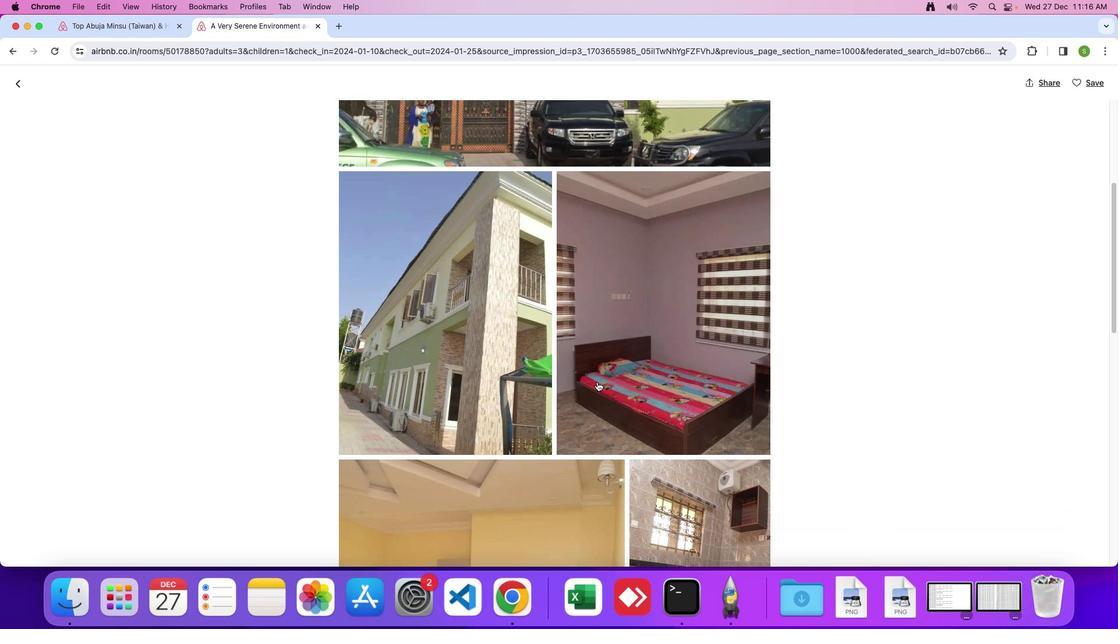 
Action: Mouse scrolled (597, 381) with delta (0, 0)
Screenshot: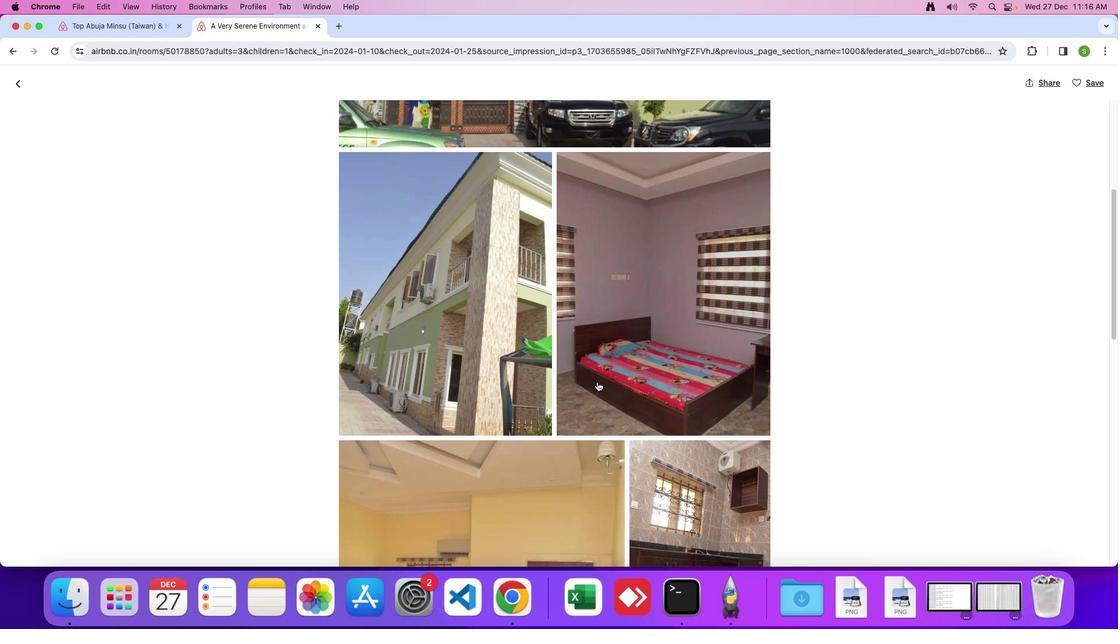 
Action: Mouse scrolled (597, 381) with delta (0, 0)
Screenshot: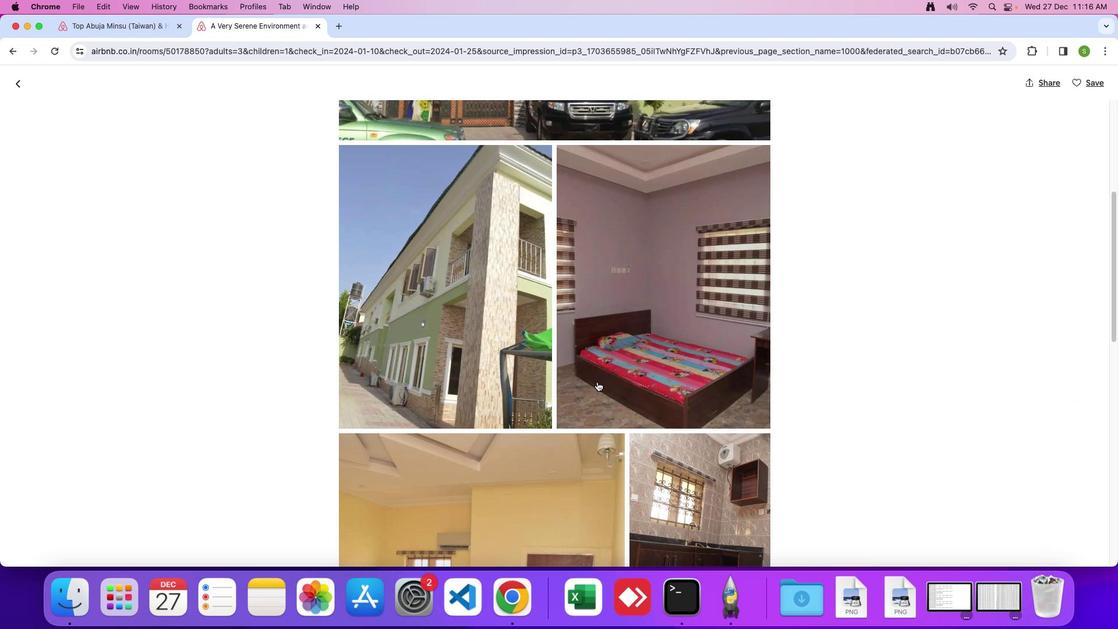 
Action: Mouse scrolled (597, 381) with delta (0, 0)
Screenshot: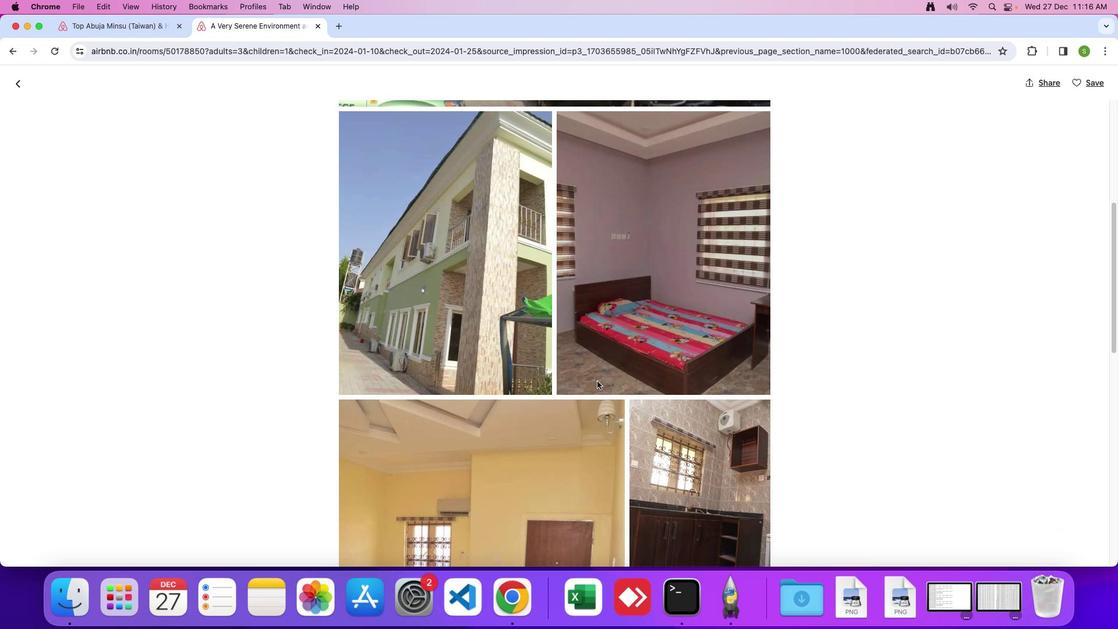 
Action: Mouse scrolled (597, 381) with delta (0, 0)
Screenshot: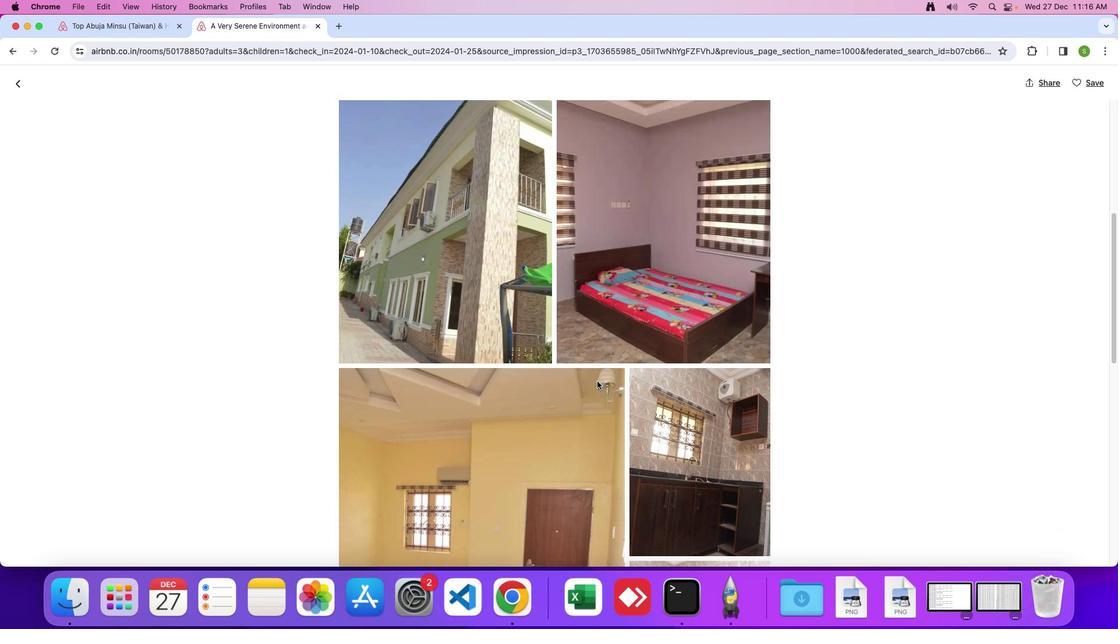 
Action: Mouse scrolled (597, 381) with delta (0, -1)
Screenshot: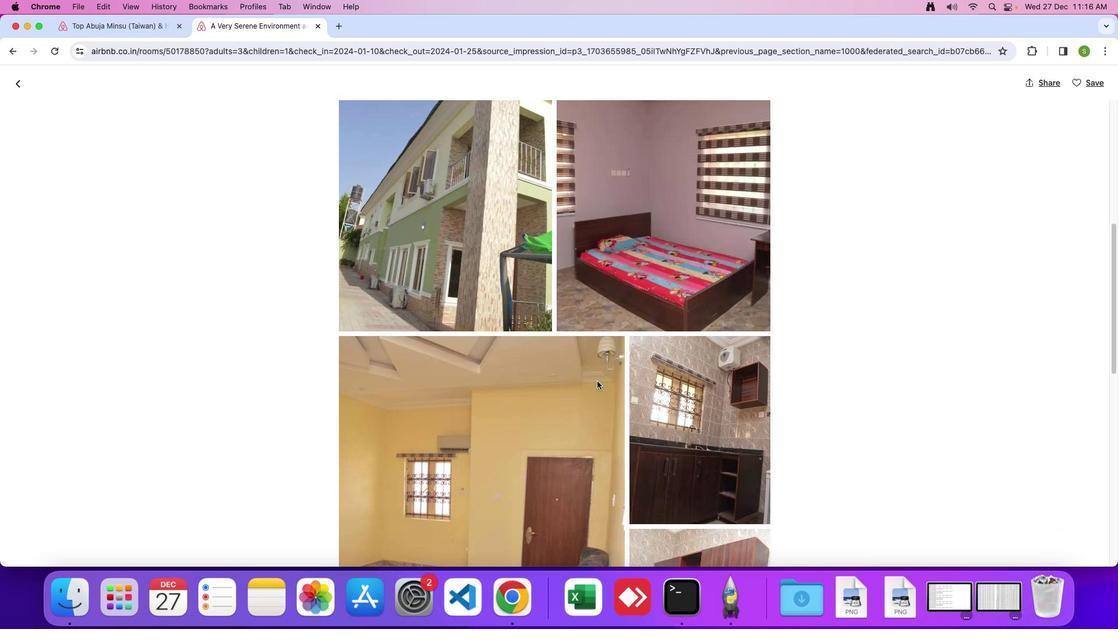
Action: Mouse moved to (597, 381)
Screenshot: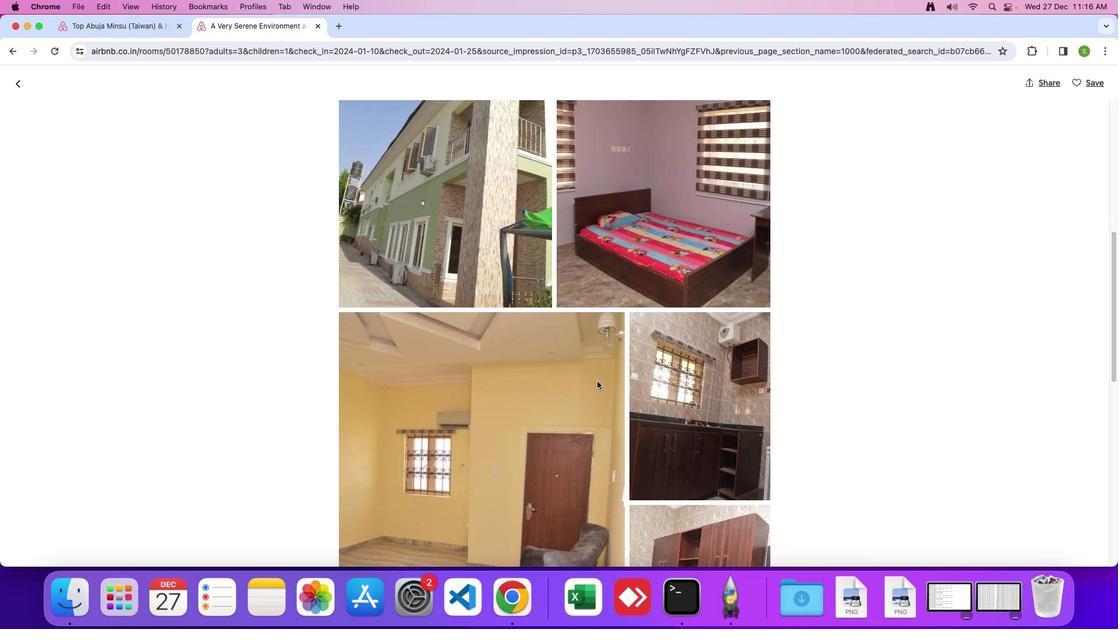 
Action: Mouse scrolled (597, 381) with delta (0, 0)
Screenshot: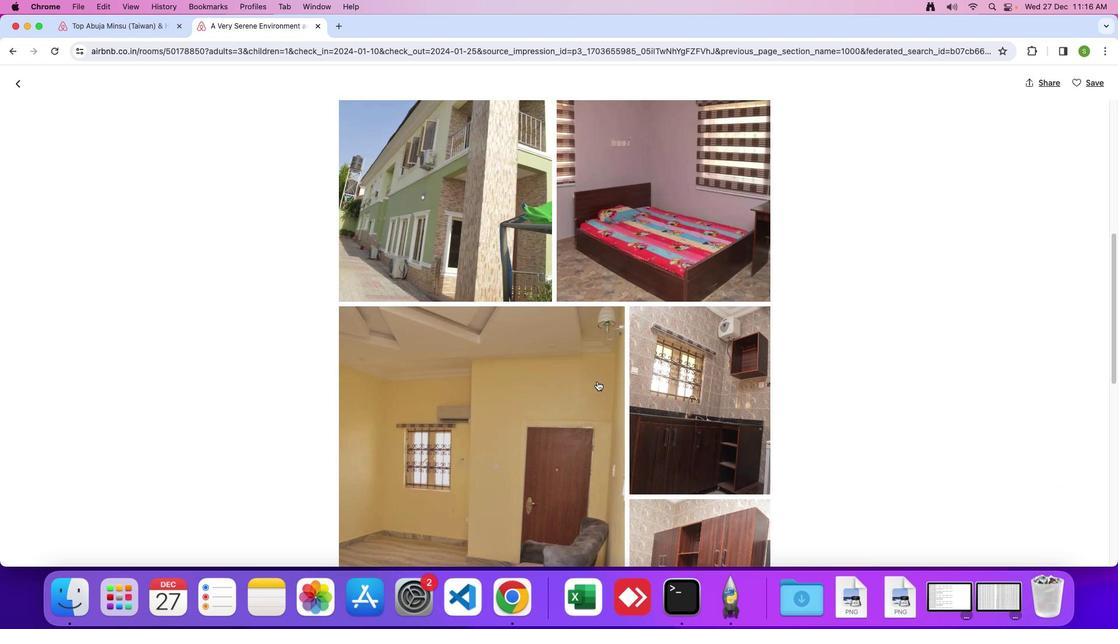 
Action: Mouse moved to (597, 381)
Screenshot: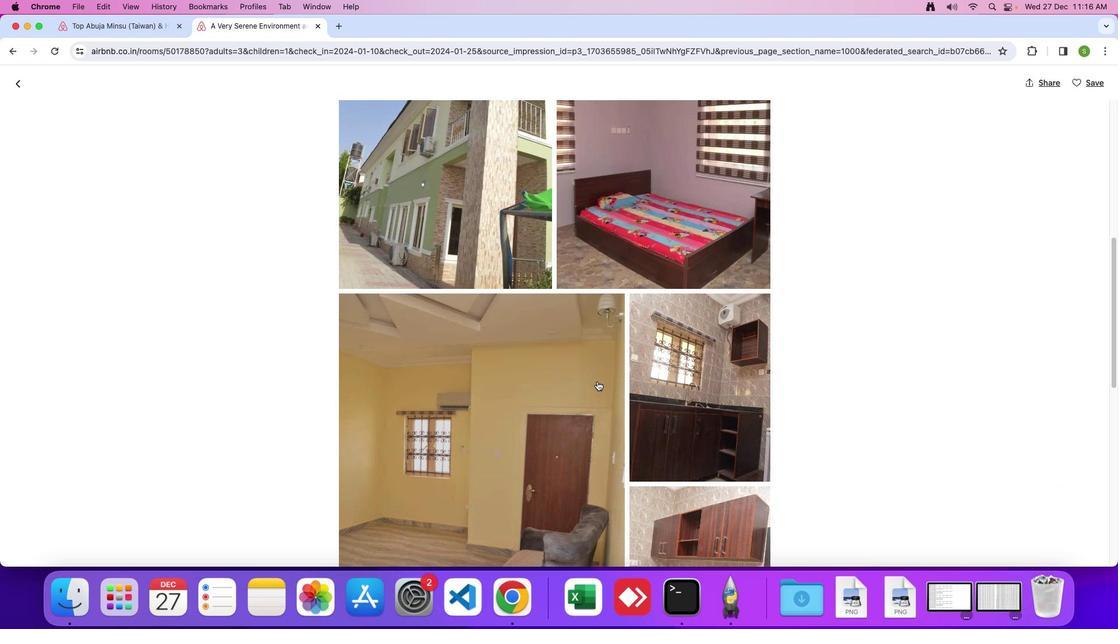 
Action: Mouse scrolled (597, 381) with delta (0, 0)
Screenshot: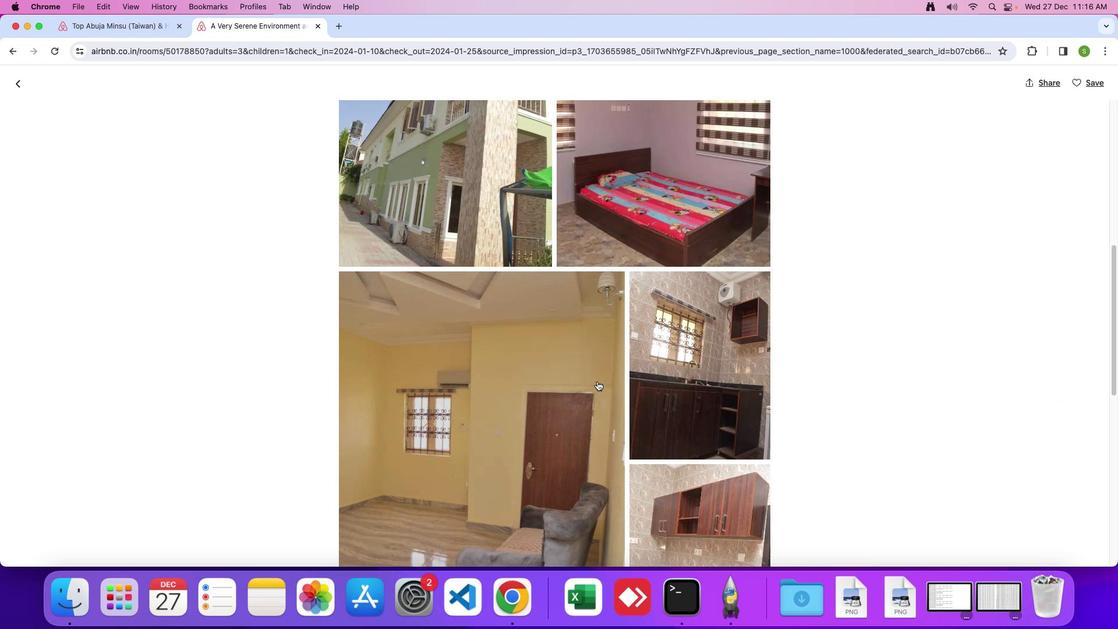 
Action: Mouse scrolled (597, 381) with delta (0, -1)
Screenshot: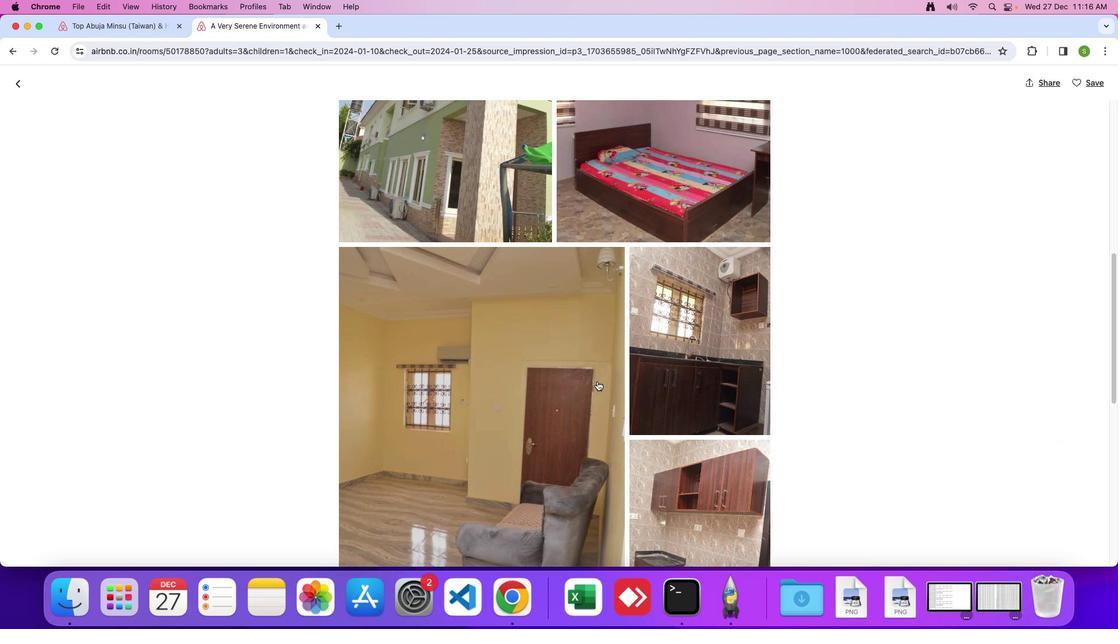 
Action: Mouse moved to (597, 381)
Screenshot: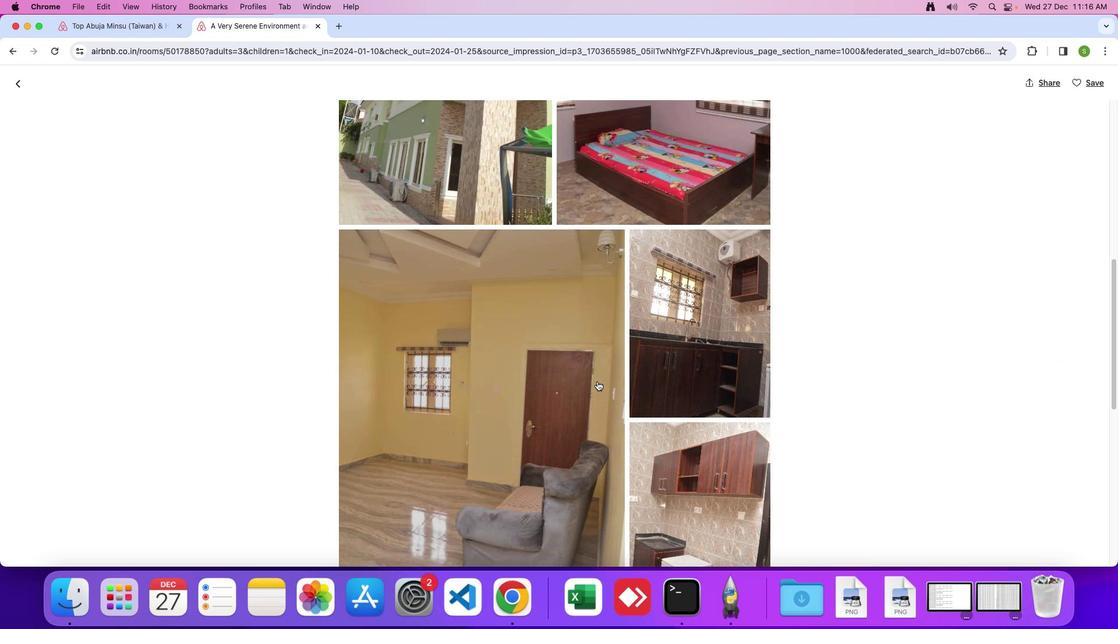 
Action: Mouse scrolled (597, 381) with delta (0, 0)
Screenshot: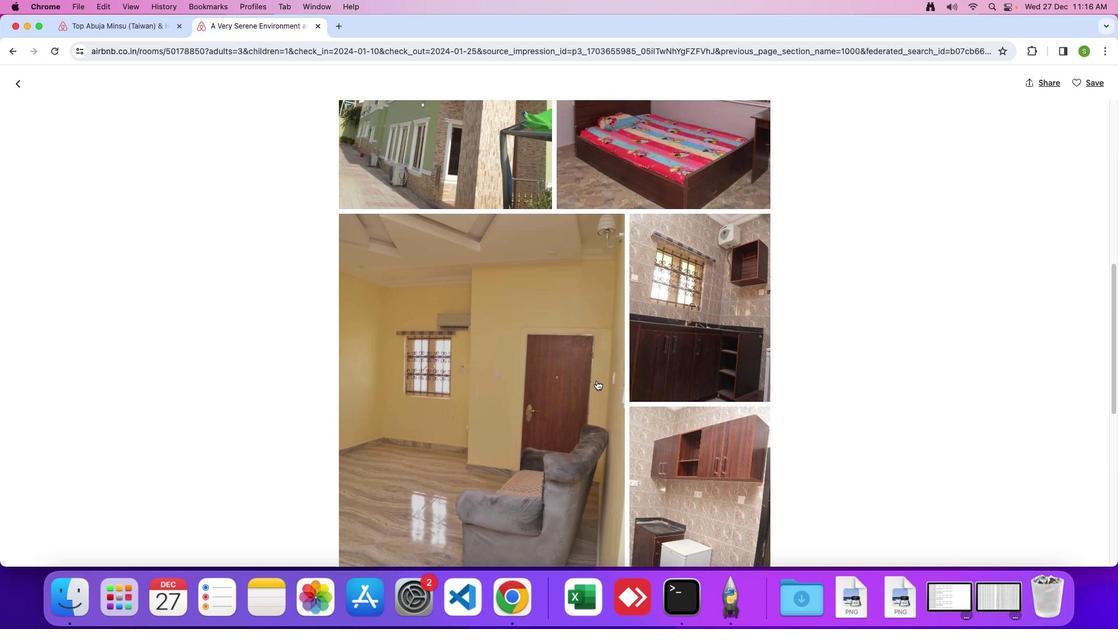 
Action: Mouse moved to (597, 381)
Screenshot: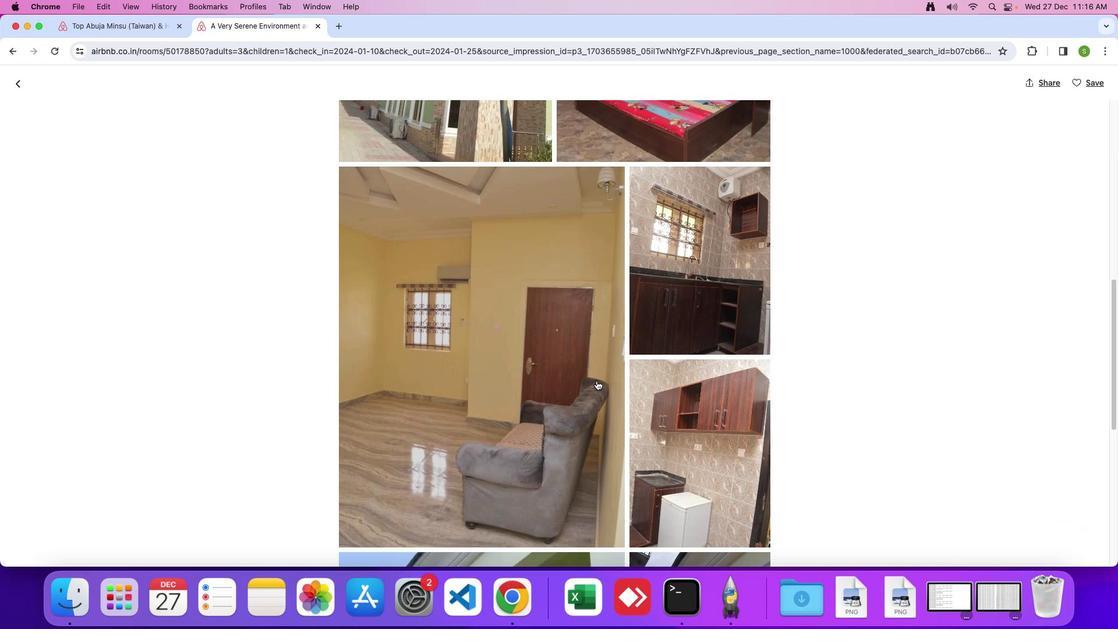 
Action: Mouse scrolled (597, 381) with delta (0, 0)
Screenshot: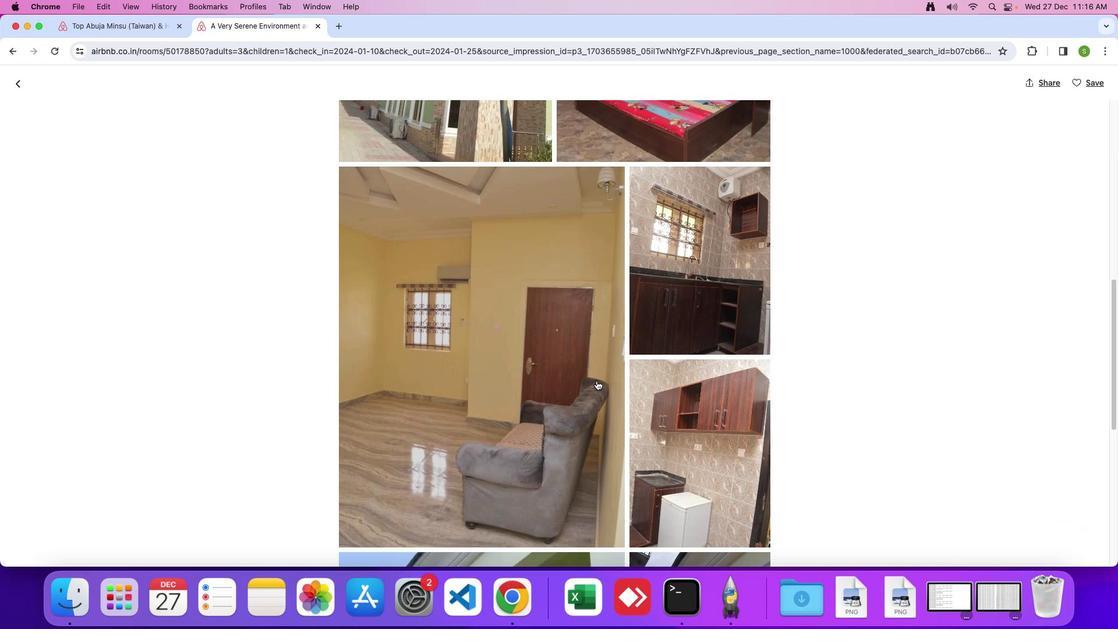
Action: Mouse scrolled (597, 381) with delta (0, -1)
Screenshot: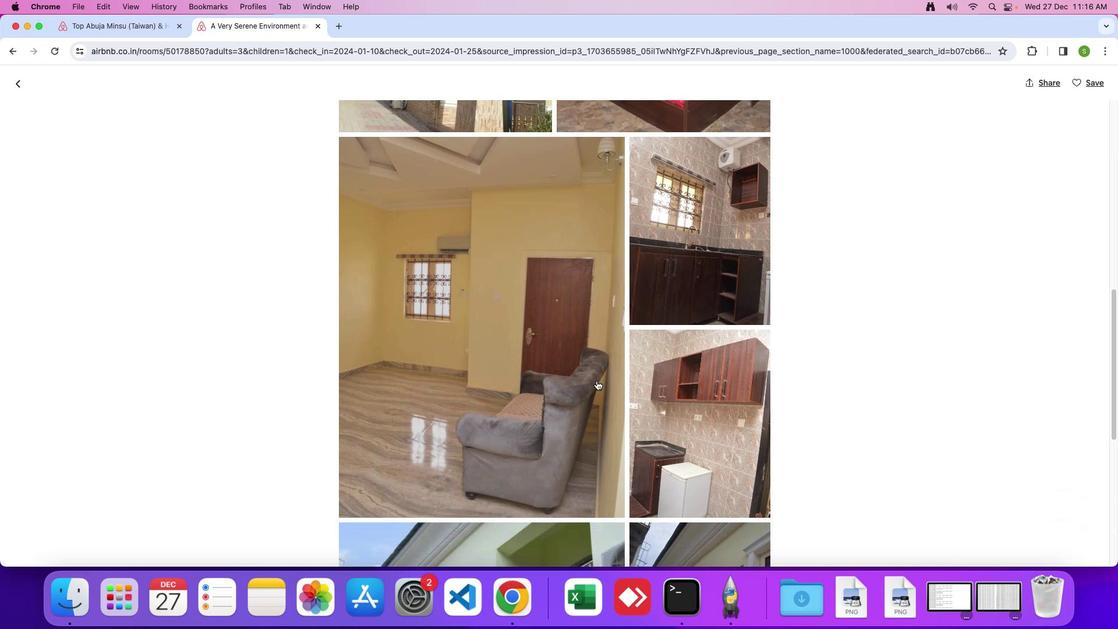 
Action: Mouse scrolled (597, 381) with delta (0, -1)
Screenshot: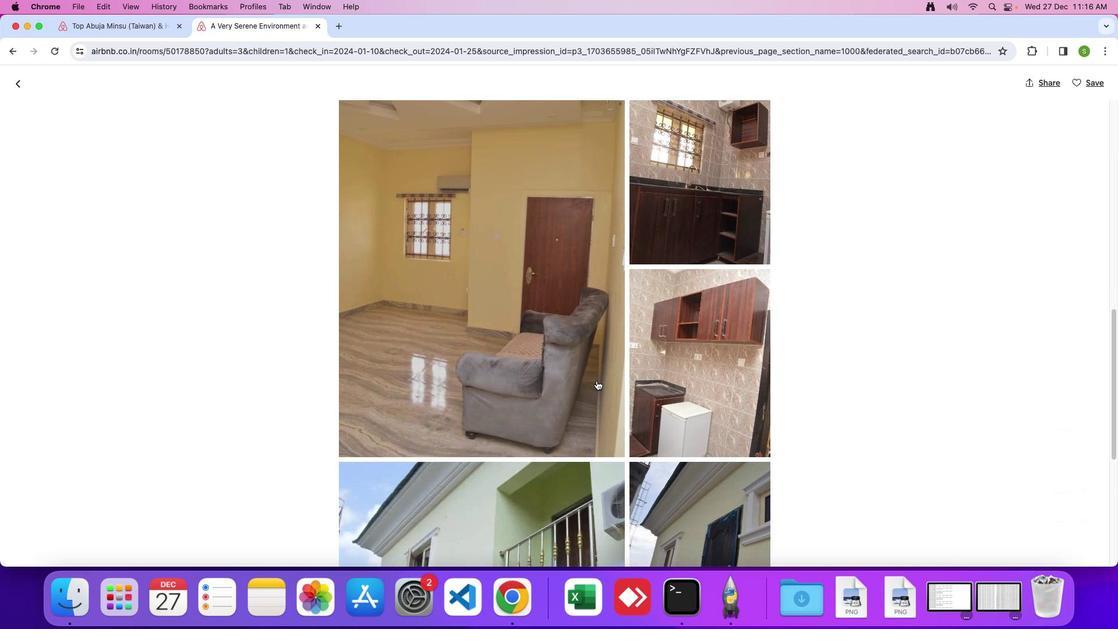 
Action: Mouse moved to (596, 380)
Screenshot: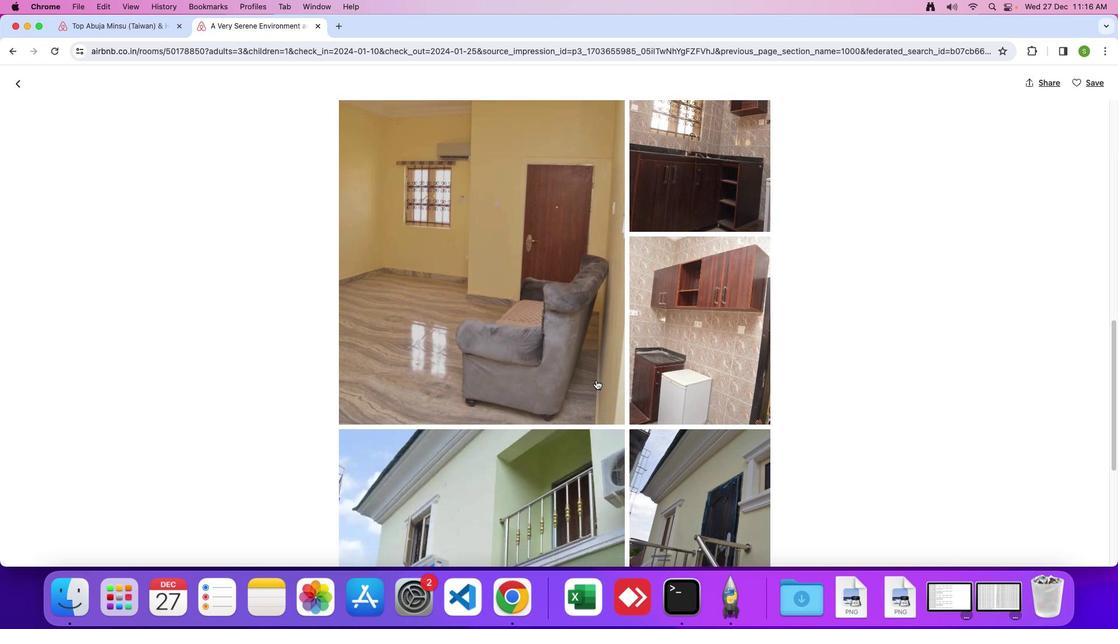 
Action: Mouse scrolled (596, 380) with delta (0, 0)
Screenshot: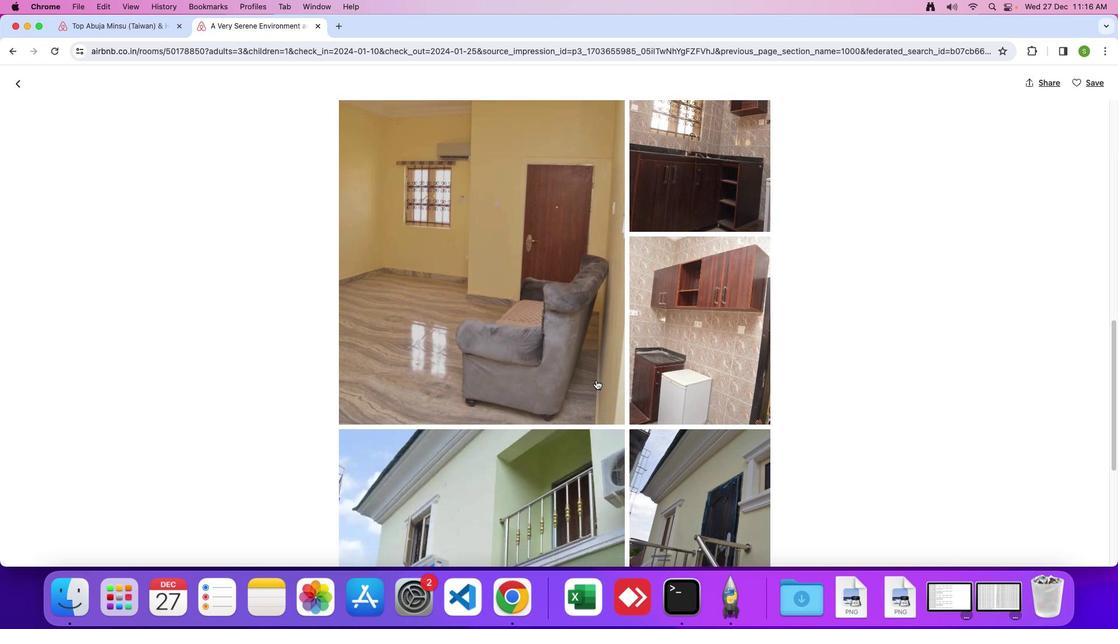 
Action: Mouse moved to (595, 380)
Screenshot: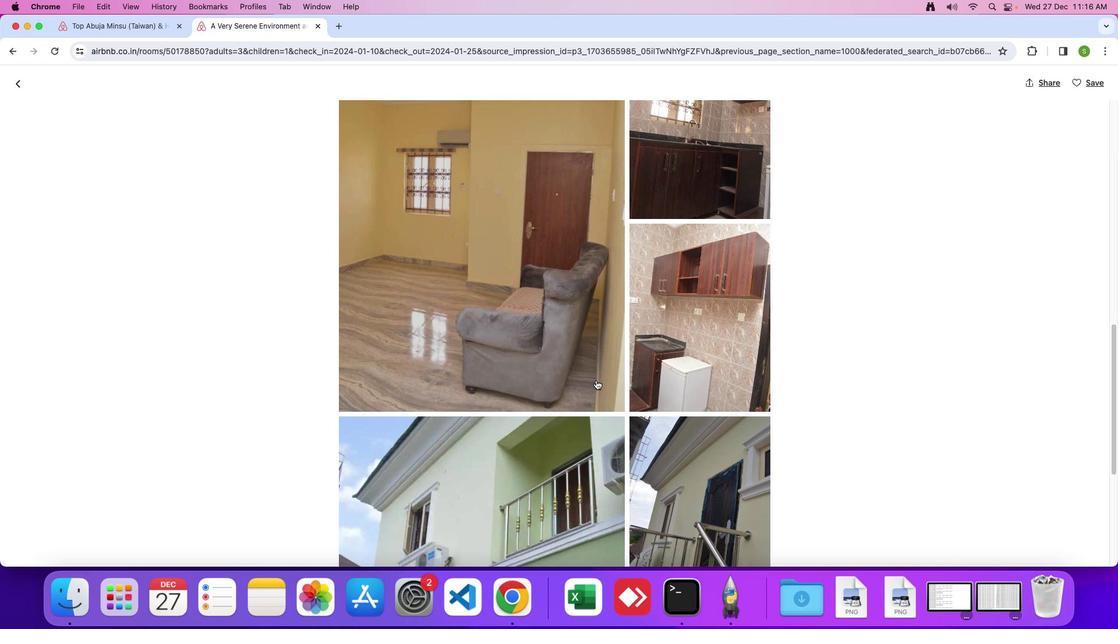 
Action: Mouse scrolled (595, 380) with delta (0, 0)
Screenshot: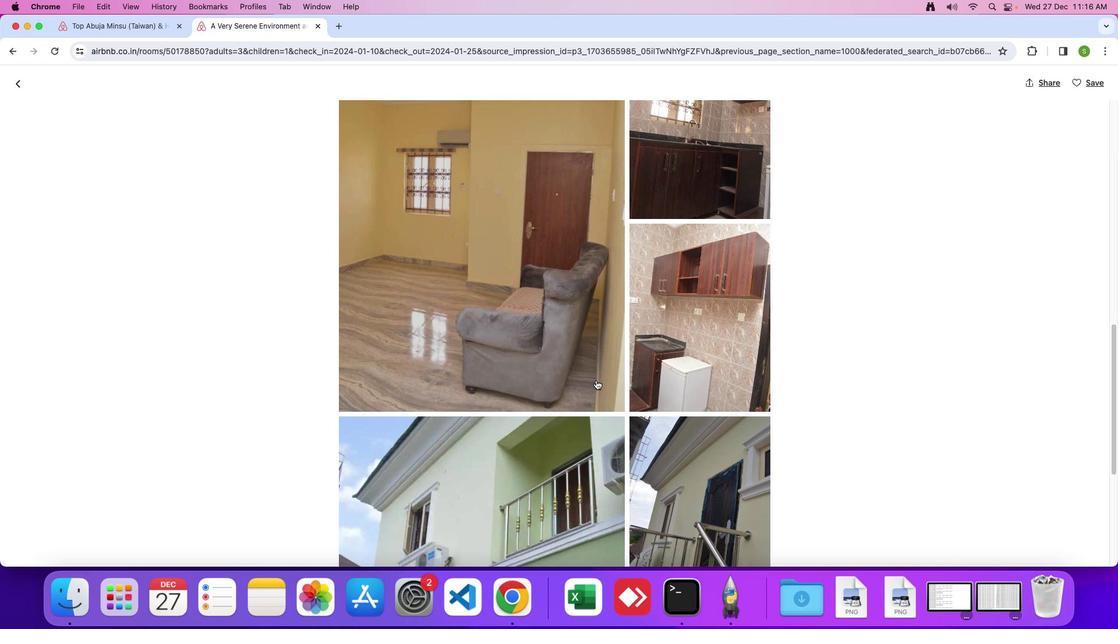 
Action: Mouse moved to (595, 379)
Screenshot: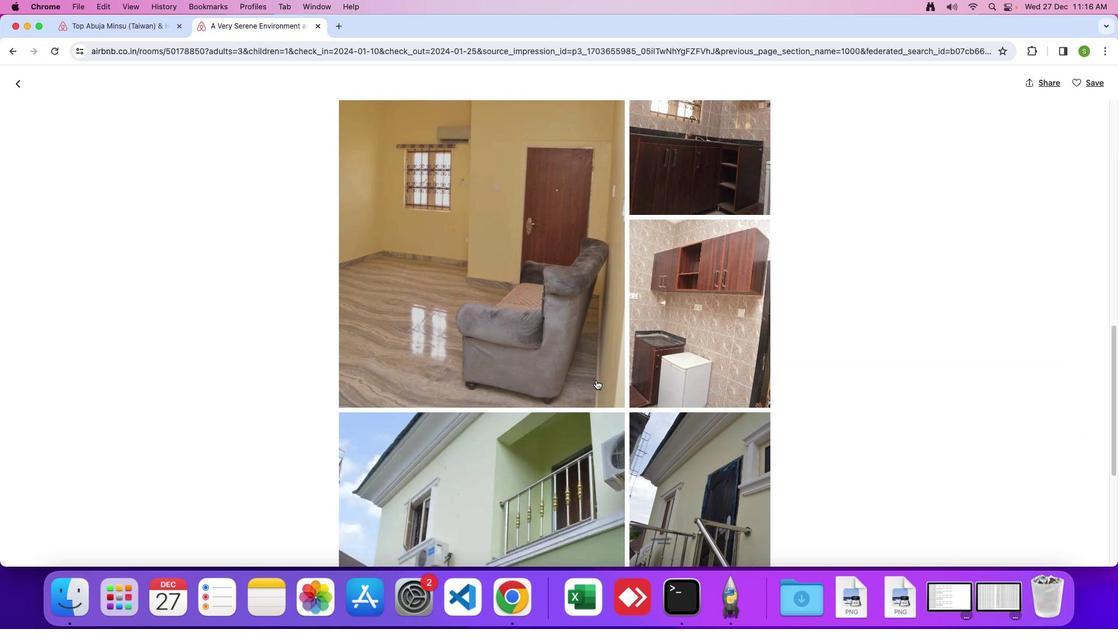 
Action: Mouse scrolled (595, 379) with delta (0, 0)
Screenshot: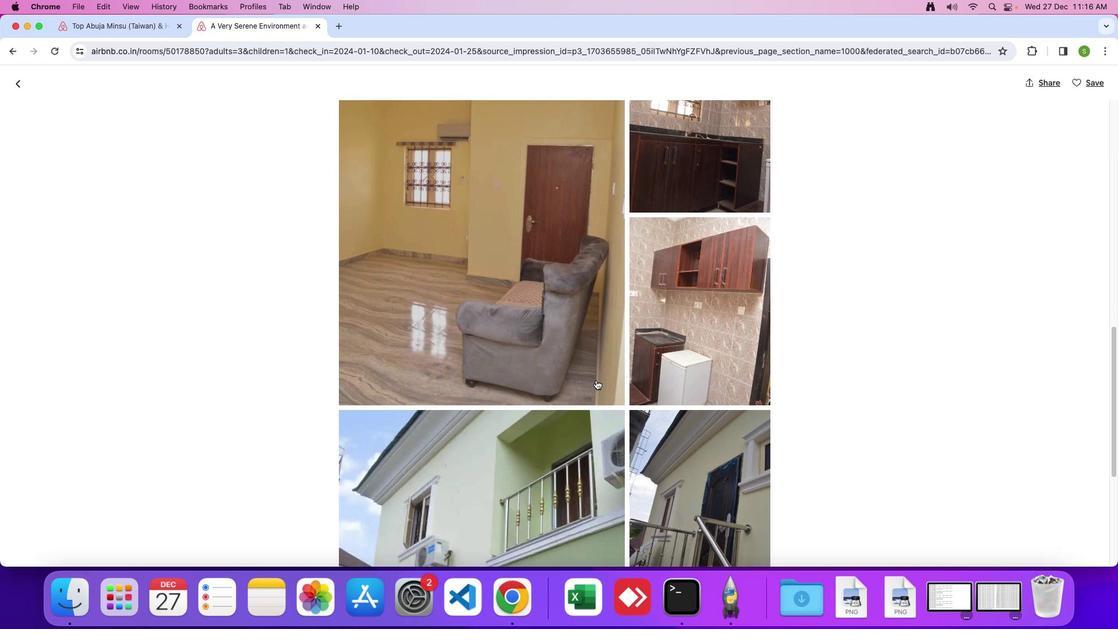 
Action: Mouse scrolled (595, 379) with delta (0, 0)
Screenshot: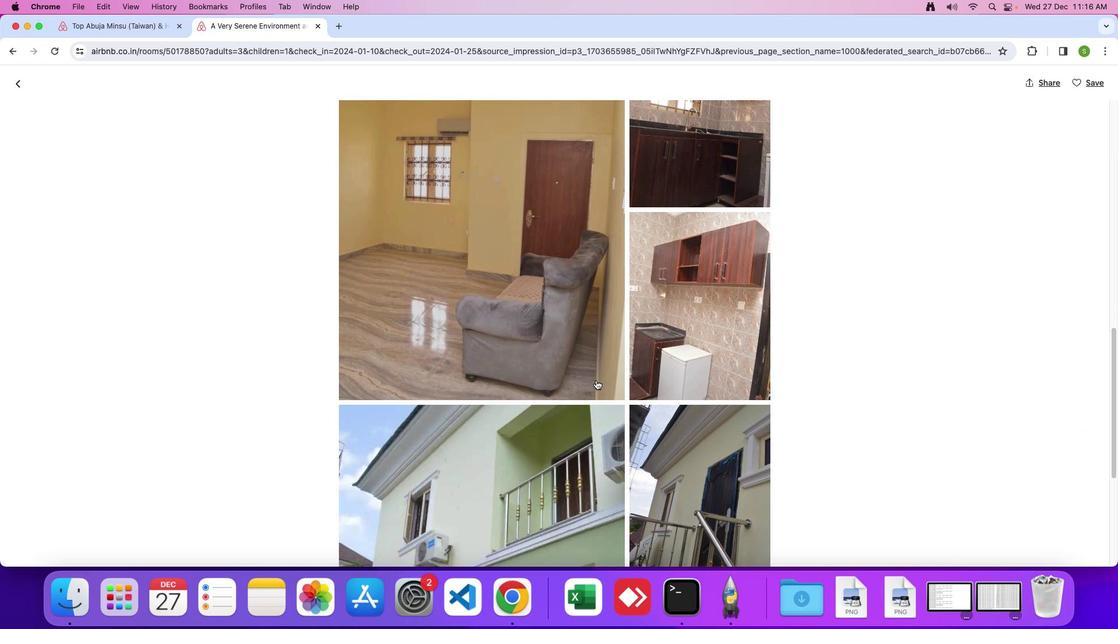 
Action: Mouse scrolled (595, 379) with delta (0, 0)
Screenshot: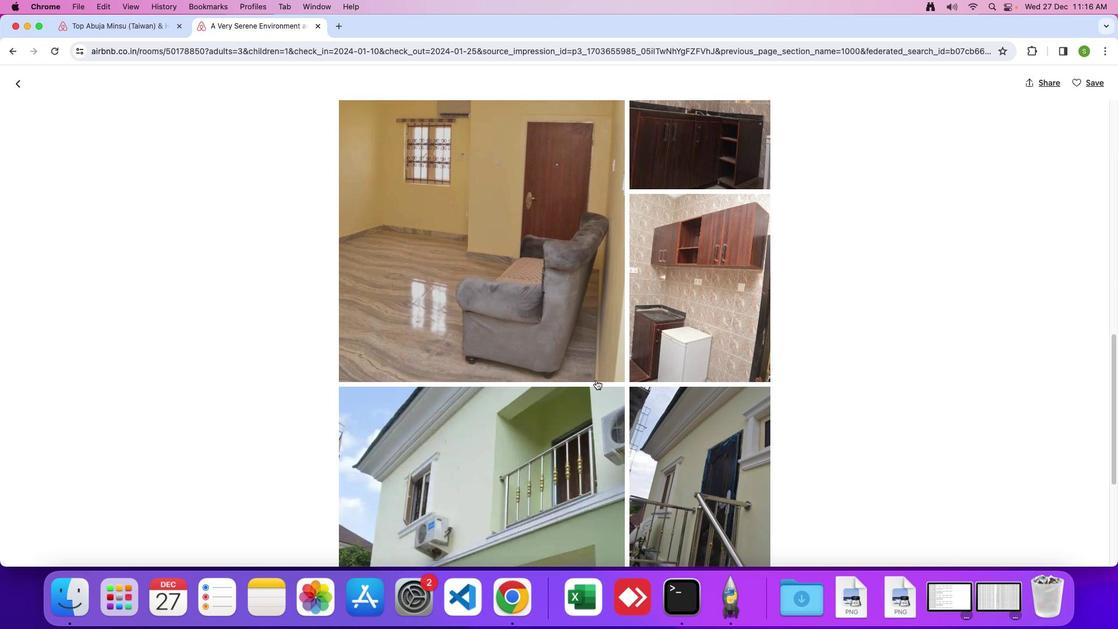 
Action: Mouse scrolled (595, 379) with delta (0, 0)
Screenshot: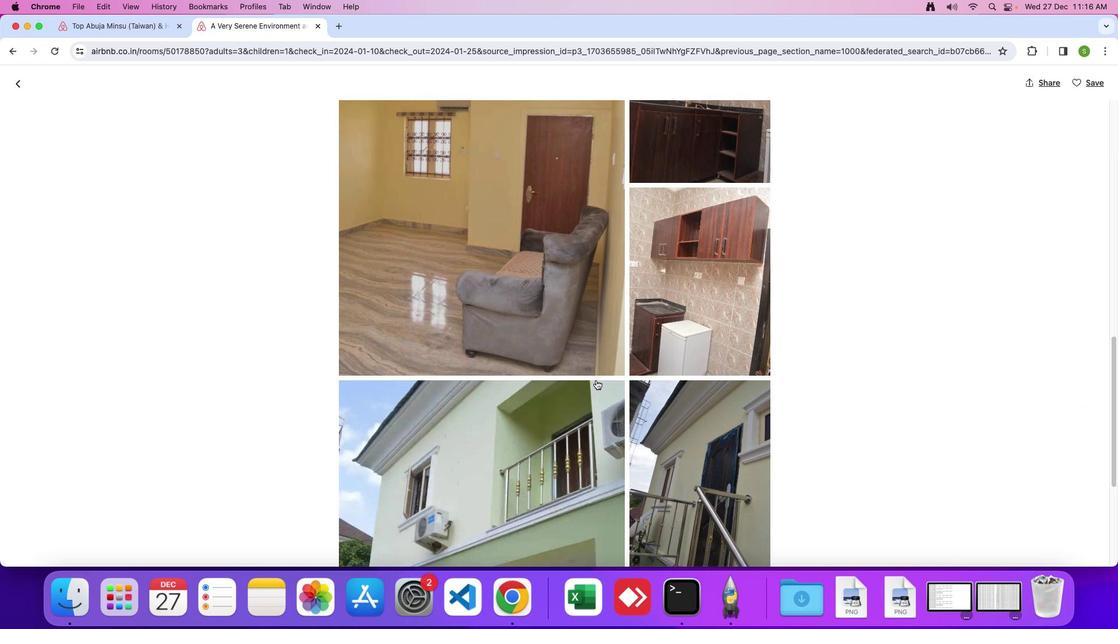 
Action: Mouse scrolled (595, 379) with delta (0, 0)
Screenshot: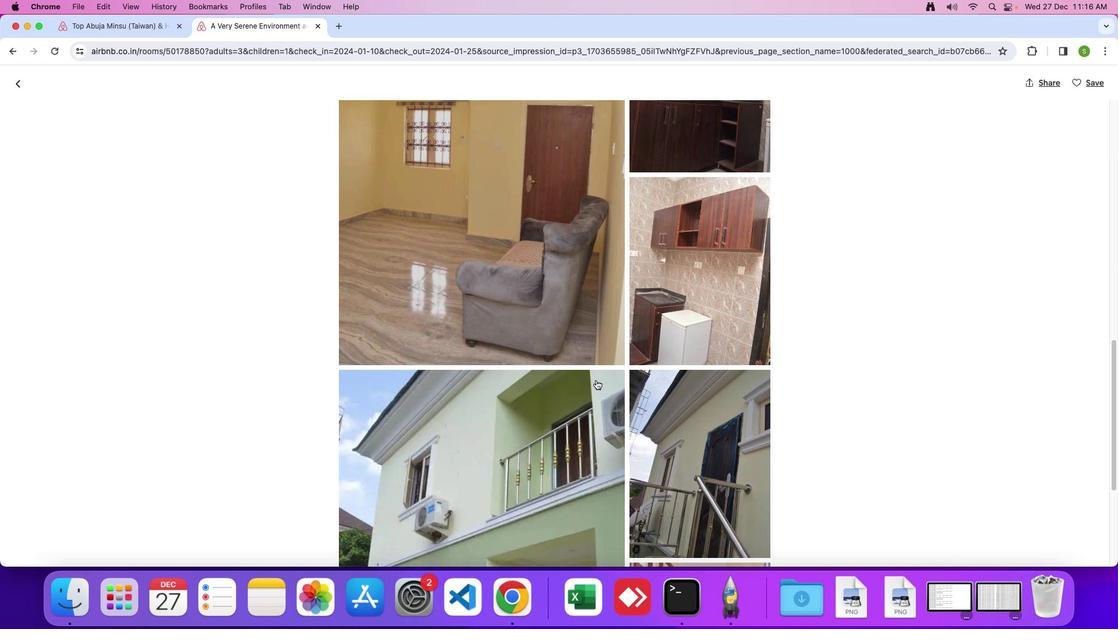
Action: Mouse scrolled (595, 379) with delta (0, 0)
Screenshot: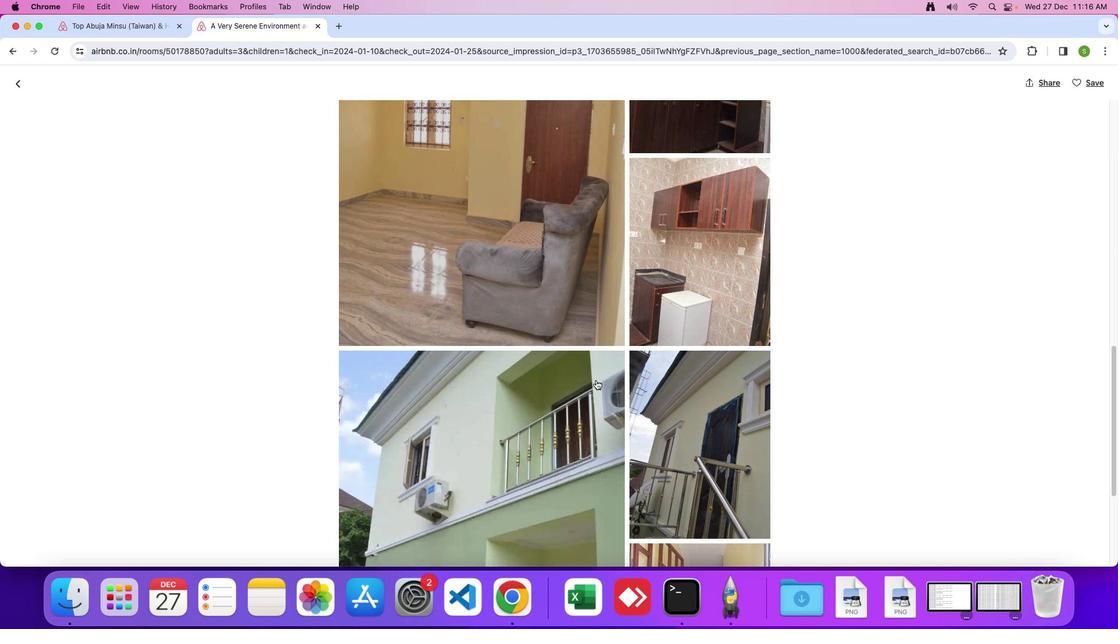 
Action: Mouse scrolled (595, 379) with delta (0, -1)
Screenshot: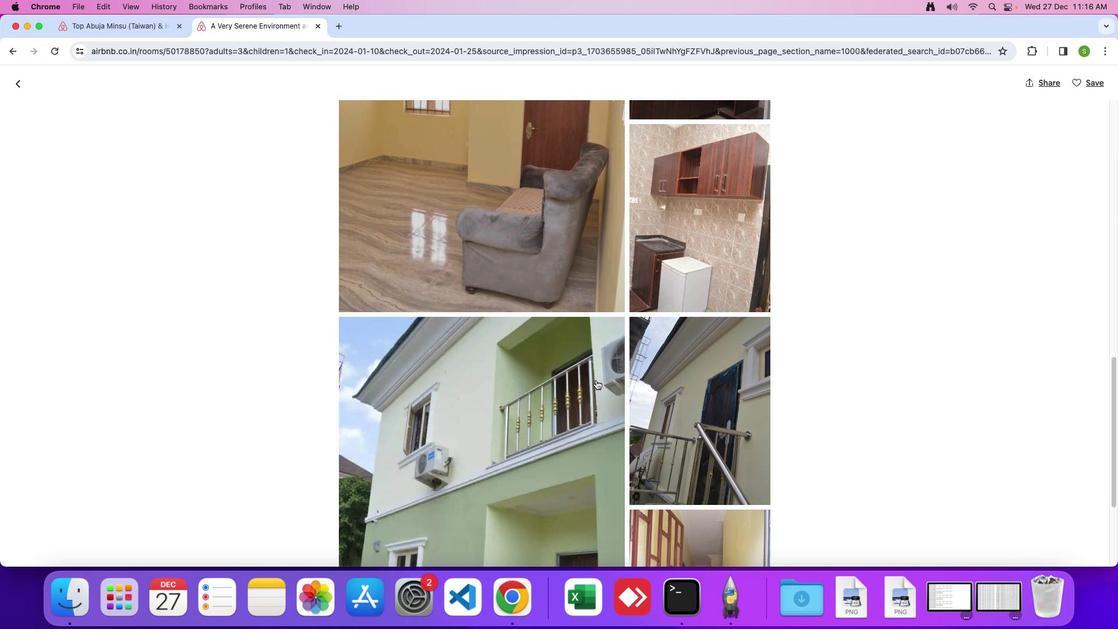 
Action: Mouse scrolled (595, 379) with delta (0, 0)
Screenshot: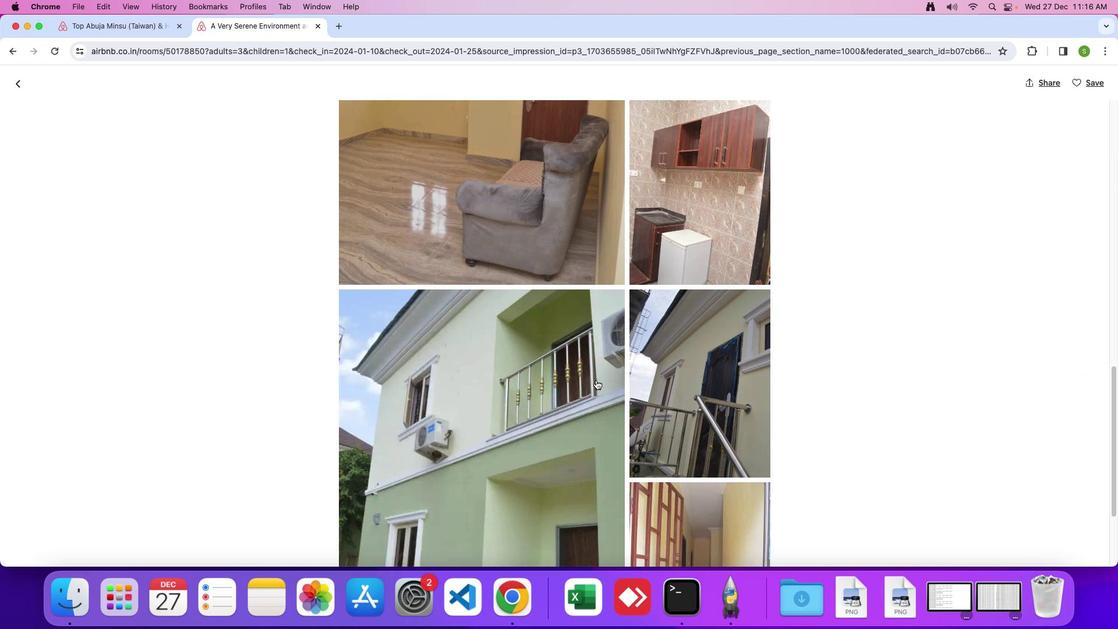 
Action: Mouse scrolled (595, 379) with delta (0, 0)
Screenshot: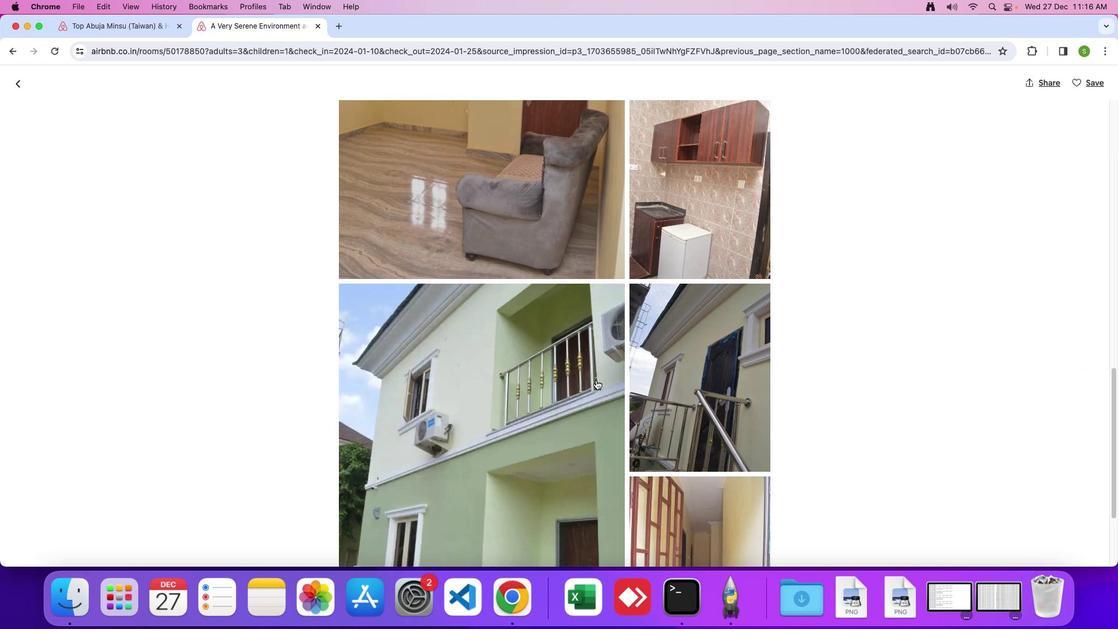 
Action: Mouse scrolled (595, 379) with delta (0, 0)
Screenshot: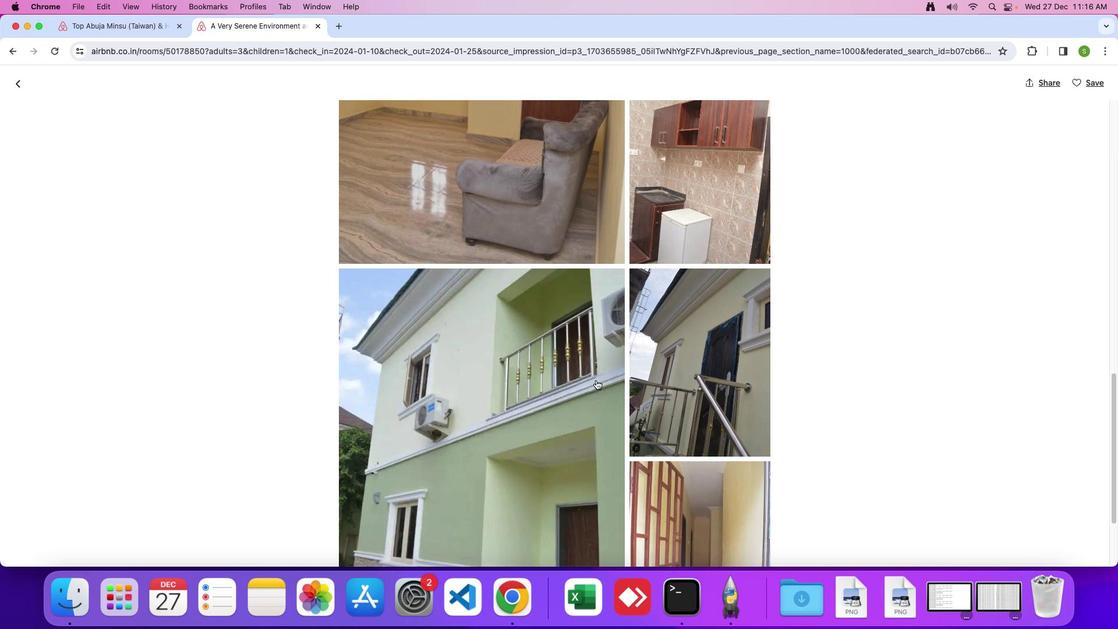 
Action: Mouse scrolled (595, 379) with delta (0, 0)
Screenshot: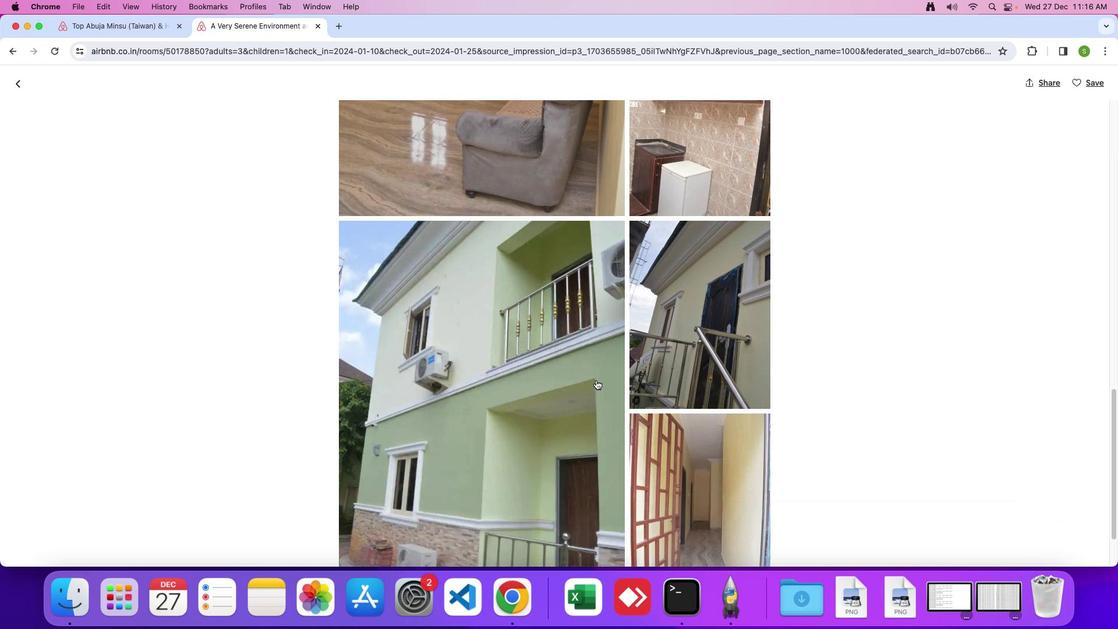 
Action: Mouse scrolled (595, 379) with delta (0, -1)
Screenshot: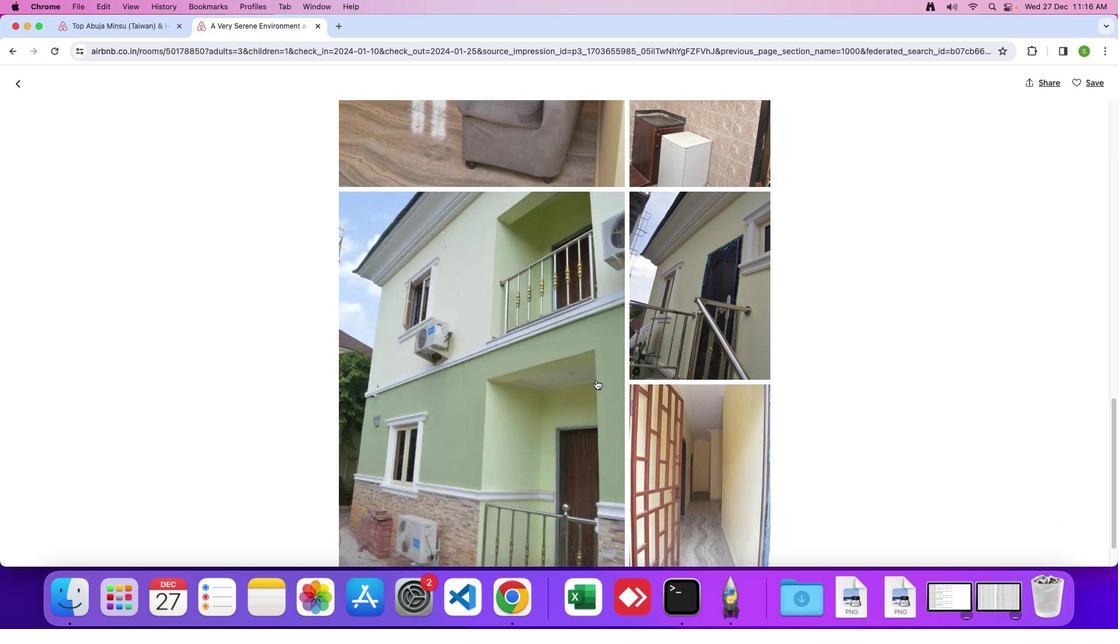 
Action: Mouse scrolled (595, 379) with delta (0, 0)
Screenshot: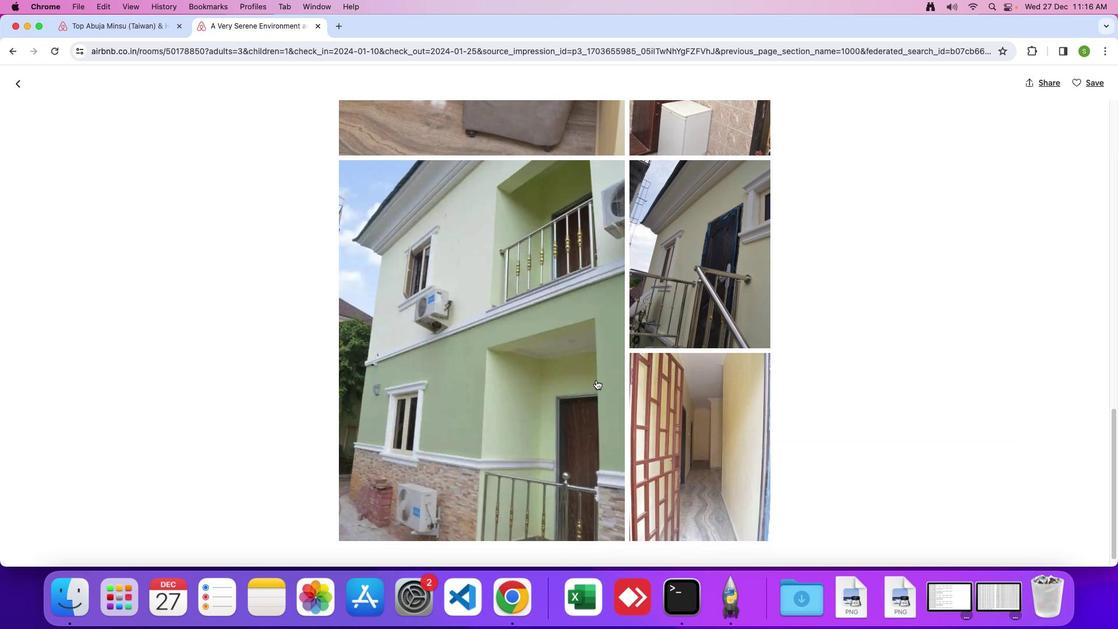 
Action: Mouse scrolled (595, 379) with delta (0, 0)
Screenshot: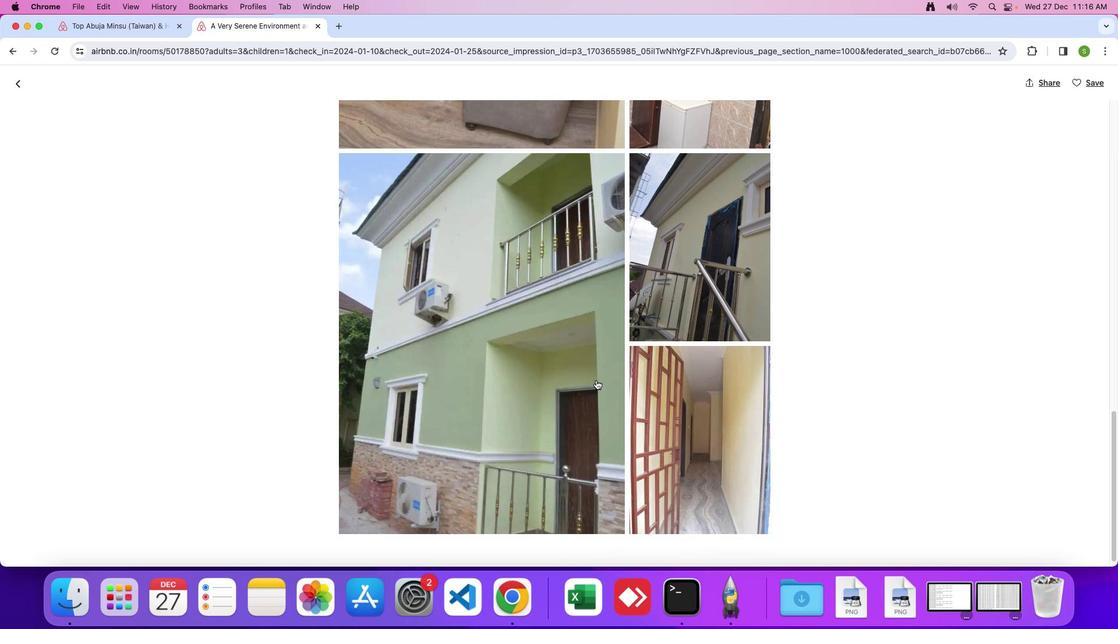 
Action: Mouse scrolled (595, 379) with delta (0, -1)
Screenshot: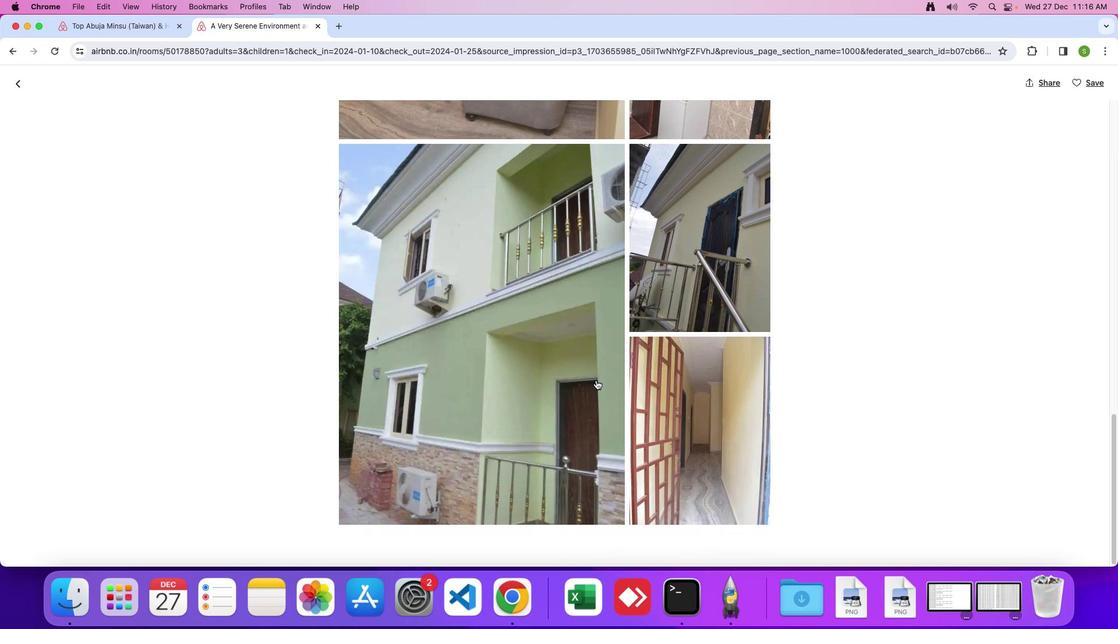 
Action: Mouse scrolled (595, 379) with delta (0, 0)
Screenshot: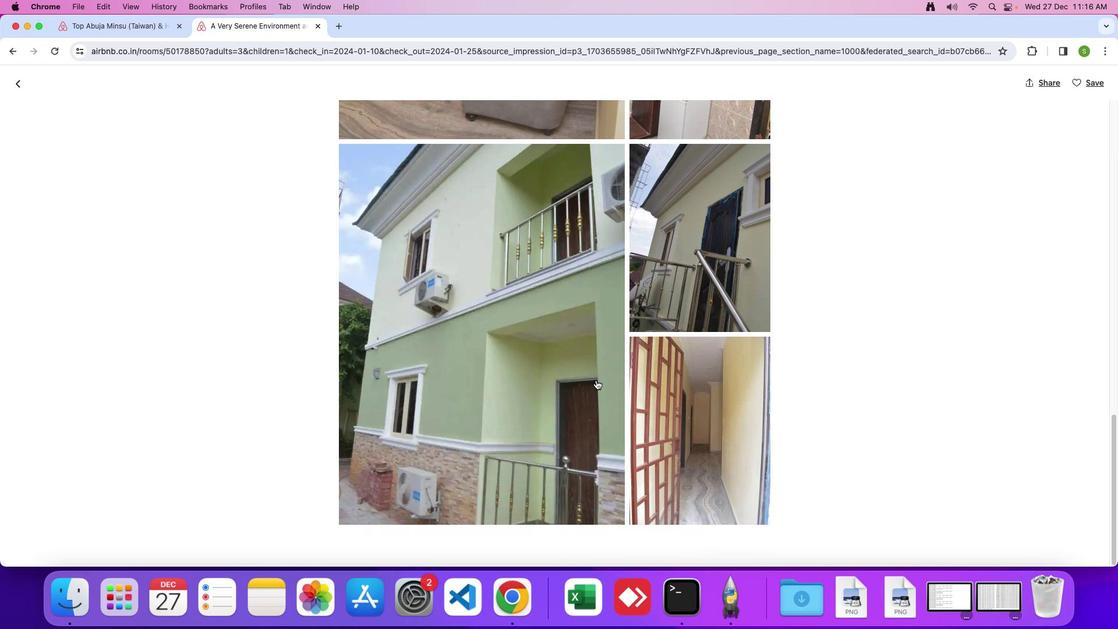 
Action: Mouse scrolled (595, 379) with delta (0, 0)
Screenshot: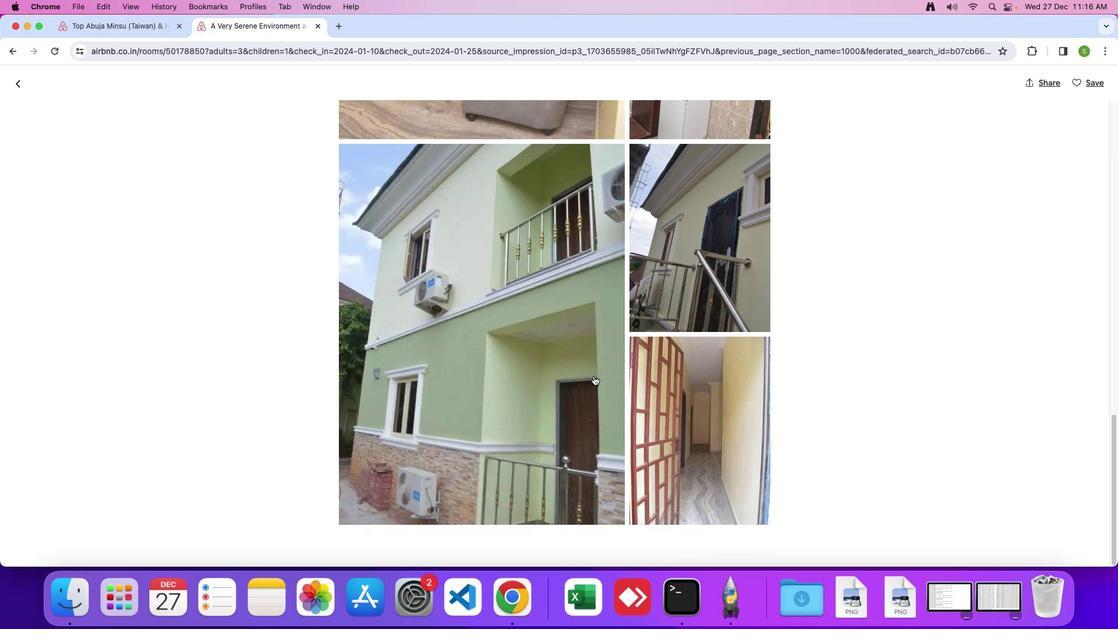 
Action: Mouse scrolled (595, 379) with delta (0, -1)
Screenshot: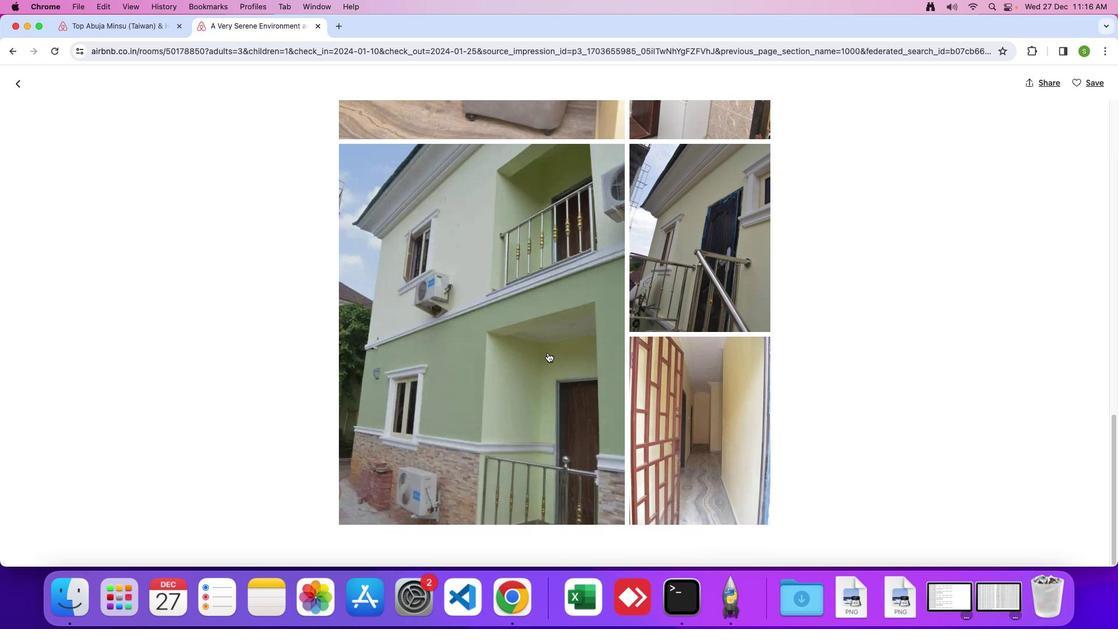 
Action: Mouse moved to (23, 85)
Screenshot: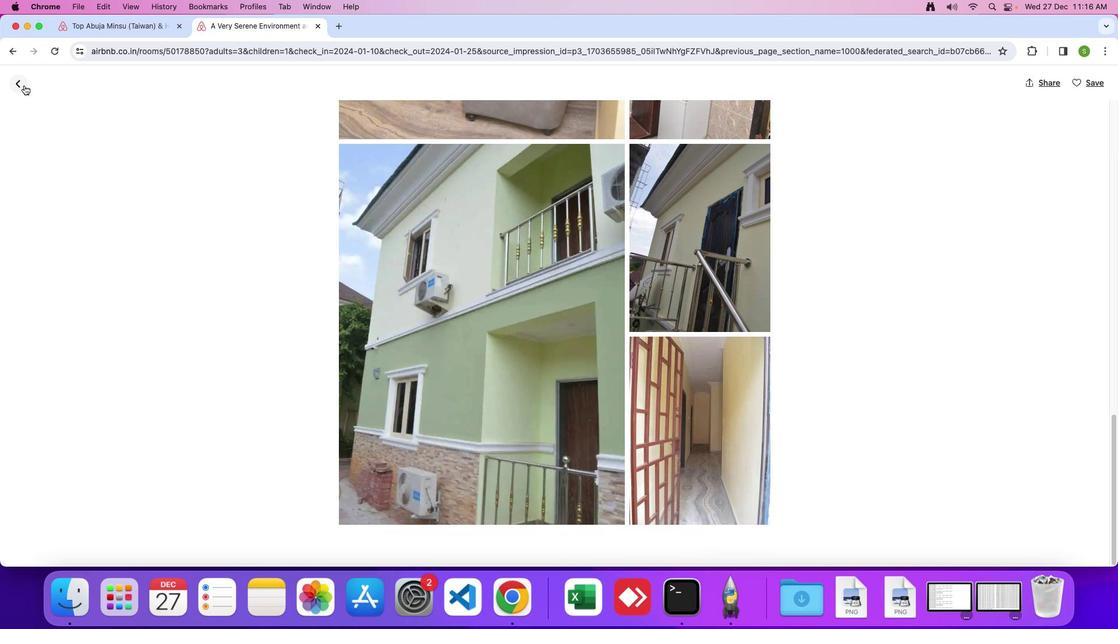 
Action: Mouse pressed left at (23, 85)
Screenshot: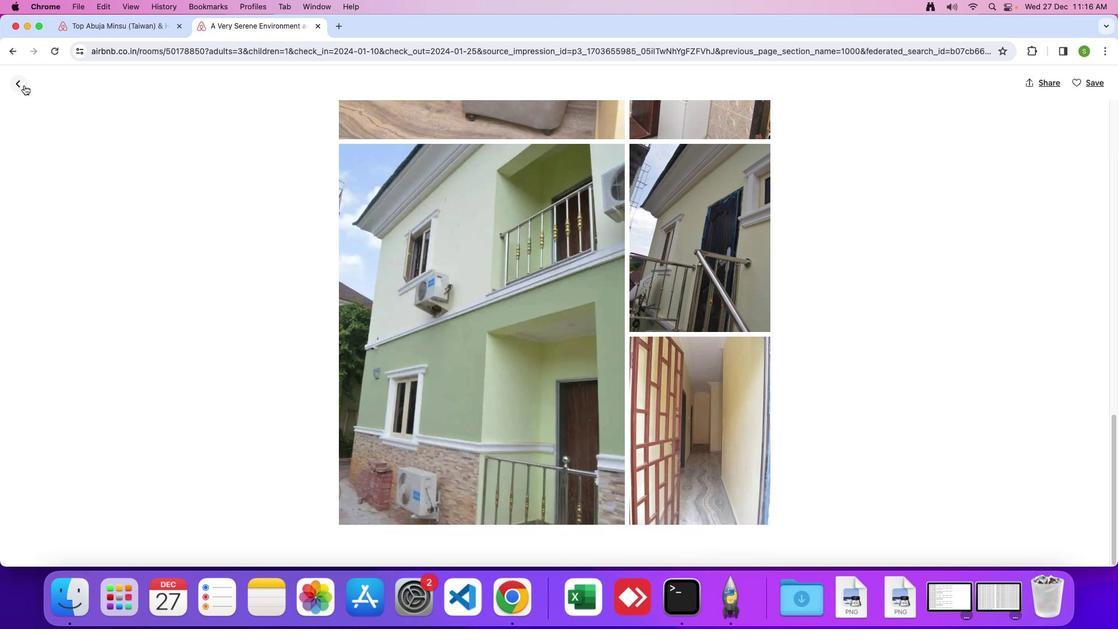 
Action: Mouse moved to (510, 406)
Screenshot: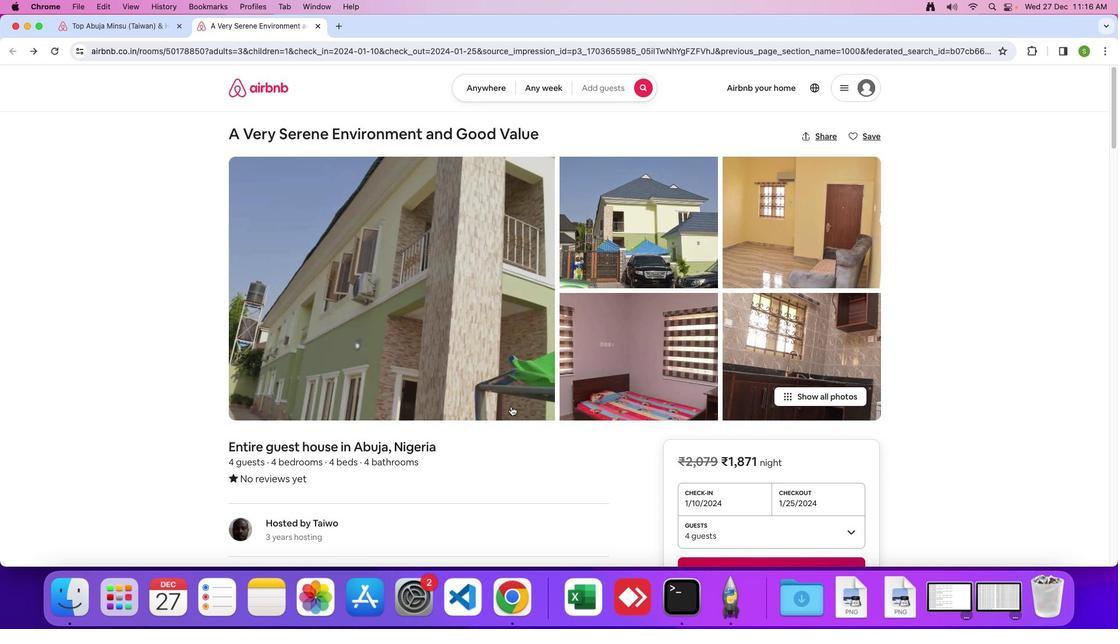 
Action: Mouse scrolled (510, 406) with delta (0, 0)
